 Task: Capture and track player statistics throughout the tournament.
Action: Mouse moved to (976, 91)
Screenshot: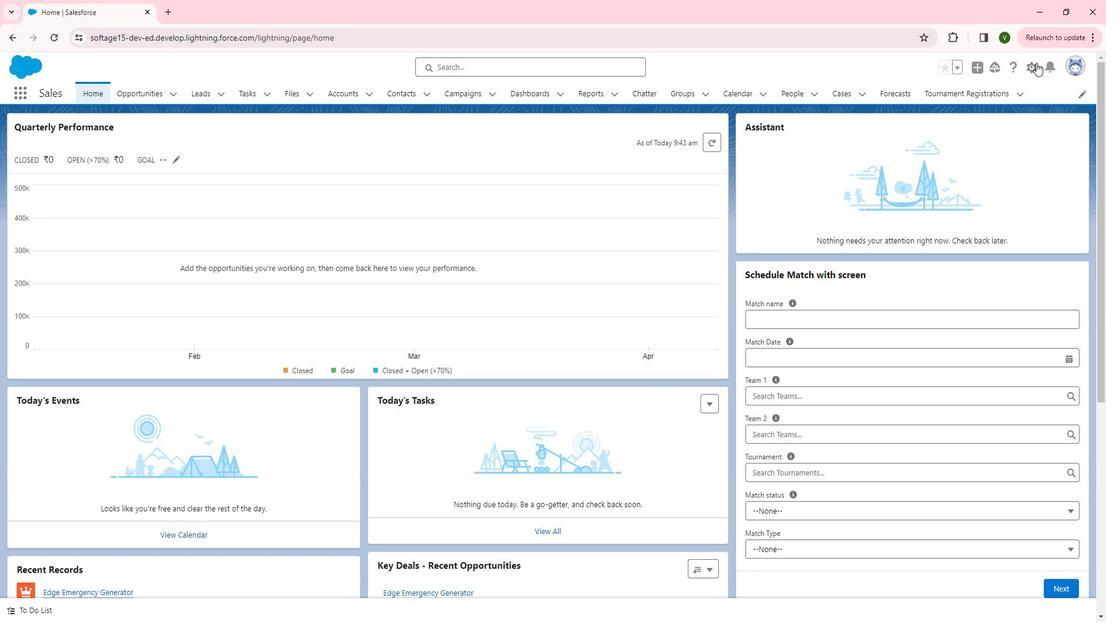 
Action: Mouse pressed left at (976, 91)
Screenshot: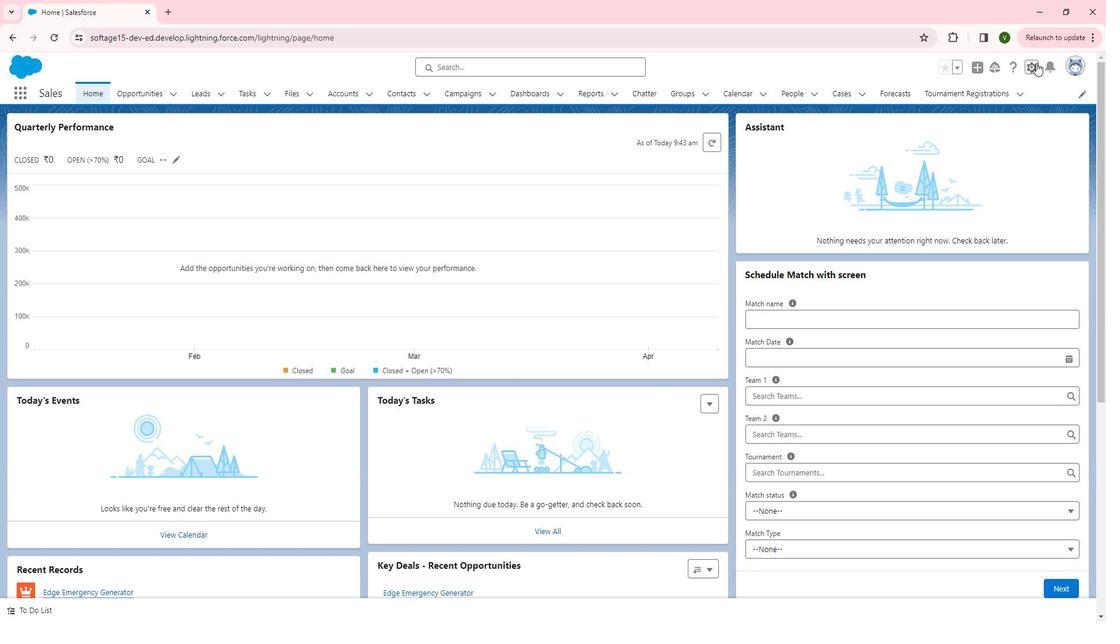 
Action: Mouse moved to (940, 123)
Screenshot: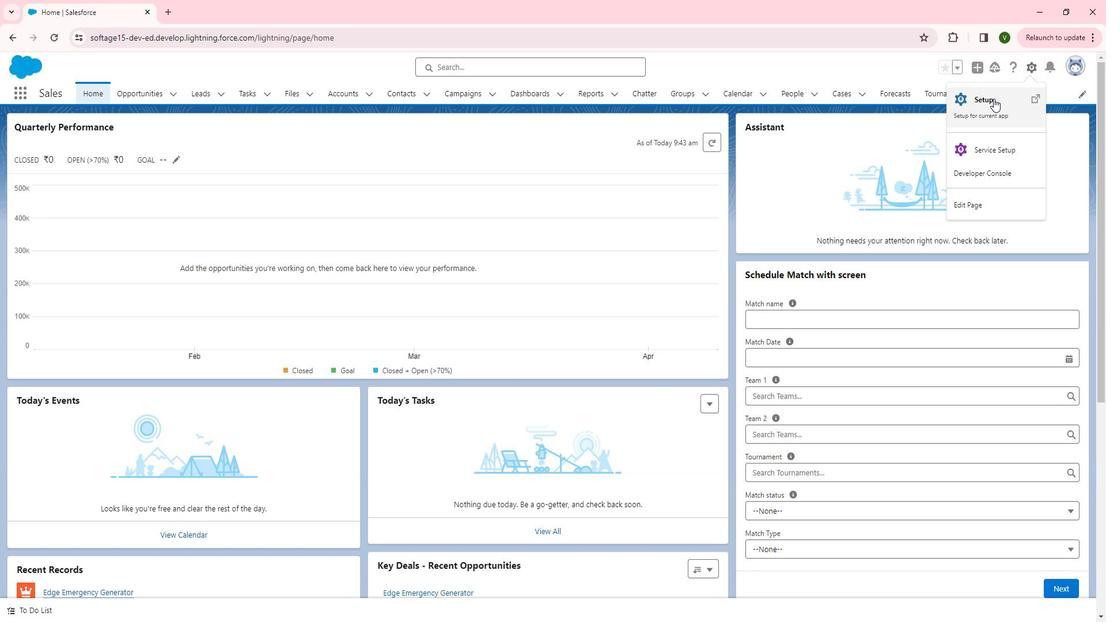 
Action: Mouse pressed left at (940, 123)
Screenshot: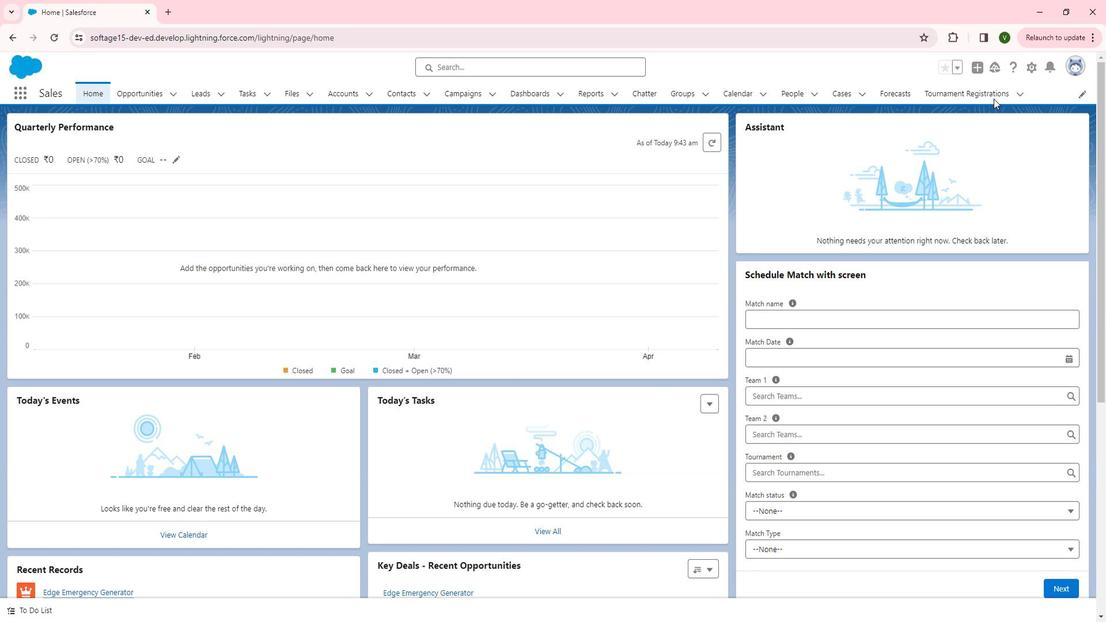 
Action: Mouse moved to (176, 406)
Screenshot: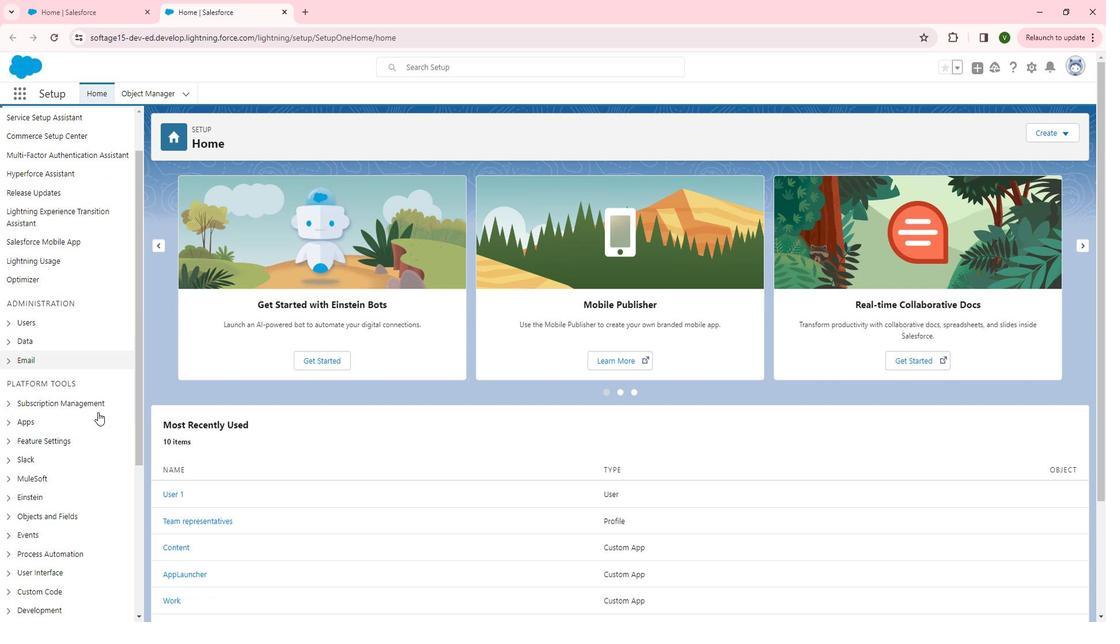 
Action: Mouse scrolled (176, 406) with delta (0, 0)
Screenshot: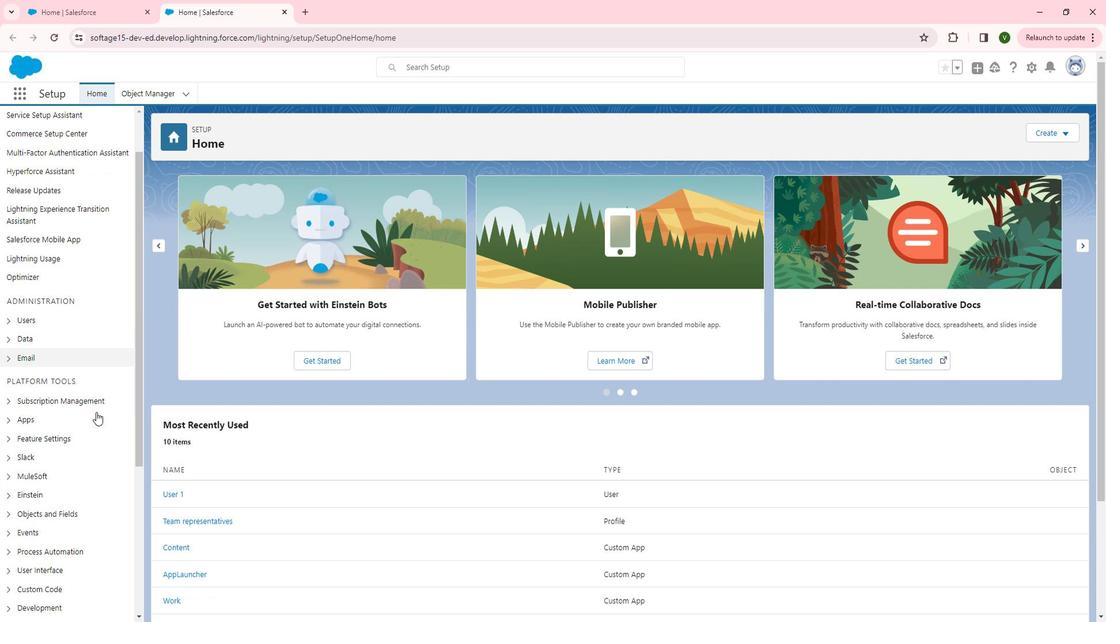 
Action: Mouse moved to (112, 467)
Screenshot: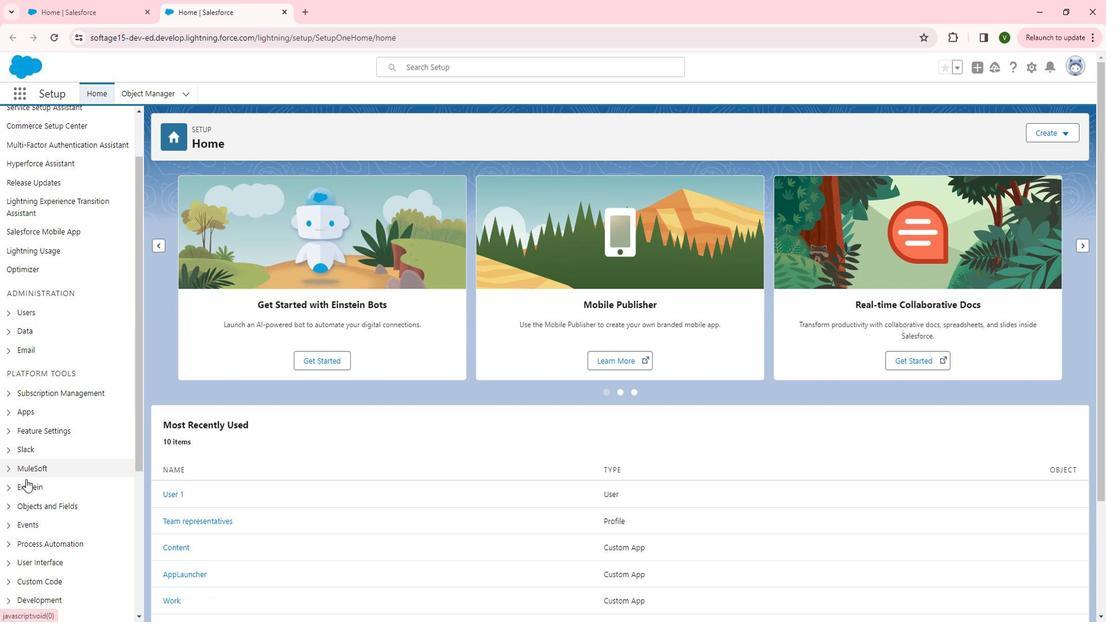 
Action: Mouse scrolled (112, 466) with delta (0, 0)
Screenshot: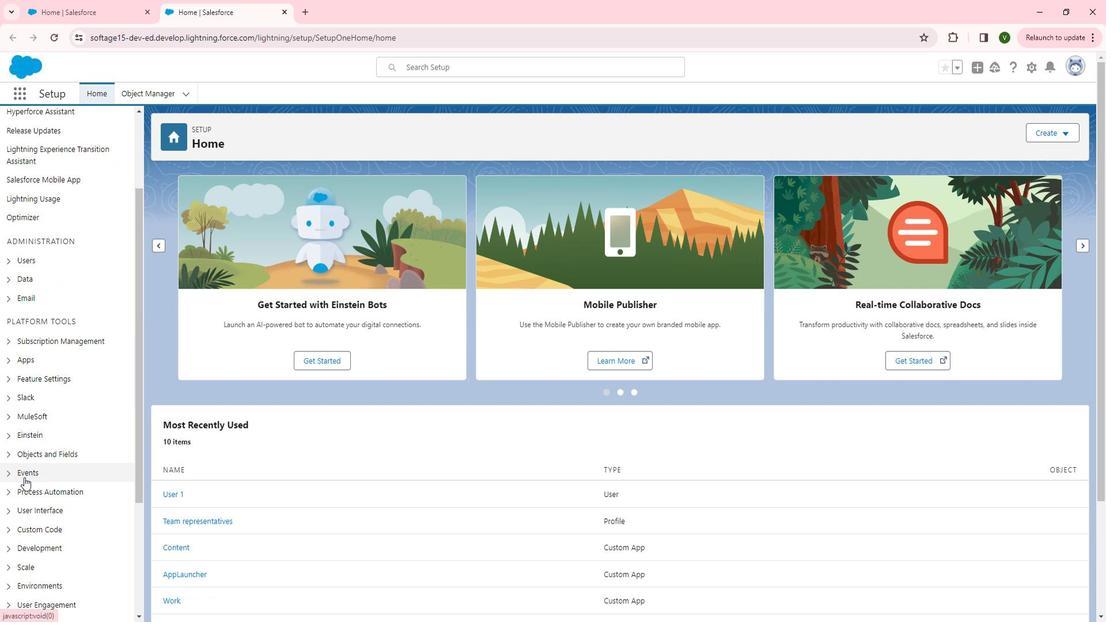 
Action: Mouse moved to (96, 446)
Screenshot: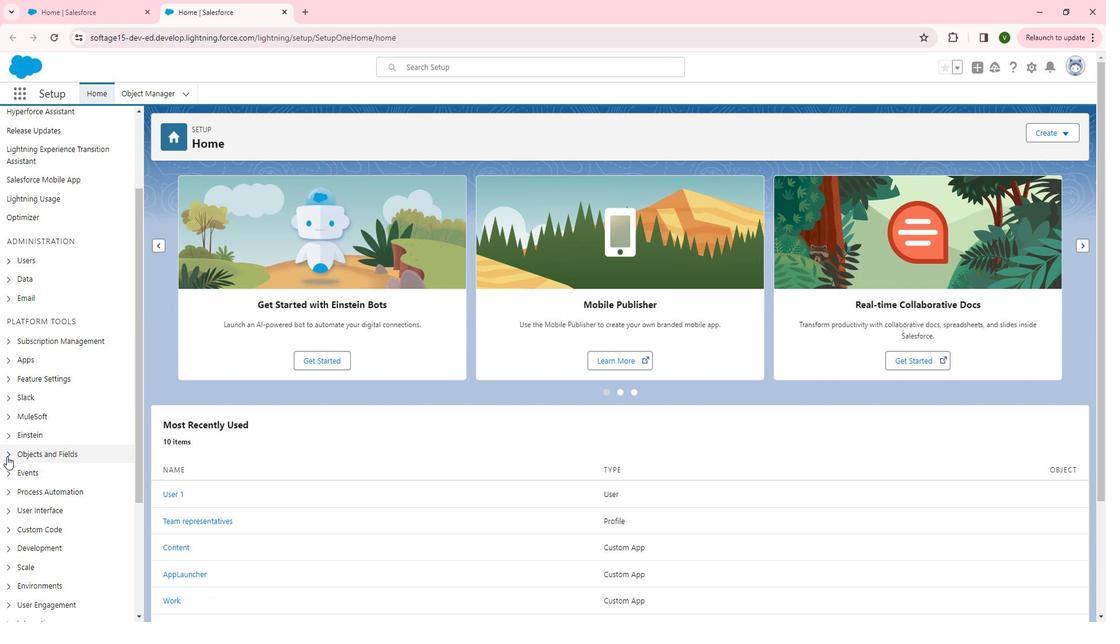 
Action: Mouse pressed left at (96, 446)
Screenshot: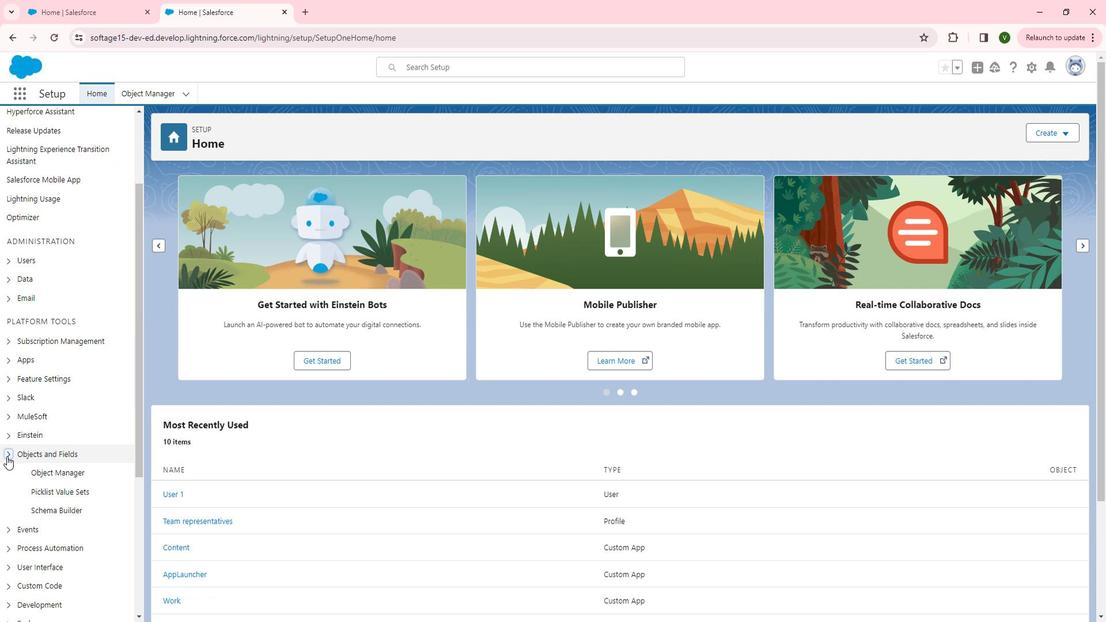 
Action: Mouse moved to (156, 461)
Screenshot: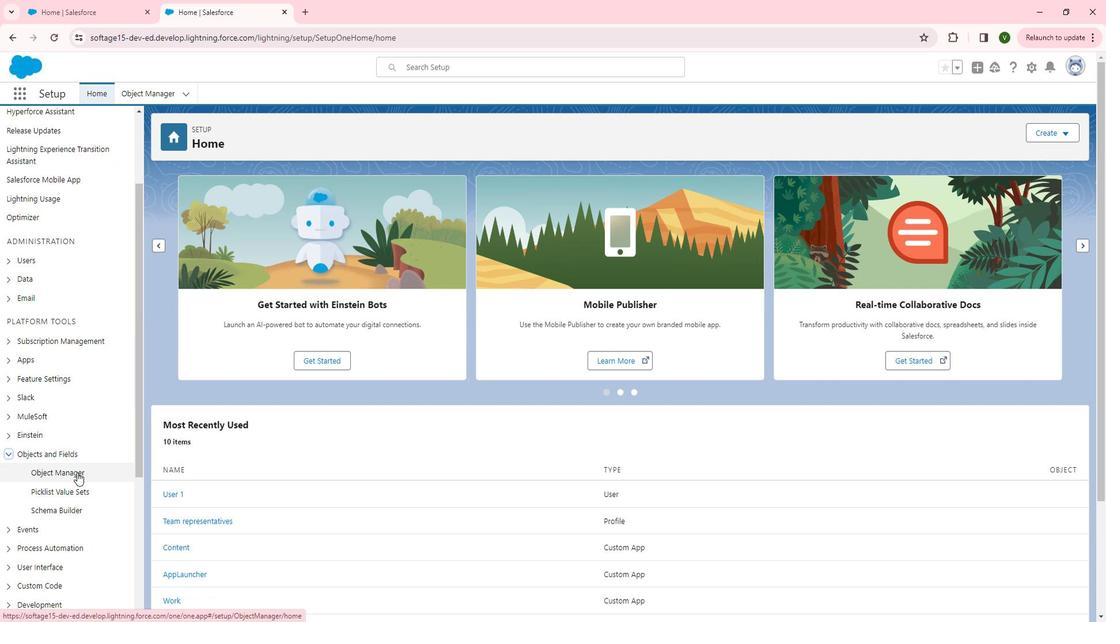 
Action: Mouse pressed left at (156, 461)
Screenshot: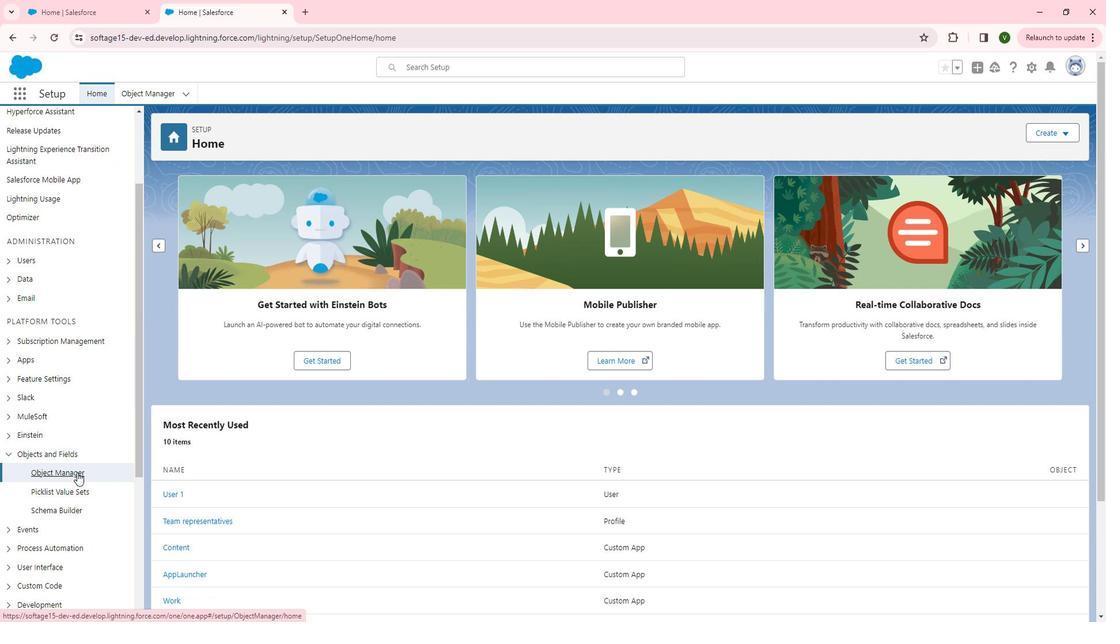 
Action: Mouse moved to (1005, 156)
Screenshot: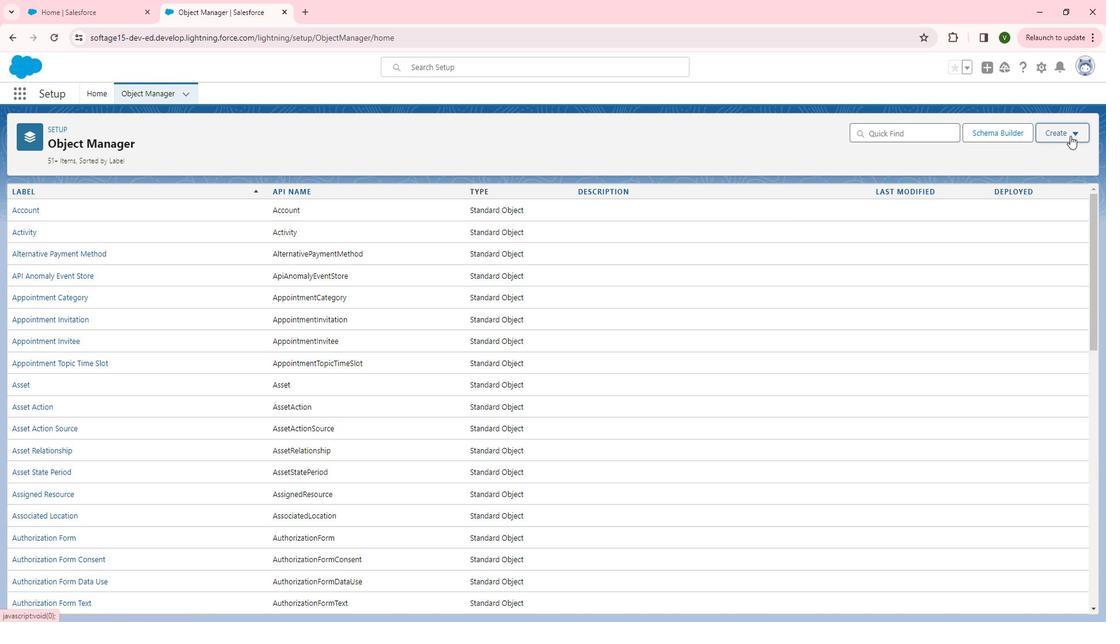 
Action: Mouse pressed left at (1005, 156)
Screenshot: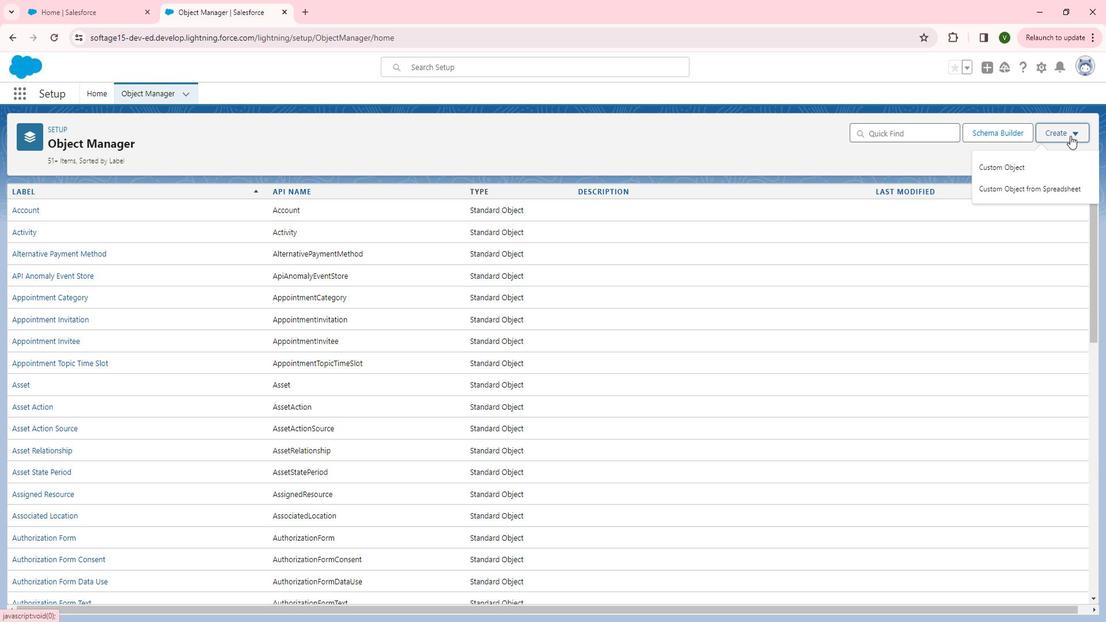 
Action: Mouse moved to (988, 182)
Screenshot: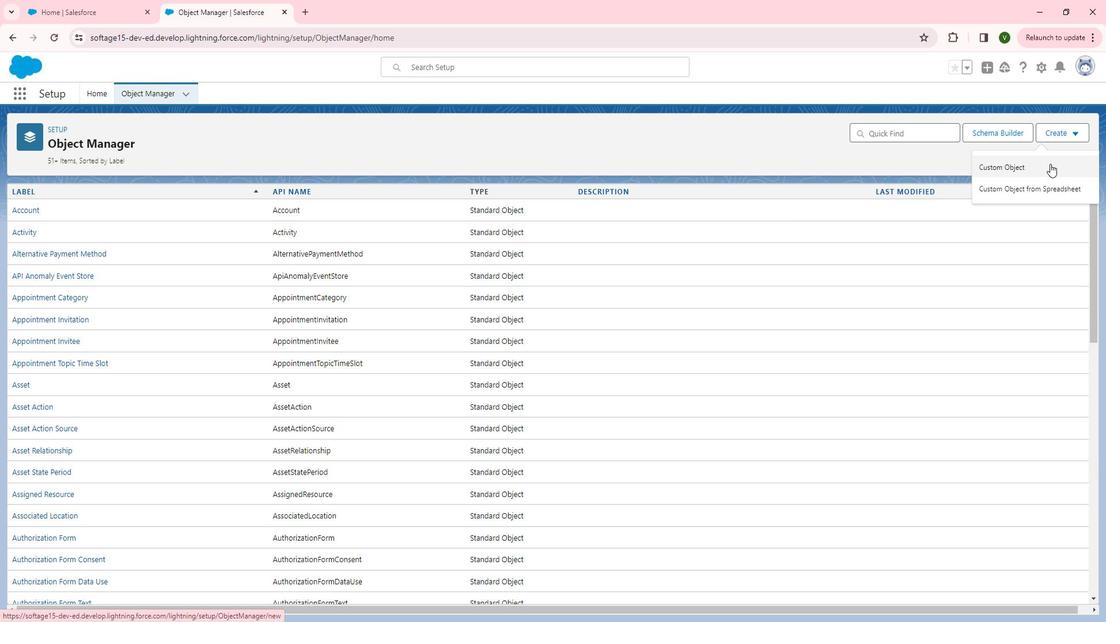 
Action: Mouse pressed left at (988, 182)
Screenshot: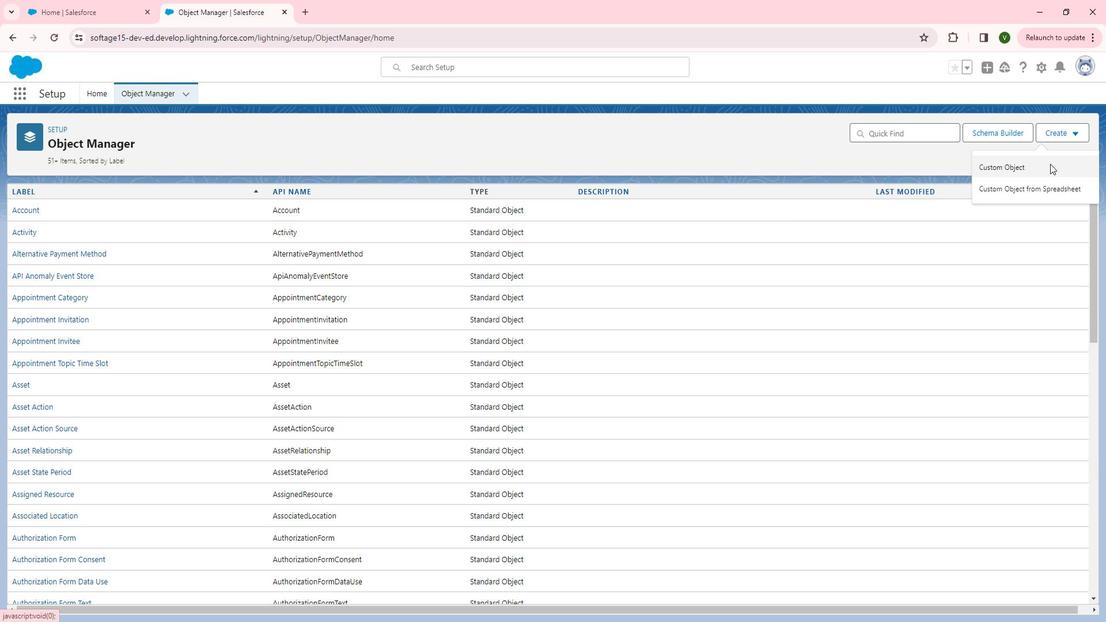 
Action: Mouse moved to (340, 289)
Screenshot: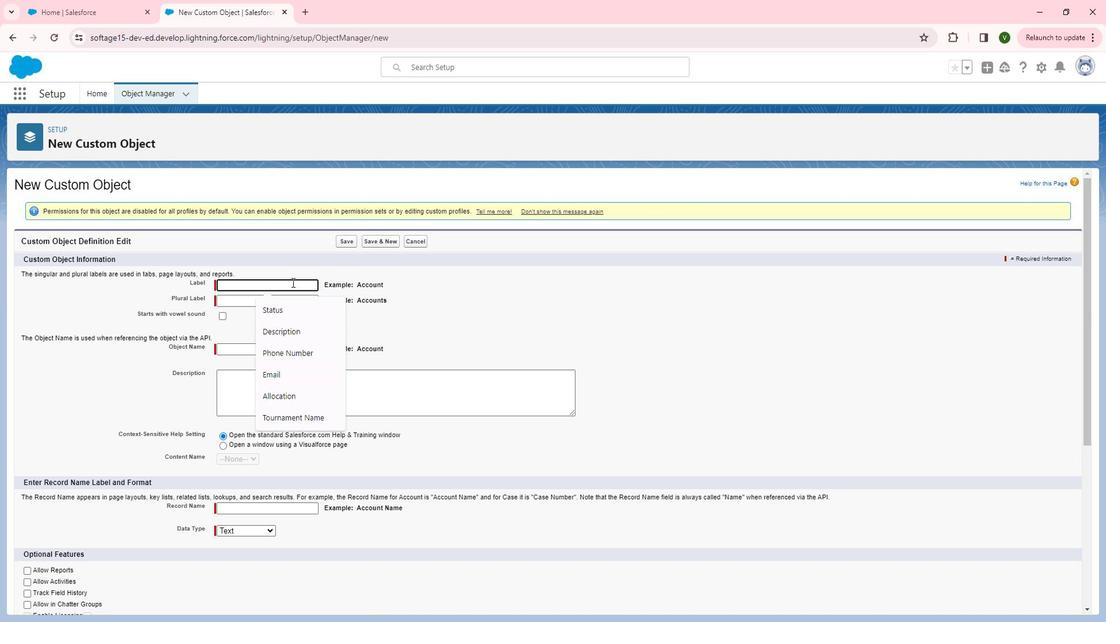 
Action: Mouse pressed left at (340, 289)
Screenshot: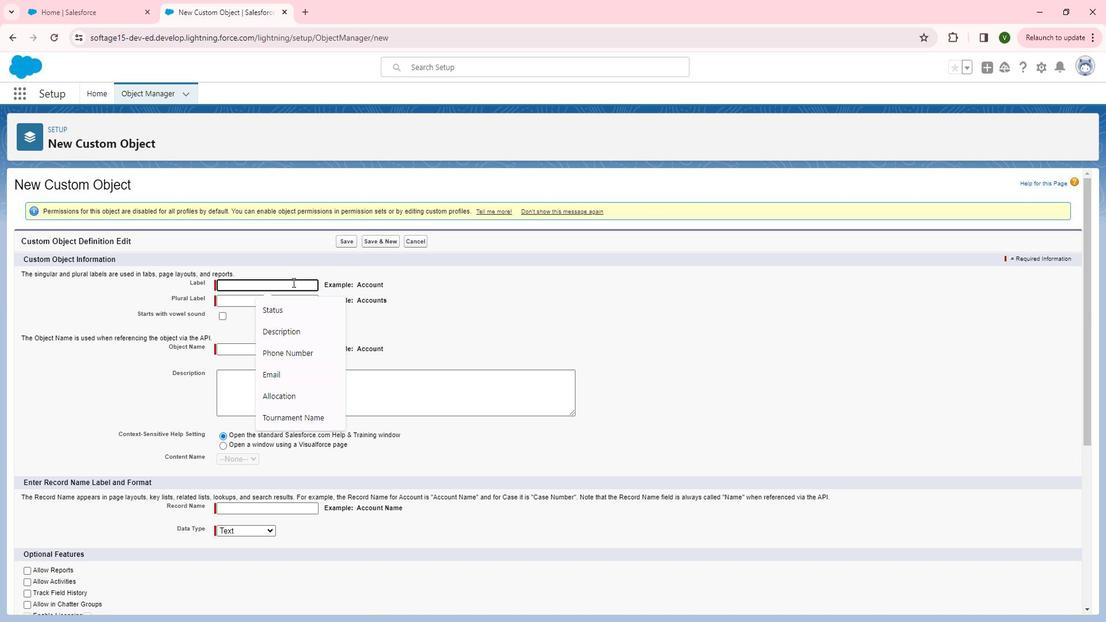 
Action: Mouse moved to (341, 289)
Screenshot: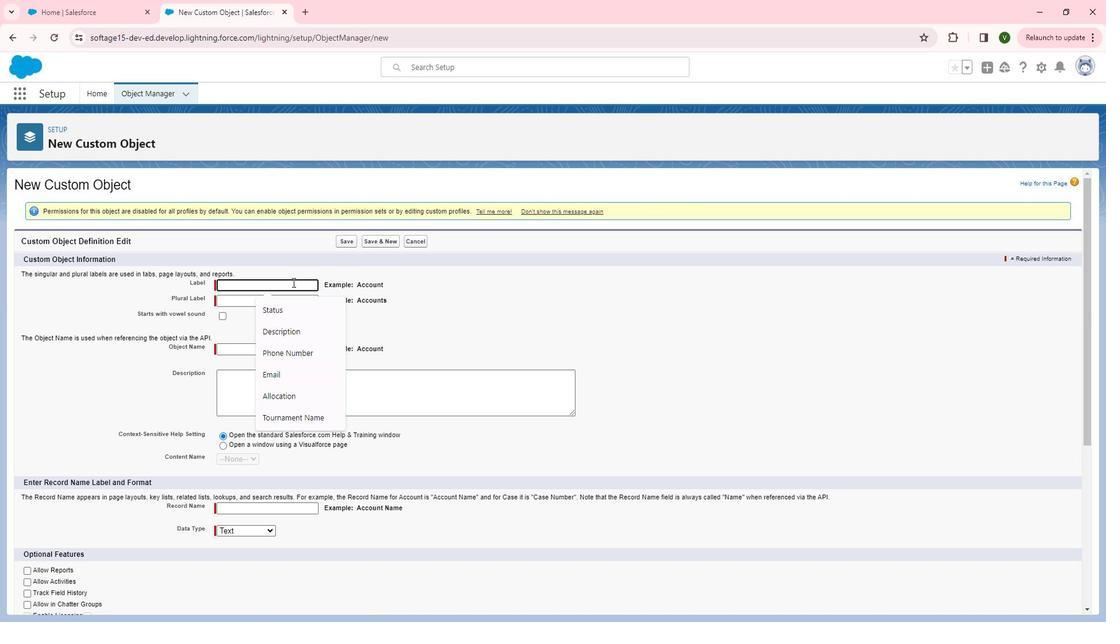
Action: Key pressed <Key.shift>Player<Key.space>statistics
Screenshot: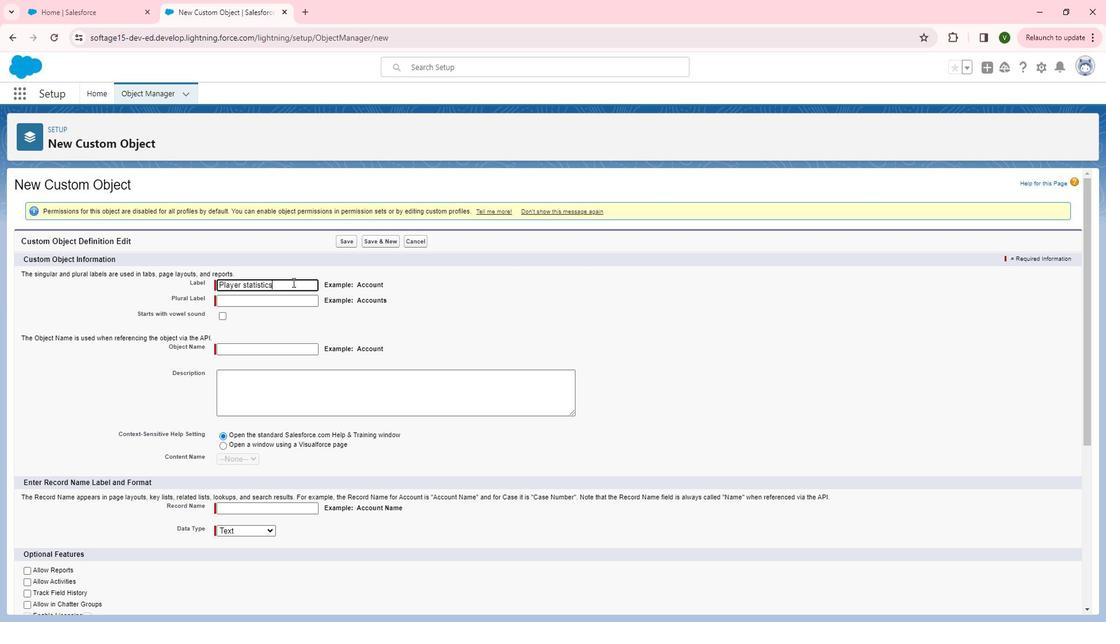 
Action: Mouse moved to (322, 305)
Screenshot: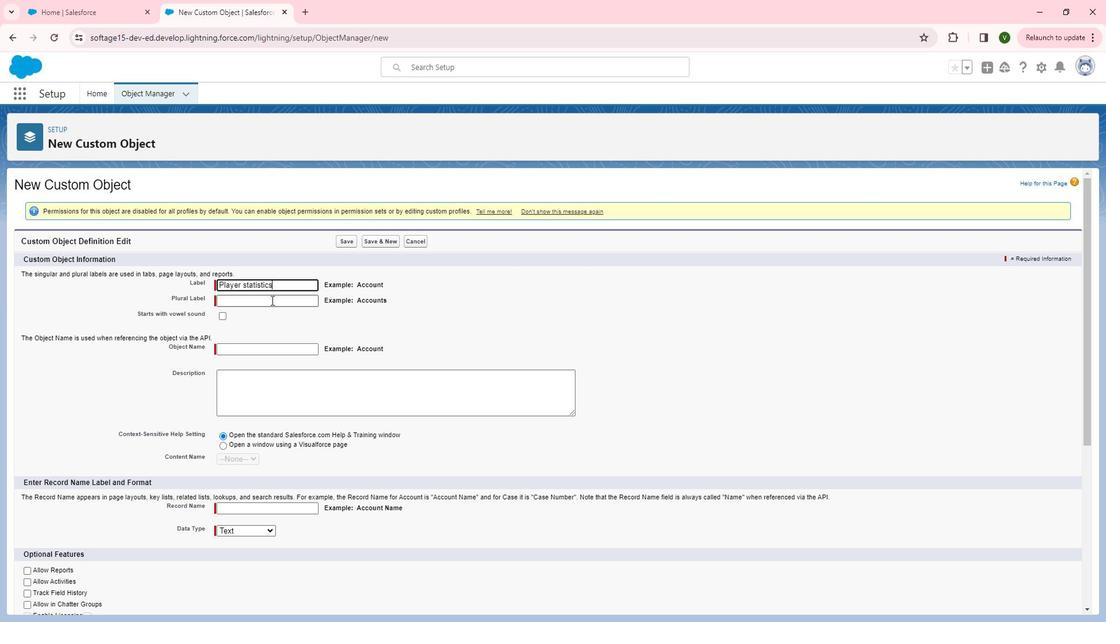 
Action: Key pressed <Key.backspace>
Screenshot: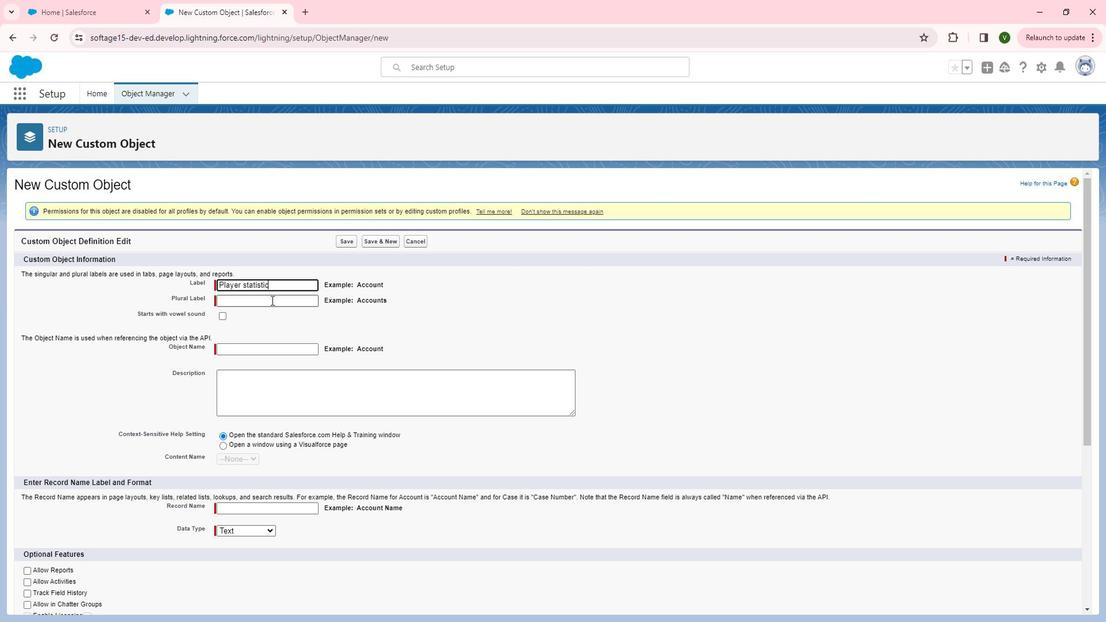 
Action: Mouse pressed left at (322, 305)
Screenshot: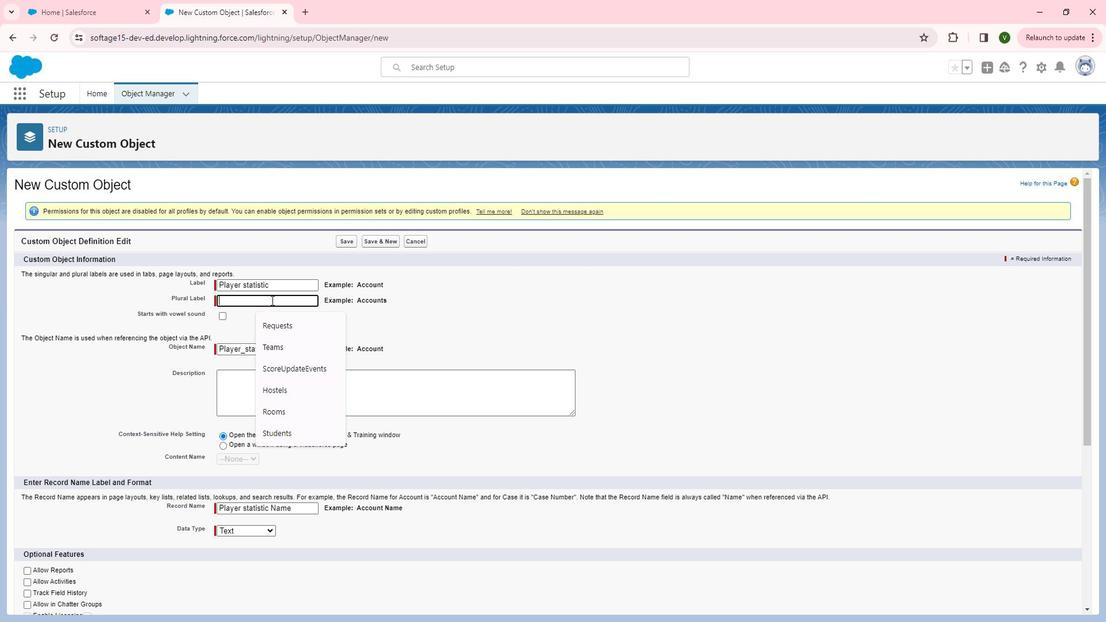 
Action: Mouse moved to (326, 304)
Screenshot: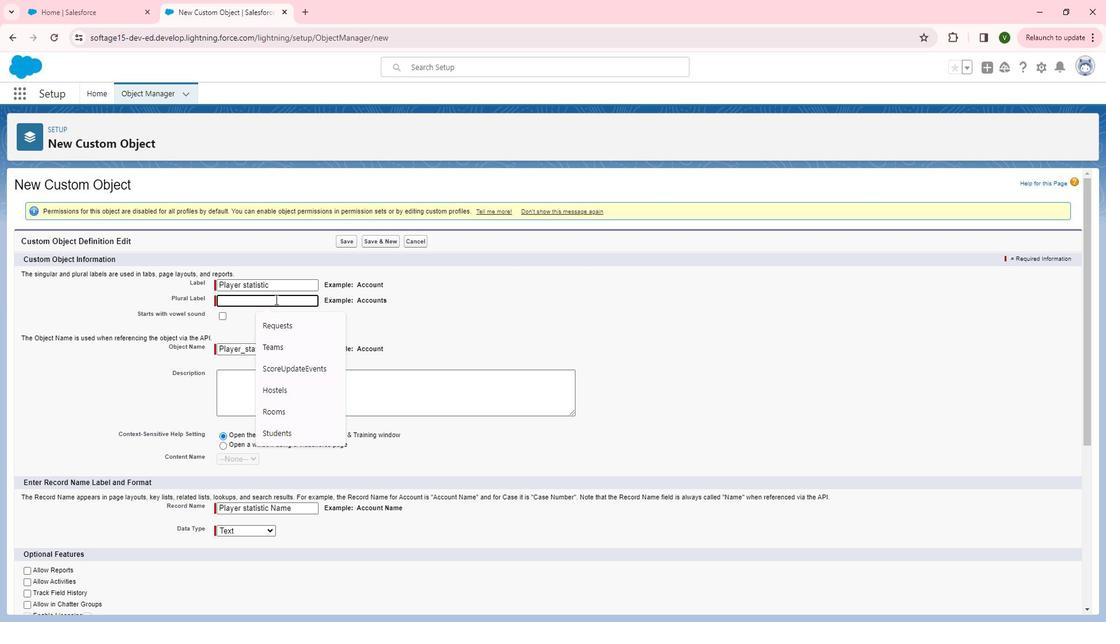 
Action: Key pressed <Key.shift>Player<Key.space><Key.shift>Statistics
Screenshot: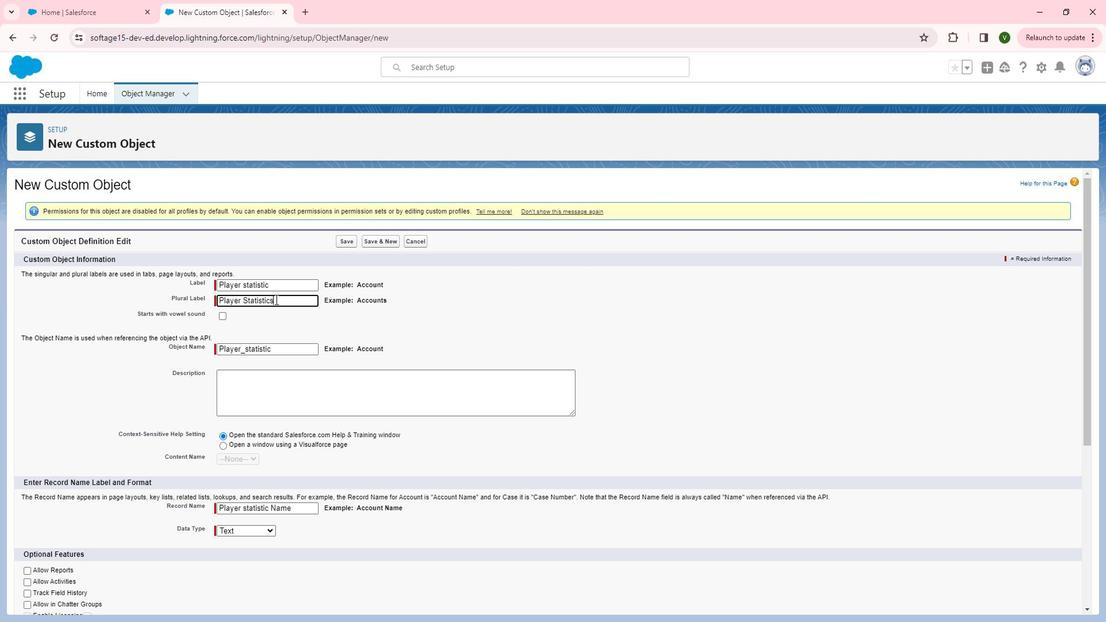 
Action: Mouse moved to (352, 379)
Screenshot: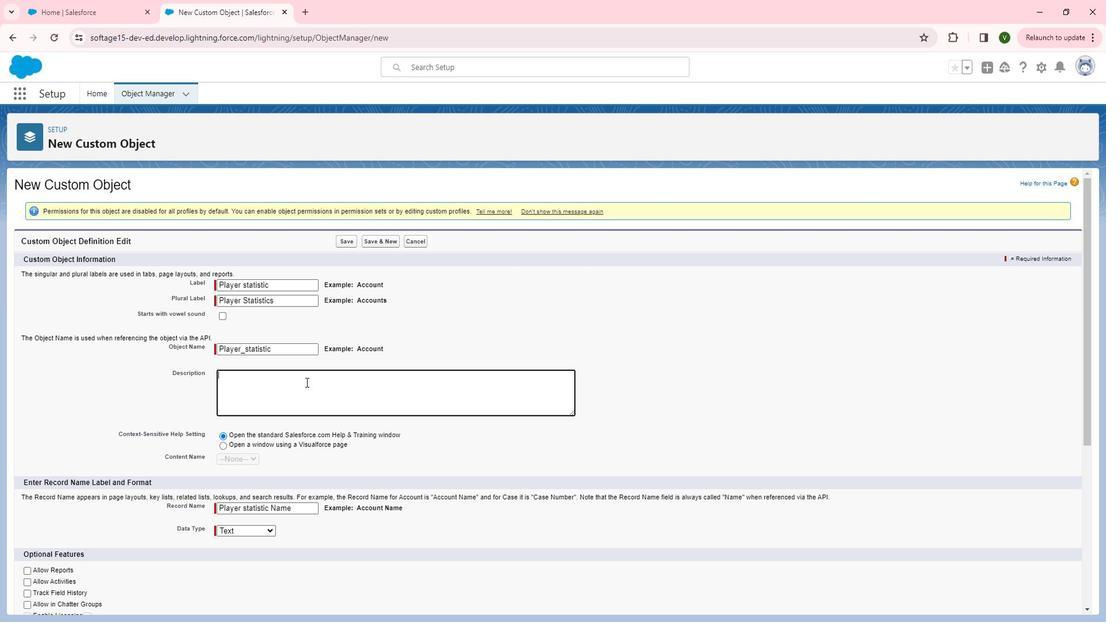 
Action: Mouse pressed left at (352, 379)
Screenshot: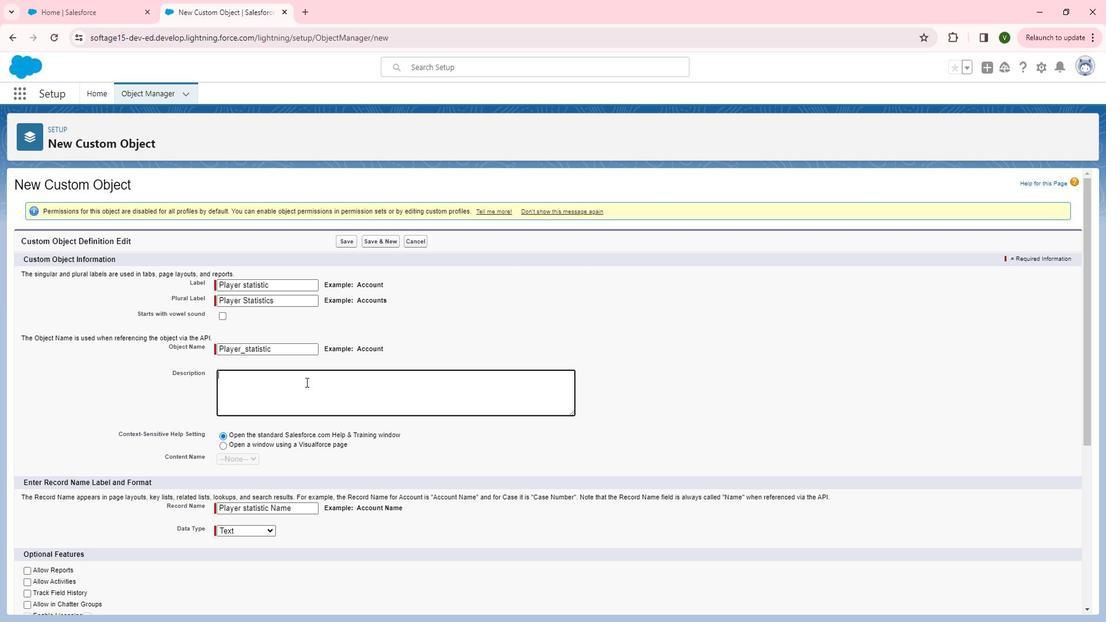 
Action: Key pressed <Key.shift>This<Key.space>custom<Key.space>object<Key.space>is<Key.space>designed<Key.space>to<Key.space>capture<Key.space>and<Key.space>store<Key.space>player<Key.space>statistix<Key.backspace>cs<Key.space>throughout<Key.space>the<Key.space>tournament.
Screenshot: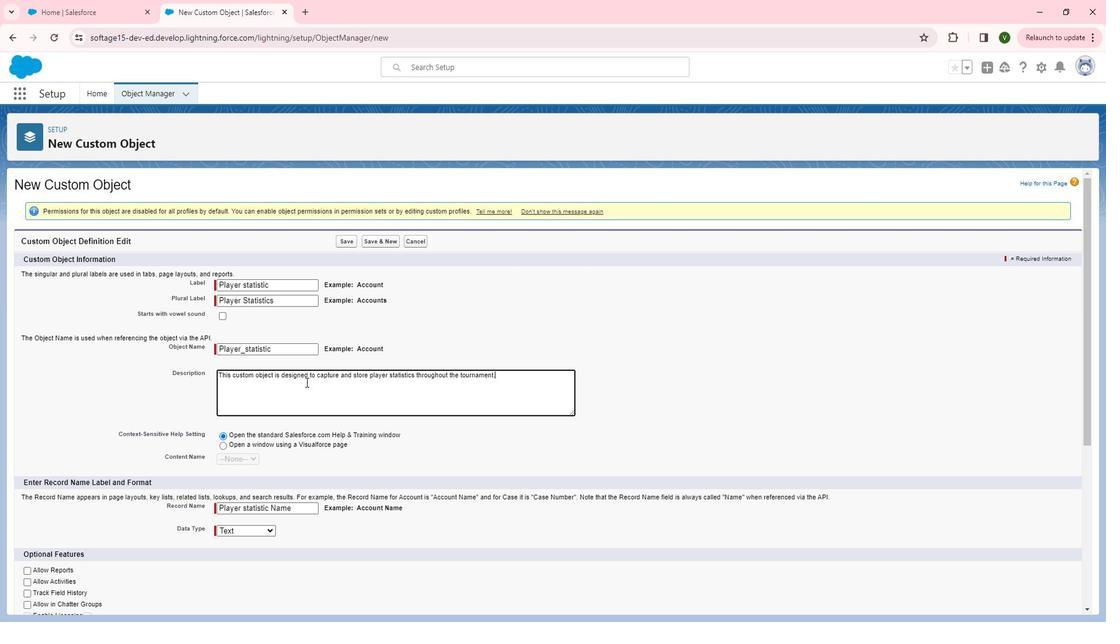 
Action: Mouse moved to (413, 509)
Screenshot: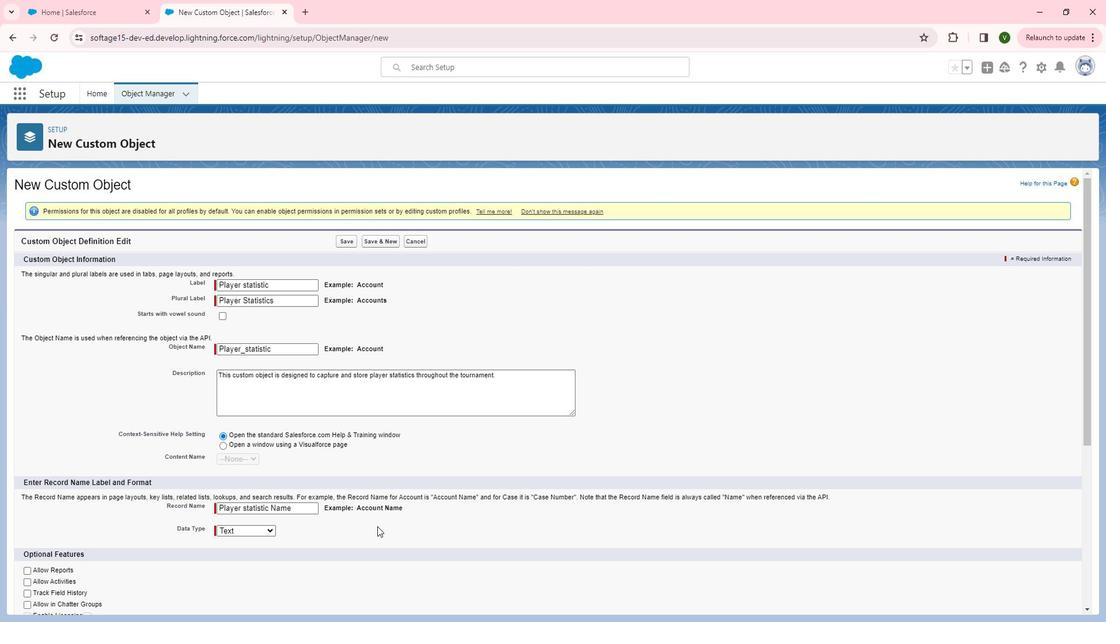 
Action: Mouse pressed left at (413, 509)
Screenshot: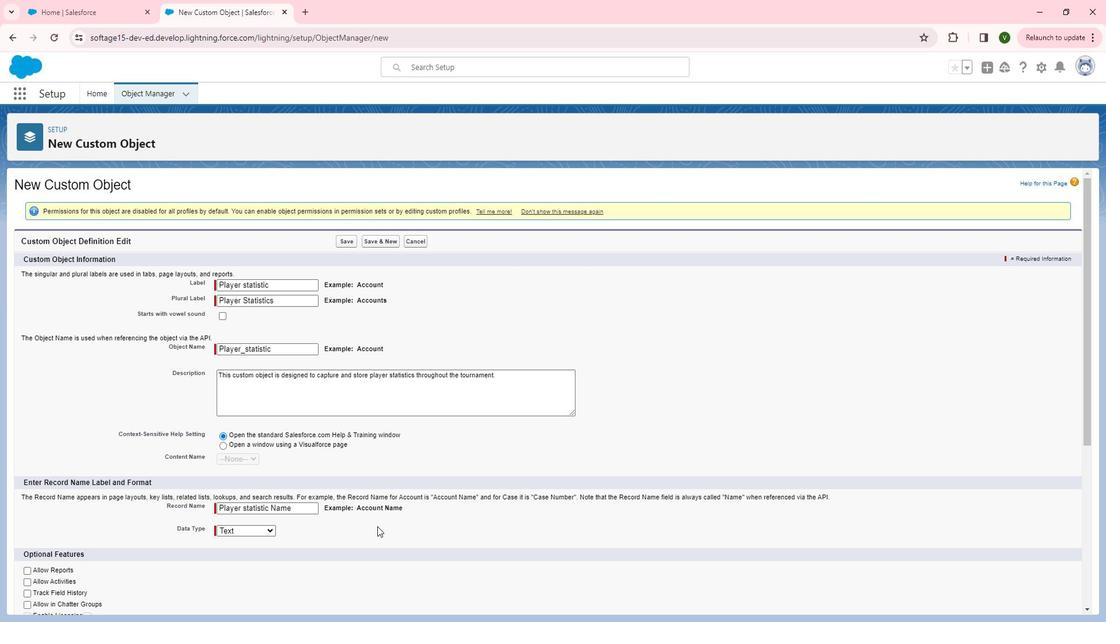 
Action: Mouse moved to (311, 491)
Screenshot: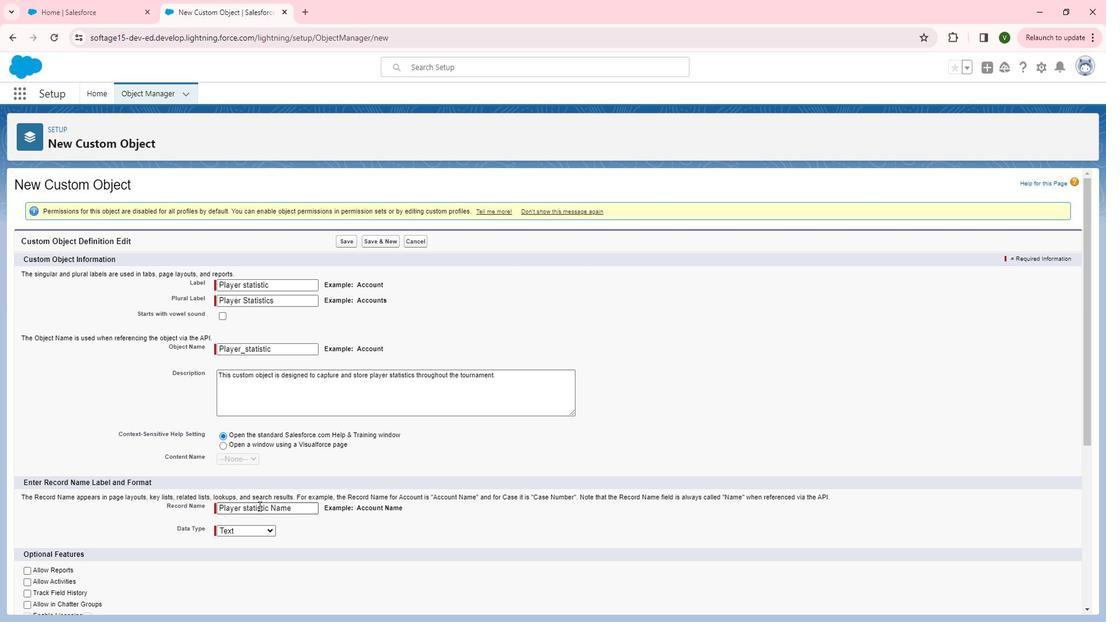 
Action: Mouse pressed left at (311, 491)
Screenshot: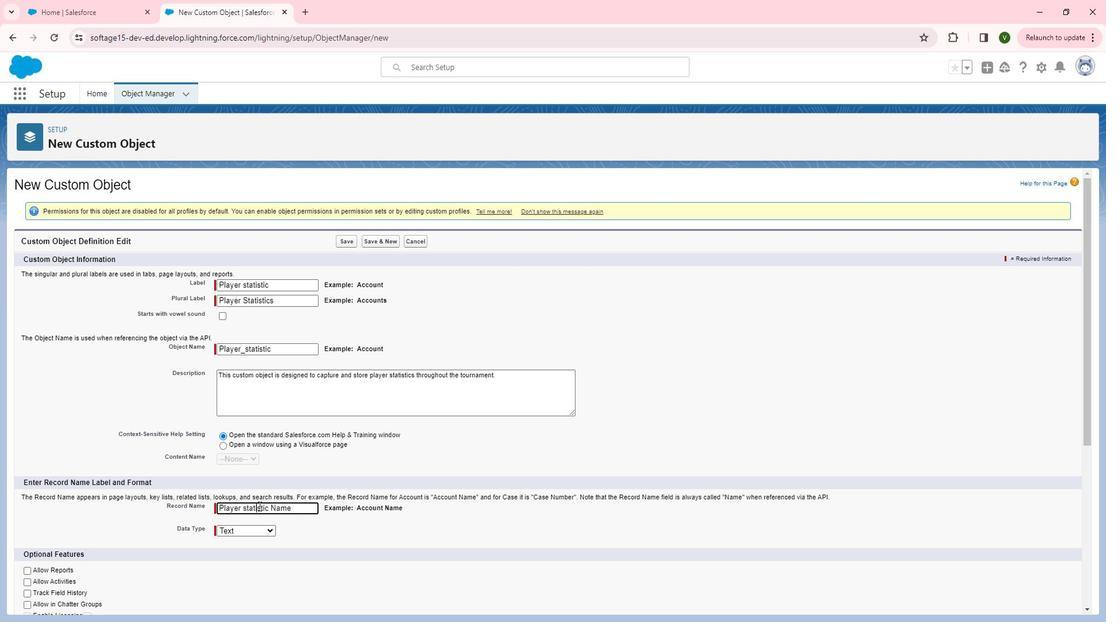 
Action: Mouse pressed left at (311, 491)
Screenshot: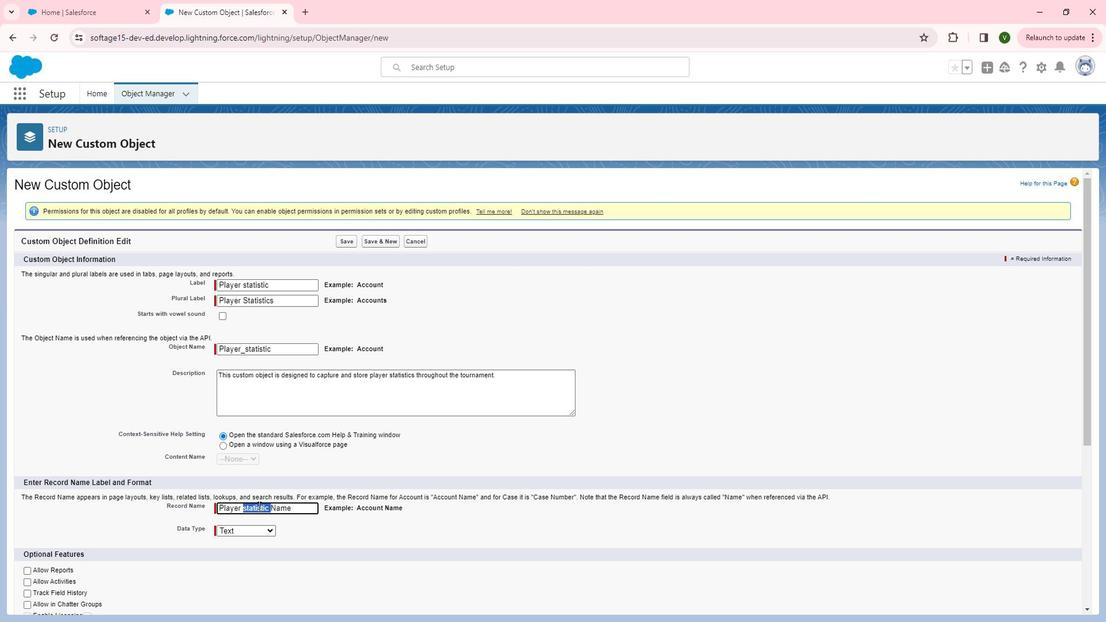 
Action: Mouse moved to (311, 491)
Screenshot: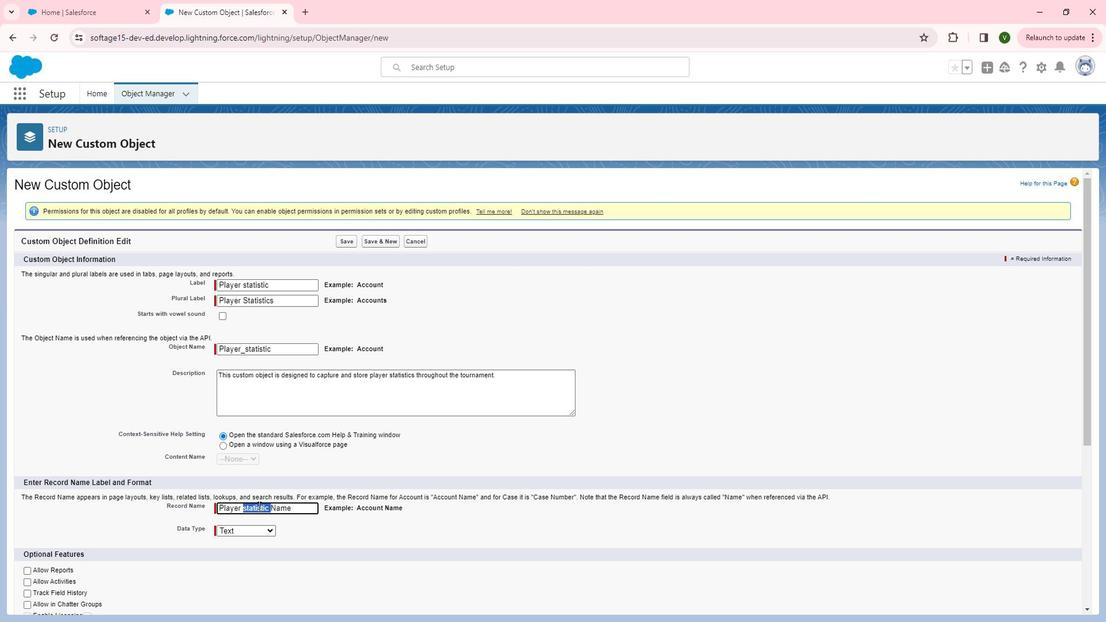 
Action: Key pressed <Key.delete>
Screenshot: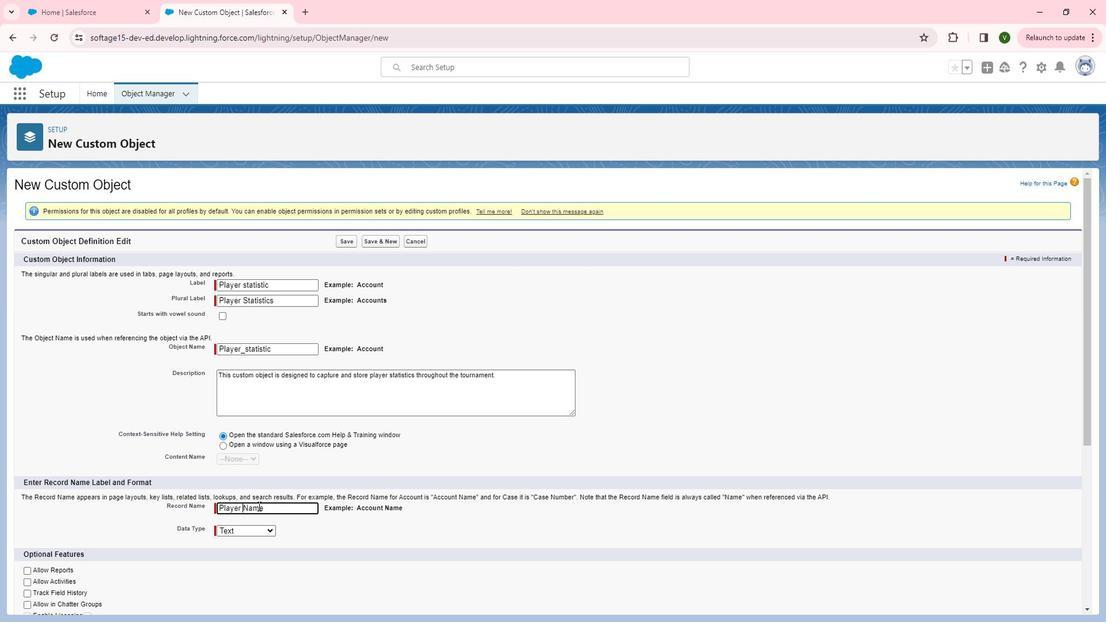 
Action: Mouse moved to (324, 490)
Screenshot: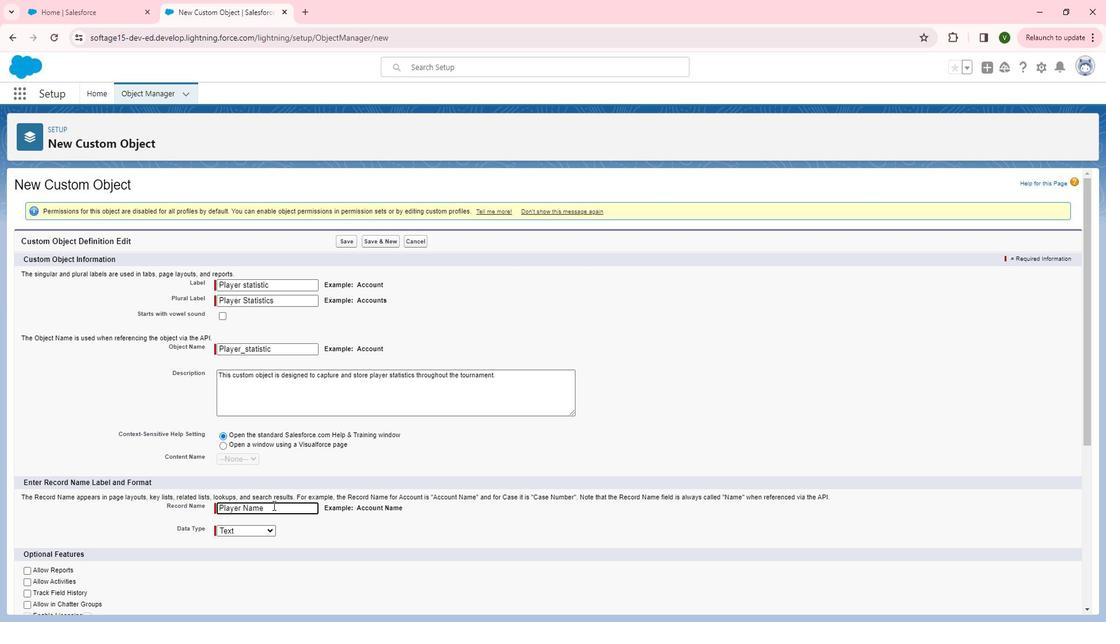 
Action: Mouse pressed left at (324, 490)
Screenshot: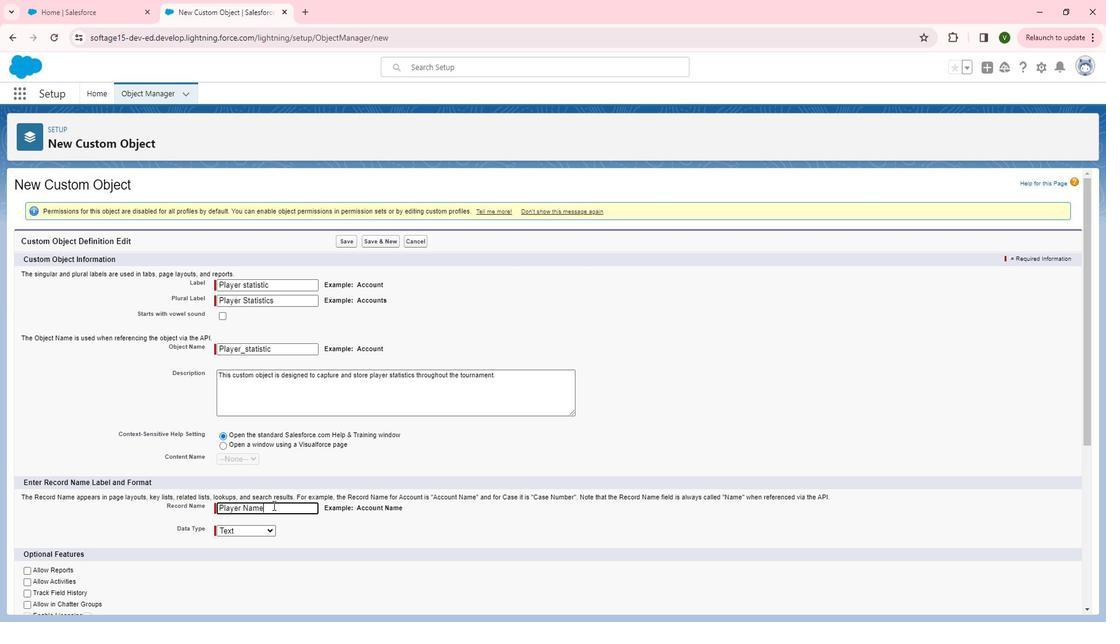
Action: Key pressed <Key.space>scor<Key.backspace><Key.backspace><Key.backspace><Key.backspace>
Screenshot: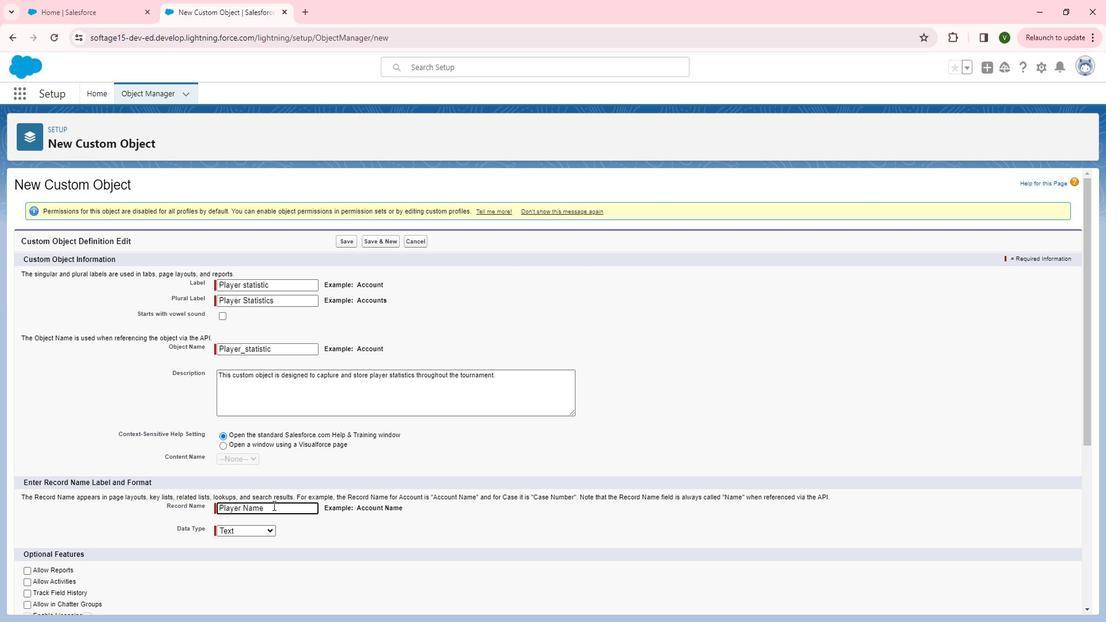 
Action: Mouse moved to (381, 520)
Screenshot: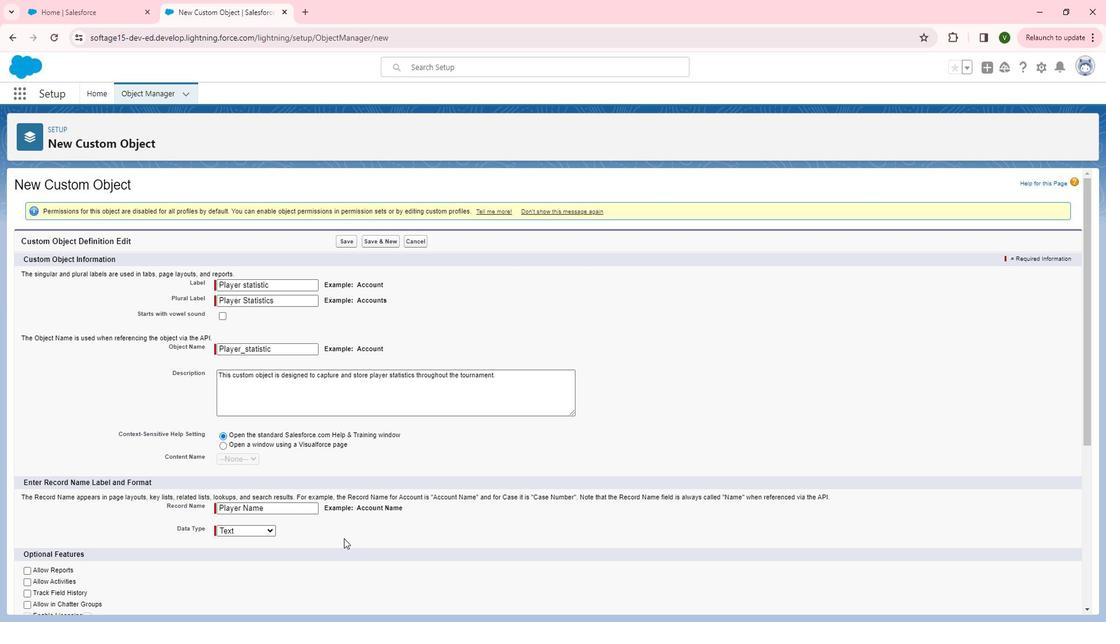 
Action: Mouse pressed left at (381, 520)
Screenshot: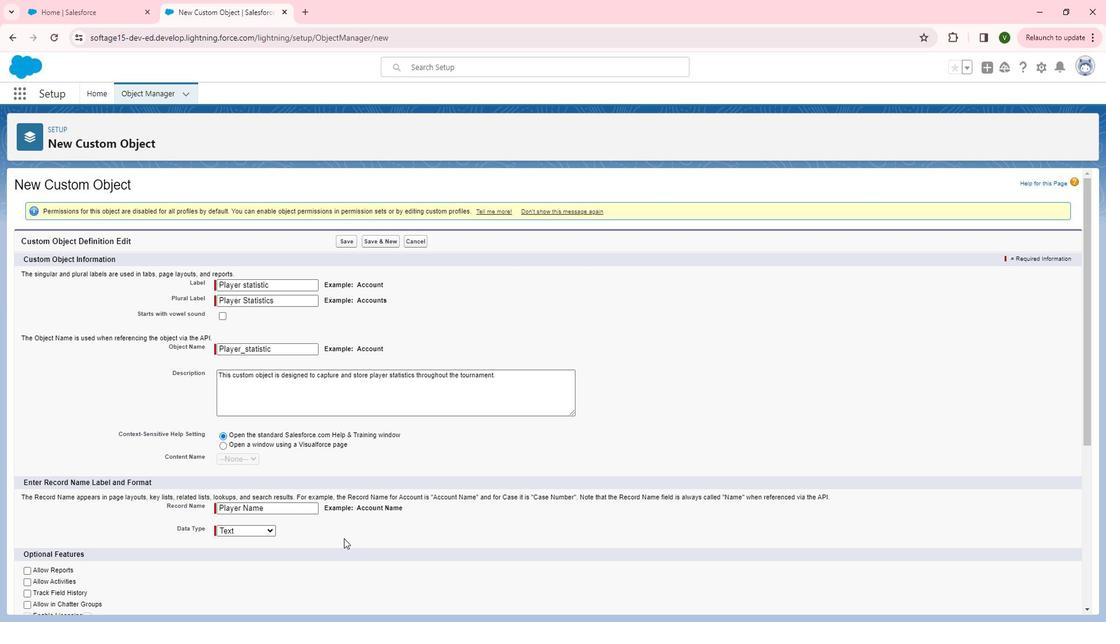 
Action: Mouse moved to (384, 520)
Screenshot: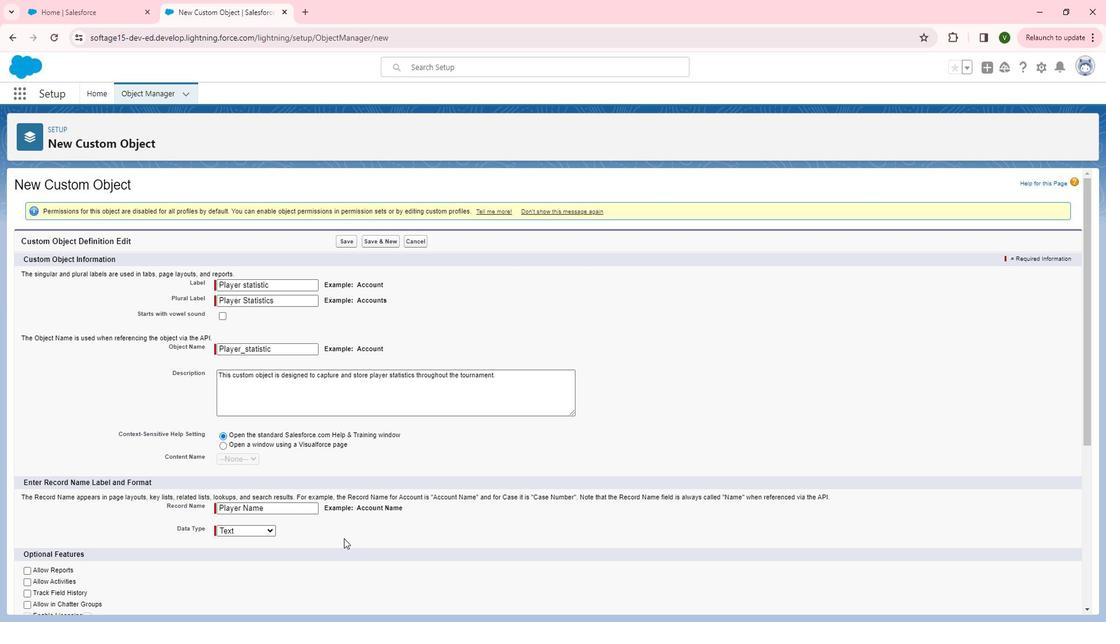 
Action: Mouse scrolled (384, 520) with delta (0, 0)
Screenshot: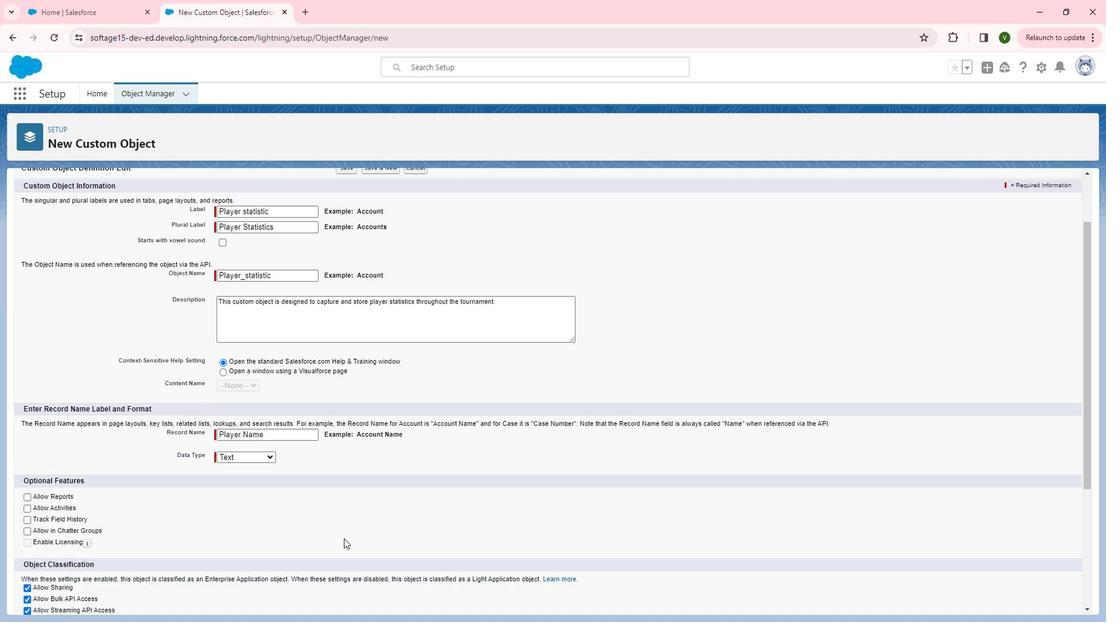
Action: Mouse scrolled (384, 520) with delta (0, 0)
Screenshot: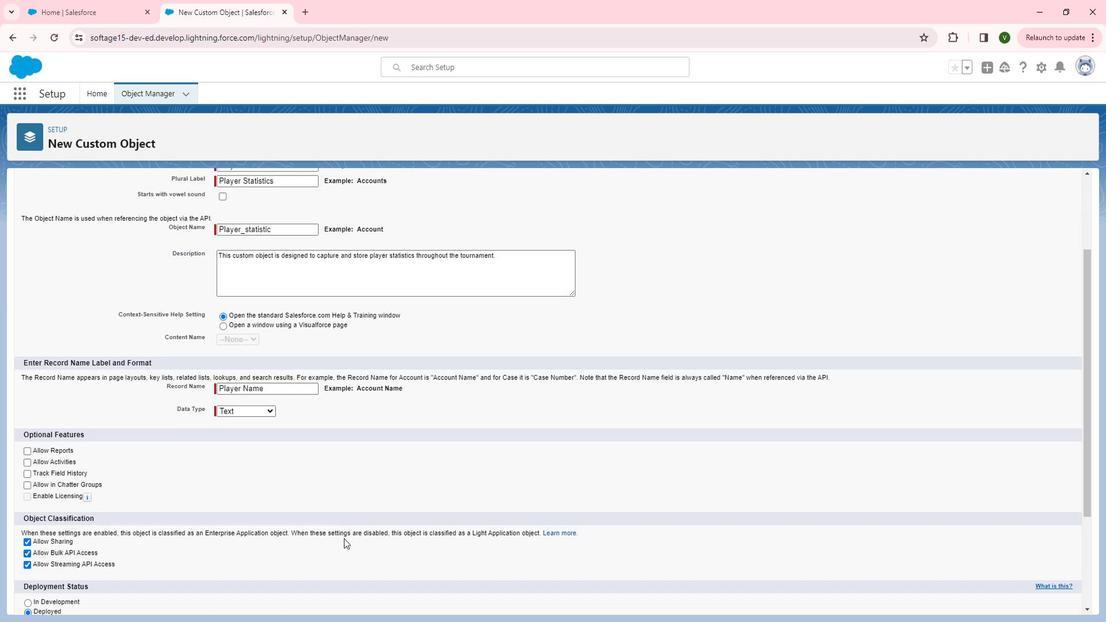 
Action: Mouse scrolled (384, 520) with delta (0, 0)
Screenshot: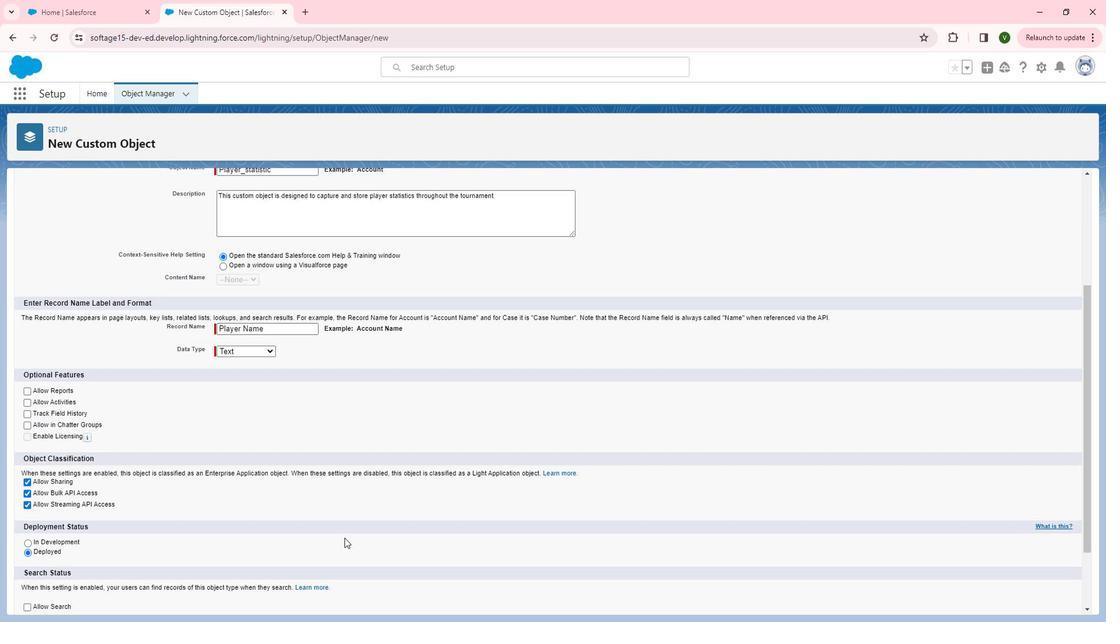 
Action: Mouse moved to (345, 506)
Screenshot: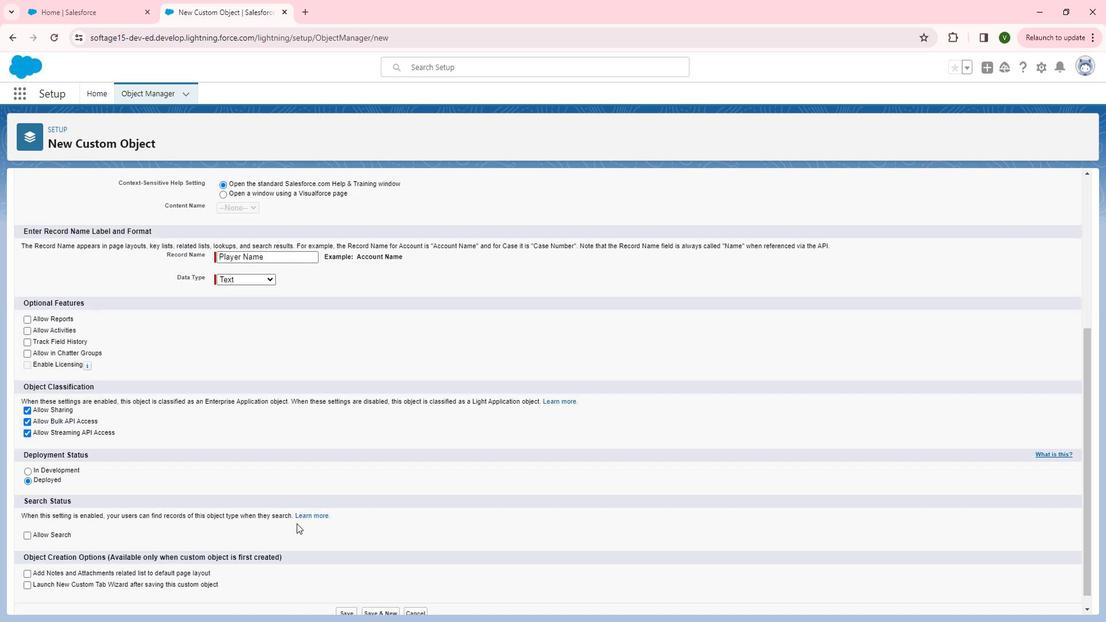 
Action: Mouse scrolled (345, 506) with delta (0, 0)
Screenshot: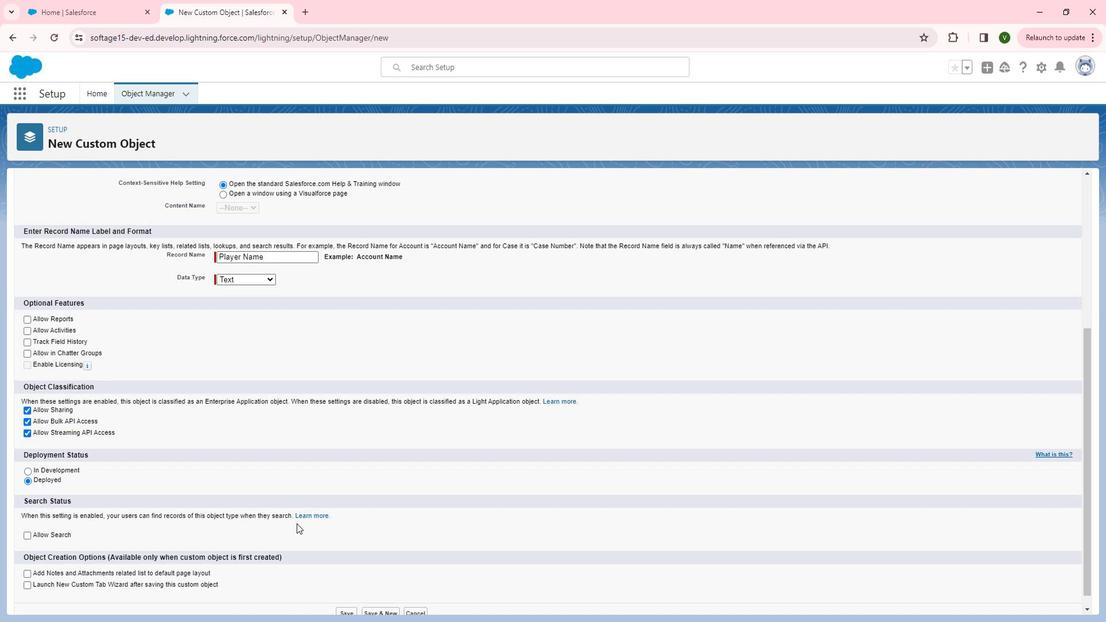
Action: Mouse moved to (344, 506)
Screenshot: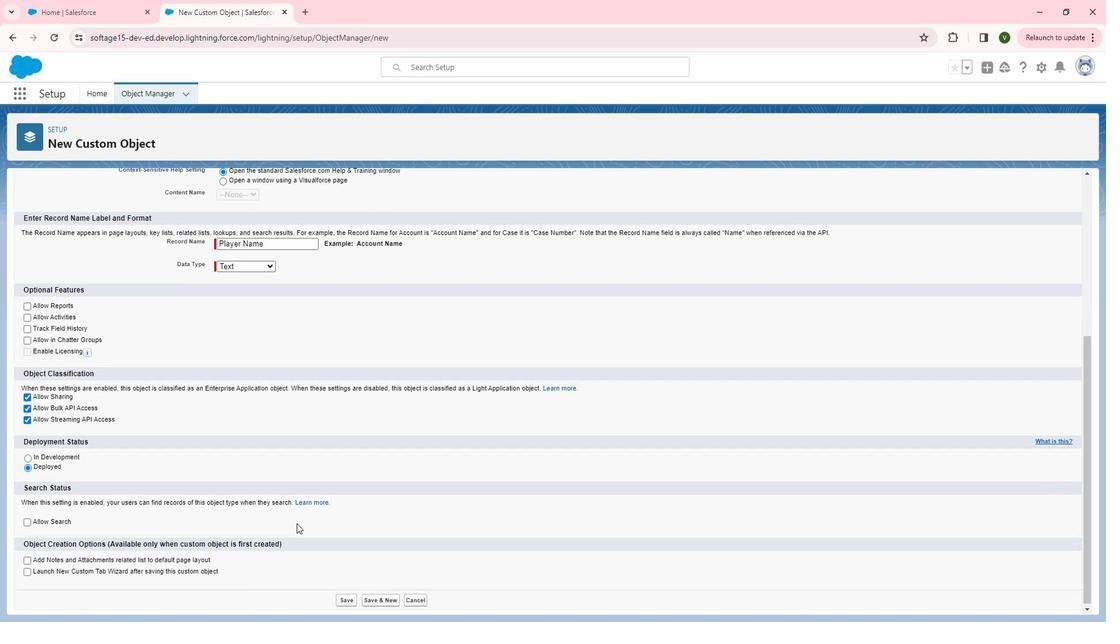 
Action: Mouse scrolled (344, 506) with delta (0, 0)
Screenshot: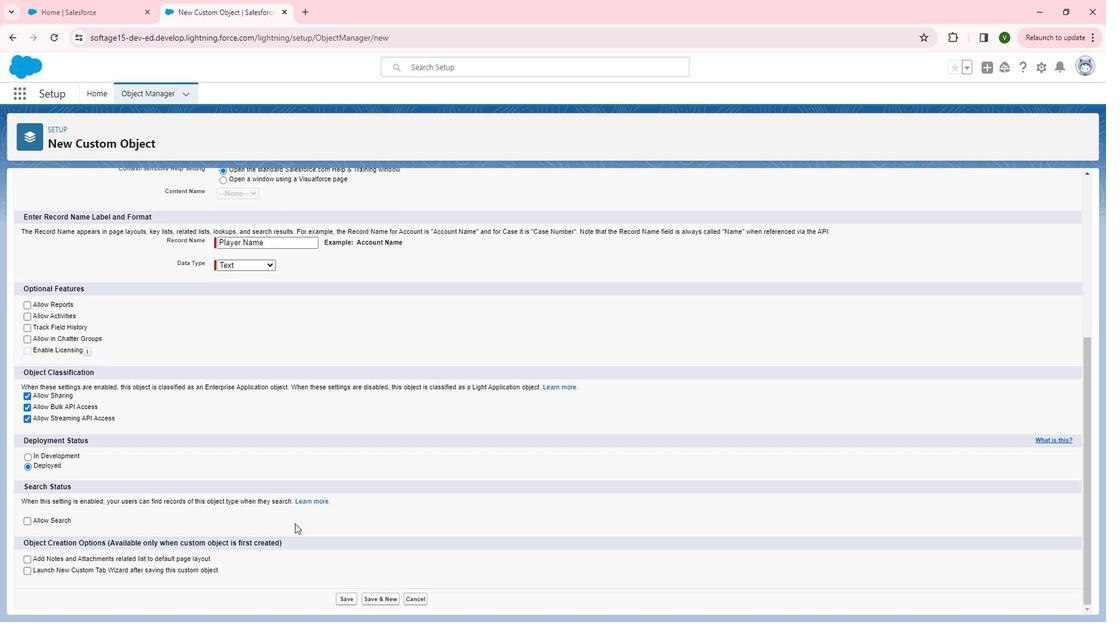 
Action: Mouse moved to (112, 311)
Screenshot: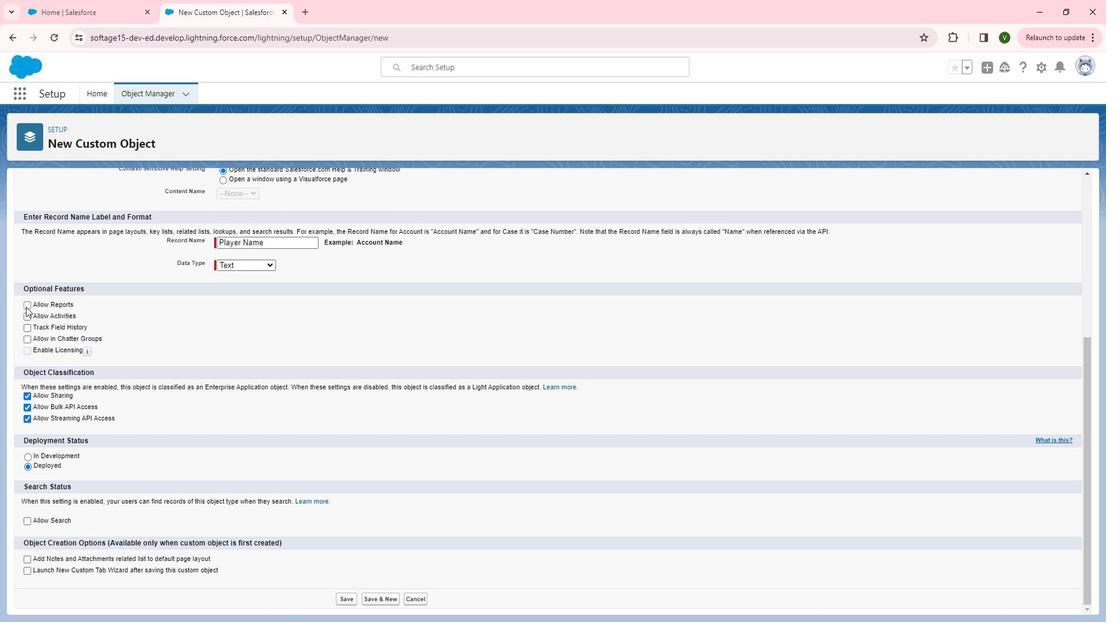 
Action: Mouse pressed left at (112, 311)
Screenshot: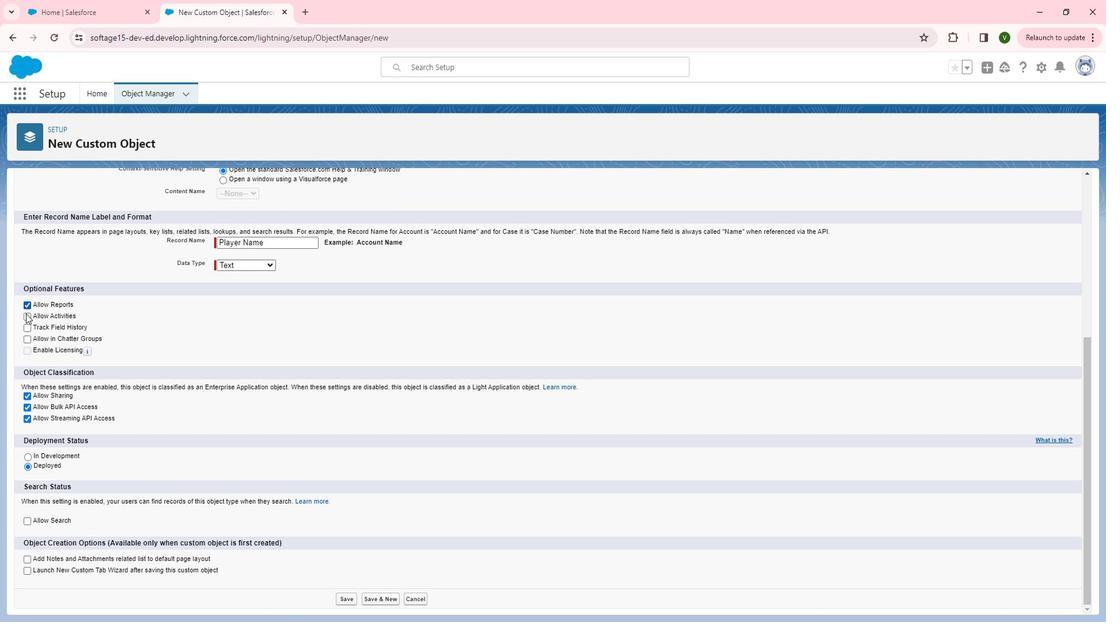 
Action: Mouse moved to (114, 320)
Screenshot: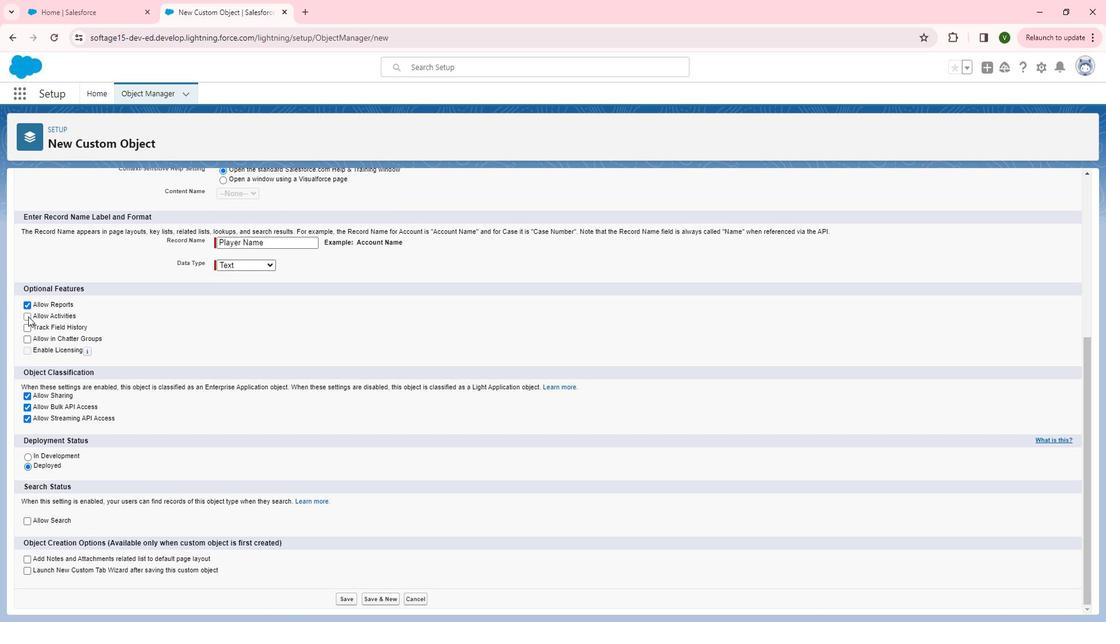 
Action: Mouse pressed left at (114, 320)
Screenshot: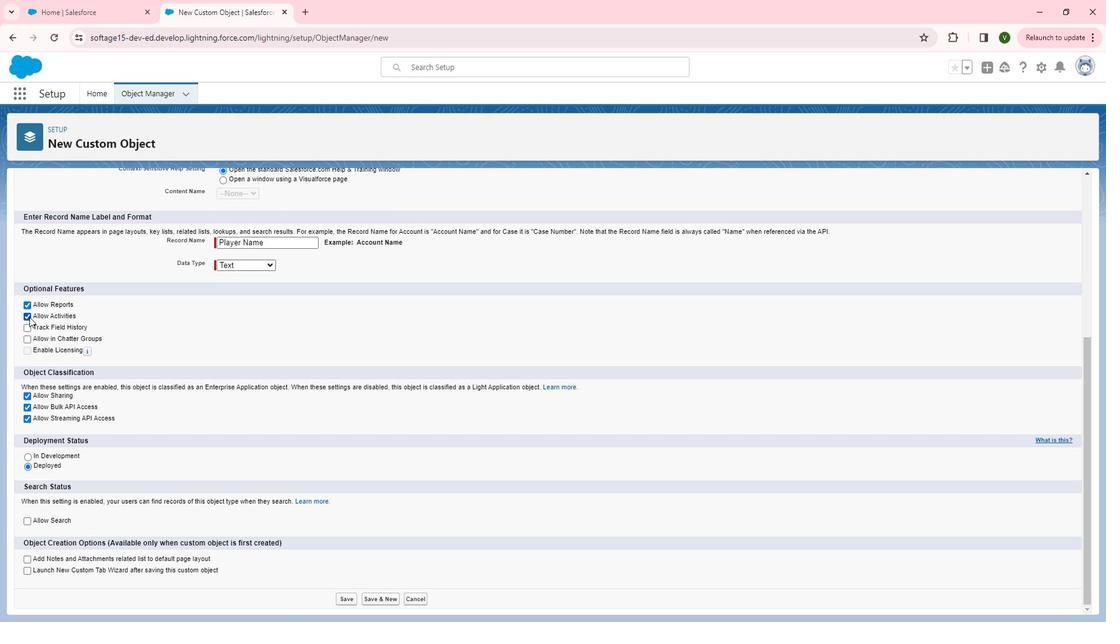 
Action: Mouse moved to (115, 329)
Screenshot: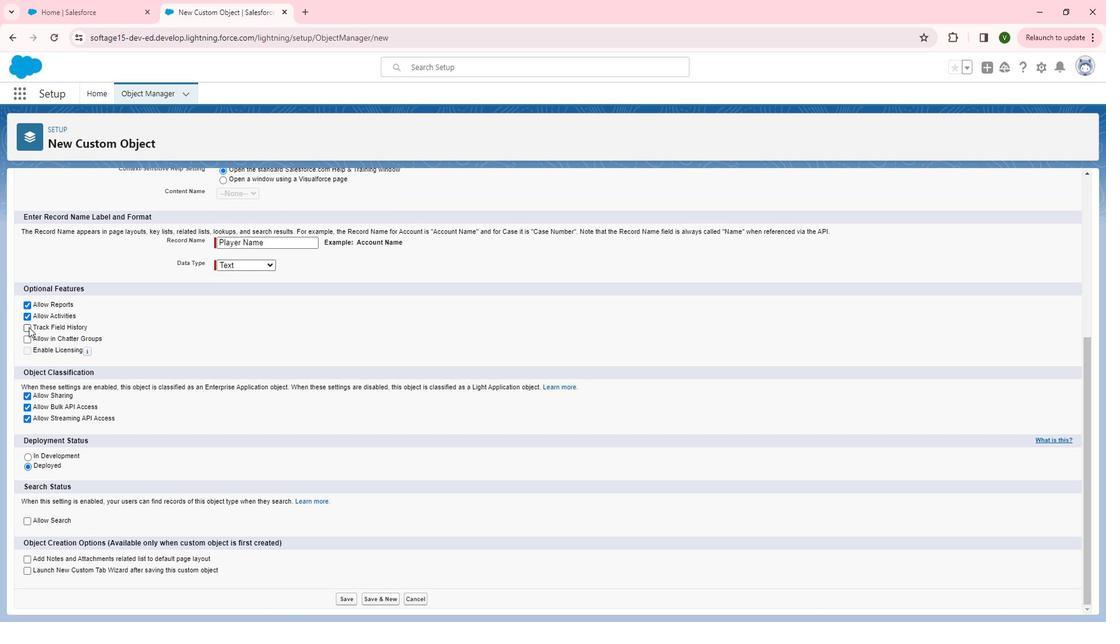 
Action: Mouse pressed left at (115, 329)
Screenshot: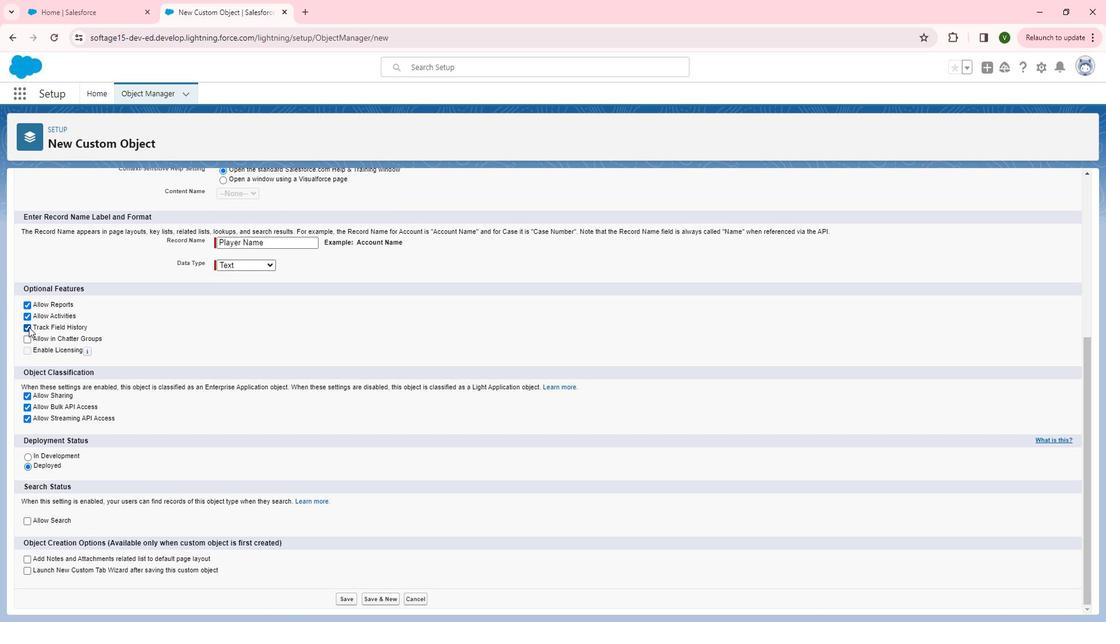 
Action: Mouse moved to (112, 342)
Screenshot: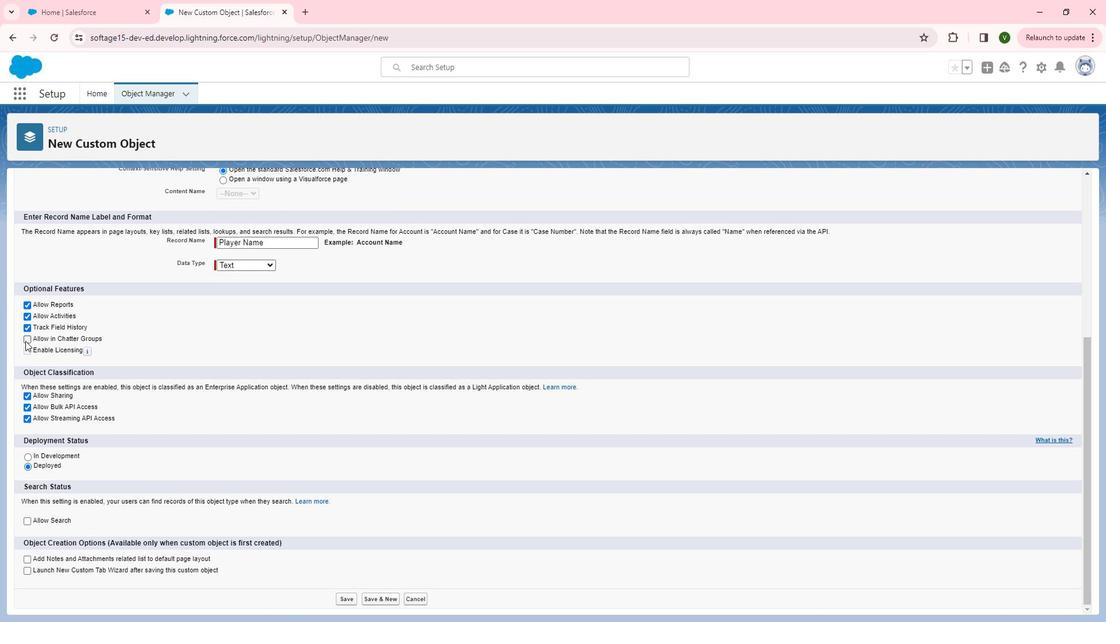 
Action: Mouse pressed left at (112, 342)
Screenshot: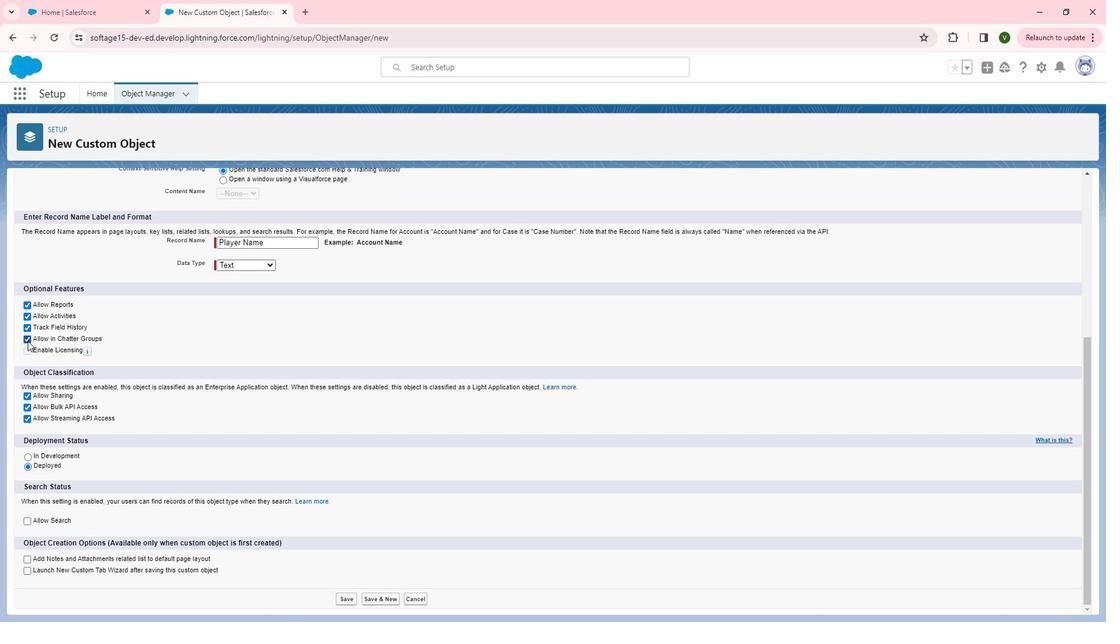 
Action: Mouse moved to (134, 358)
Screenshot: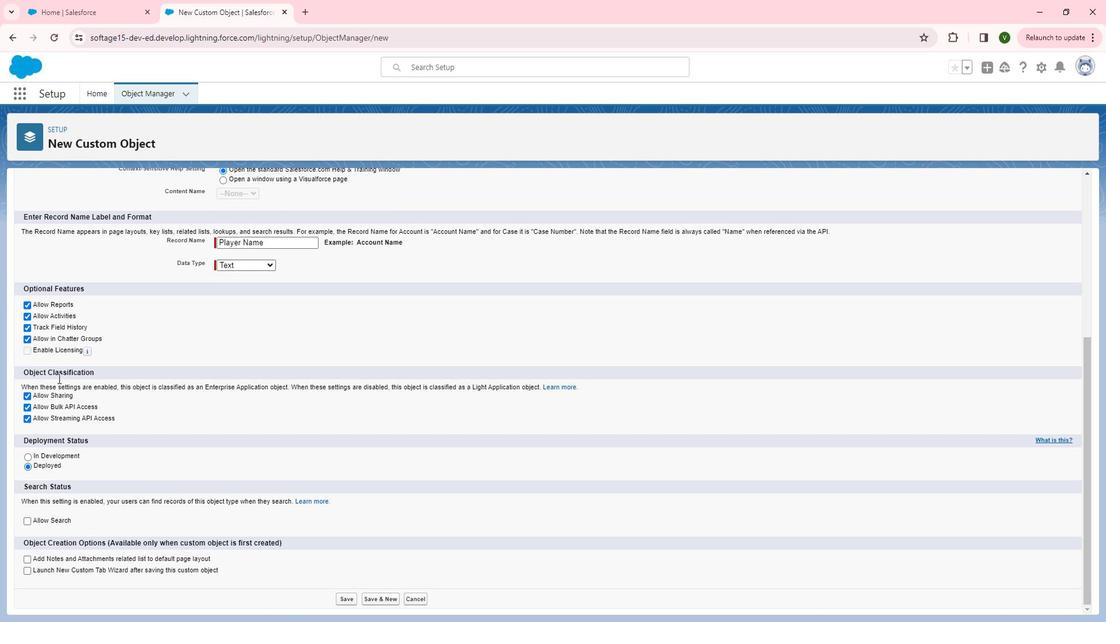 
Action: Mouse scrolled (134, 357) with delta (0, 0)
Screenshot: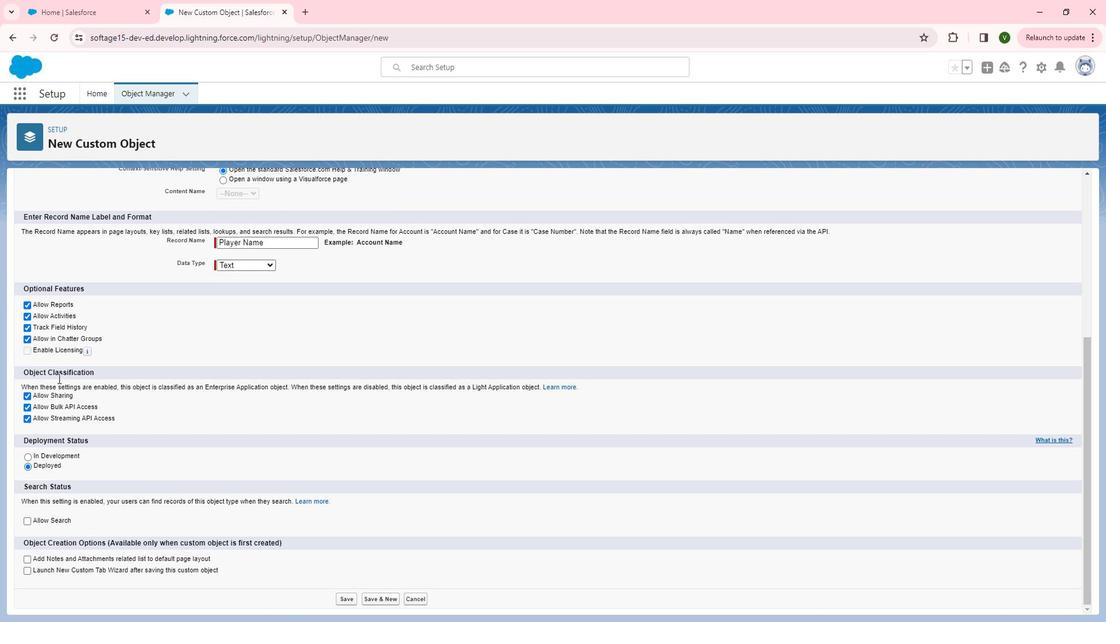 
Action: Mouse moved to (113, 506)
Screenshot: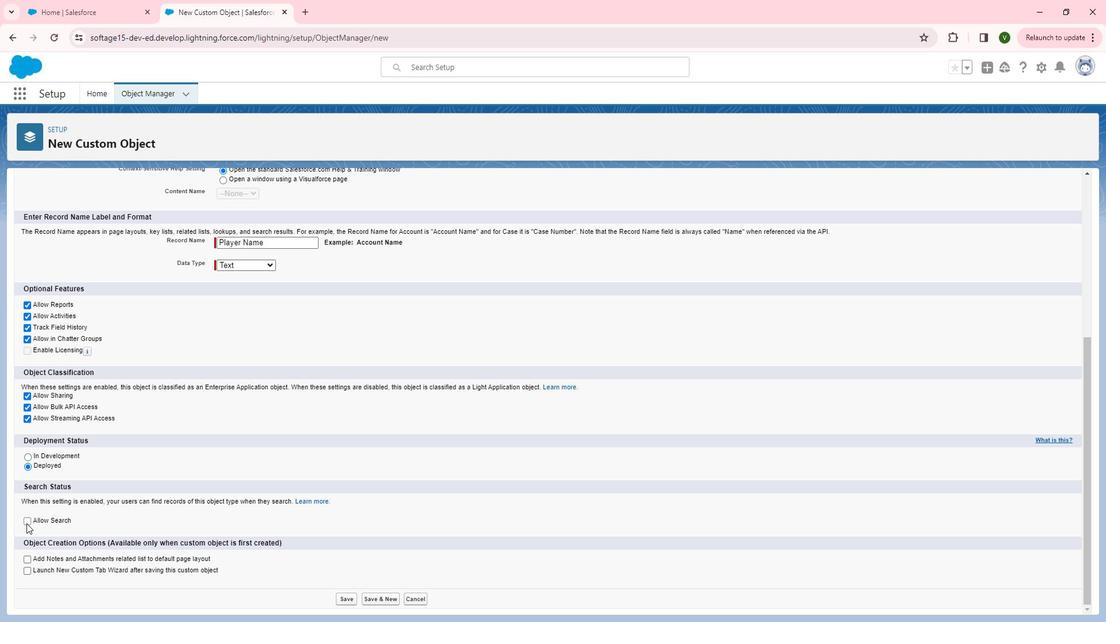 
Action: Mouse pressed left at (113, 506)
Screenshot: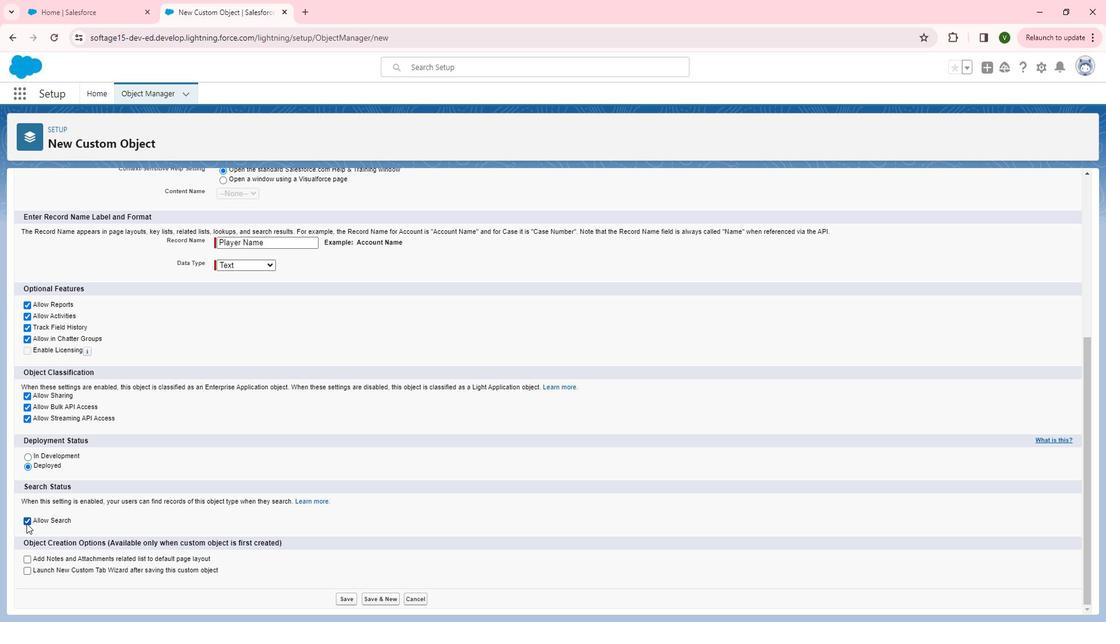 
Action: Mouse moved to (117, 538)
Screenshot: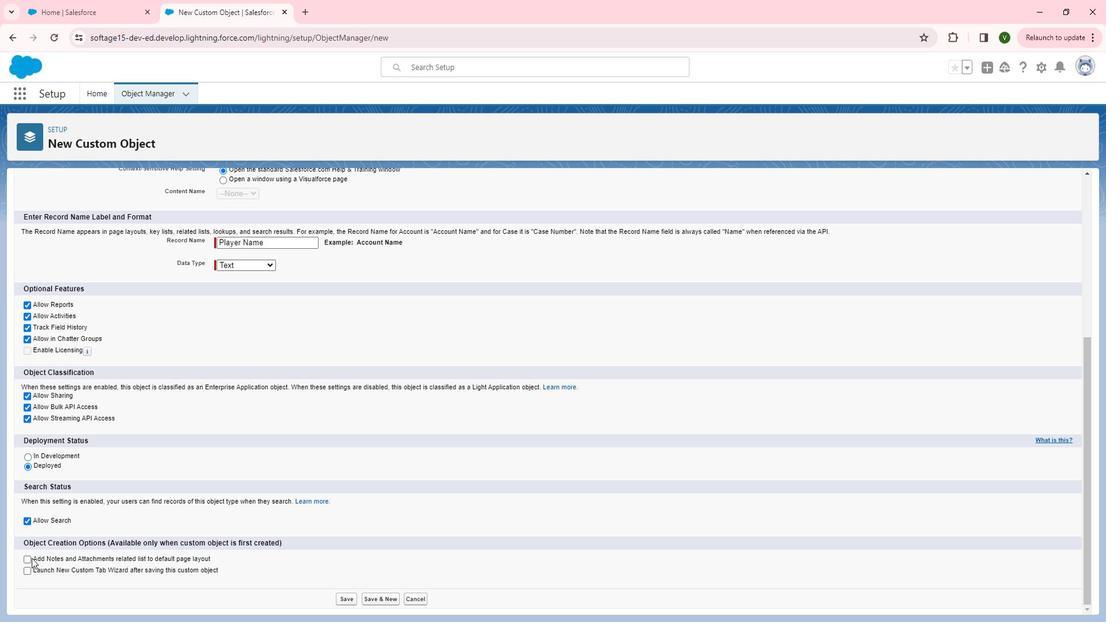 
Action: Mouse pressed left at (117, 538)
Screenshot: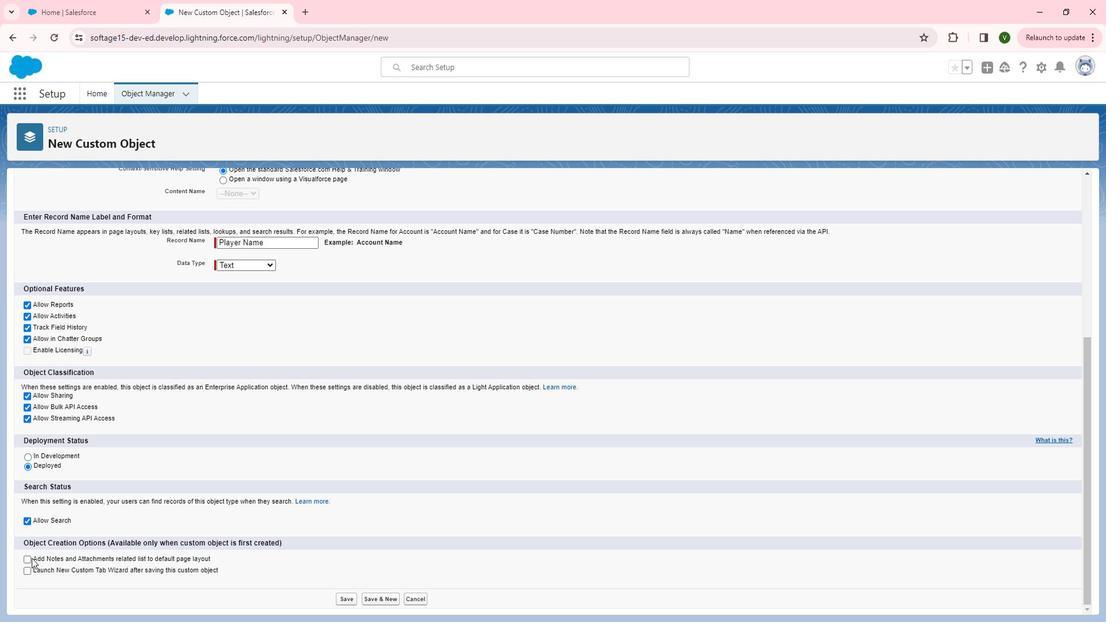 
Action: Mouse moved to (113, 539)
Screenshot: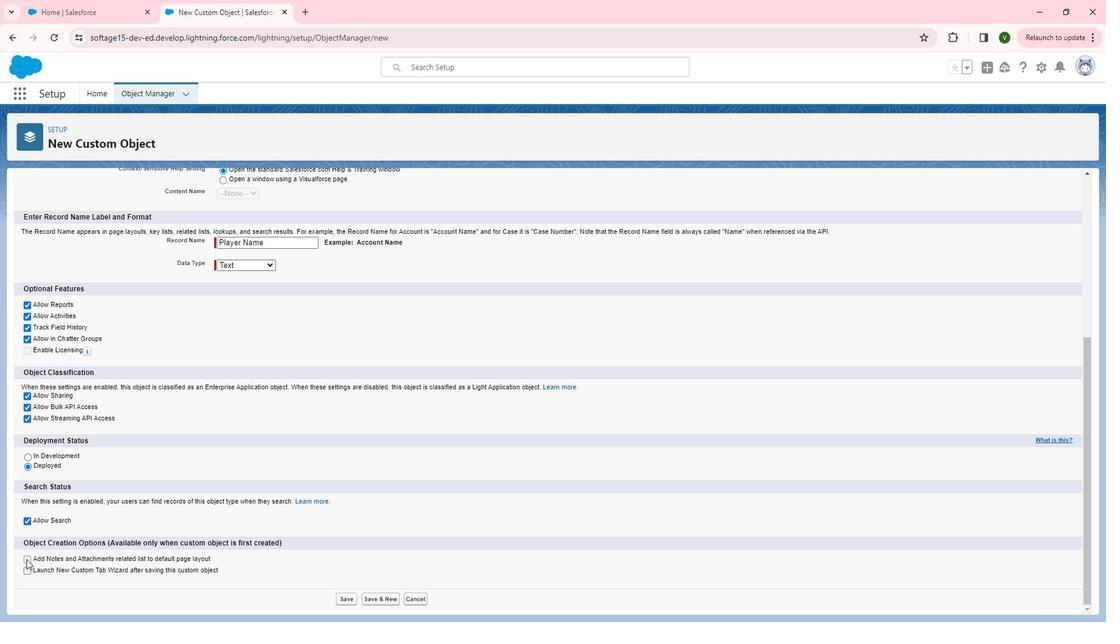 
Action: Mouse pressed left at (113, 539)
Screenshot: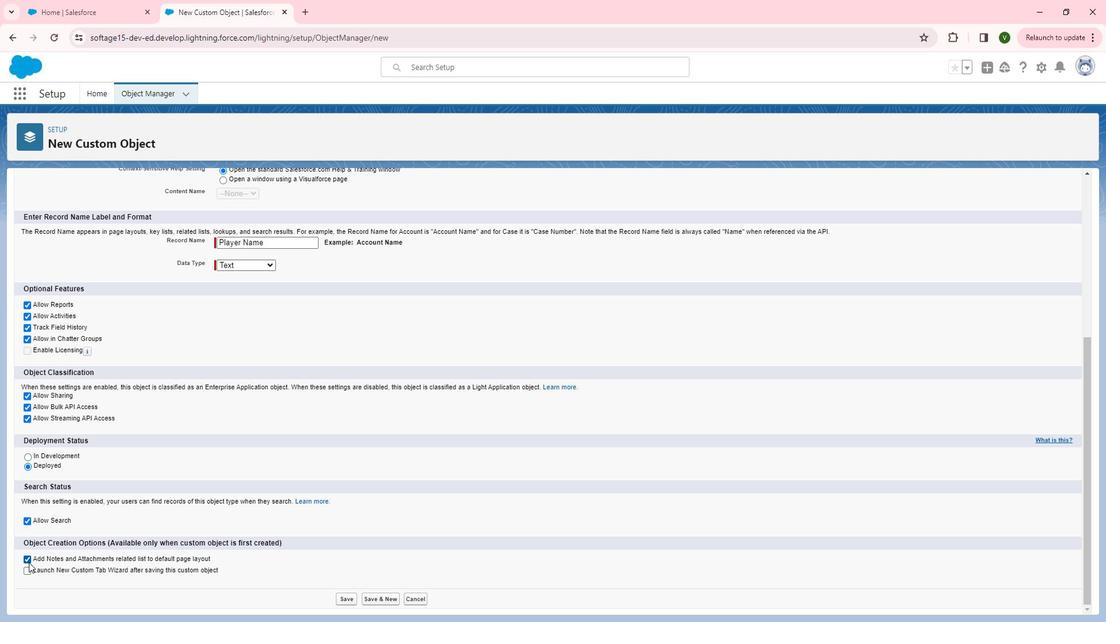 
Action: Mouse moved to (114, 549)
Screenshot: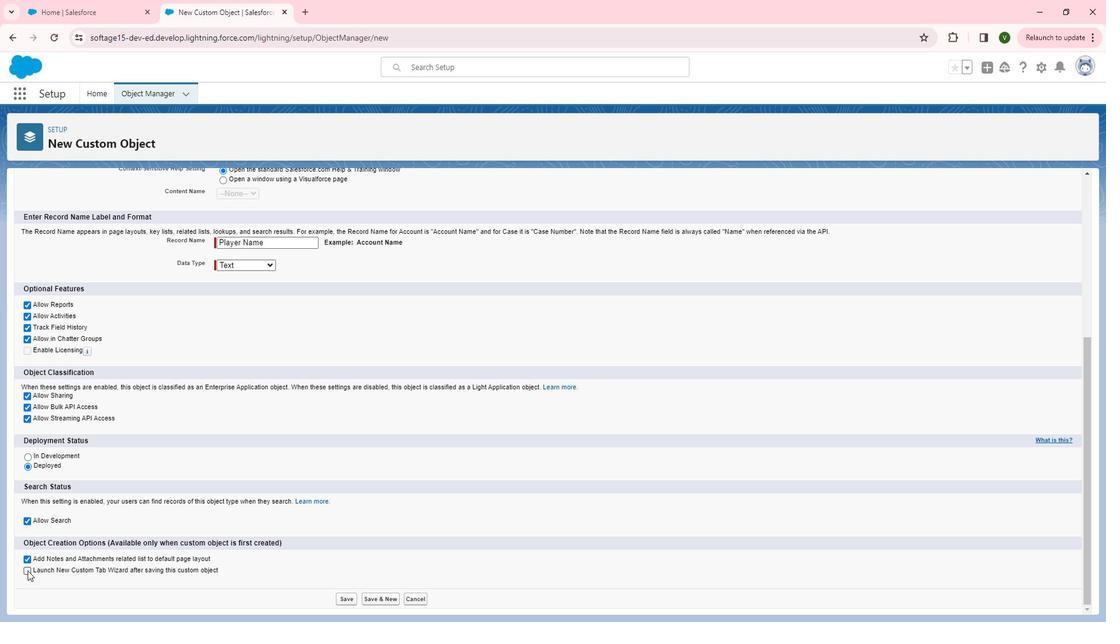 
Action: Mouse pressed left at (114, 549)
Screenshot: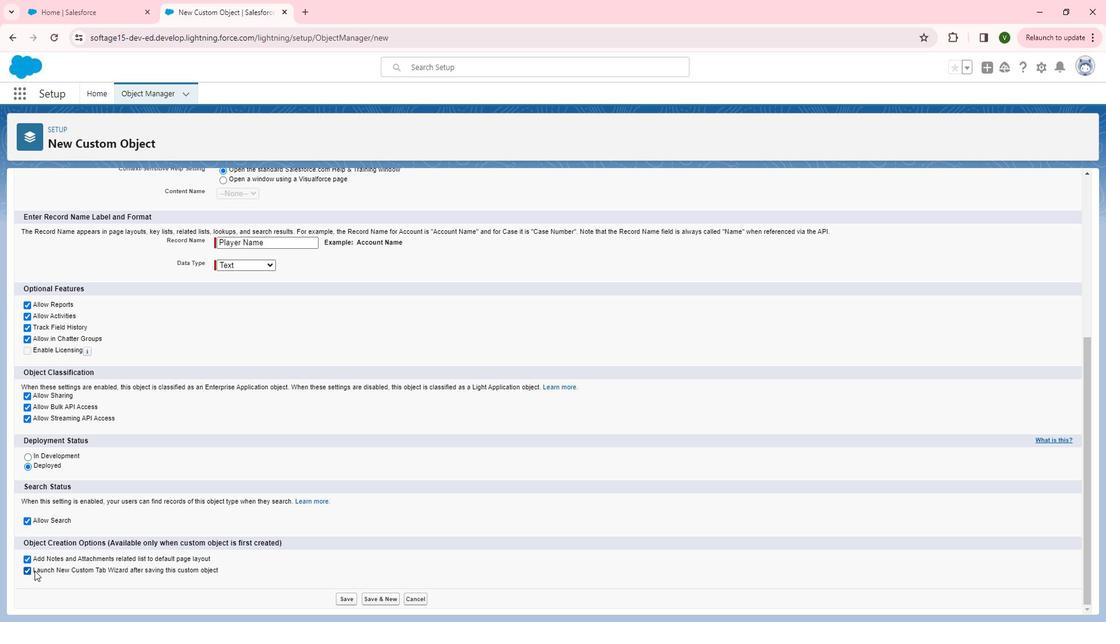 
Action: Mouse moved to (387, 578)
Screenshot: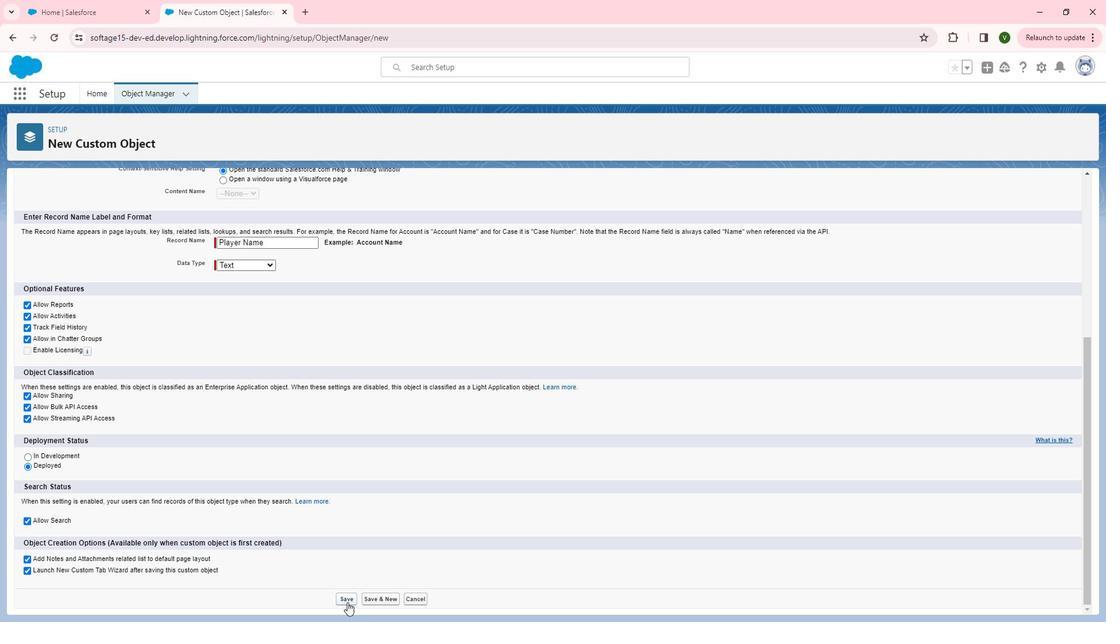 
Action: Mouse pressed left at (387, 578)
Screenshot: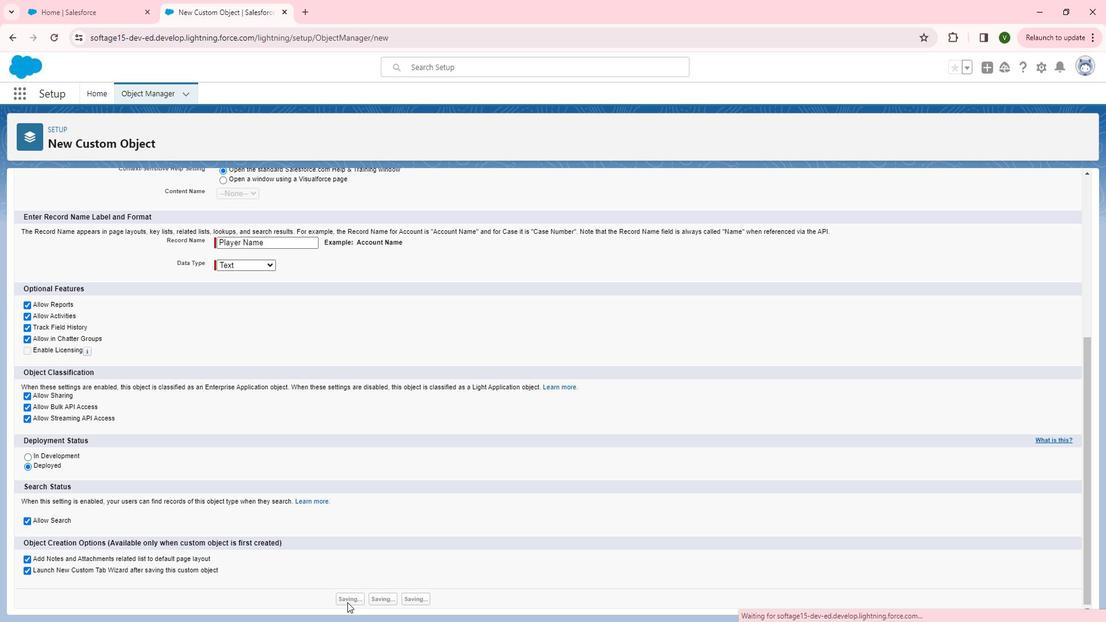 
Action: Mouse moved to (436, 306)
Screenshot: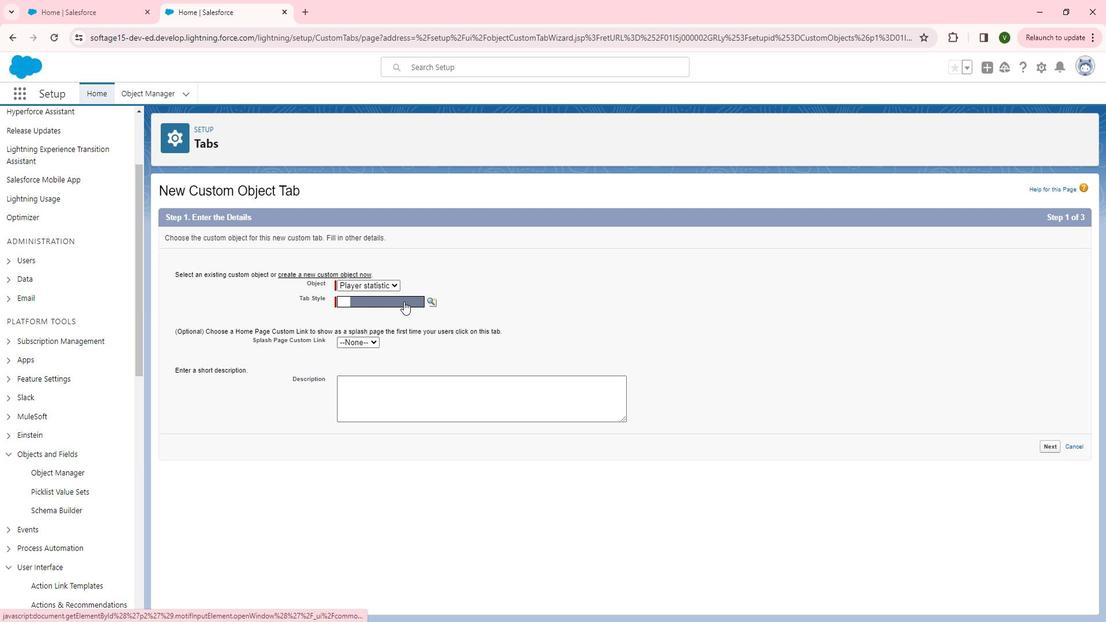 
Action: Mouse pressed left at (436, 306)
Screenshot: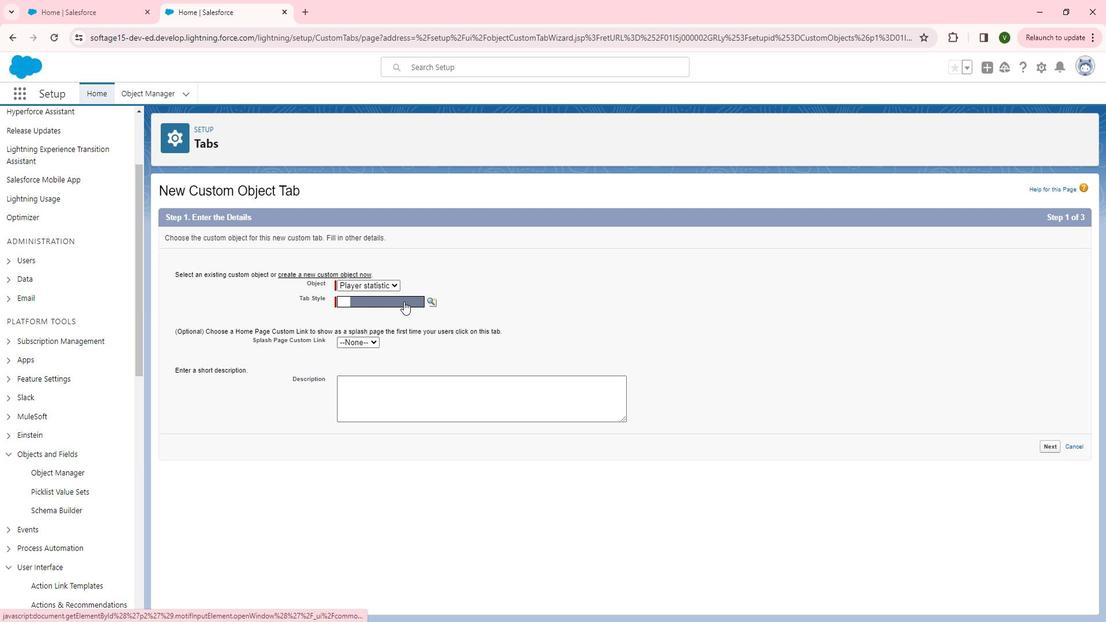 
Action: Mouse moved to (324, 184)
Screenshot: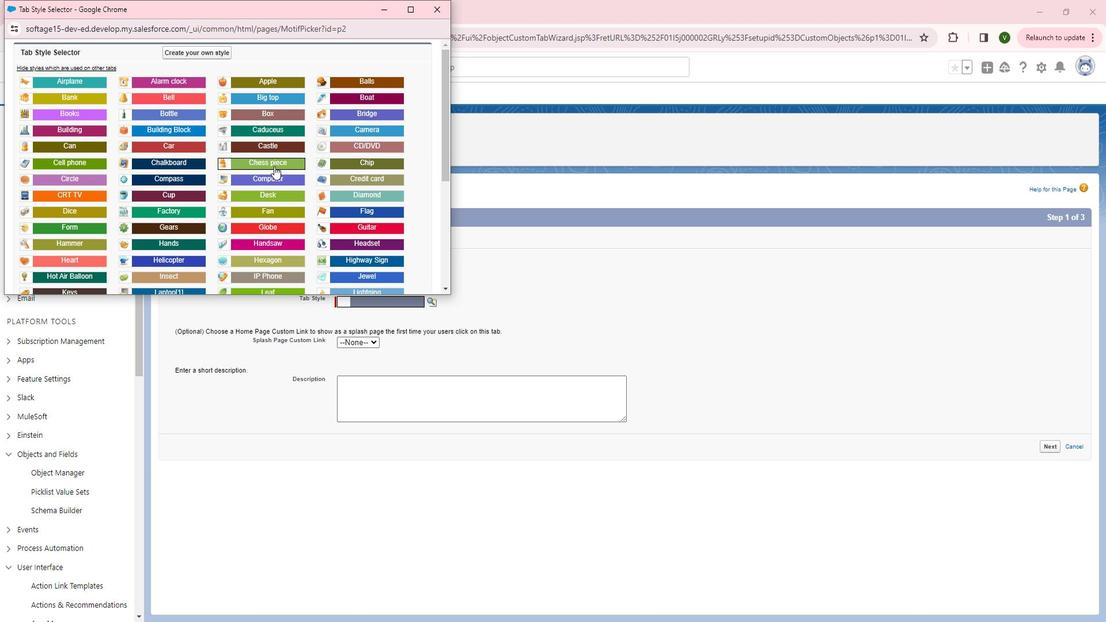 
Action: Mouse pressed left at (324, 184)
Screenshot: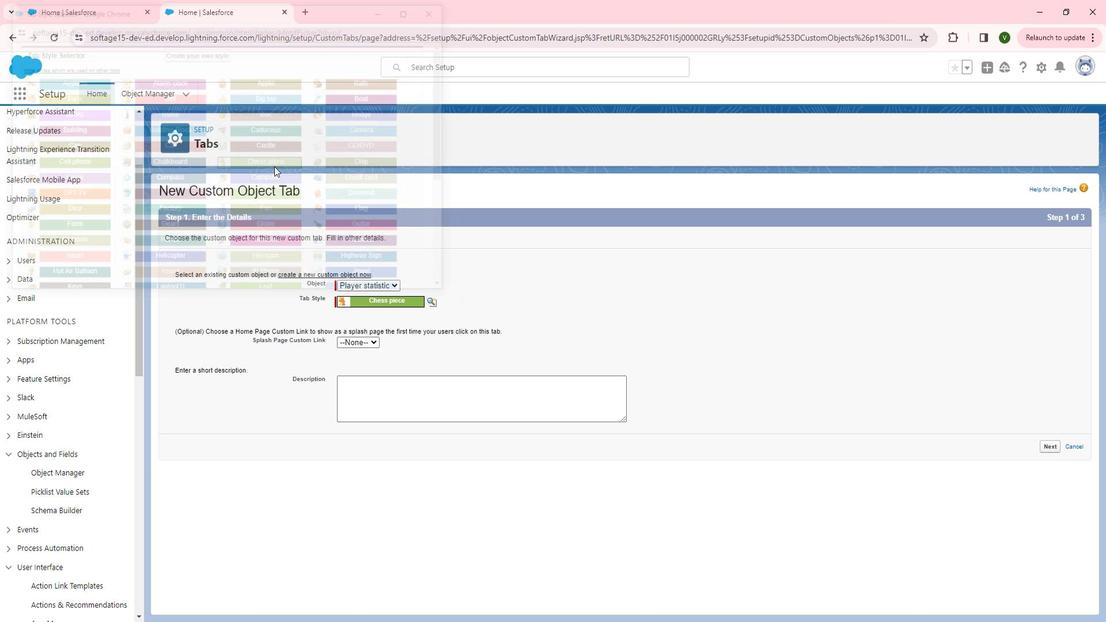 
Action: Mouse moved to (988, 436)
Screenshot: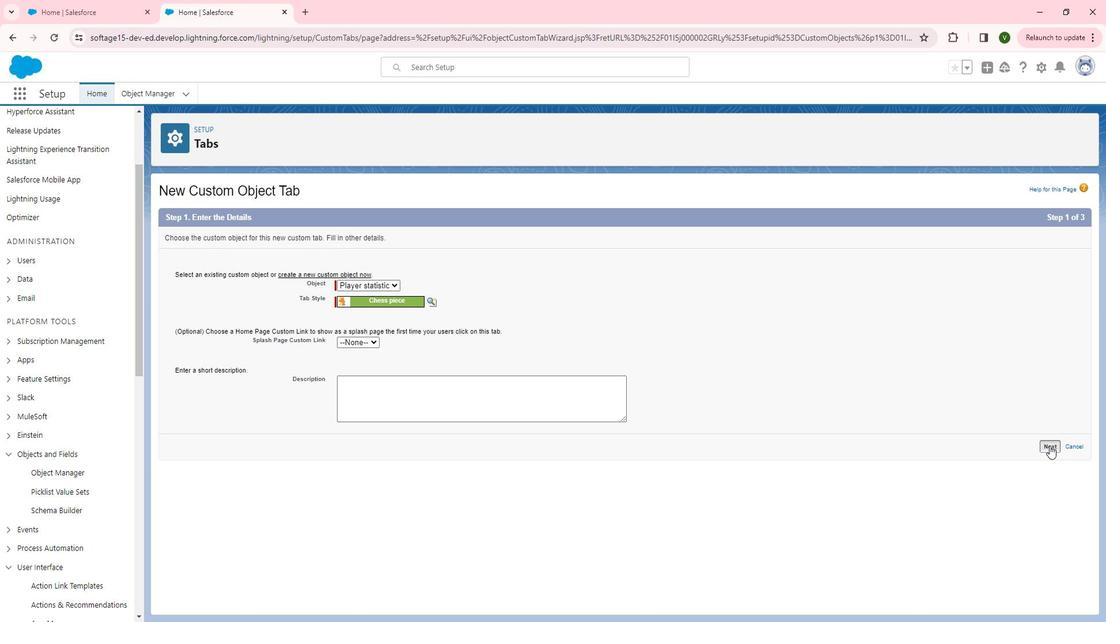 
Action: Mouse pressed left at (988, 436)
Screenshot: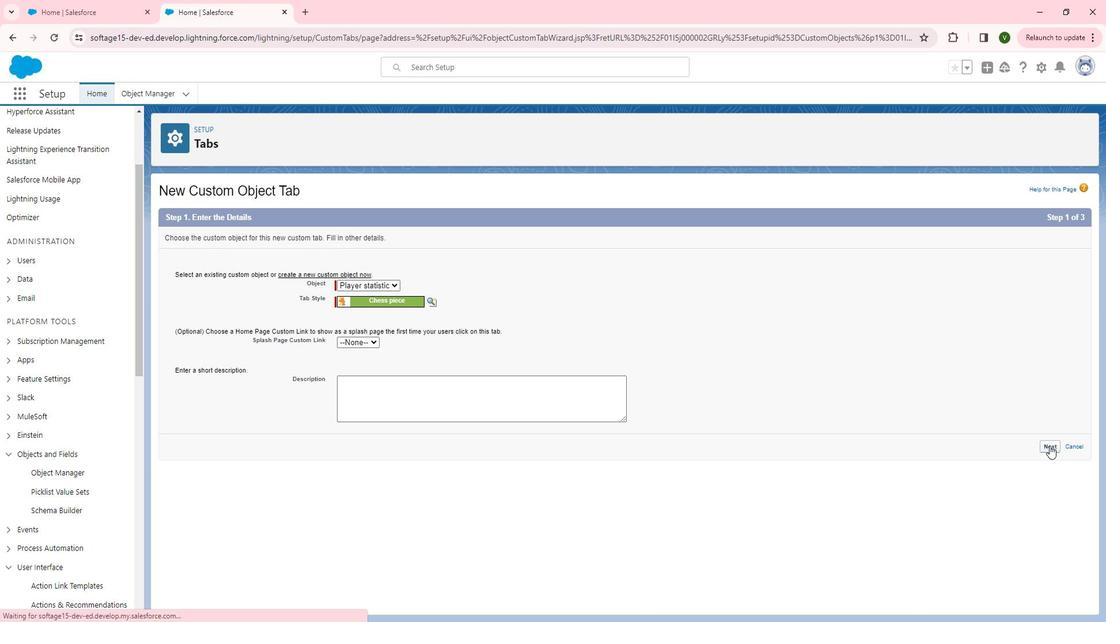 
Action: Mouse moved to (550, 290)
Screenshot: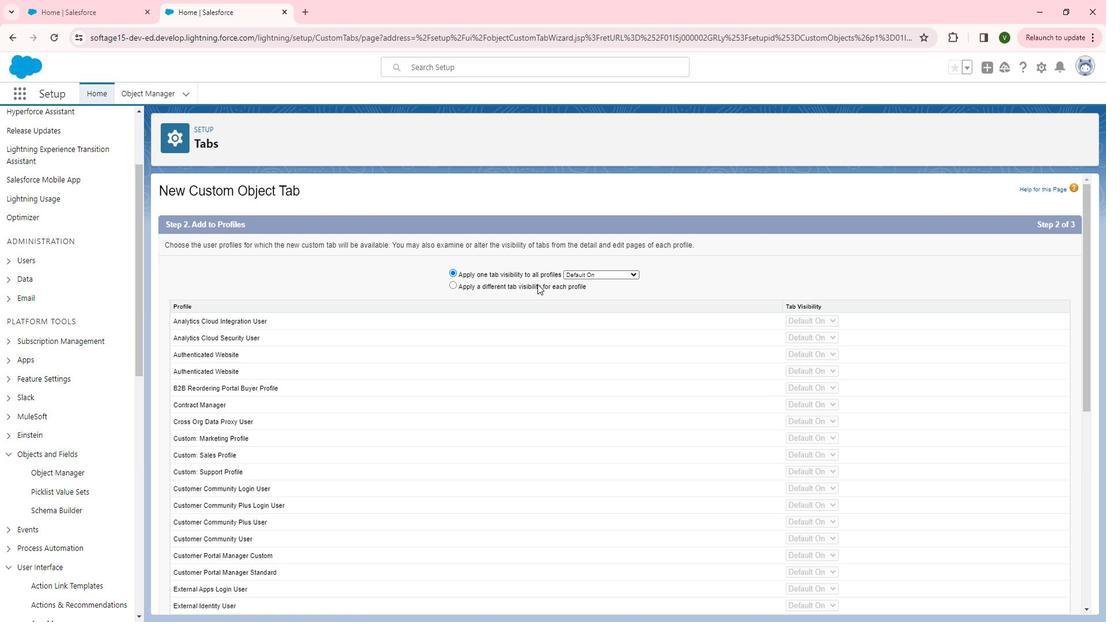 
Action: Mouse pressed left at (550, 290)
Screenshot: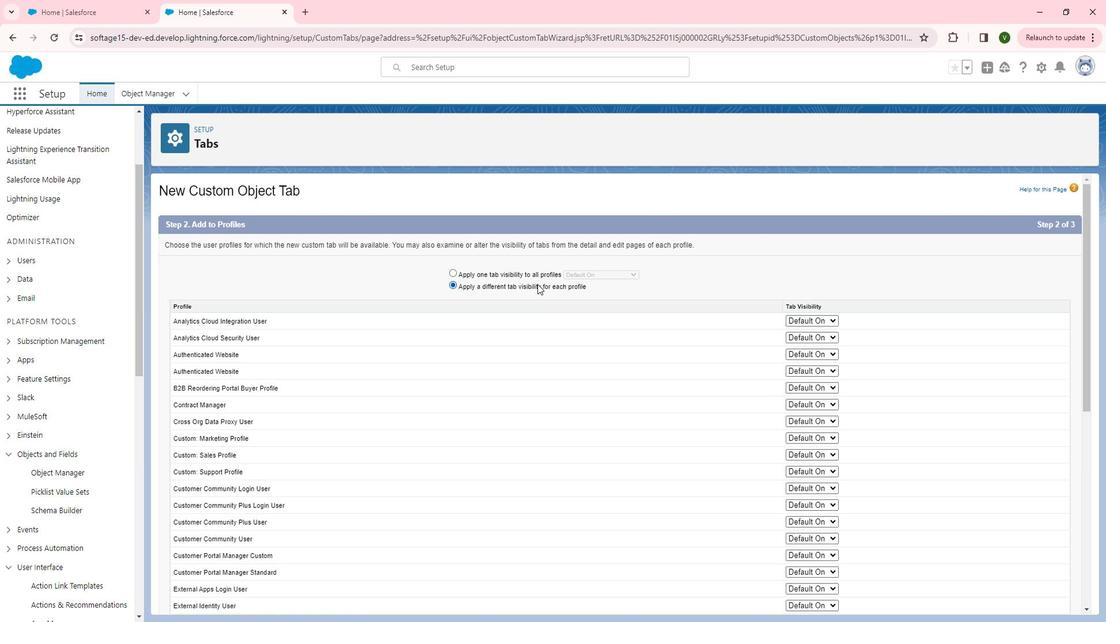 
Action: Mouse moved to (708, 347)
Screenshot: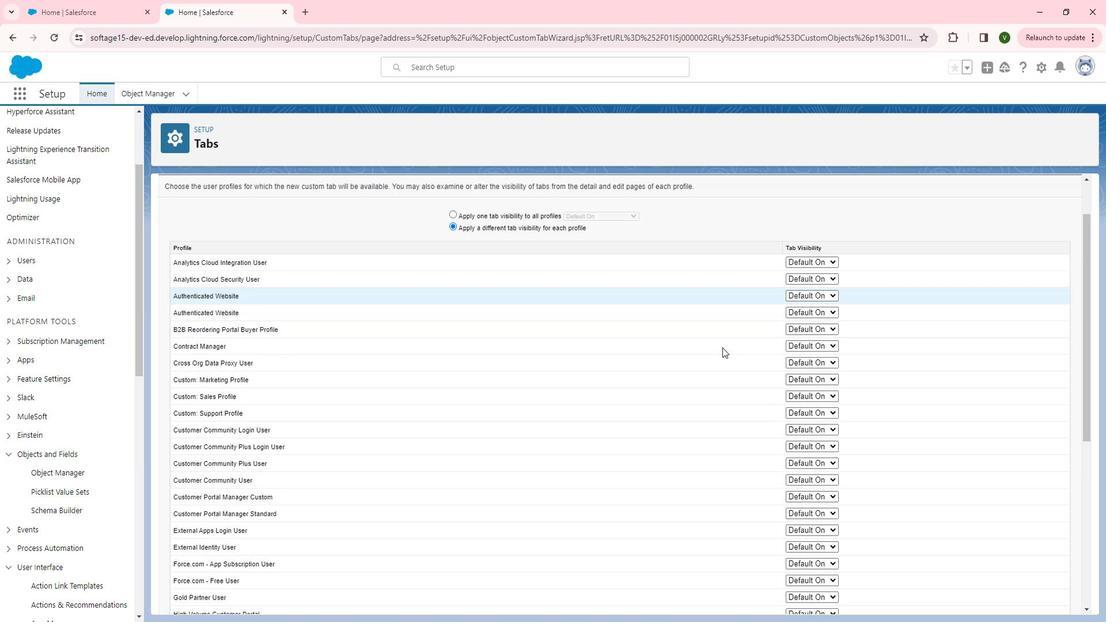 
Action: Mouse scrolled (708, 347) with delta (0, 0)
Screenshot: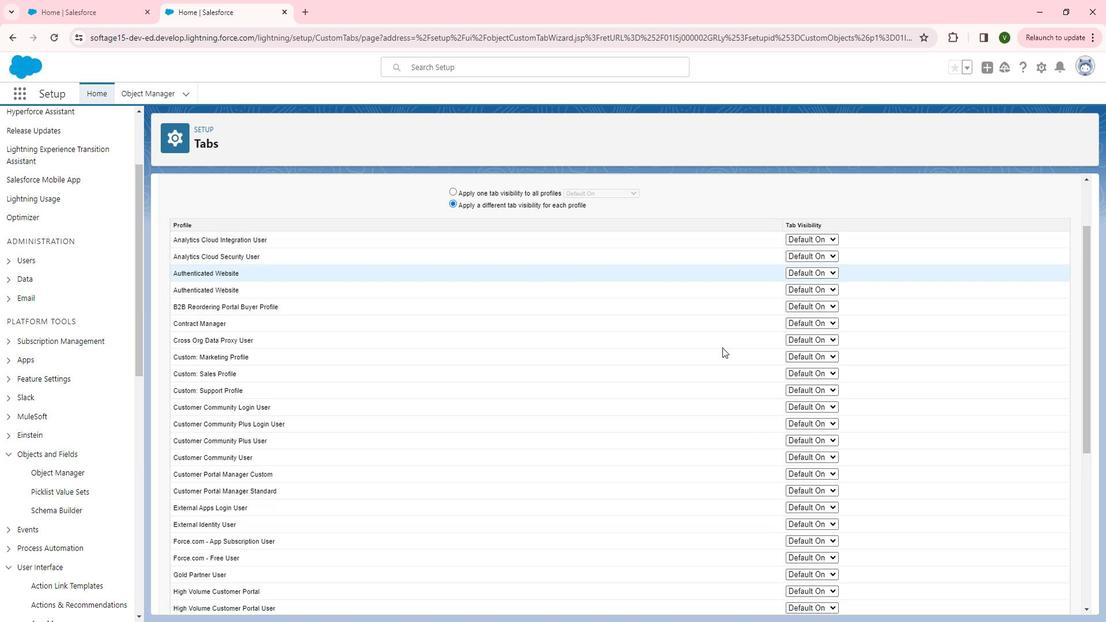 
Action: Mouse scrolled (708, 347) with delta (0, 0)
Screenshot: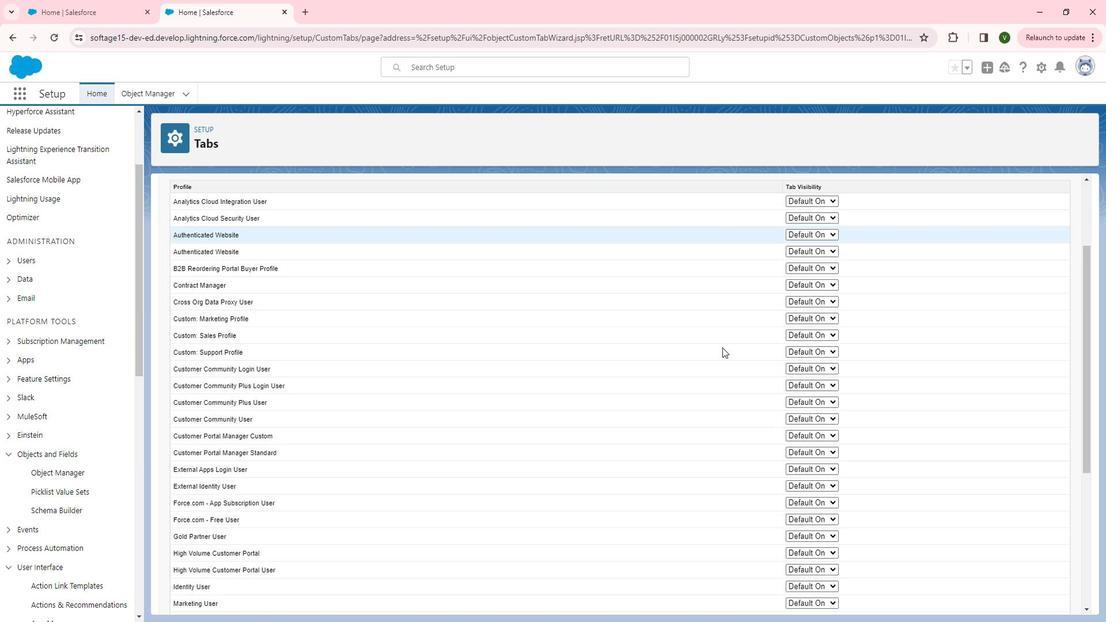 
Action: Mouse moved to (796, 218)
Screenshot: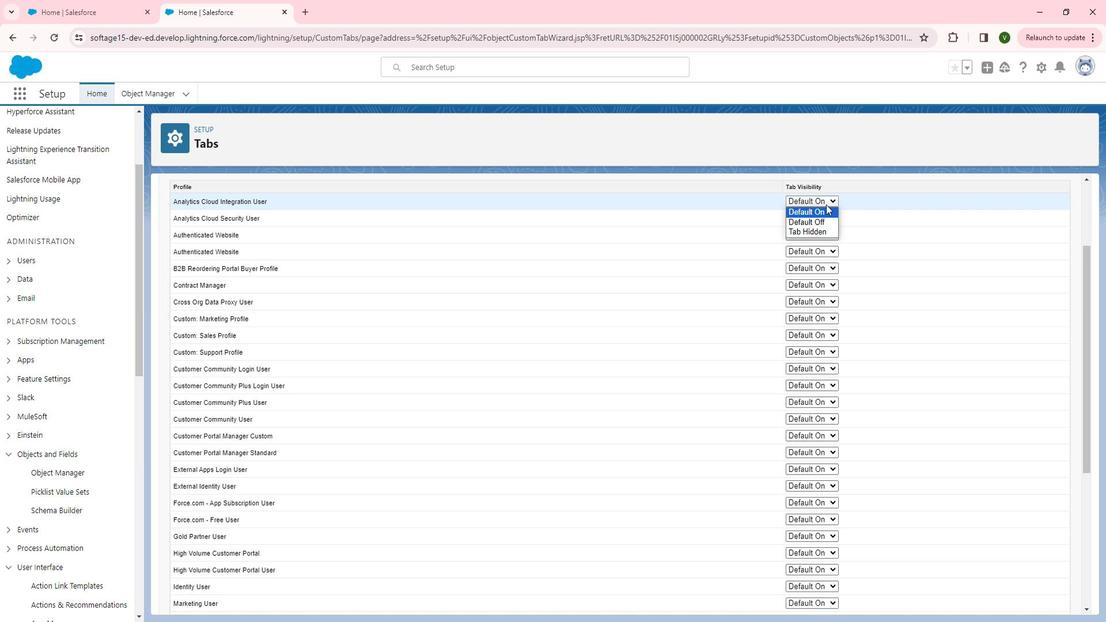 
Action: Mouse pressed left at (796, 218)
Screenshot: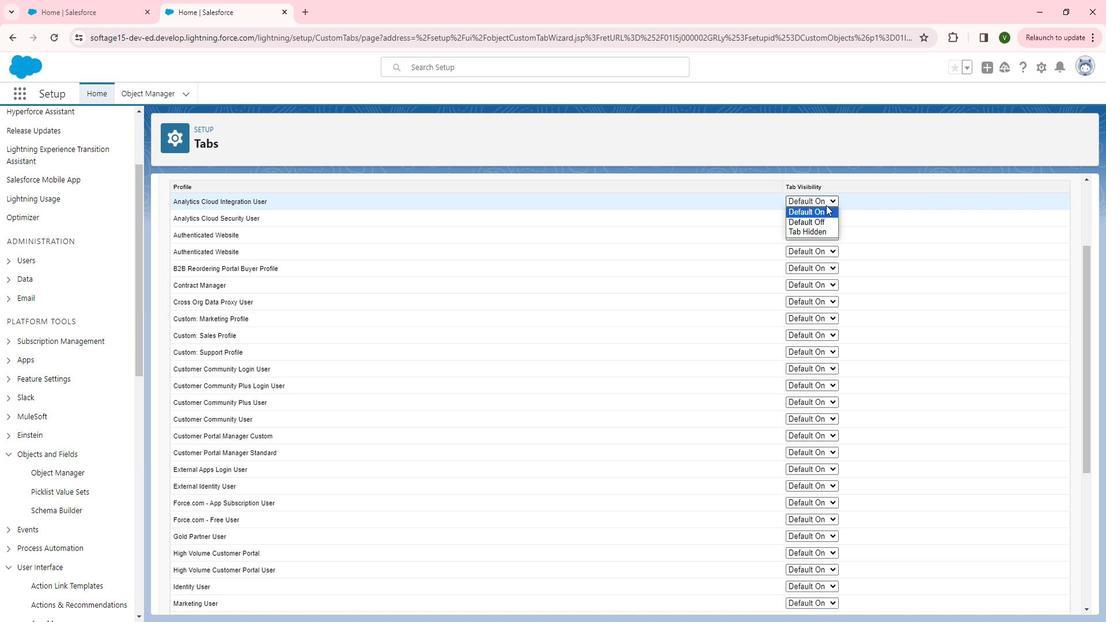 
Action: Mouse moved to (796, 240)
Screenshot: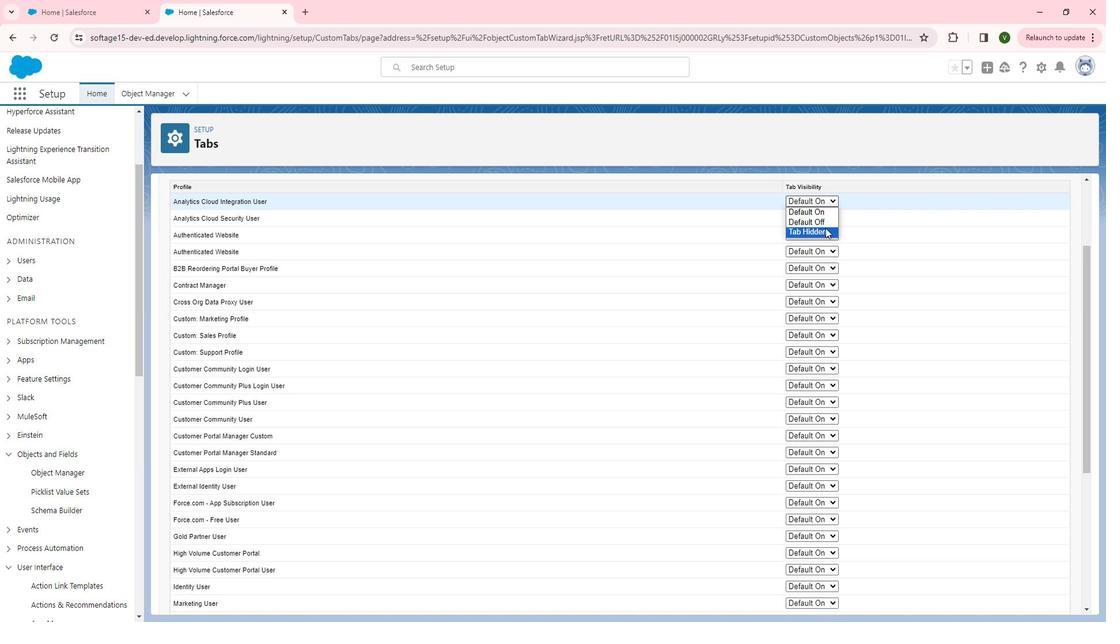 
Action: Mouse pressed left at (796, 240)
Screenshot: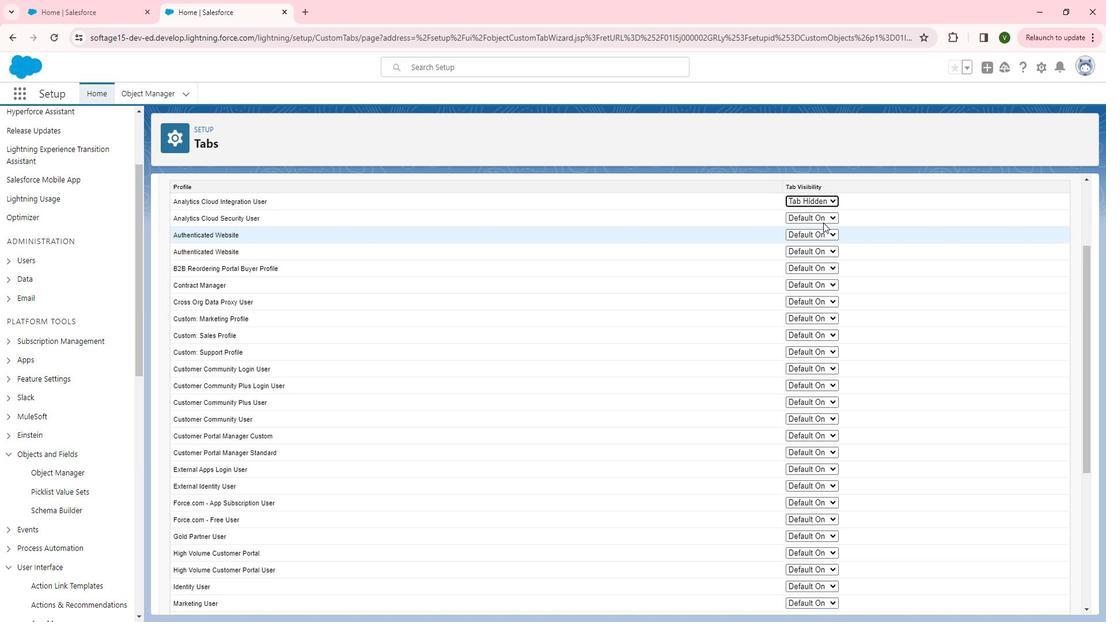 
Action: Mouse moved to (793, 231)
Screenshot: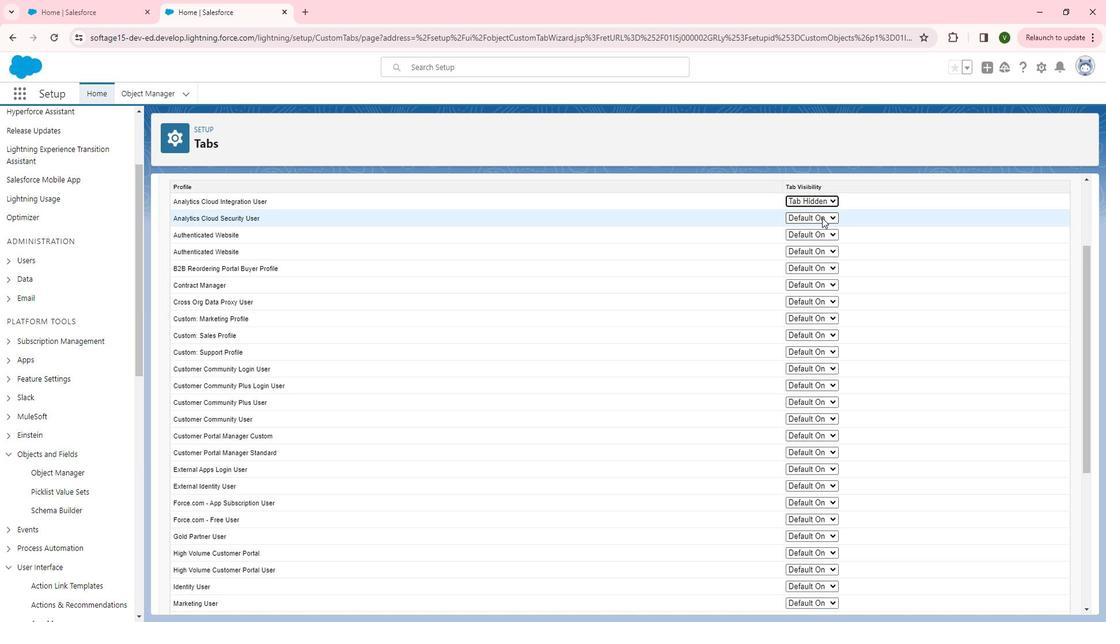
Action: Mouse pressed left at (793, 231)
Screenshot: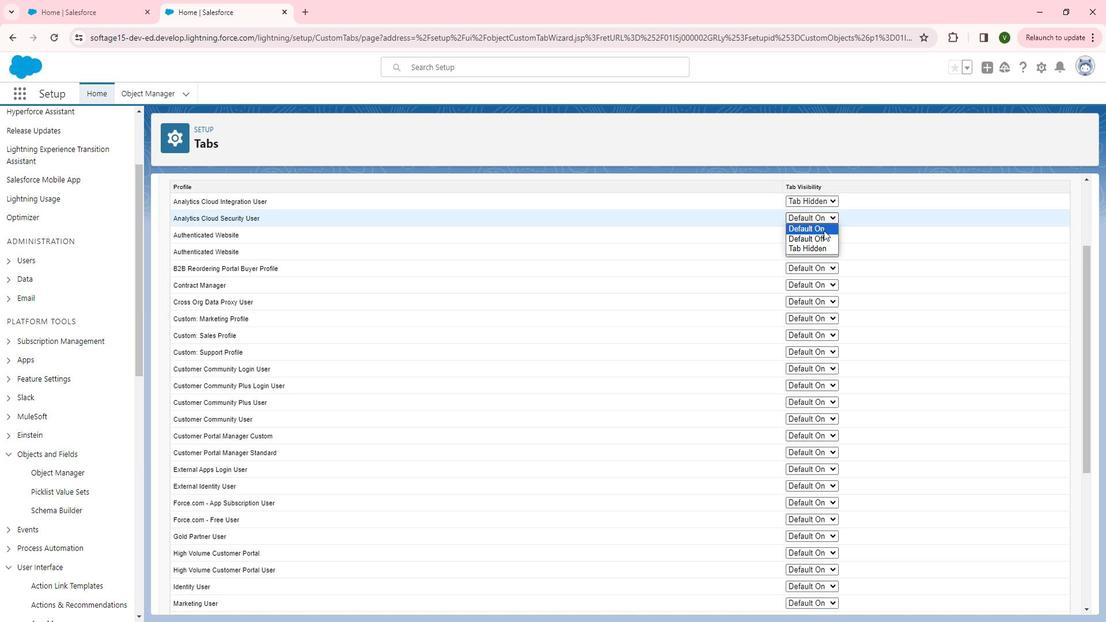 
Action: Mouse moved to (797, 257)
Screenshot: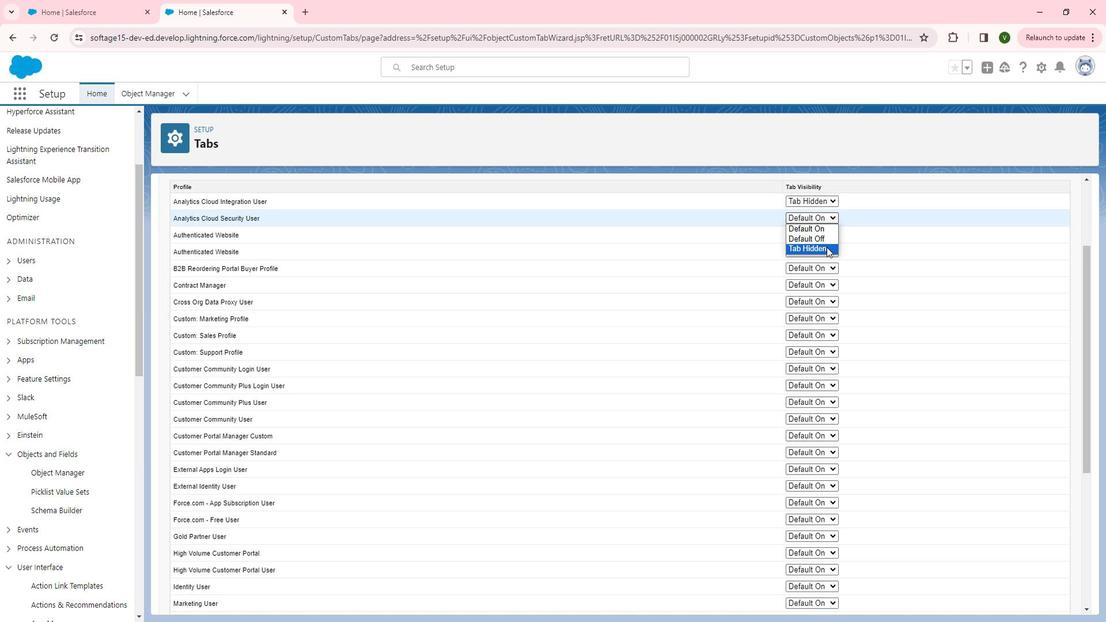 
Action: Mouse pressed left at (797, 257)
Screenshot: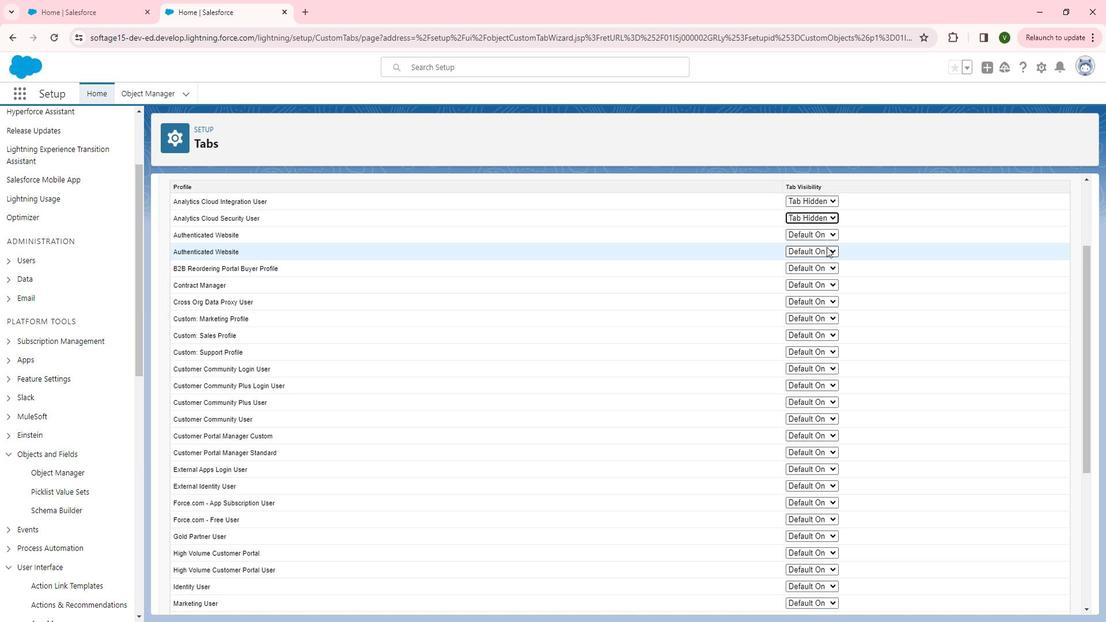 
Action: Mouse moved to (796, 244)
Screenshot: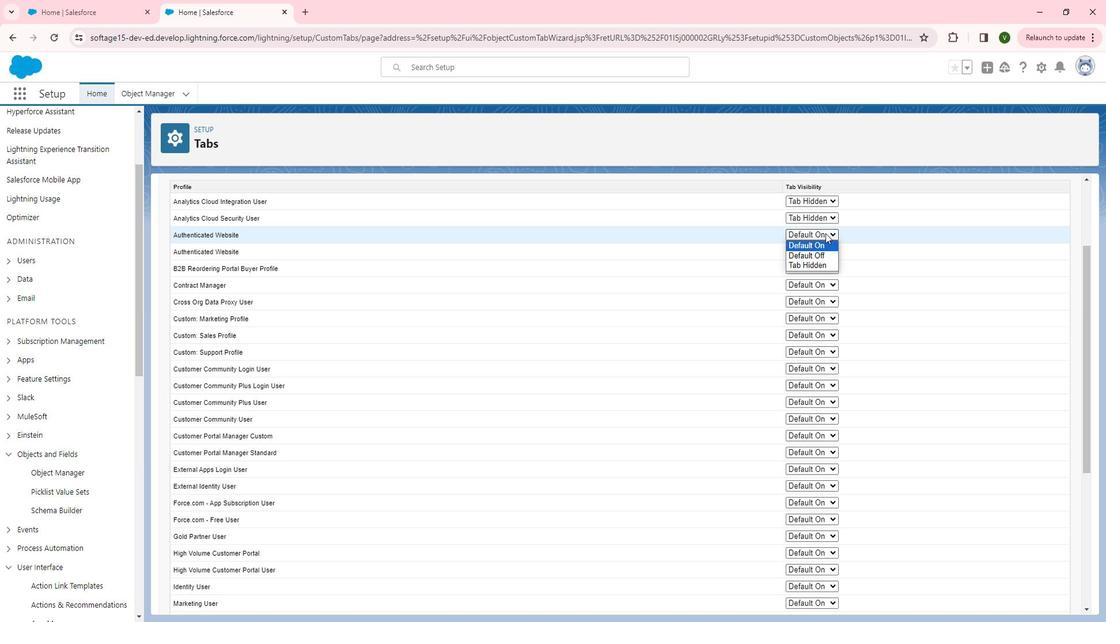 
Action: Mouse pressed left at (796, 244)
Screenshot: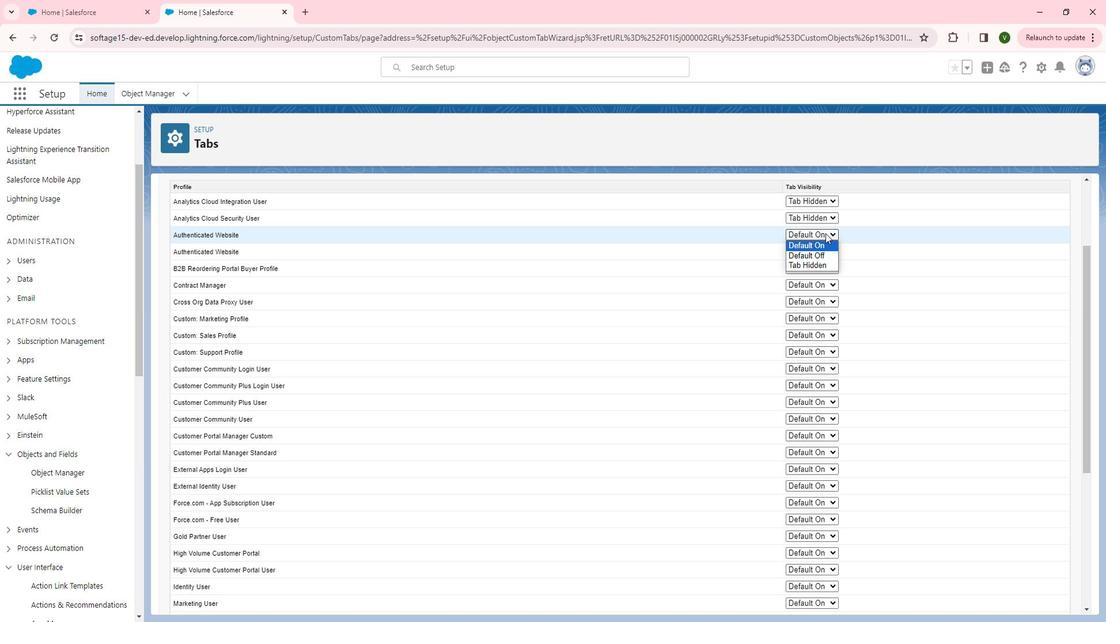 
Action: Mouse moved to (787, 271)
Screenshot: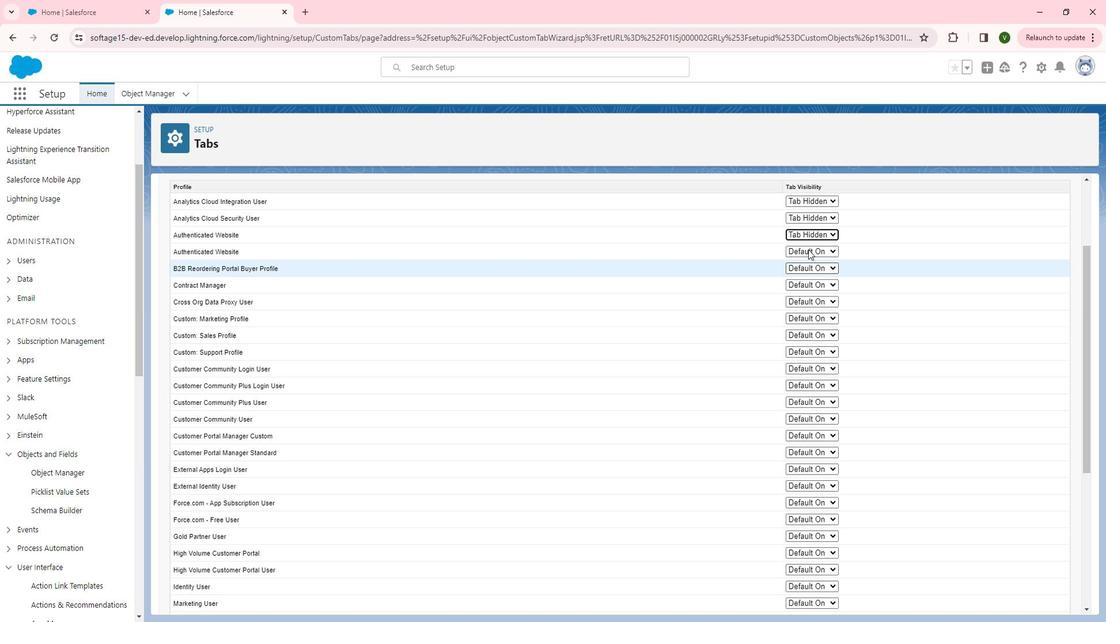 
Action: Mouse pressed left at (787, 271)
Screenshot: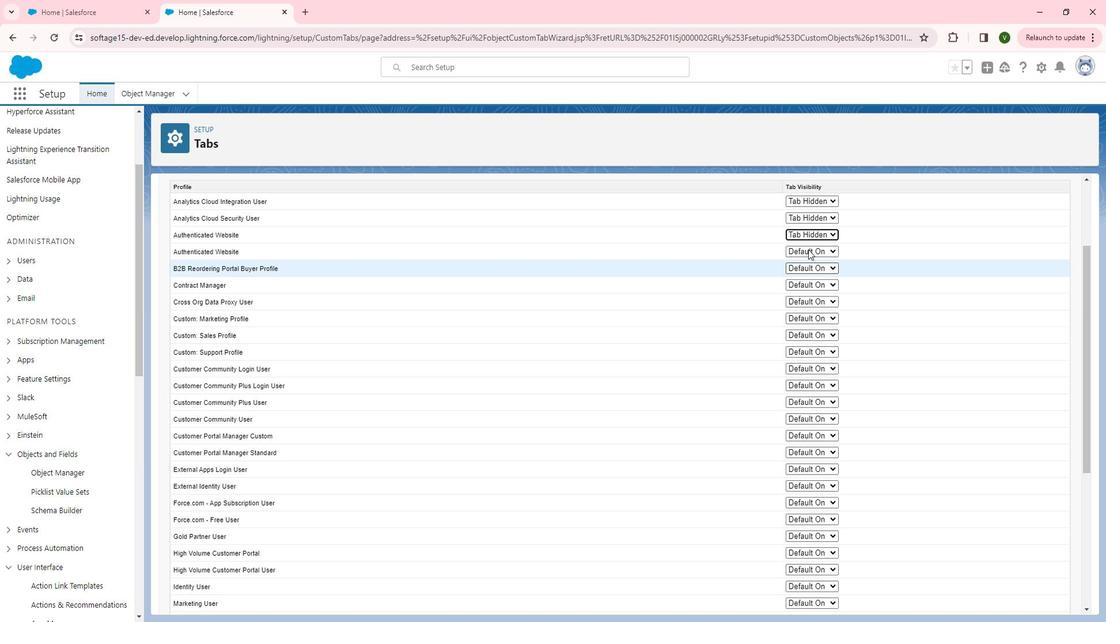 
Action: Mouse moved to (778, 258)
Screenshot: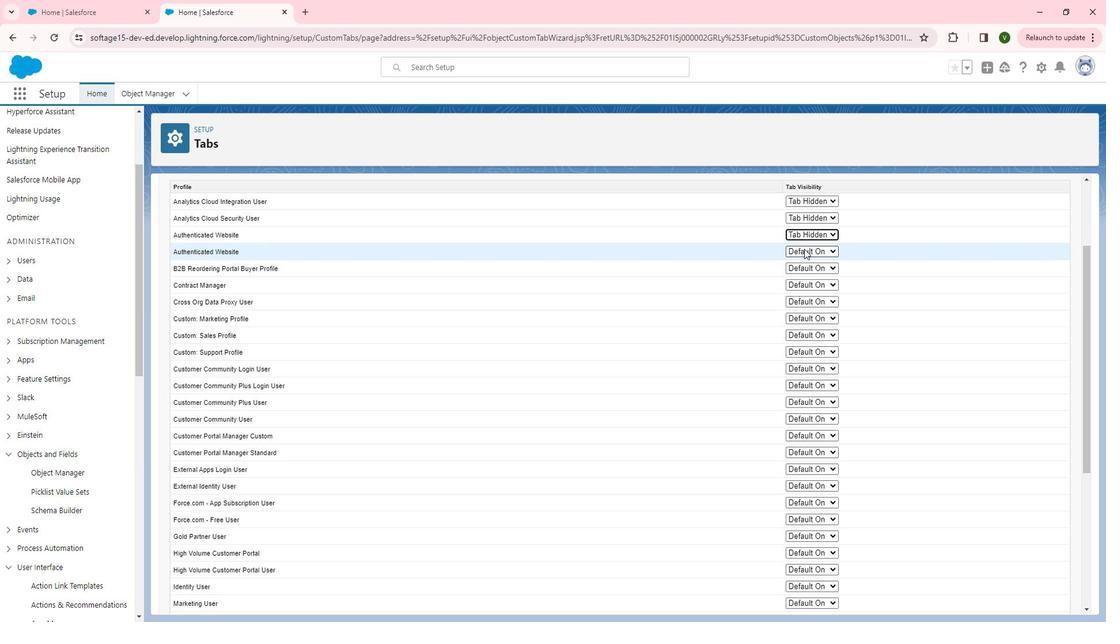 
Action: Mouse pressed left at (778, 258)
Screenshot: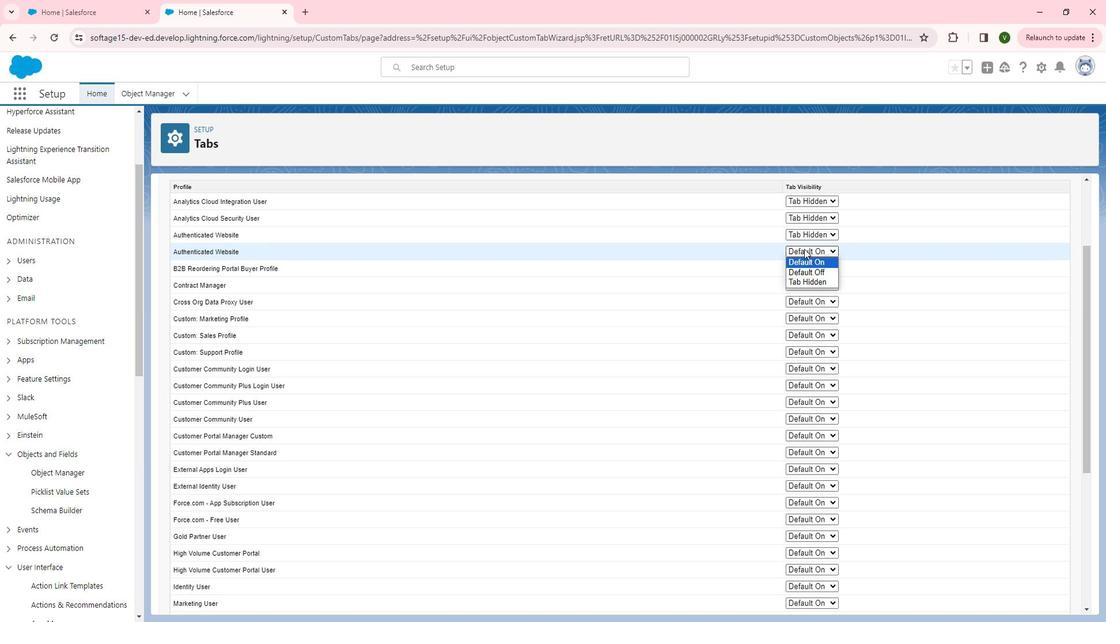 
Action: Mouse moved to (785, 285)
Screenshot: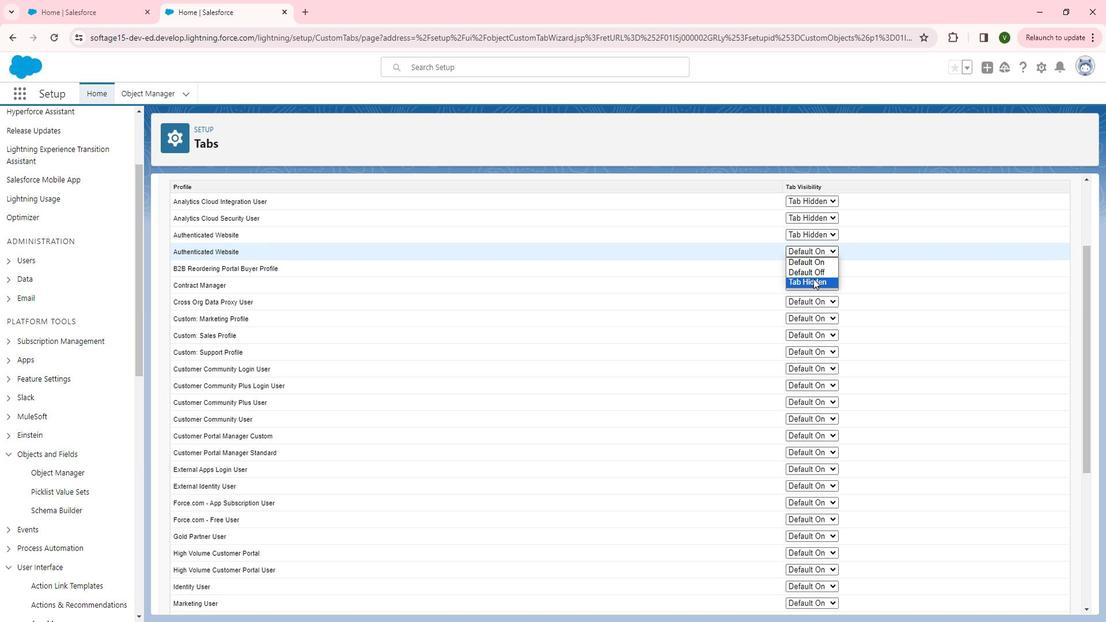 
Action: Mouse pressed left at (785, 285)
Screenshot: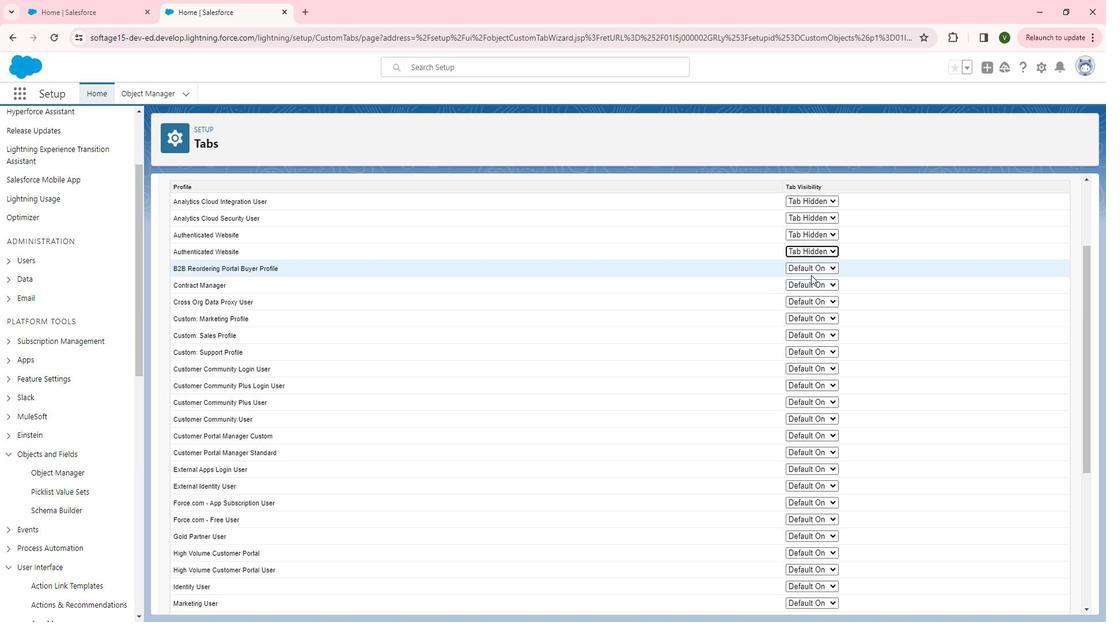 
Action: Mouse moved to (784, 274)
Screenshot: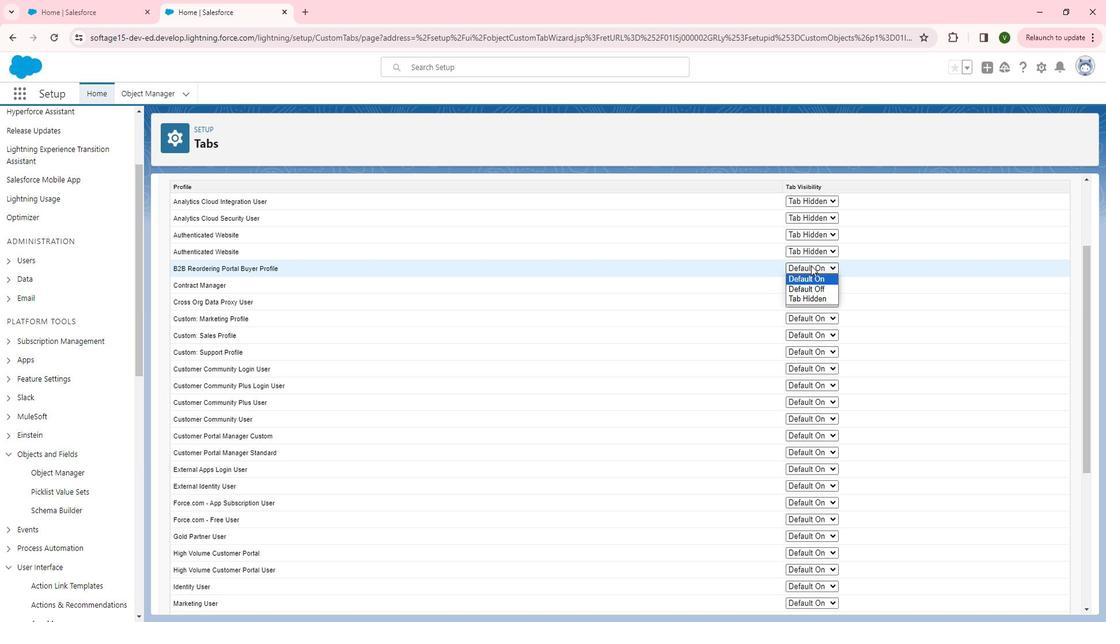
Action: Mouse pressed left at (784, 274)
Screenshot: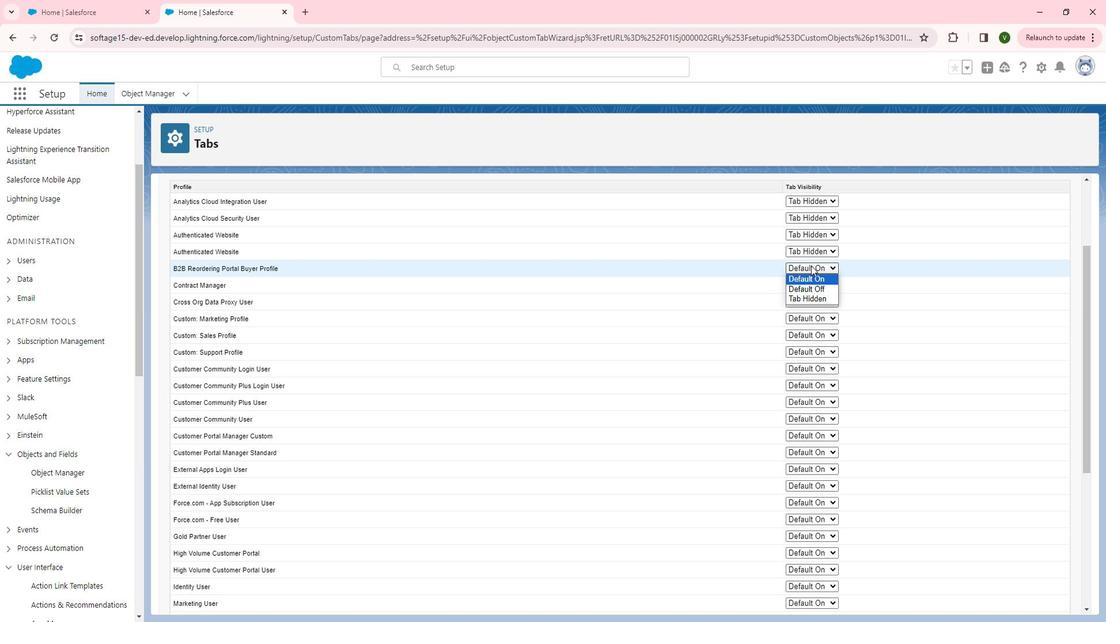 
Action: Mouse moved to (788, 302)
Screenshot: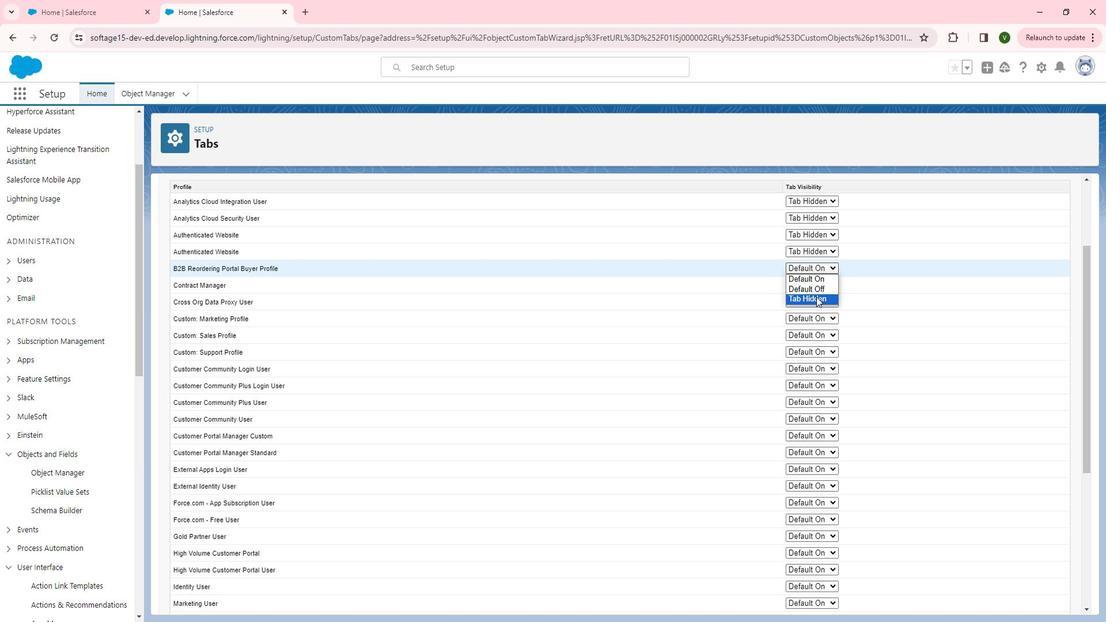 
Action: Mouse pressed left at (788, 302)
Screenshot: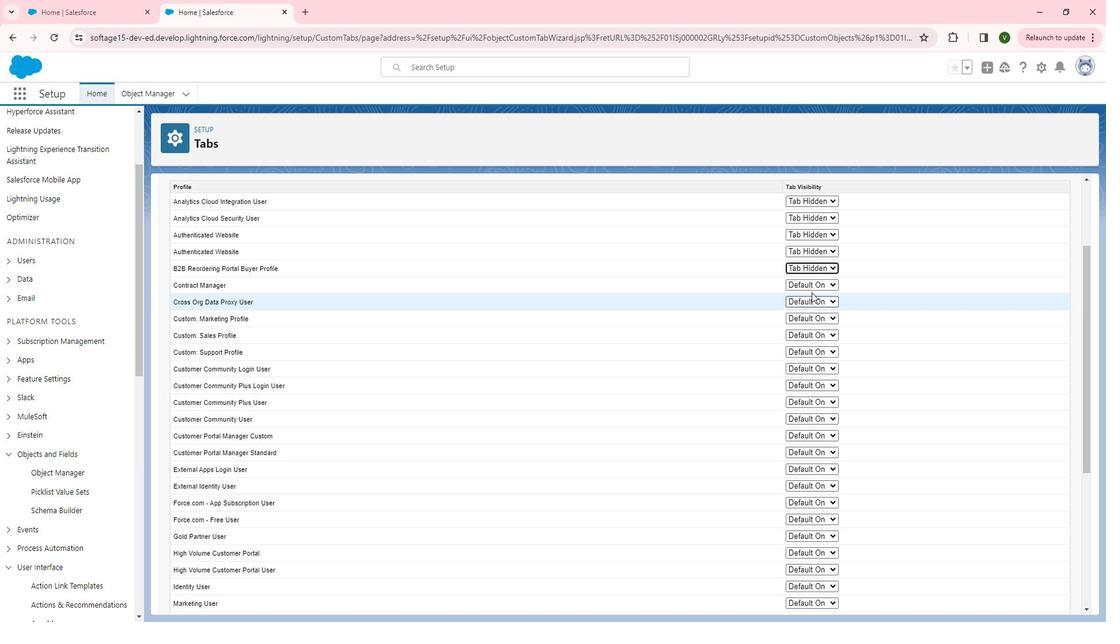 
Action: Mouse moved to (779, 293)
Screenshot: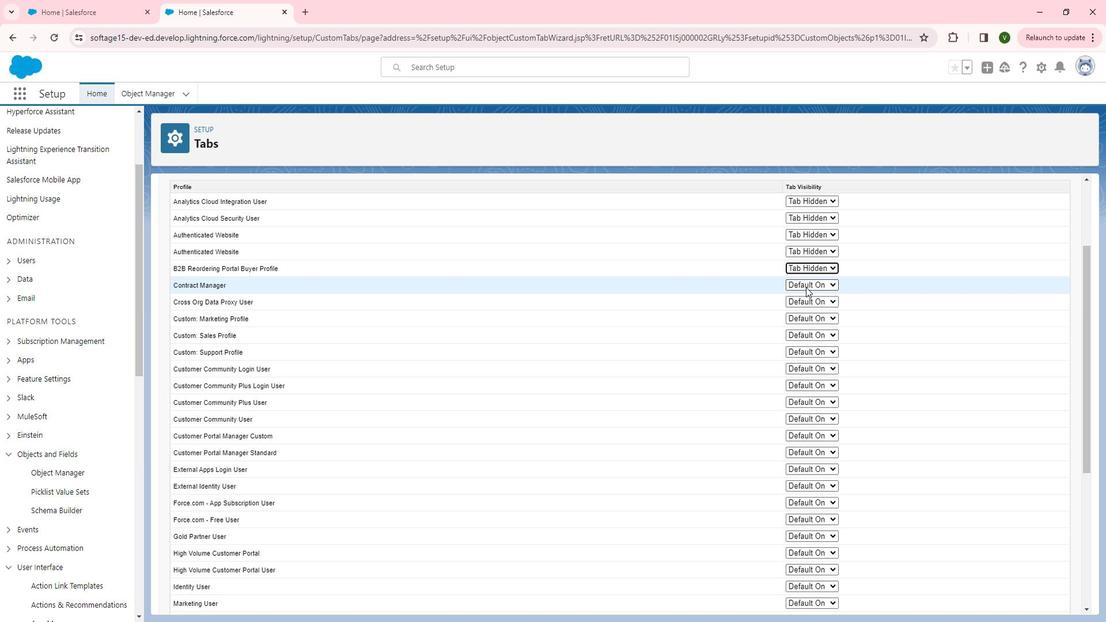 
Action: Mouse pressed left at (779, 293)
Screenshot: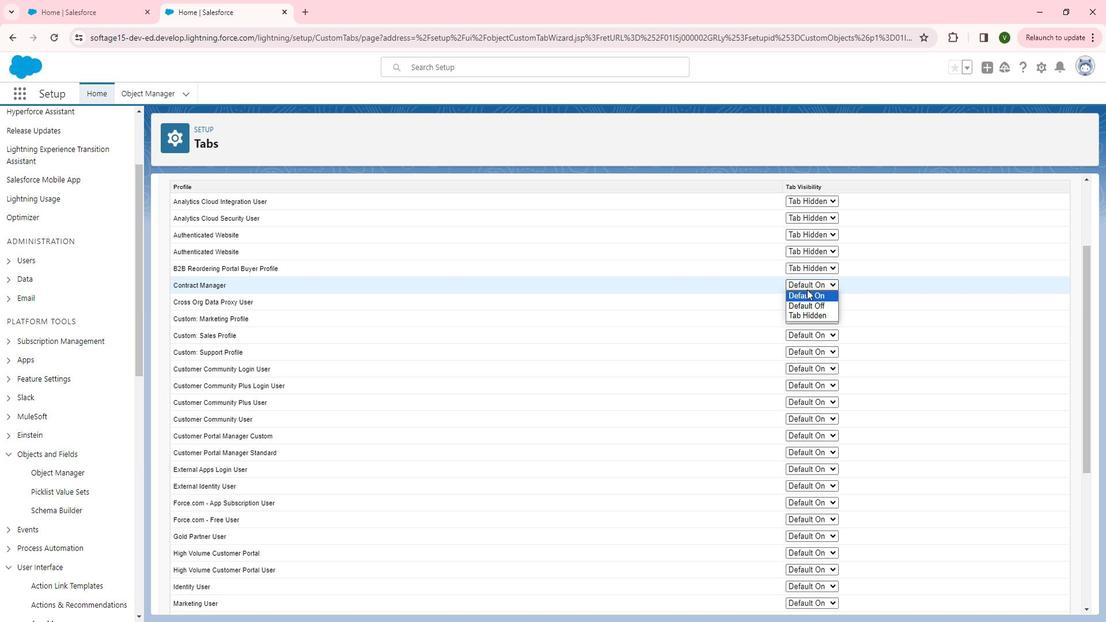 
Action: Mouse moved to (782, 316)
Screenshot: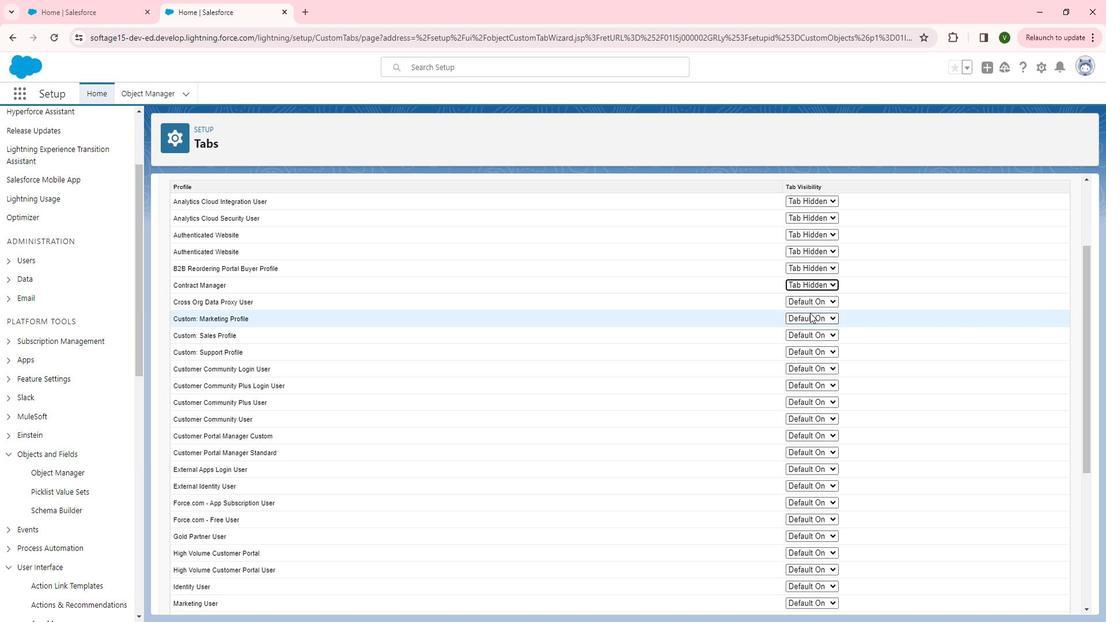 
Action: Mouse pressed left at (782, 316)
Screenshot: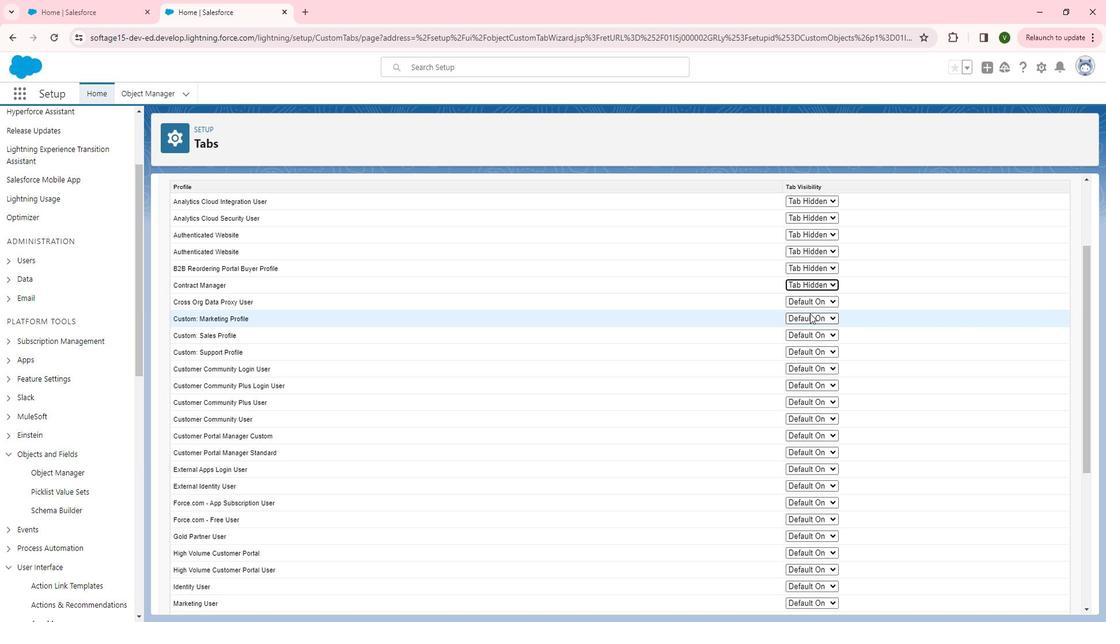 
Action: Mouse moved to (781, 306)
Screenshot: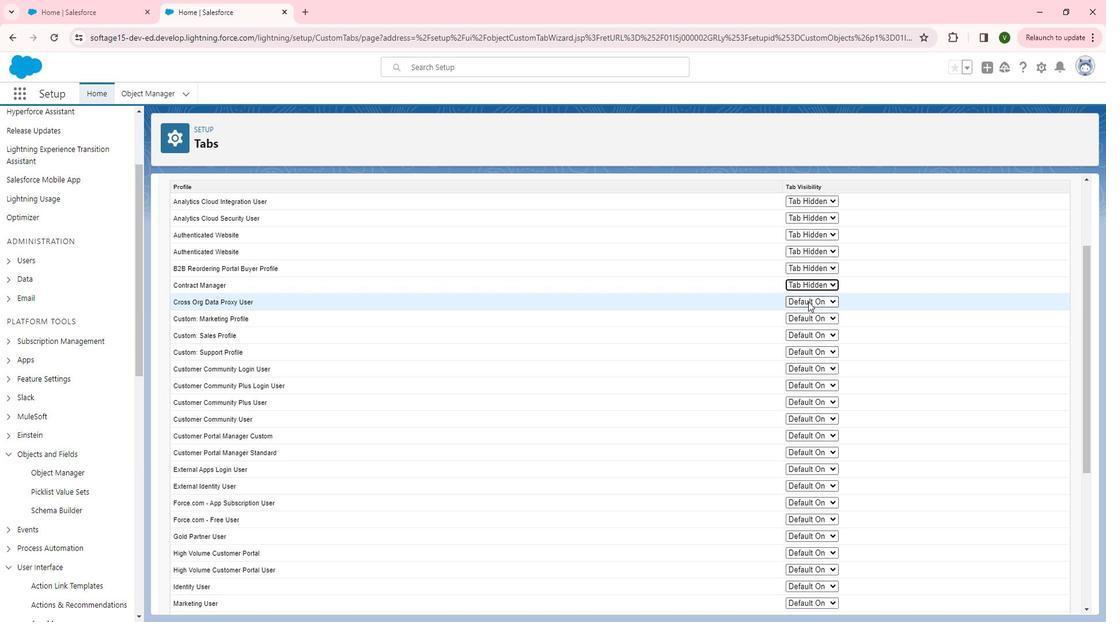 
Action: Mouse pressed left at (781, 306)
Screenshot: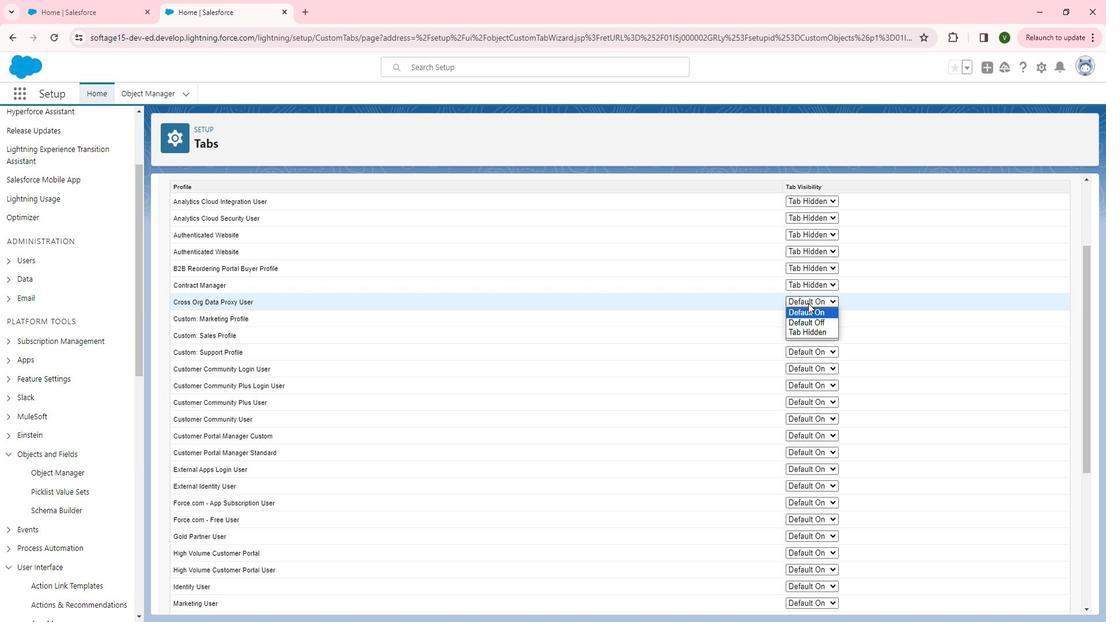 
Action: Mouse moved to (783, 332)
Screenshot: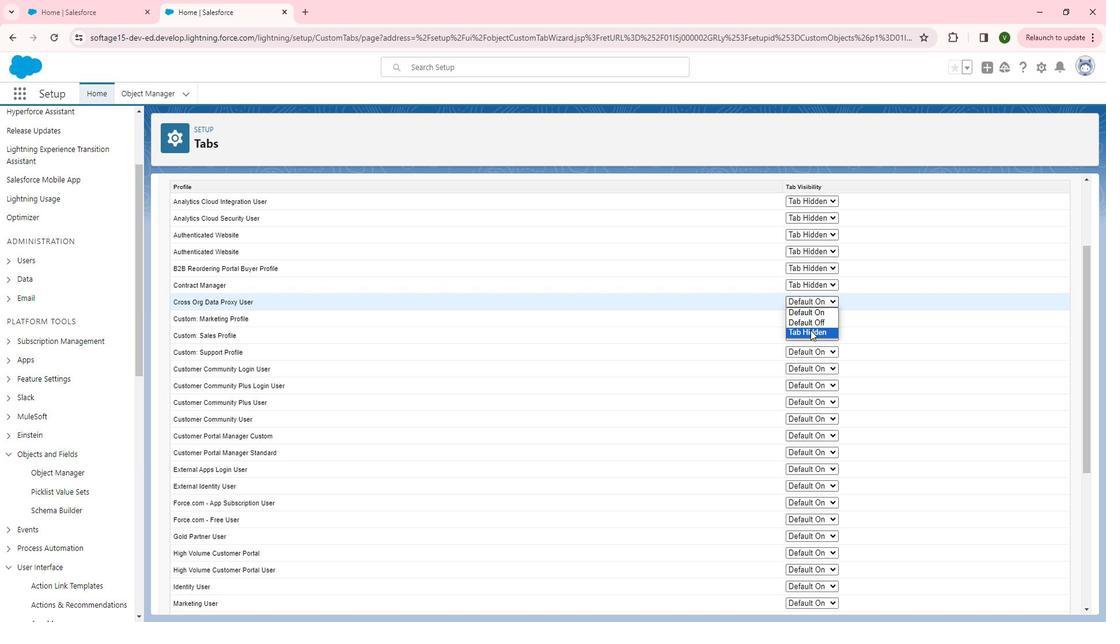 
Action: Mouse pressed left at (783, 332)
Screenshot: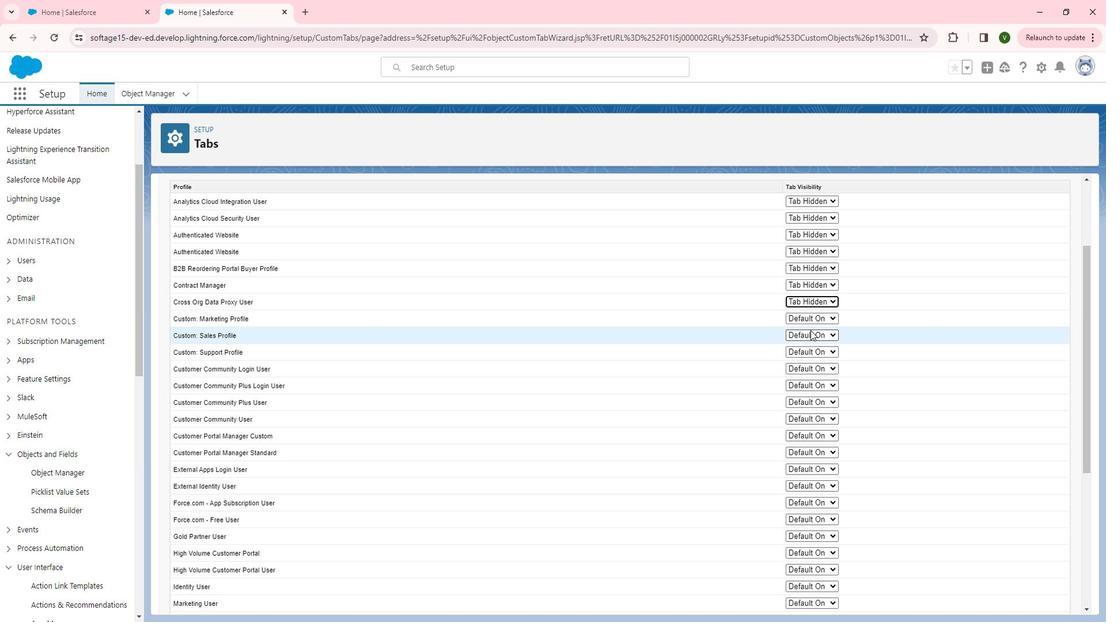 
Action: Mouse moved to (784, 322)
Screenshot: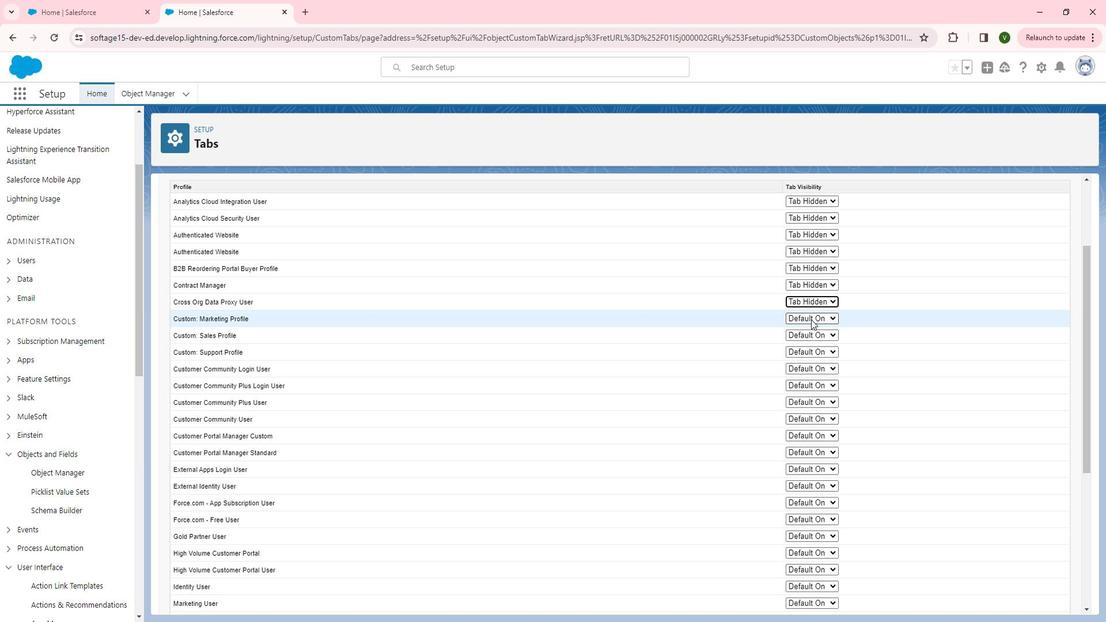 
Action: Mouse pressed left at (784, 322)
Screenshot: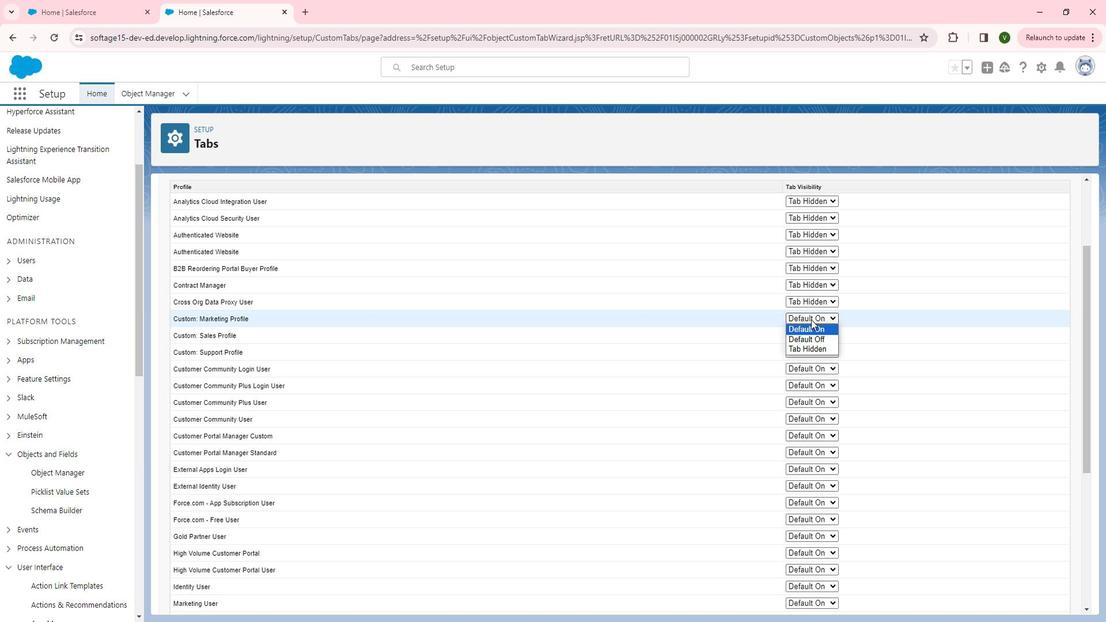 
Action: Mouse moved to (785, 339)
Screenshot: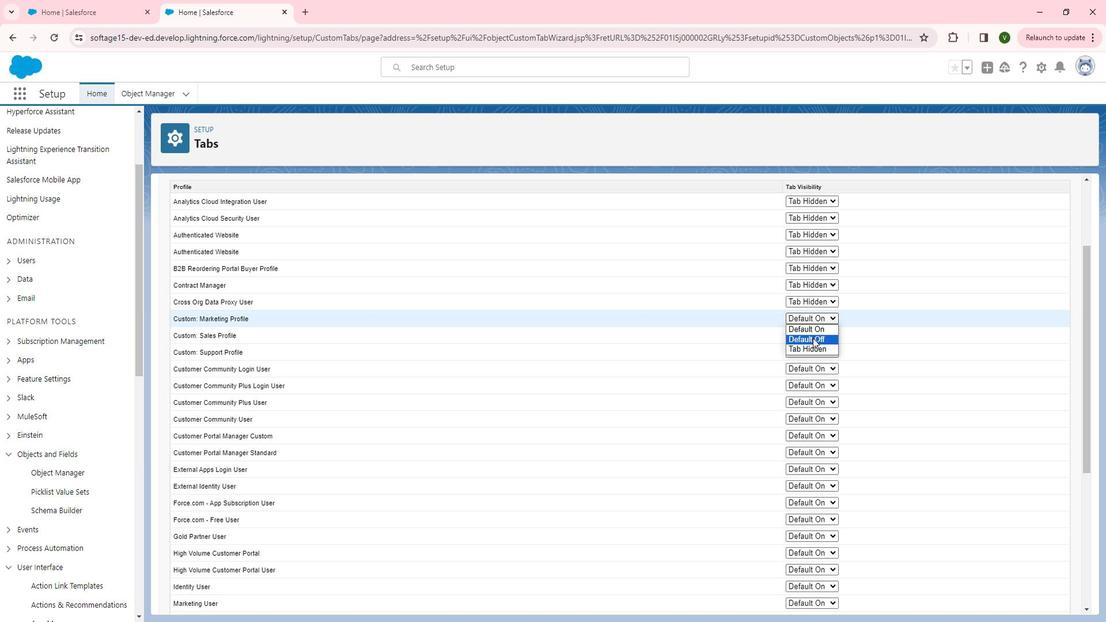 
Action: Mouse pressed left at (785, 339)
Screenshot: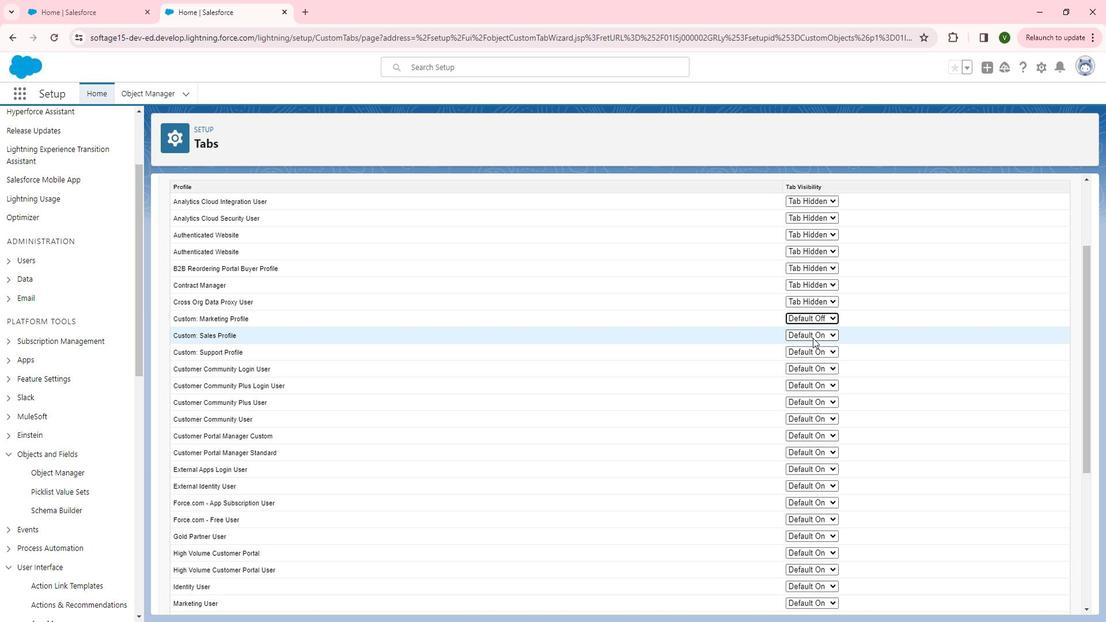 
Action: Mouse moved to (786, 371)
Screenshot: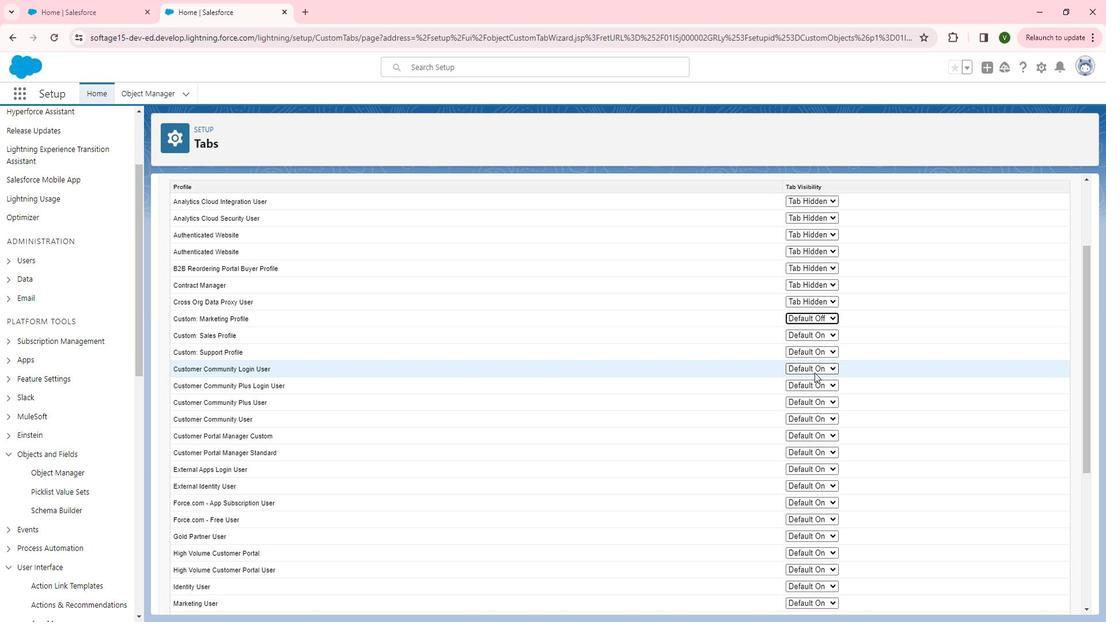 
Action: Mouse pressed left at (786, 371)
Screenshot: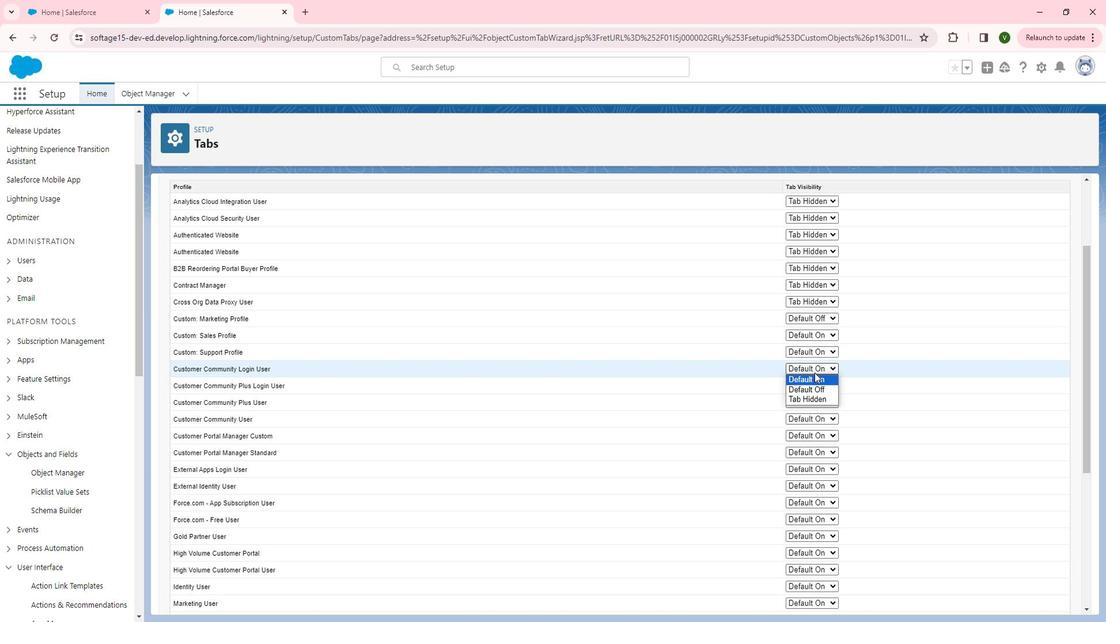 
Action: Mouse moved to (785, 386)
Screenshot: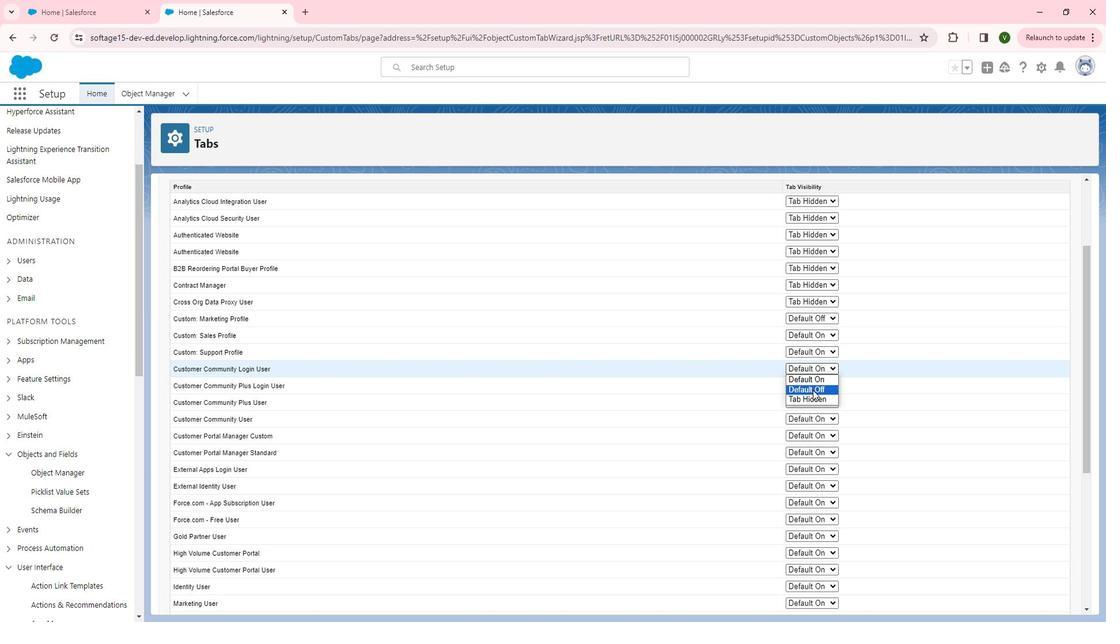 
Action: Mouse pressed left at (785, 386)
Screenshot: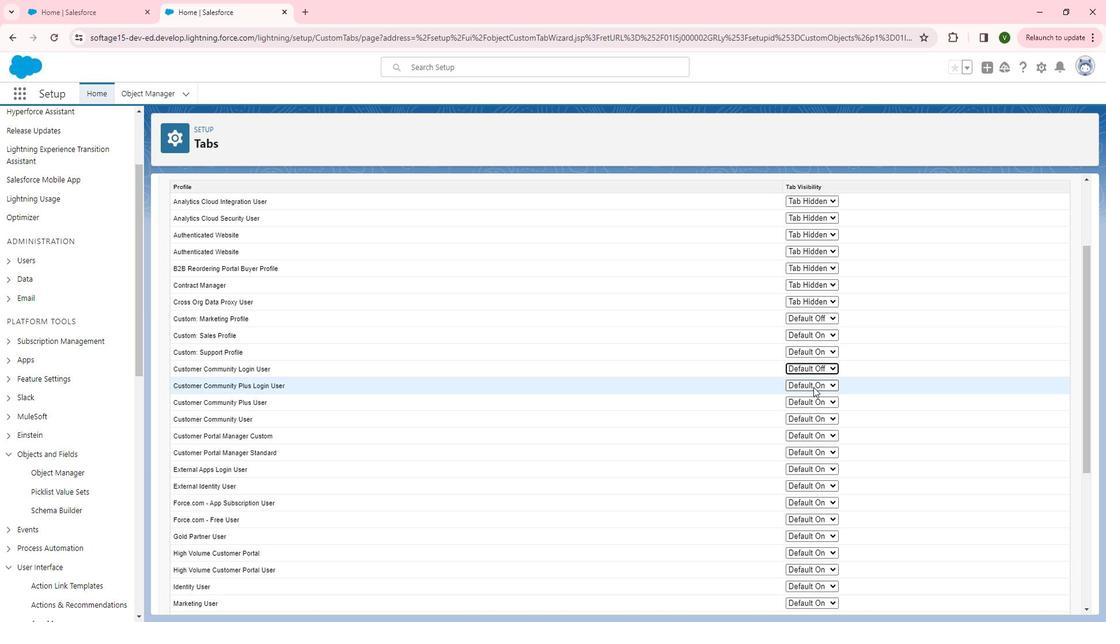 
Action: Mouse moved to (803, 394)
Screenshot: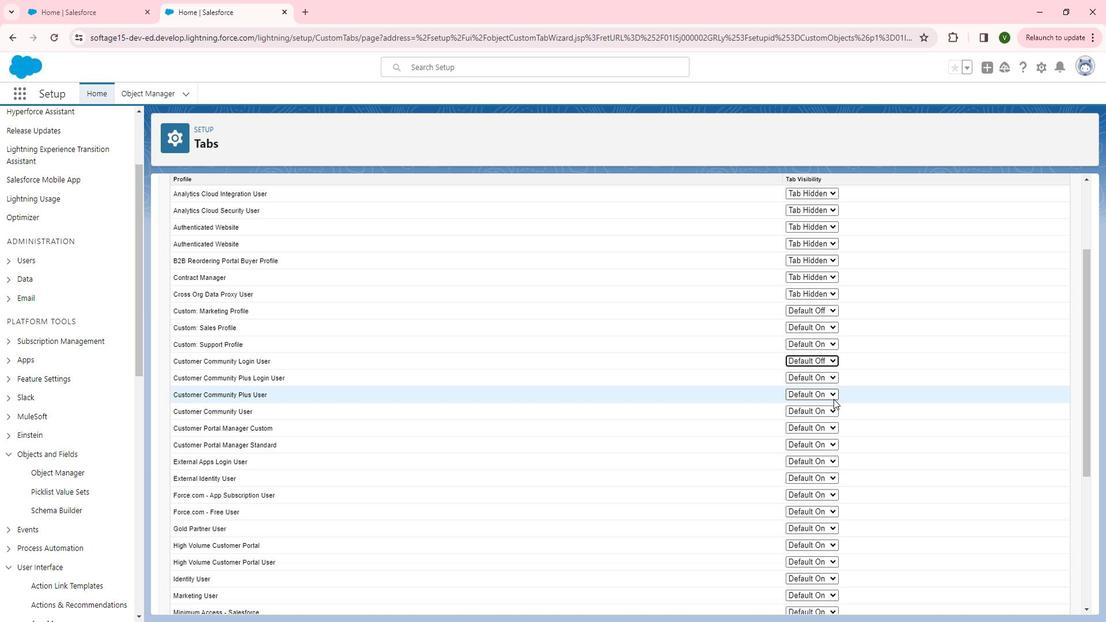 
Action: Mouse scrolled (803, 394) with delta (0, 0)
Screenshot: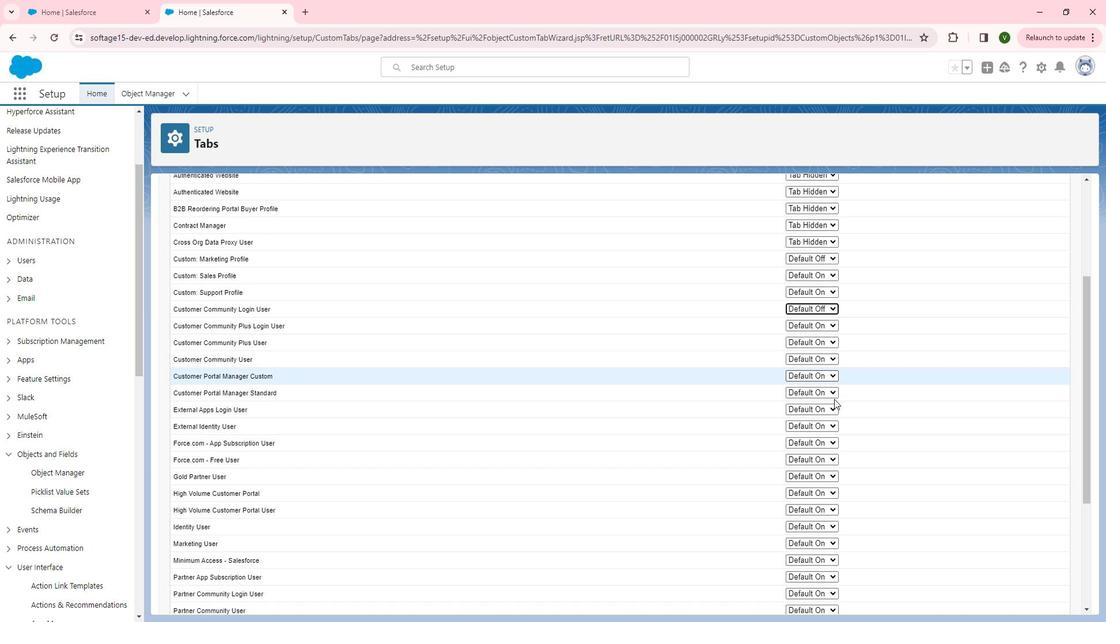 
Action: Mouse moved to (799, 407)
Screenshot: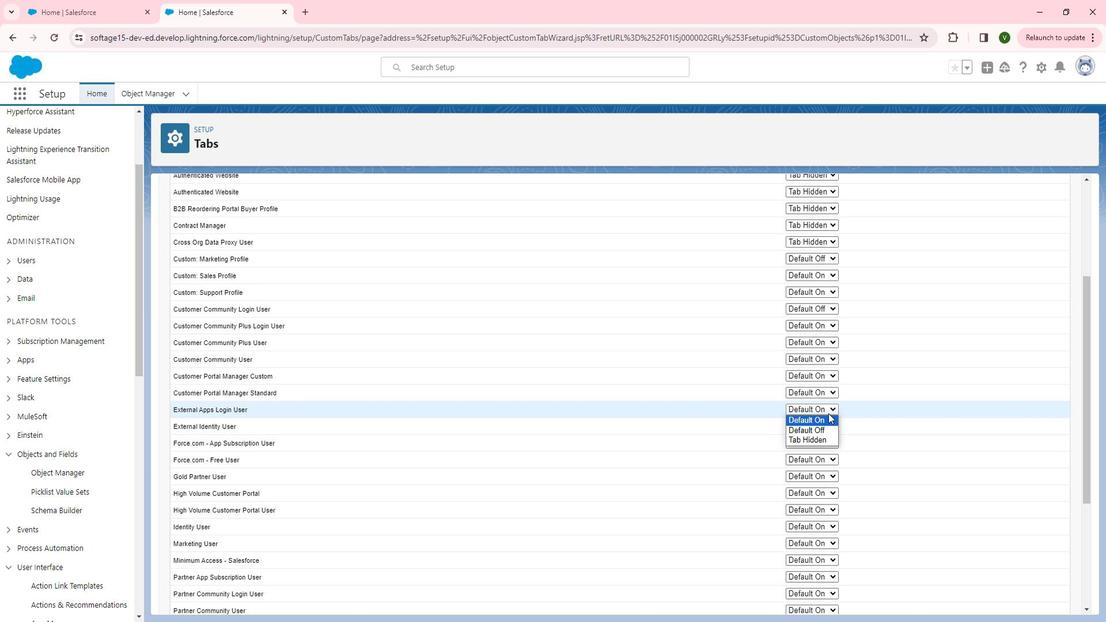 
Action: Mouse pressed left at (799, 407)
Screenshot: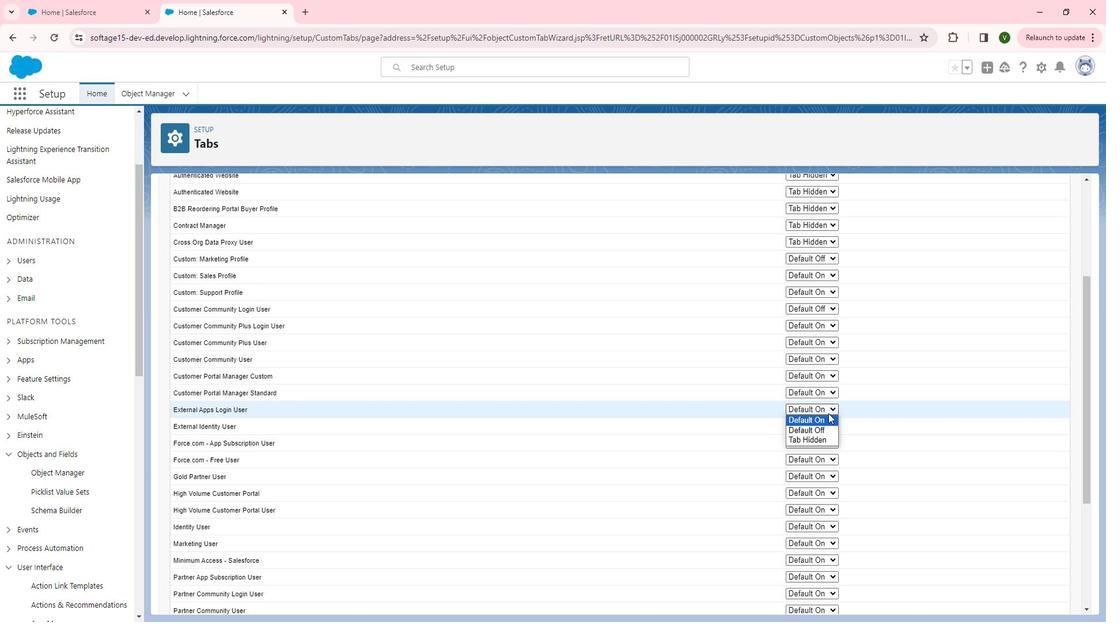 
Action: Mouse moved to (798, 425)
Screenshot: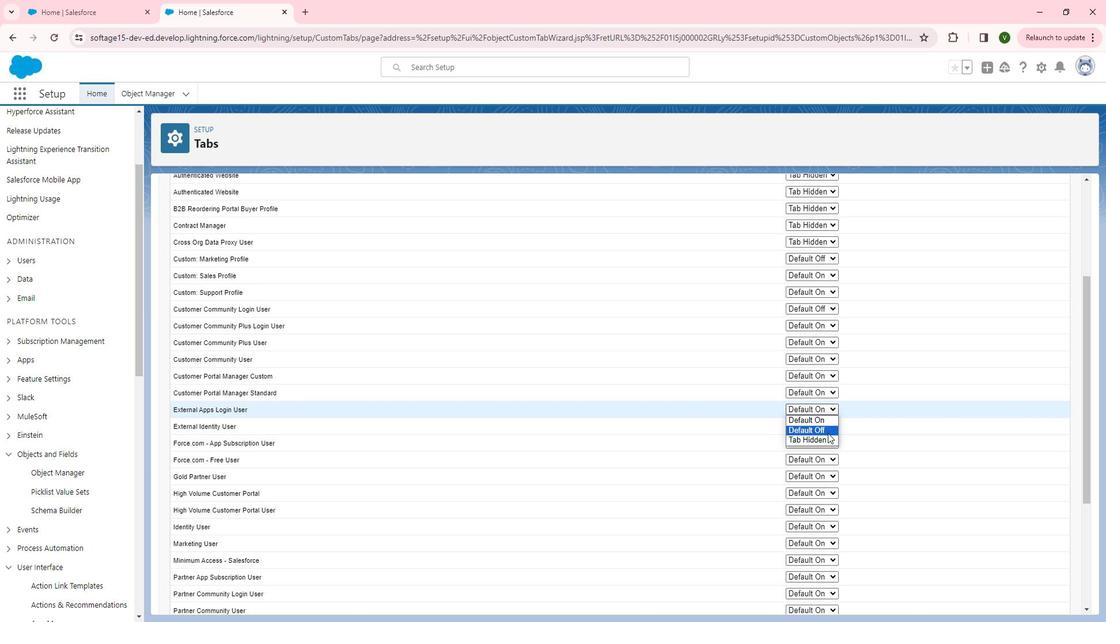 
Action: Mouse pressed left at (798, 425)
Screenshot: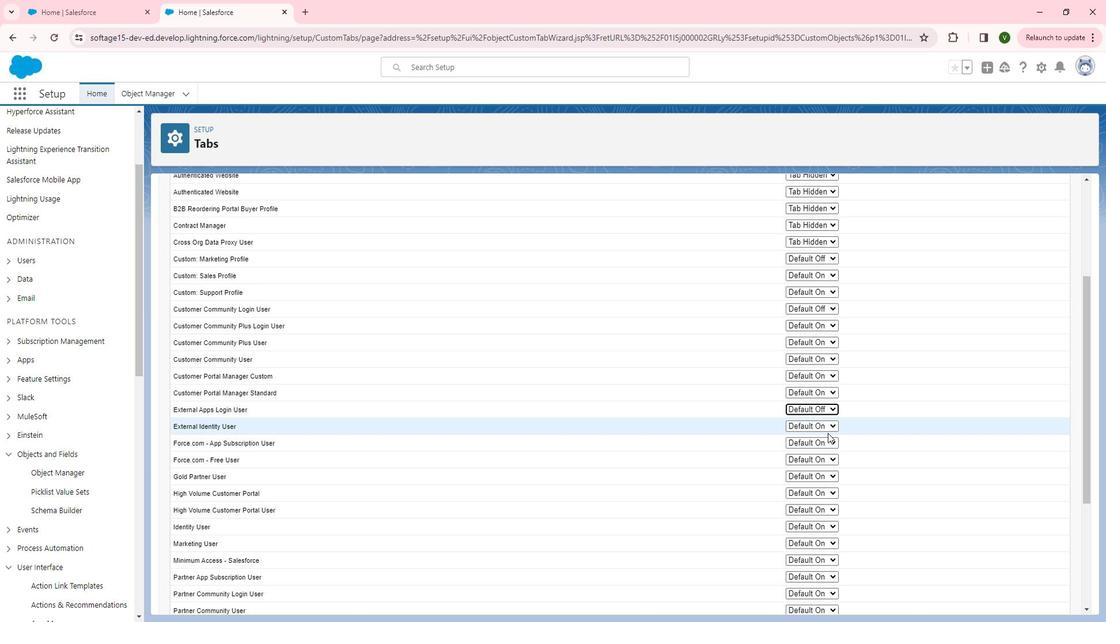 
Action: Mouse moved to (795, 419)
Screenshot: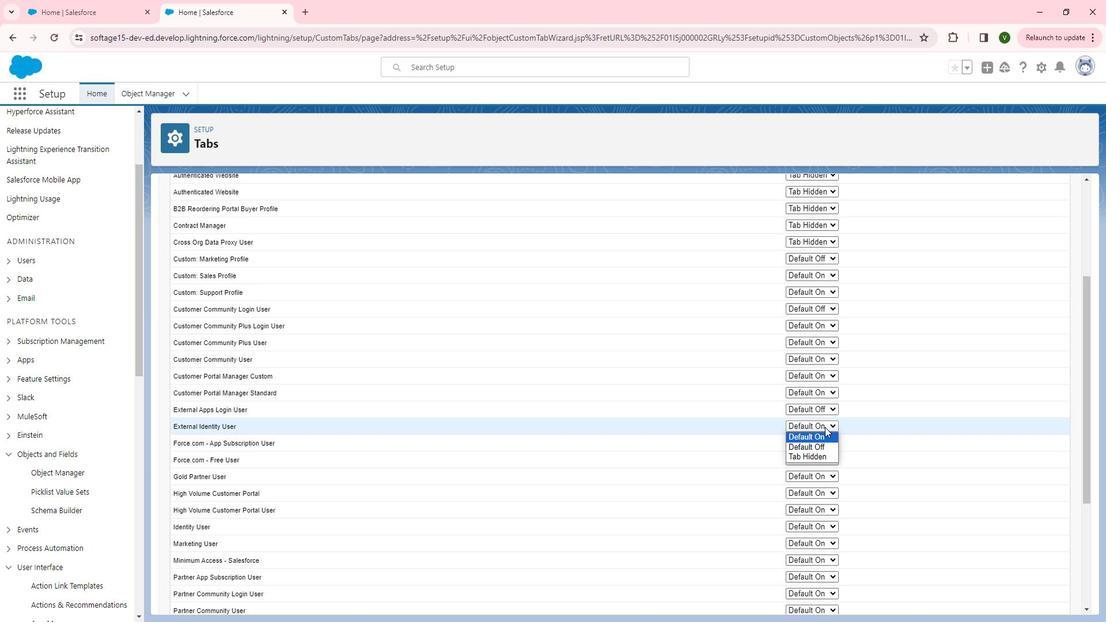 
Action: Mouse pressed left at (795, 419)
Screenshot: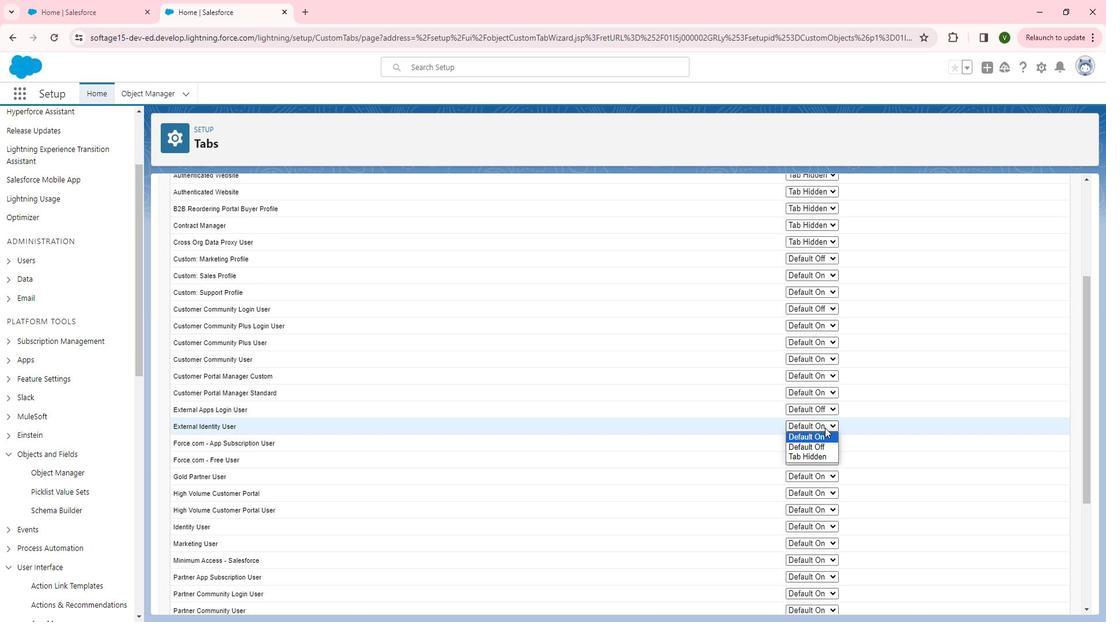 
Action: Mouse moved to (798, 440)
Screenshot: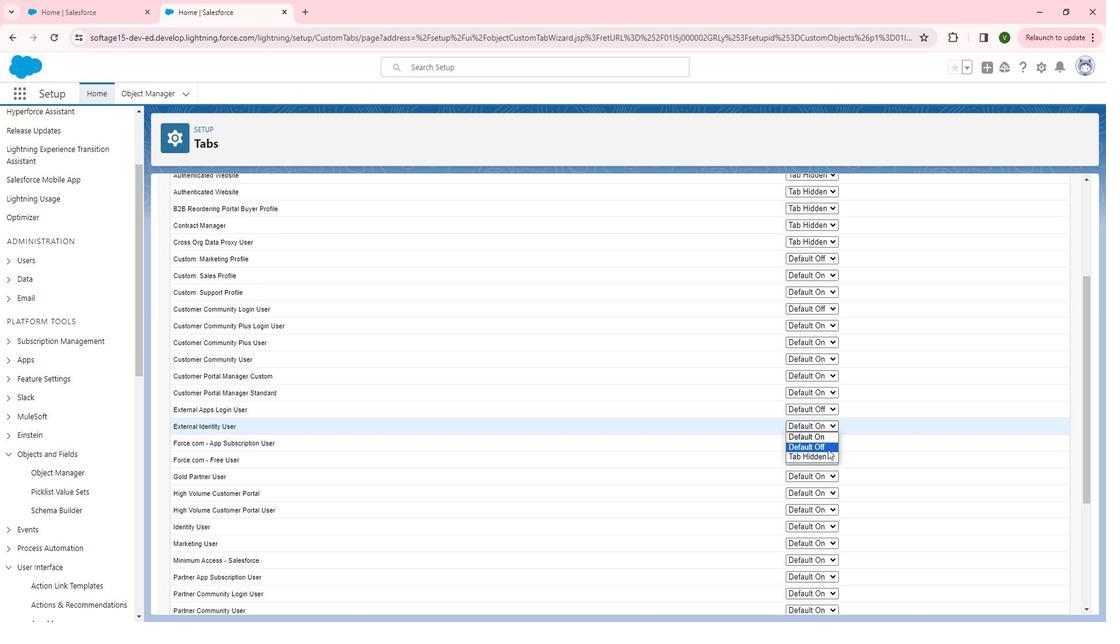 
Action: Mouse pressed left at (798, 440)
Screenshot: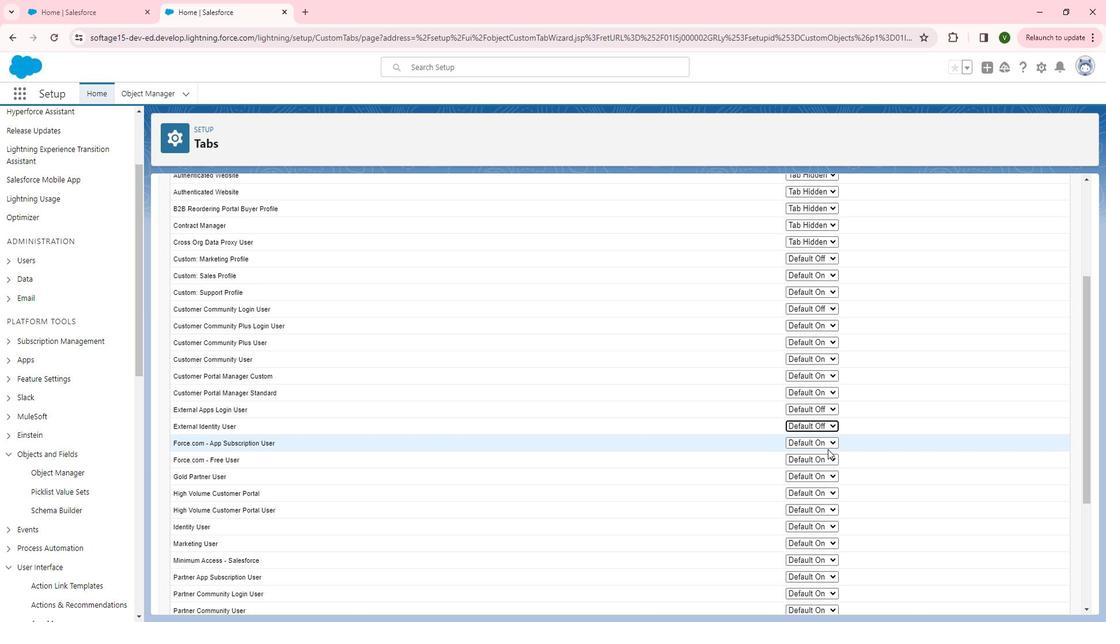 
Action: Mouse scrolled (798, 439) with delta (0, 0)
Screenshot: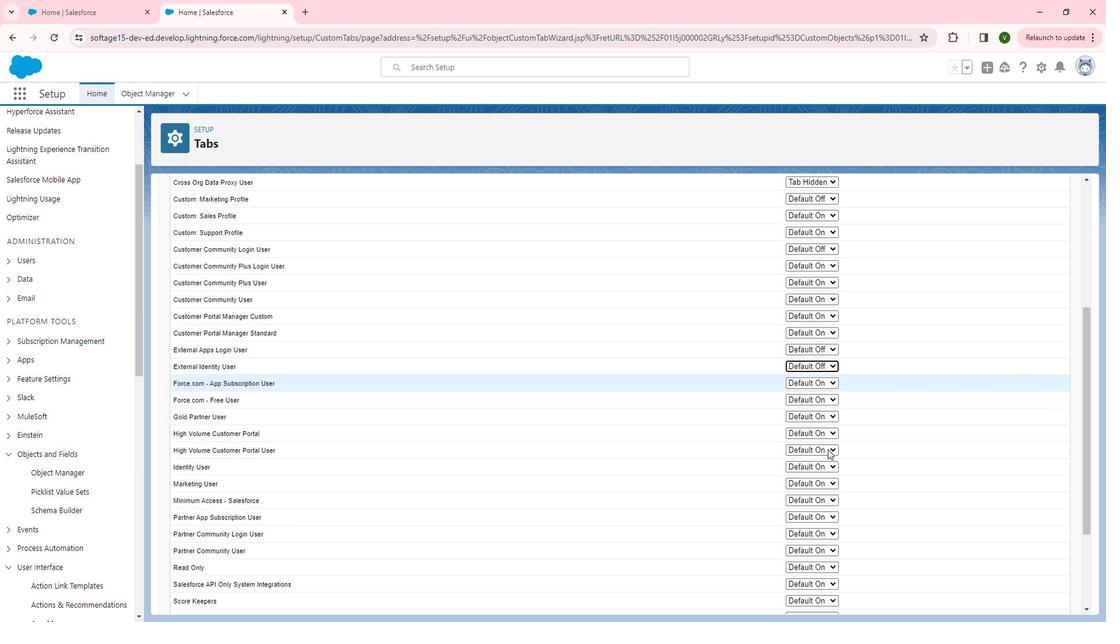 
Action: Mouse scrolled (798, 439) with delta (0, 0)
Screenshot: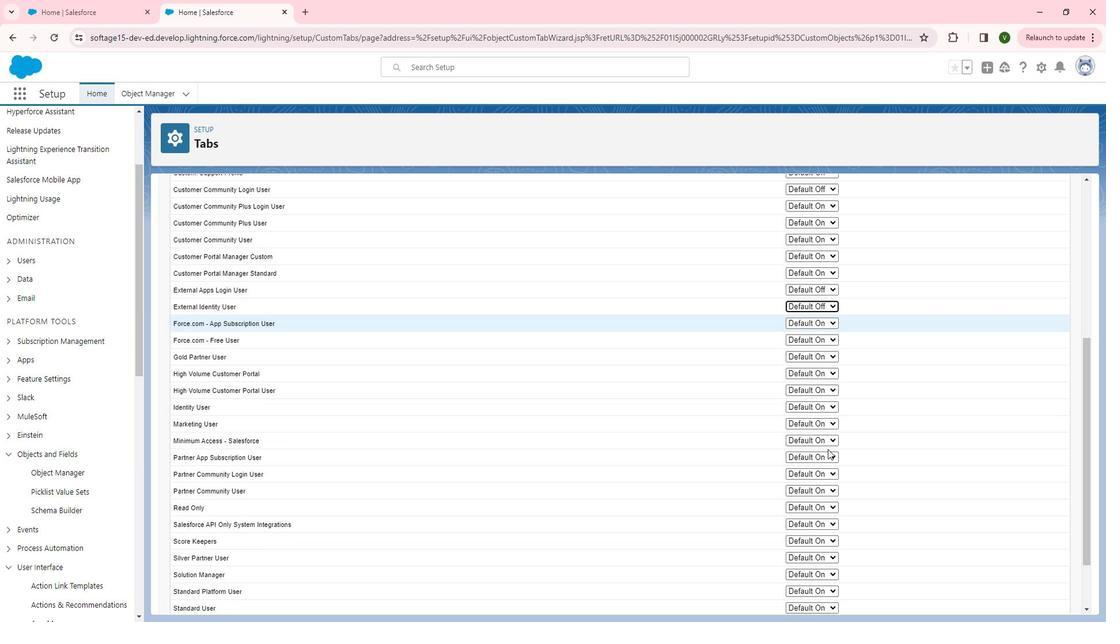 
Action: Mouse moved to (799, 425)
Screenshot: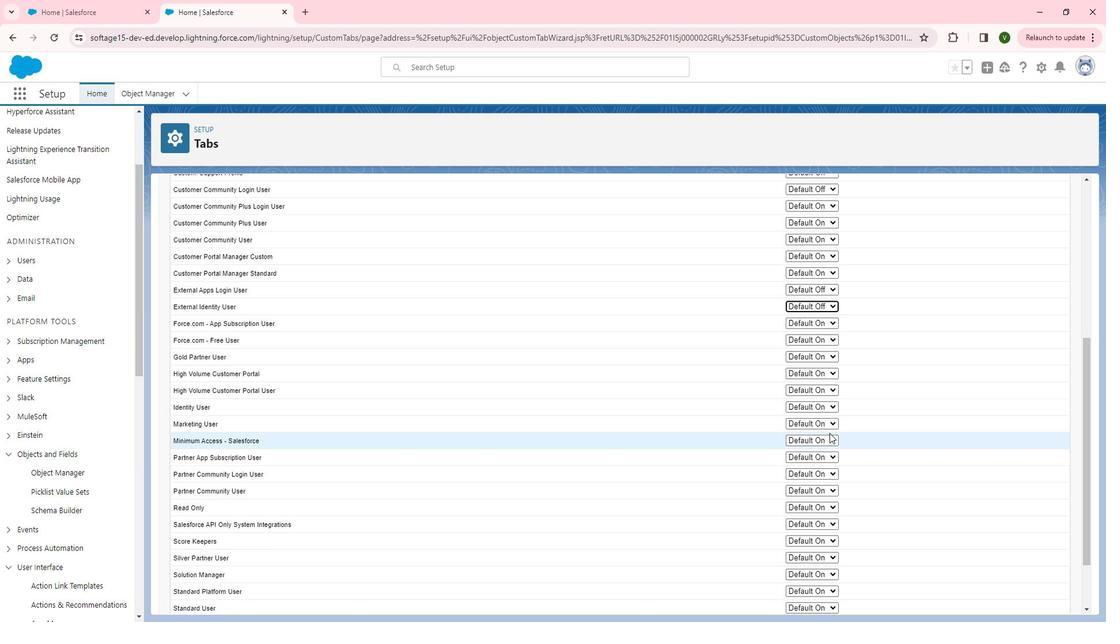 
Action: Mouse scrolled (799, 425) with delta (0, 0)
Screenshot: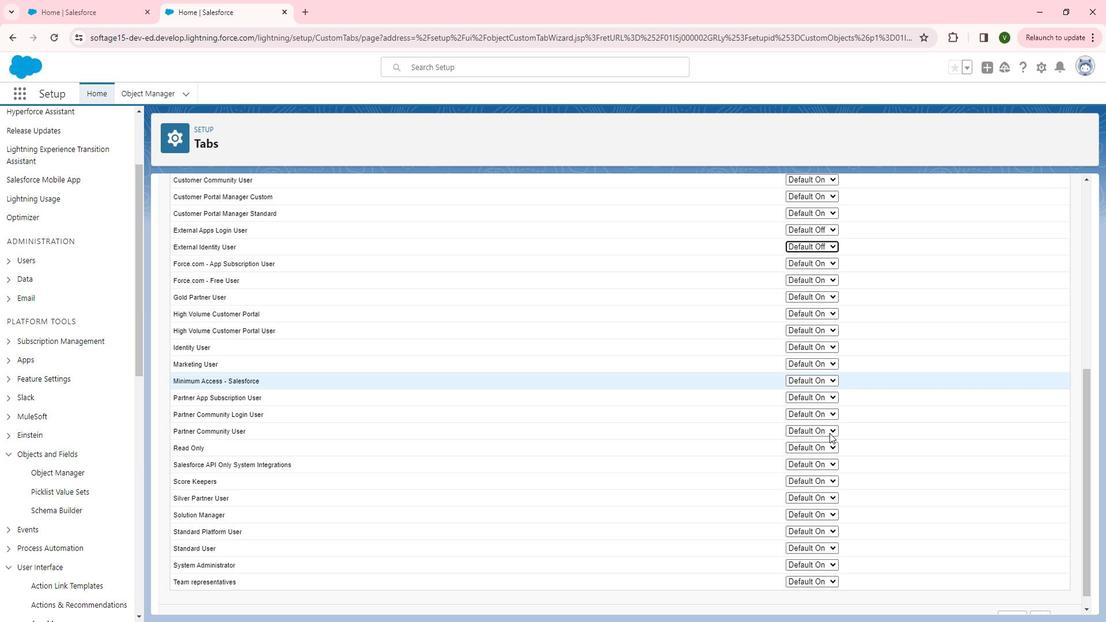 
Action: Mouse moved to (792, 466)
Screenshot: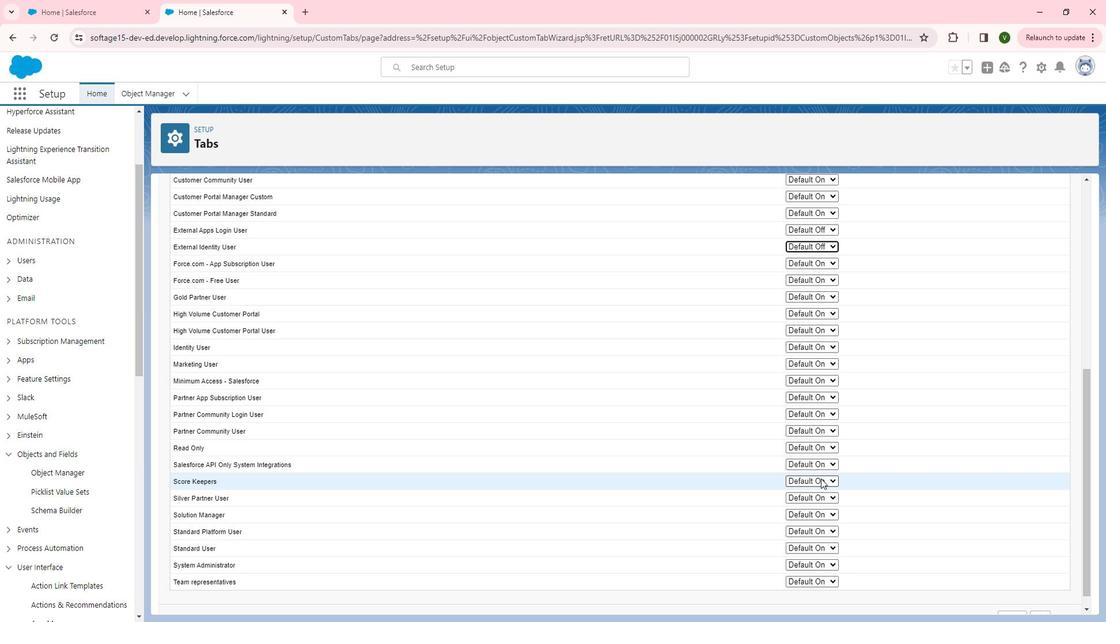 
Action: Mouse pressed left at (792, 466)
Screenshot: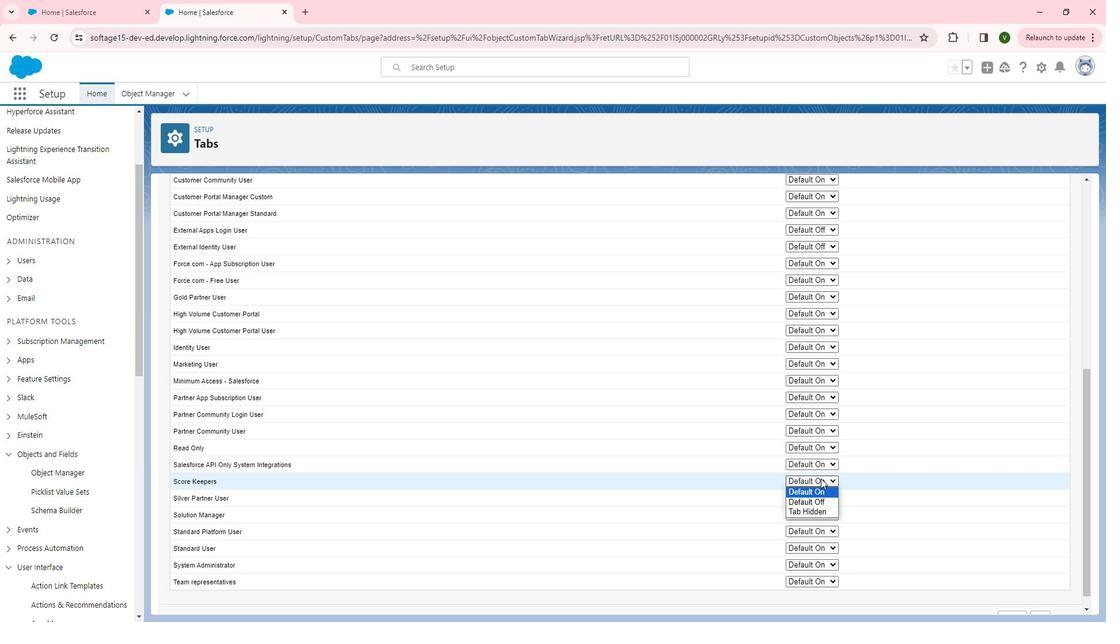 
Action: Mouse moved to (812, 473)
Screenshot: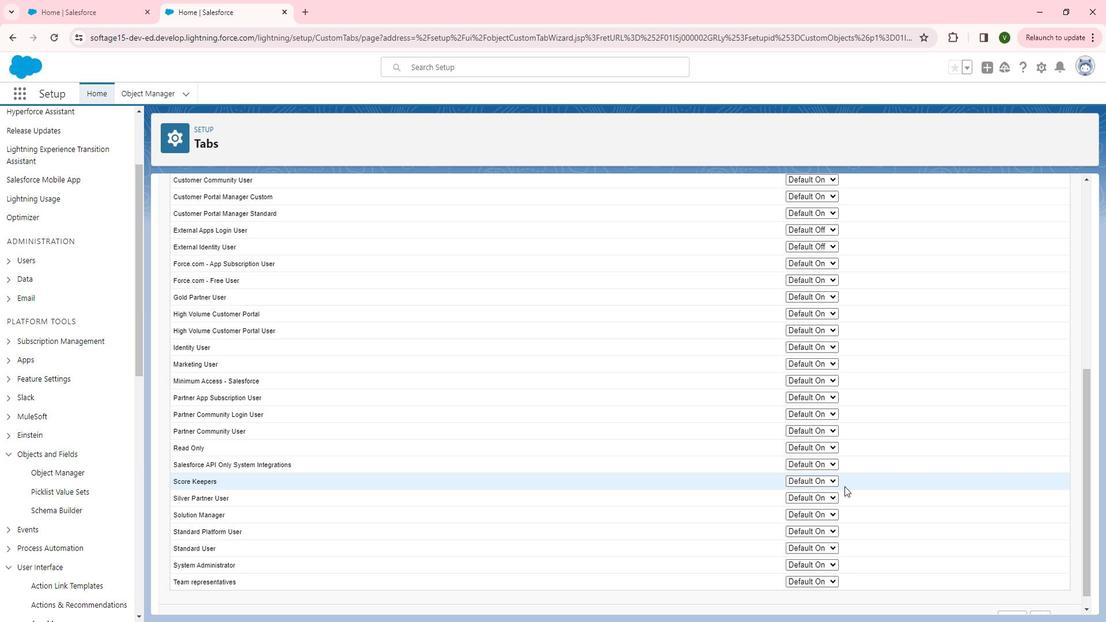 
Action: Mouse pressed left at (812, 473)
Screenshot: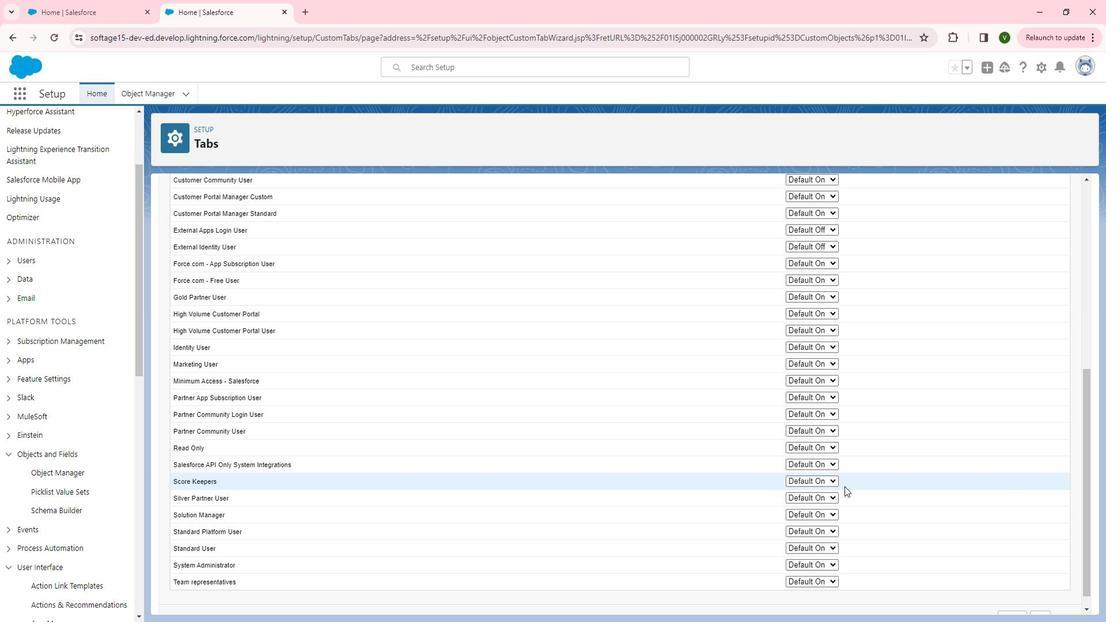 
Action: Mouse moved to (791, 482)
Screenshot: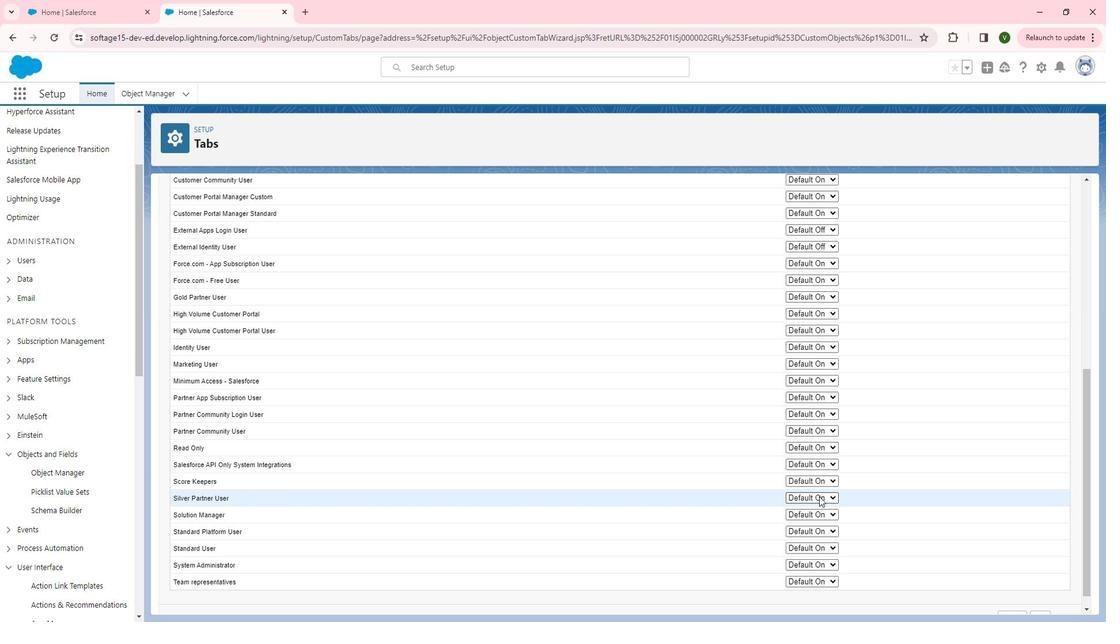 
Action: Mouse pressed left at (791, 482)
Screenshot: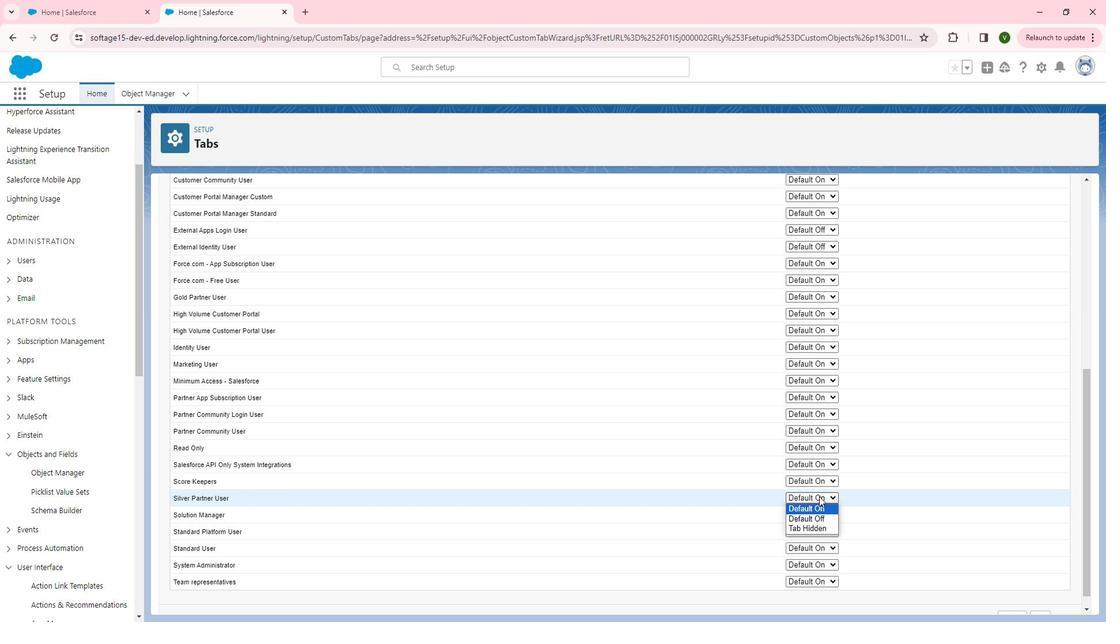 
Action: Mouse moved to (792, 502)
Screenshot: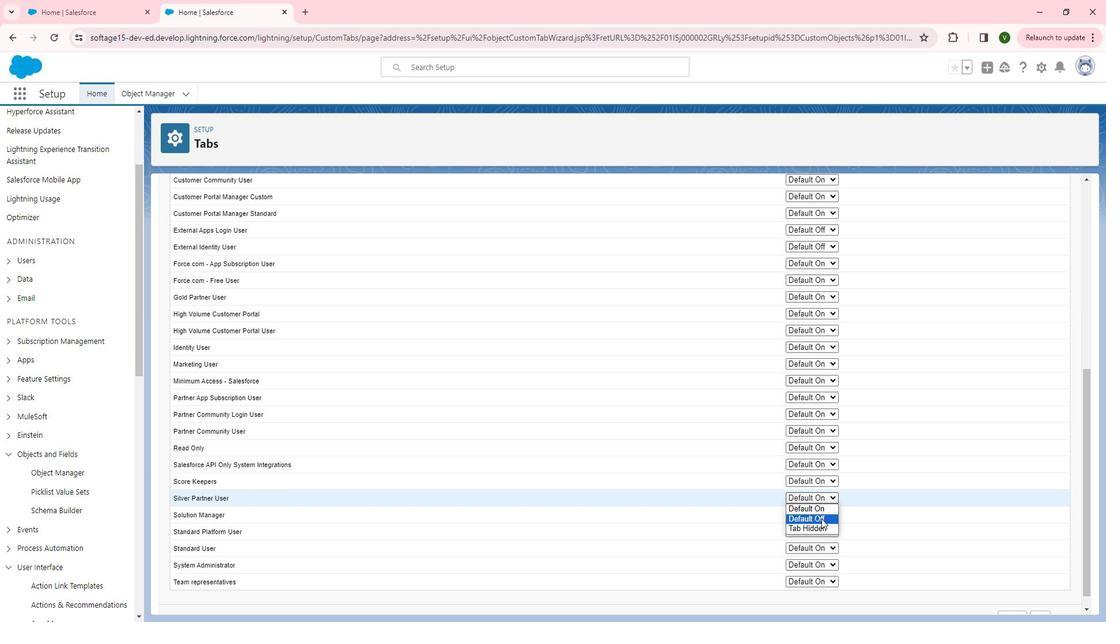 
Action: Mouse pressed left at (792, 502)
Screenshot: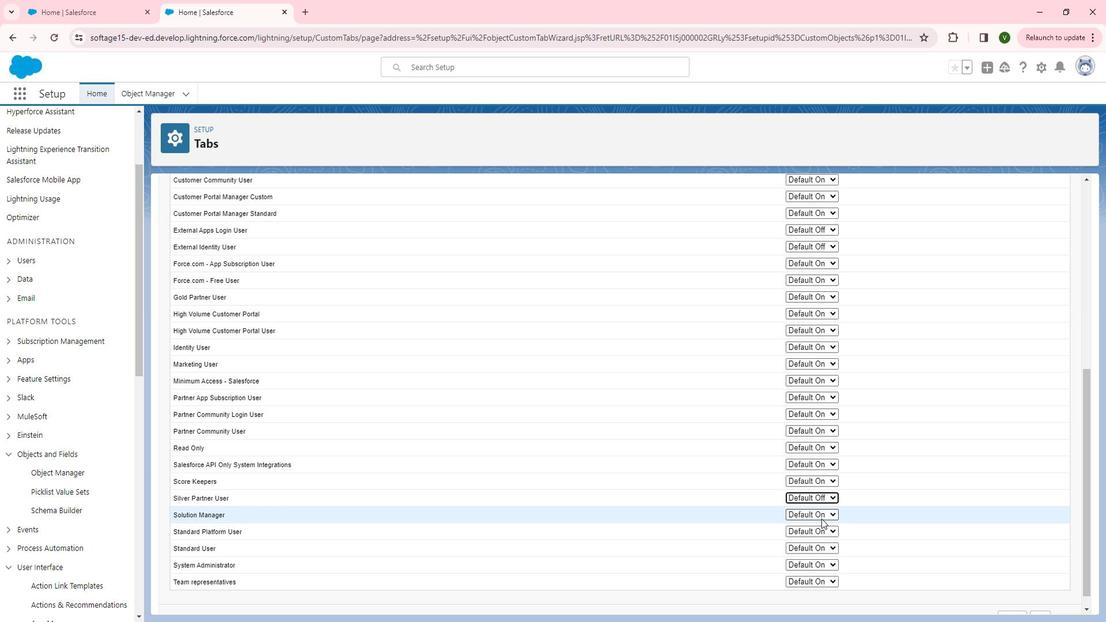 
Action: Mouse moved to (782, 561)
Screenshot: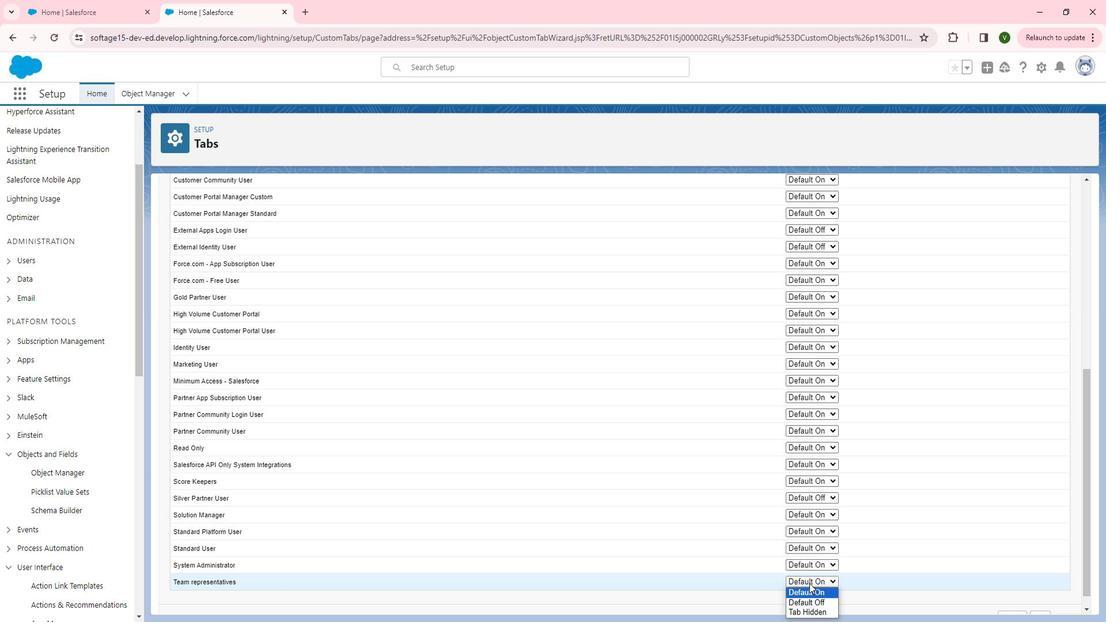 
Action: Mouse pressed left at (782, 561)
Screenshot: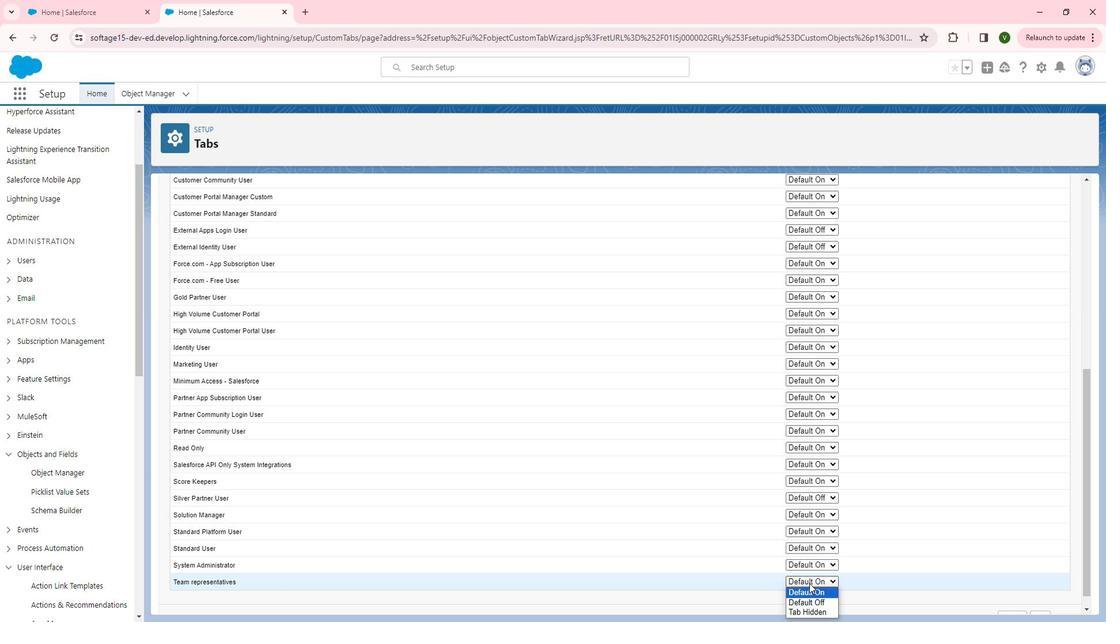 
Action: Mouse moved to (792, 569)
Screenshot: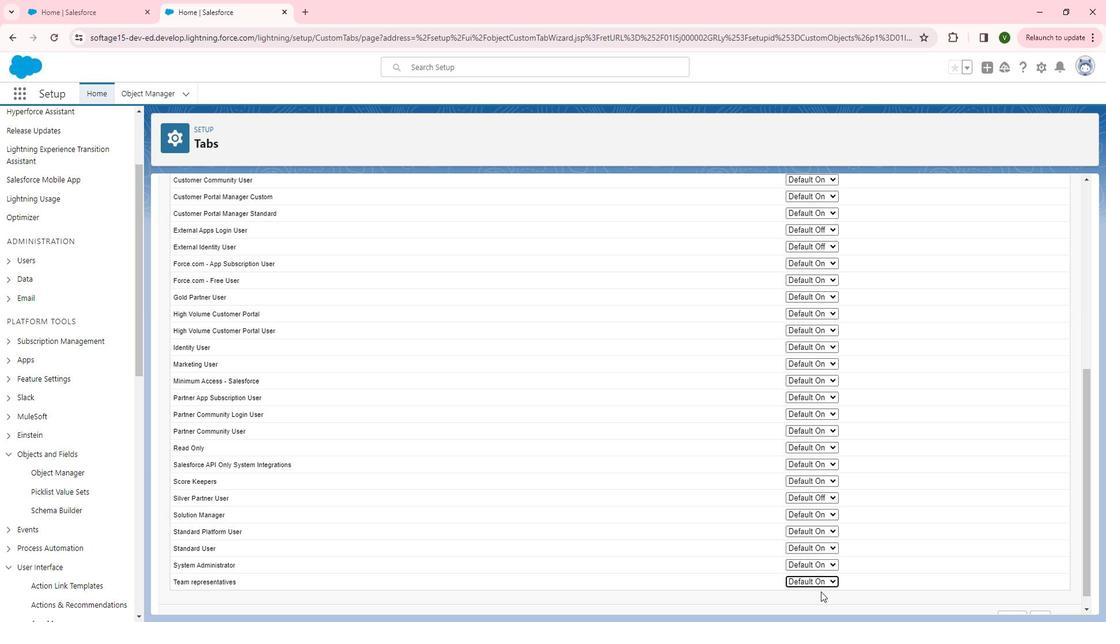 
Action: Mouse pressed left at (792, 569)
Screenshot: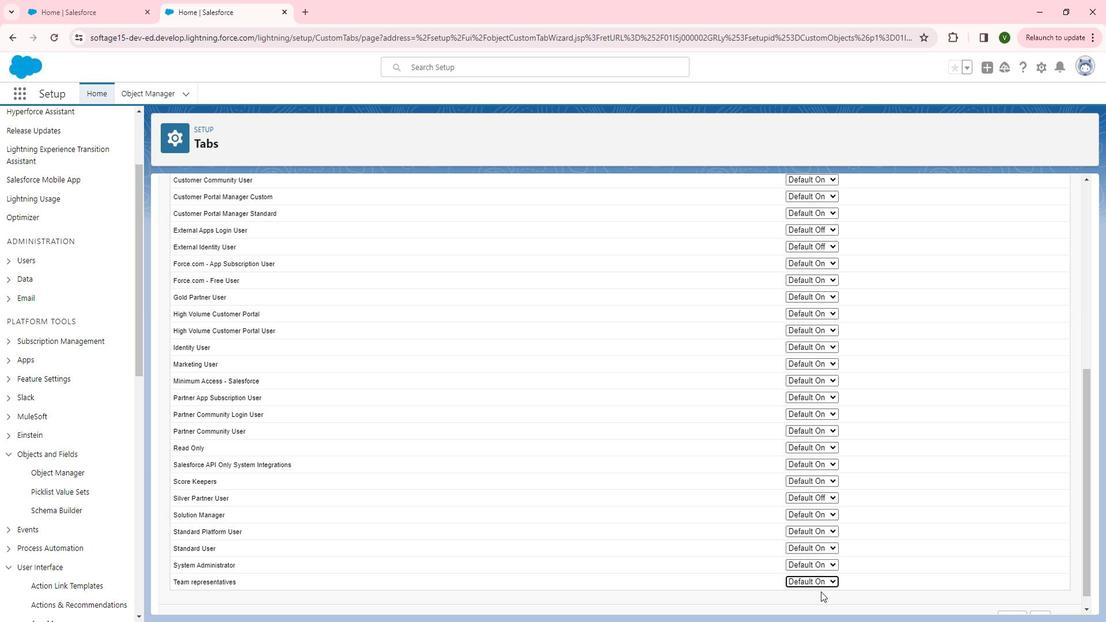 
Action: Mouse moved to (794, 441)
Screenshot: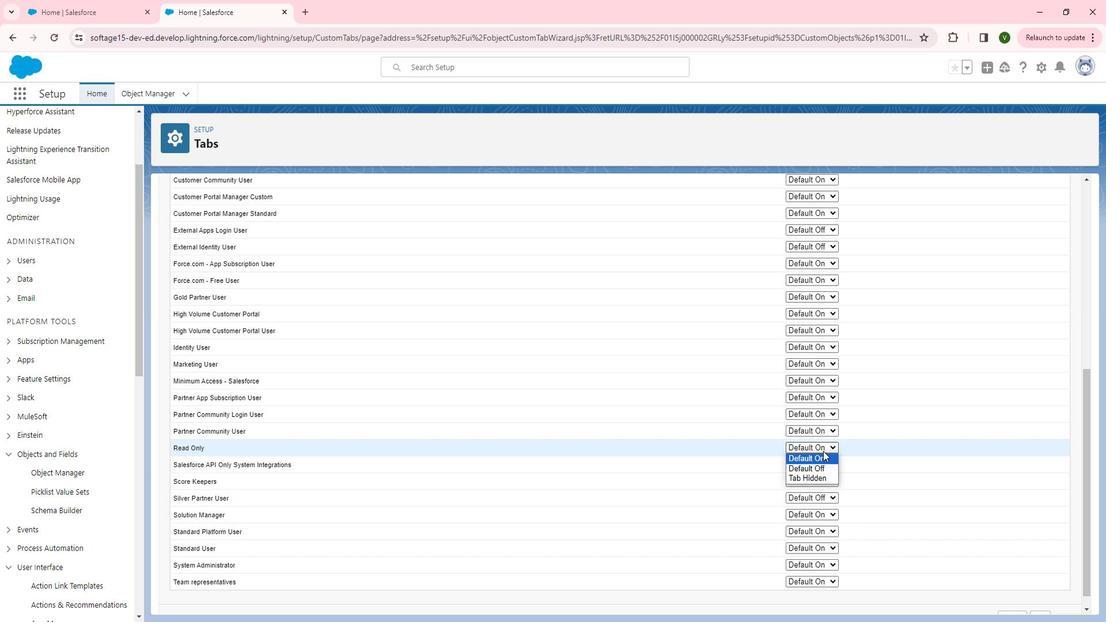 
Action: Mouse pressed left at (794, 441)
Screenshot: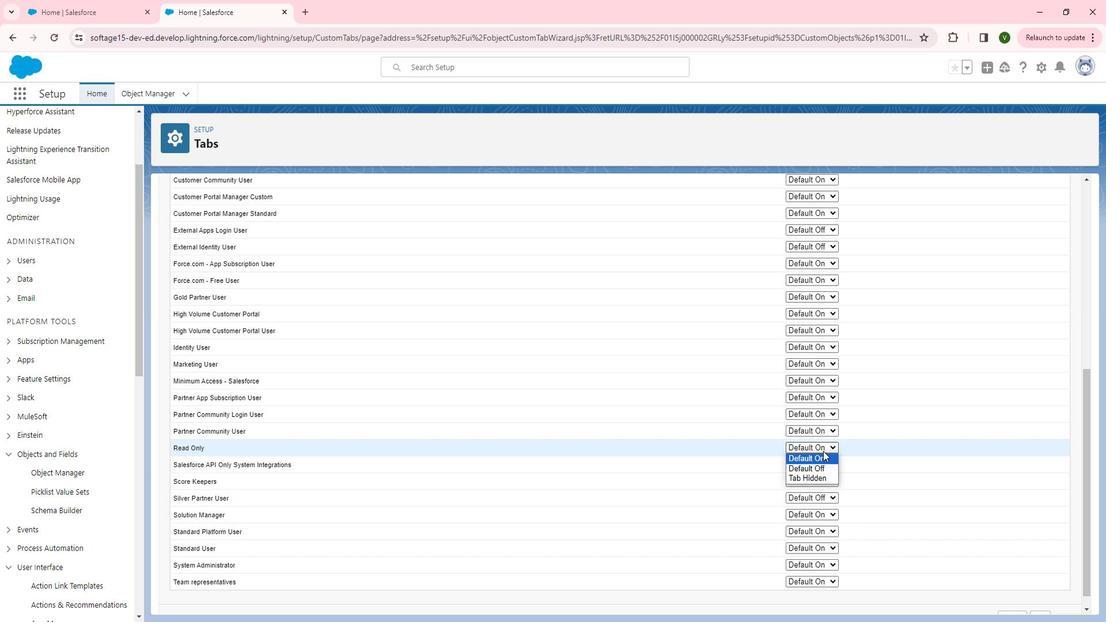
Action: Mouse moved to (801, 457)
Screenshot: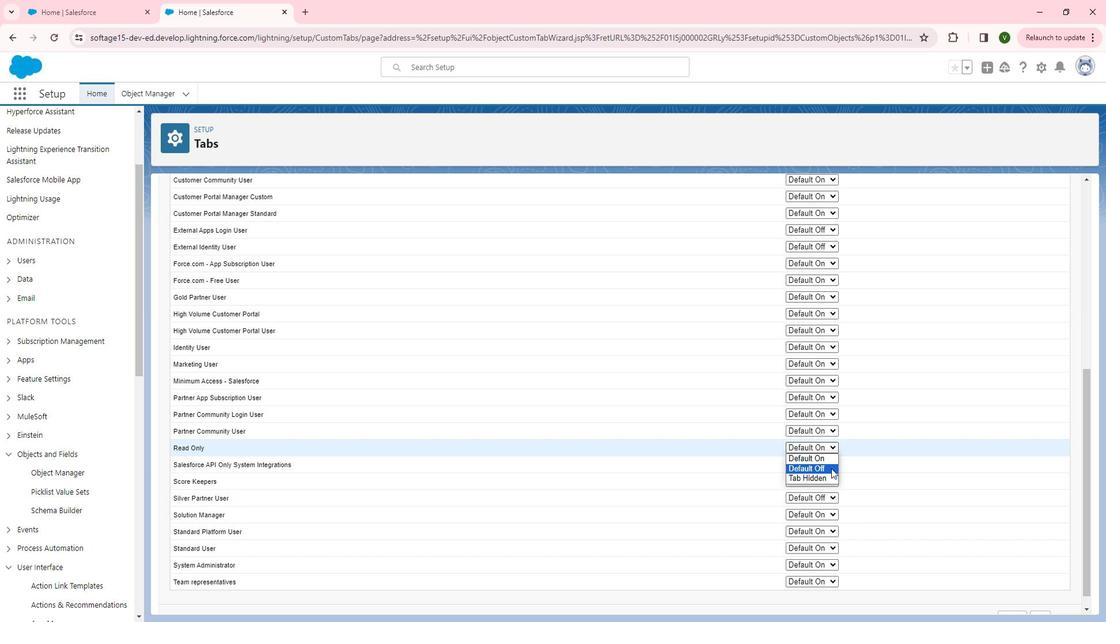 
Action: Mouse pressed left at (801, 457)
Screenshot: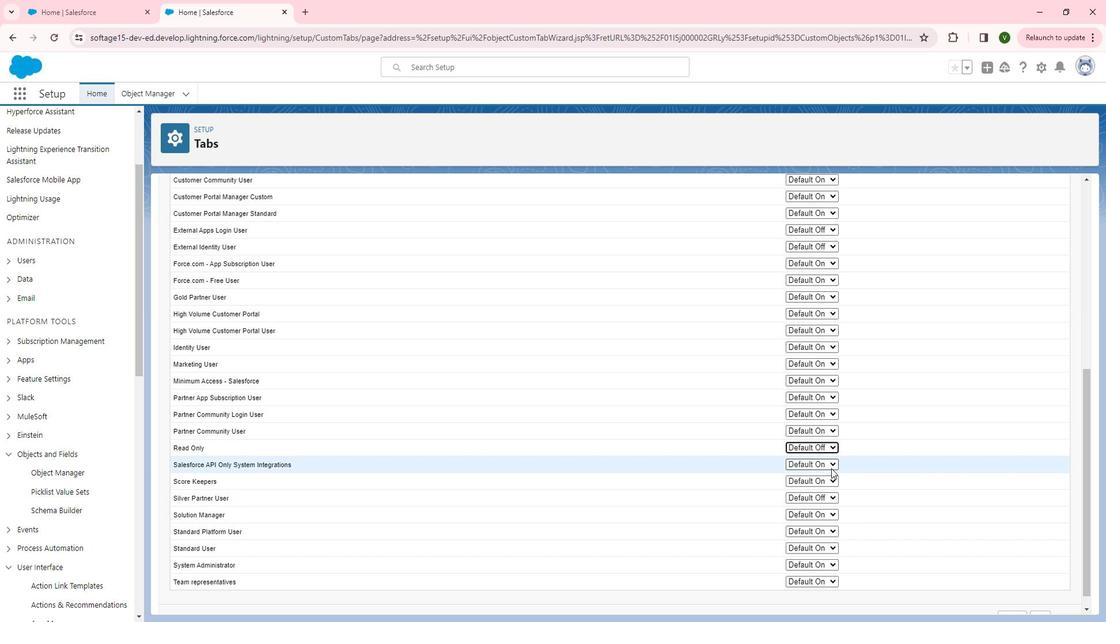 
Action: Mouse moved to (861, 464)
Screenshot: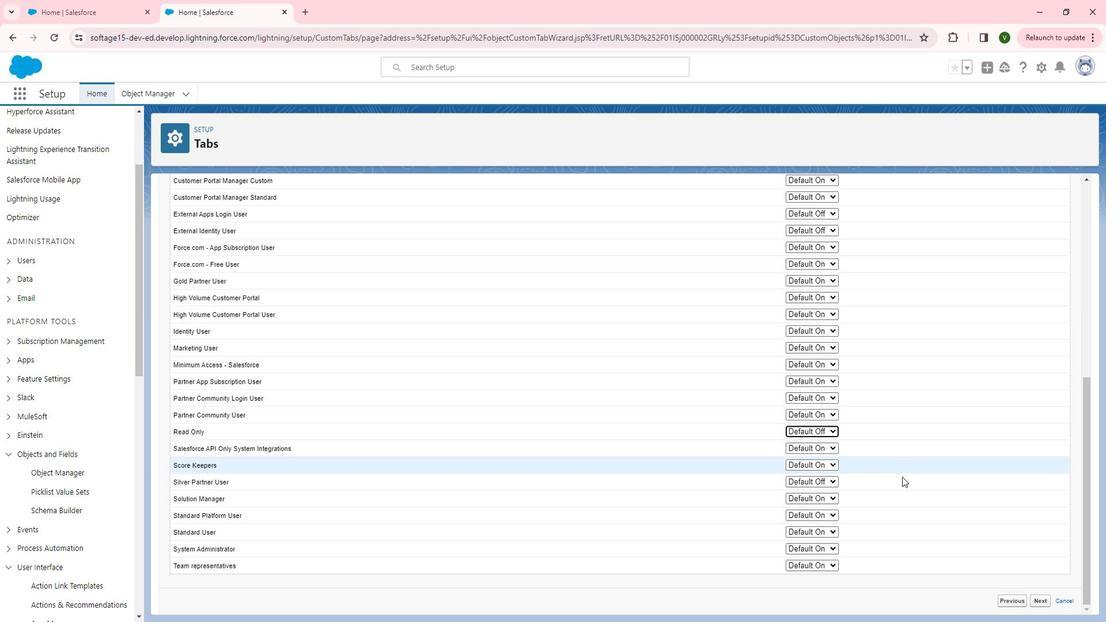 
Action: Mouse scrolled (861, 464) with delta (0, 0)
Screenshot: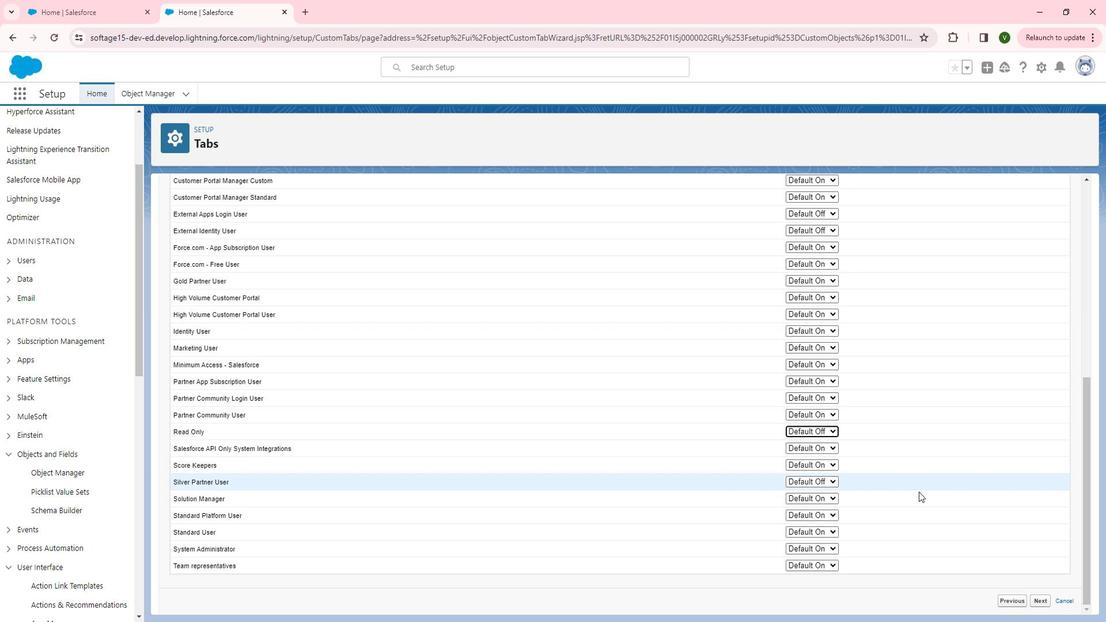 
Action: Mouse scrolled (861, 464) with delta (0, 0)
Screenshot: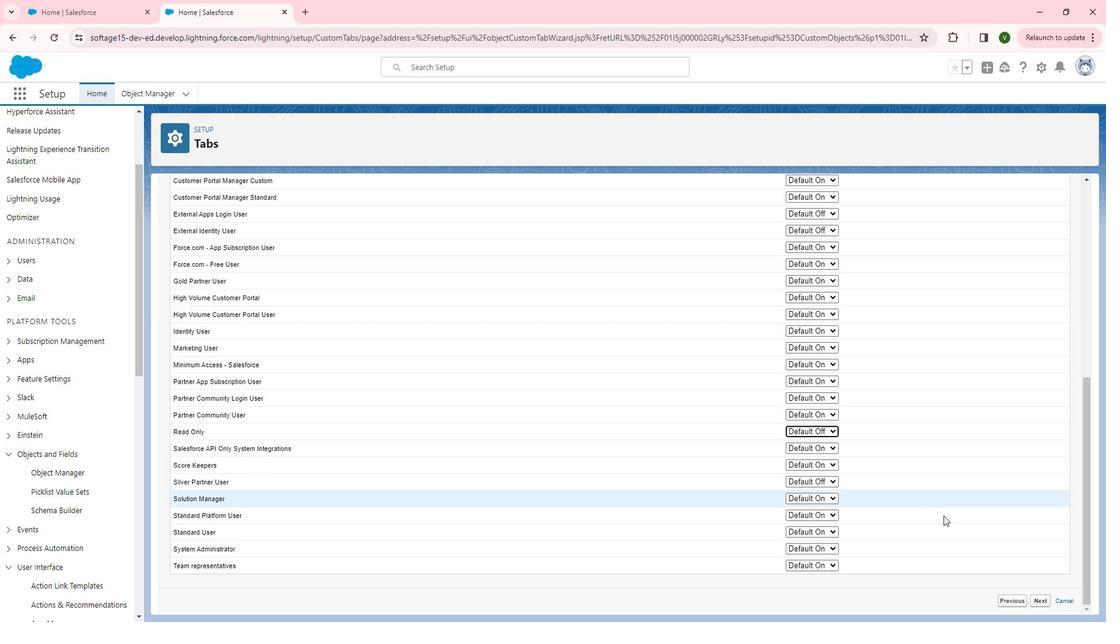 
Action: Mouse moved to (981, 574)
Screenshot: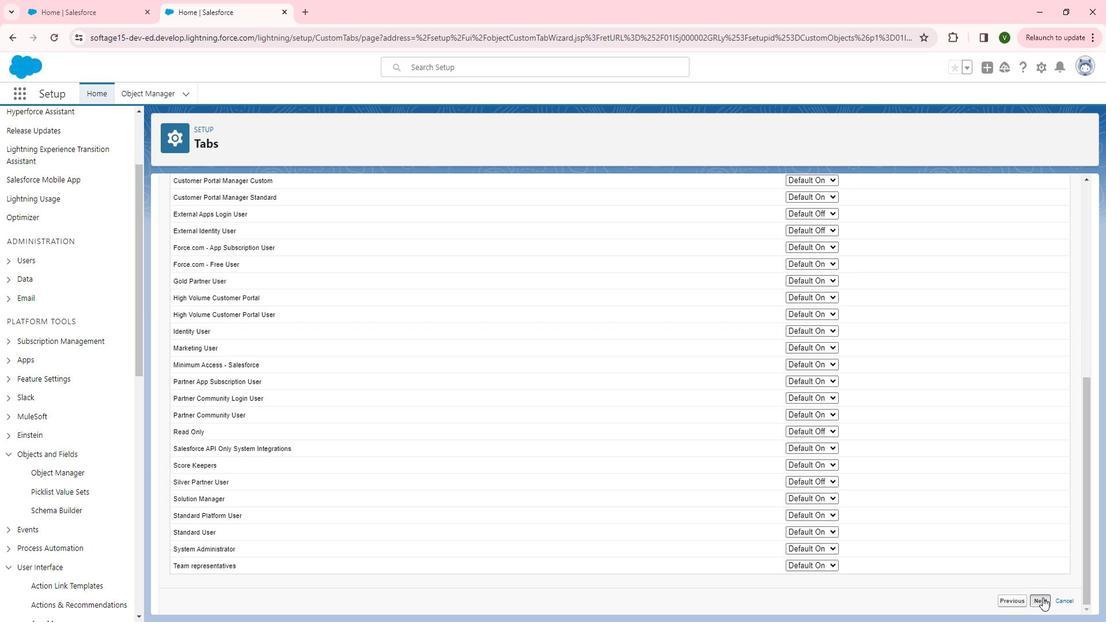 
Action: Mouse pressed left at (981, 574)
Screenshot: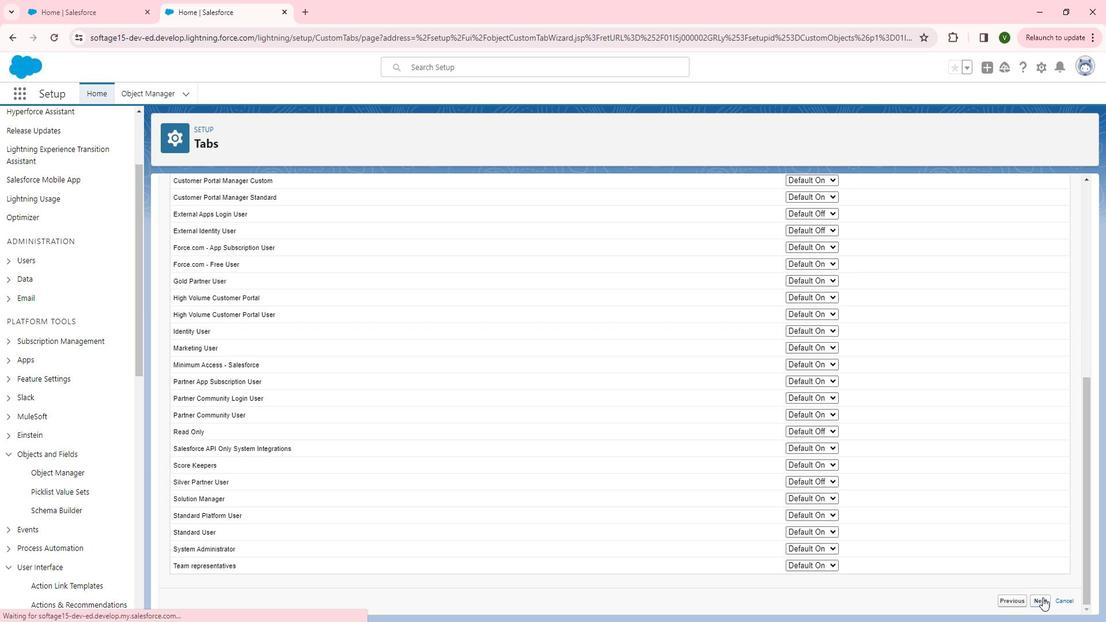 
Action: Mouse moved to (924, 313)
Screenshot: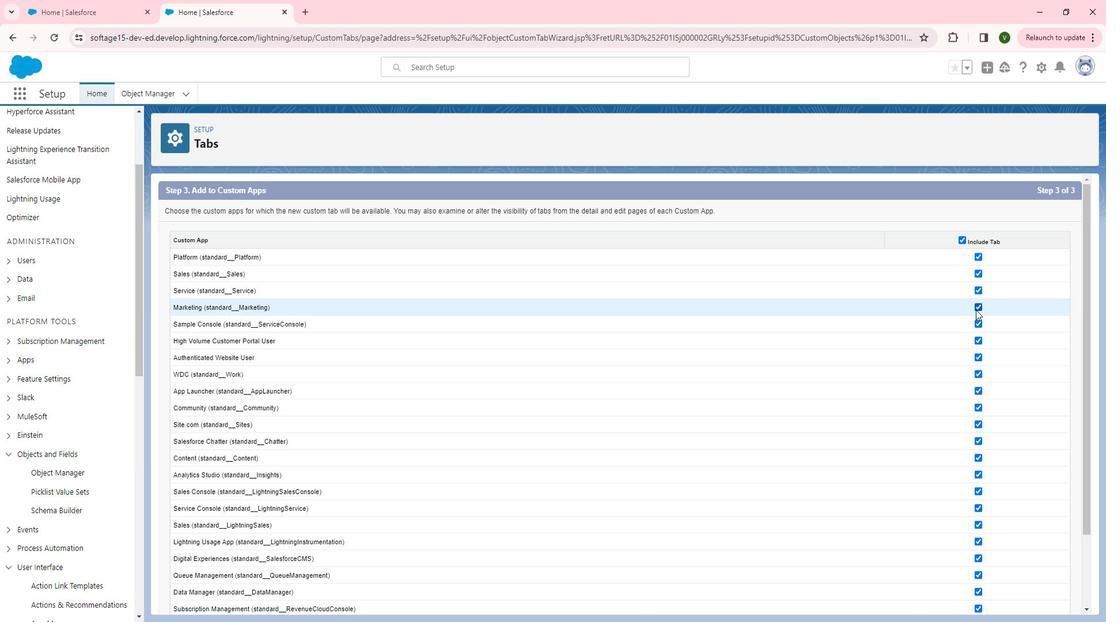 
Action: Mouse pressed left at (924, 313)
Screenshot: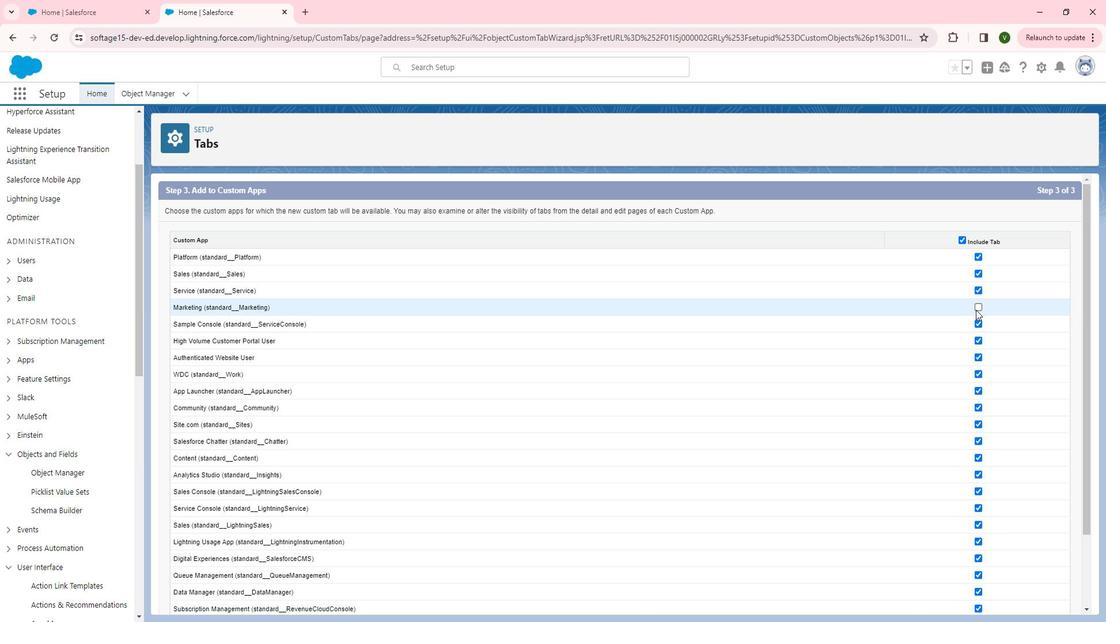 
Action: Mouse moved to (924, 358)
Screenshot: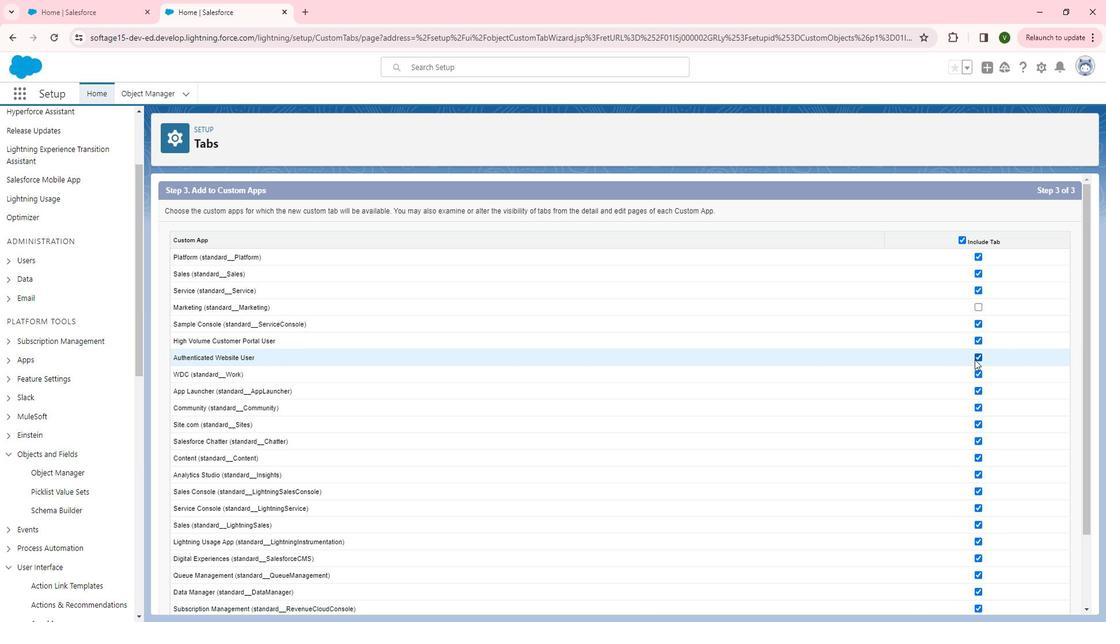 
Action: Mouse pressed left at (924, 358)
Screenshot: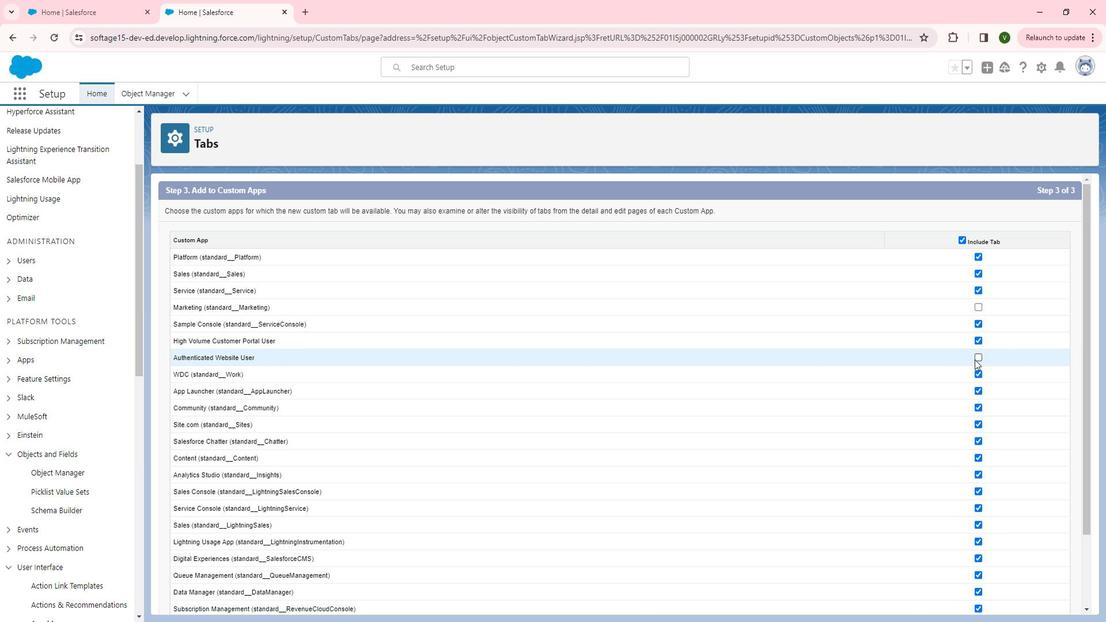 
Action: Mouse moved to (929, 421)
Screenshot: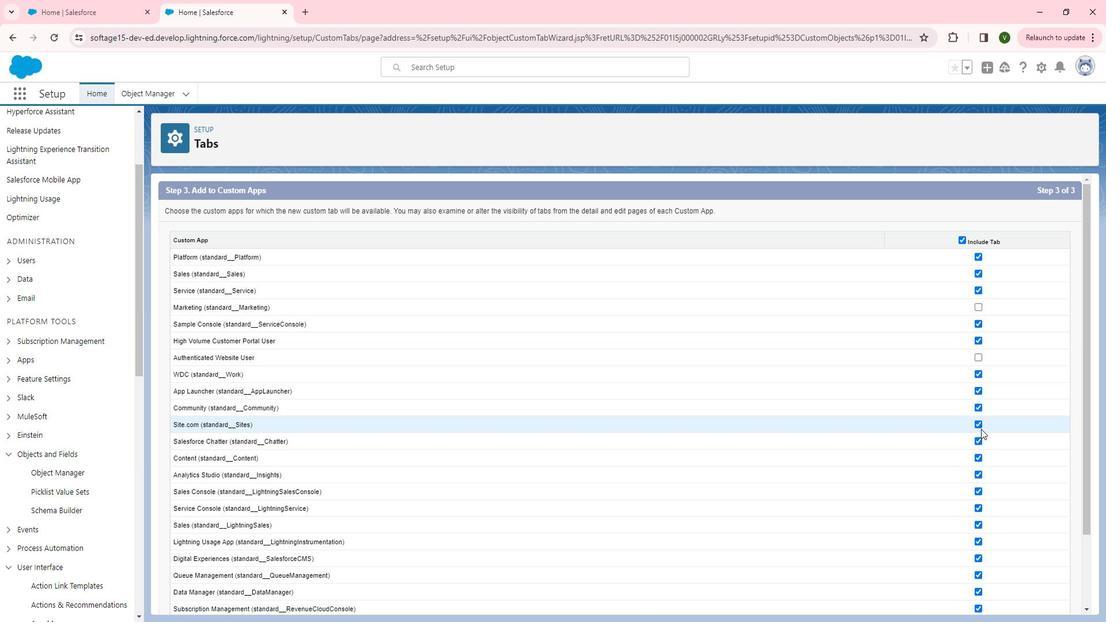 
Action: Mouse pressed left at (929, 421)
Screenshot: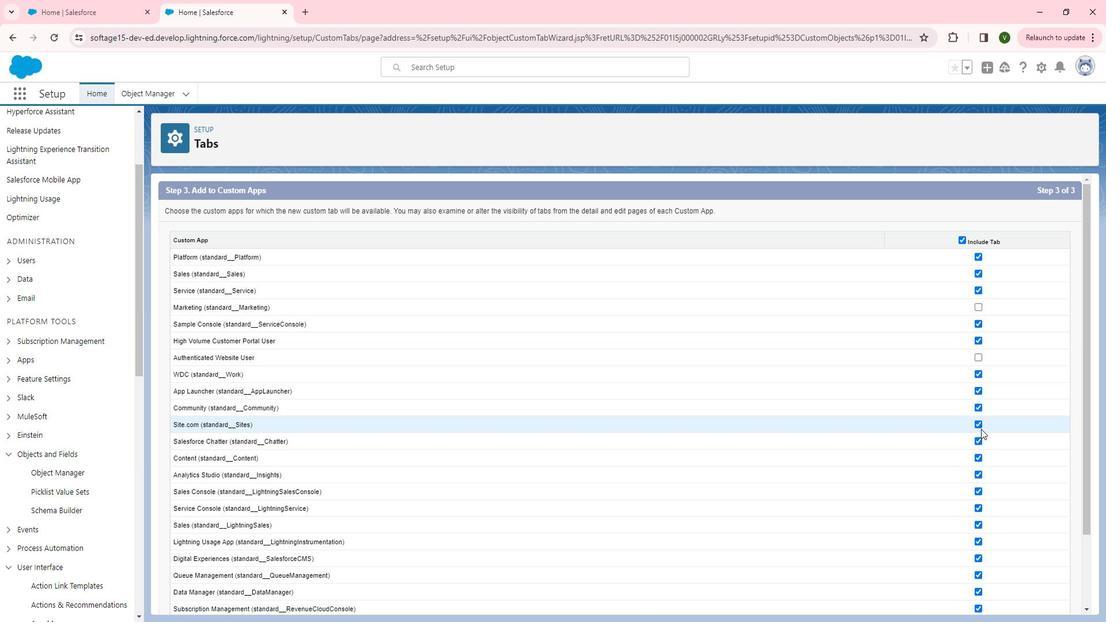 
Action: Mouse moved to (927, 420)
Screenshot: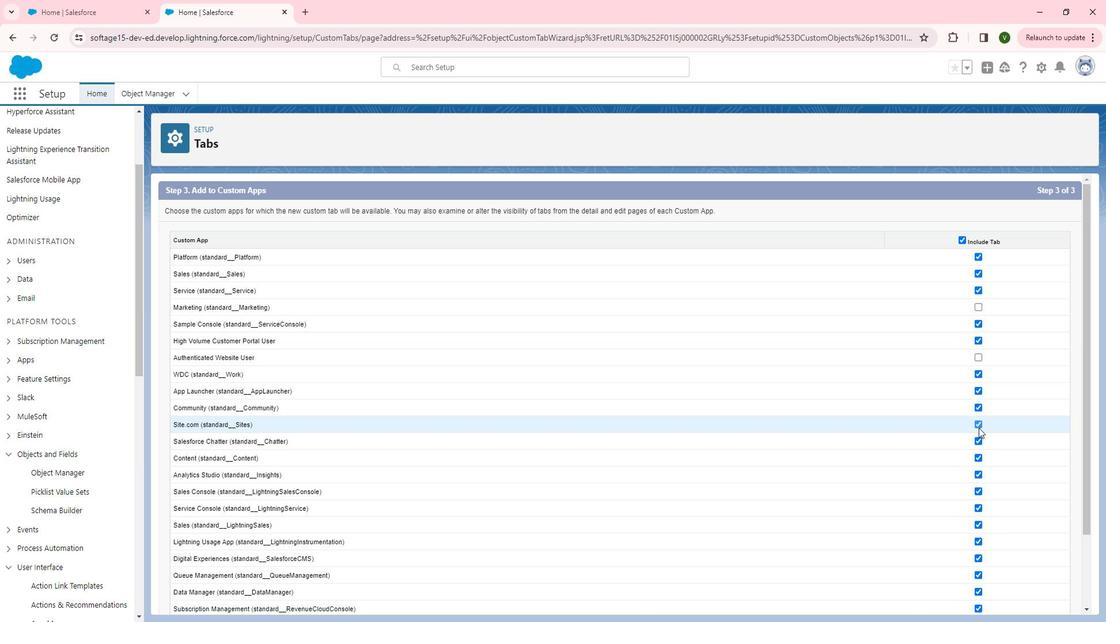 
Action: Mouse pressed left at (927, 420)
Screenshot: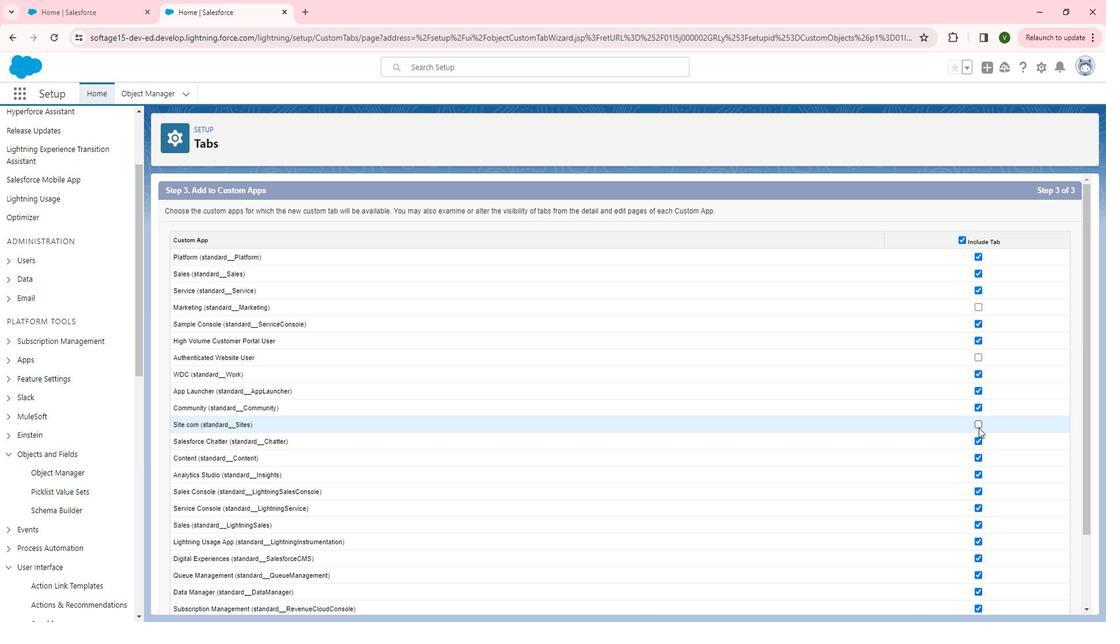 
Action: Mouse moved to (929, 447)
Screenshot: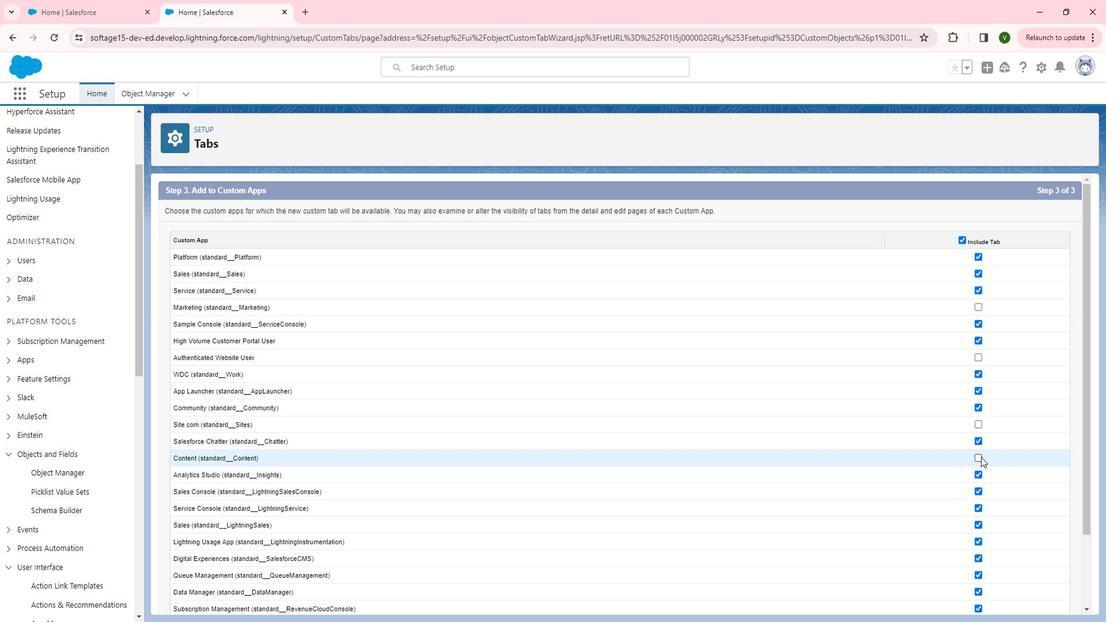 
Action: Mouse pressed left at (929, 447)
Screenshot: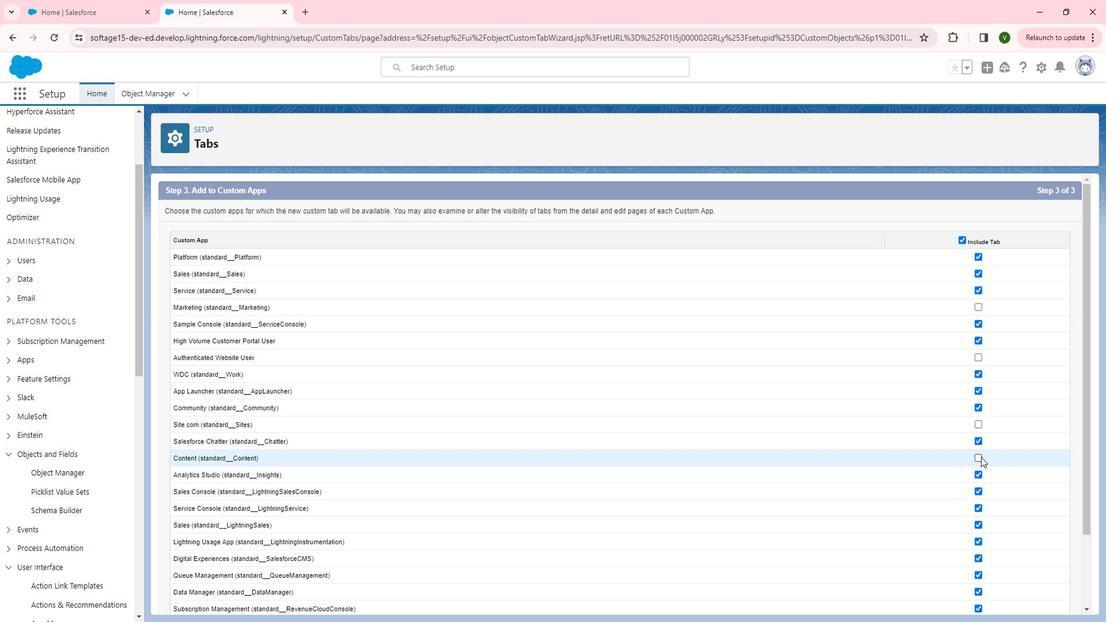 
Action: Mouse moved to (927, 506)
Screenshot: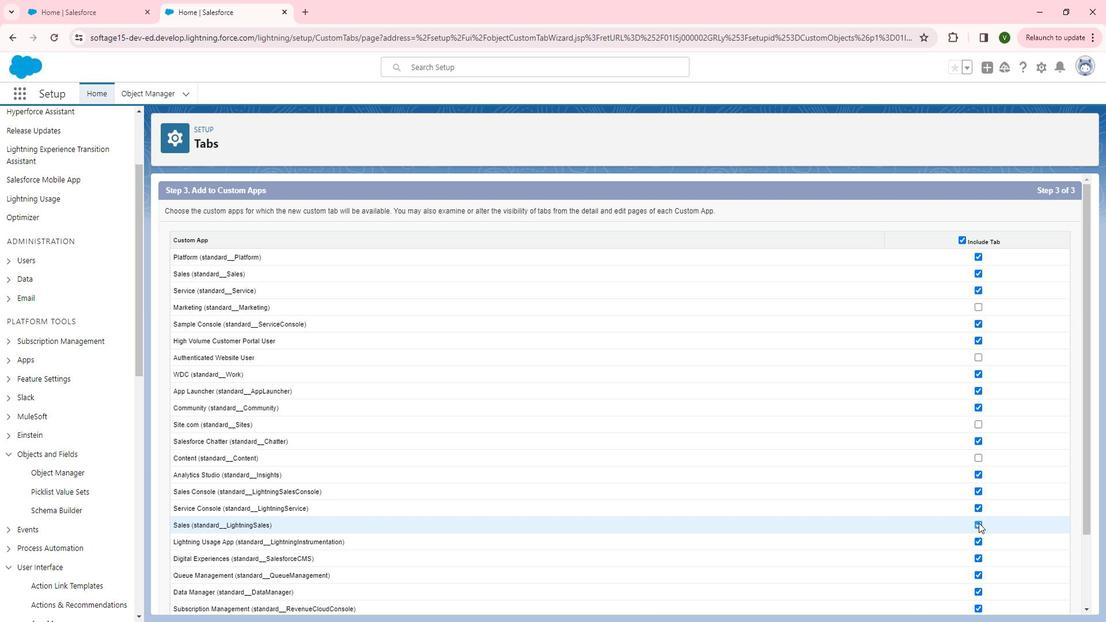 
Action: Mouse pressed left at (927, 506)
Screenshot: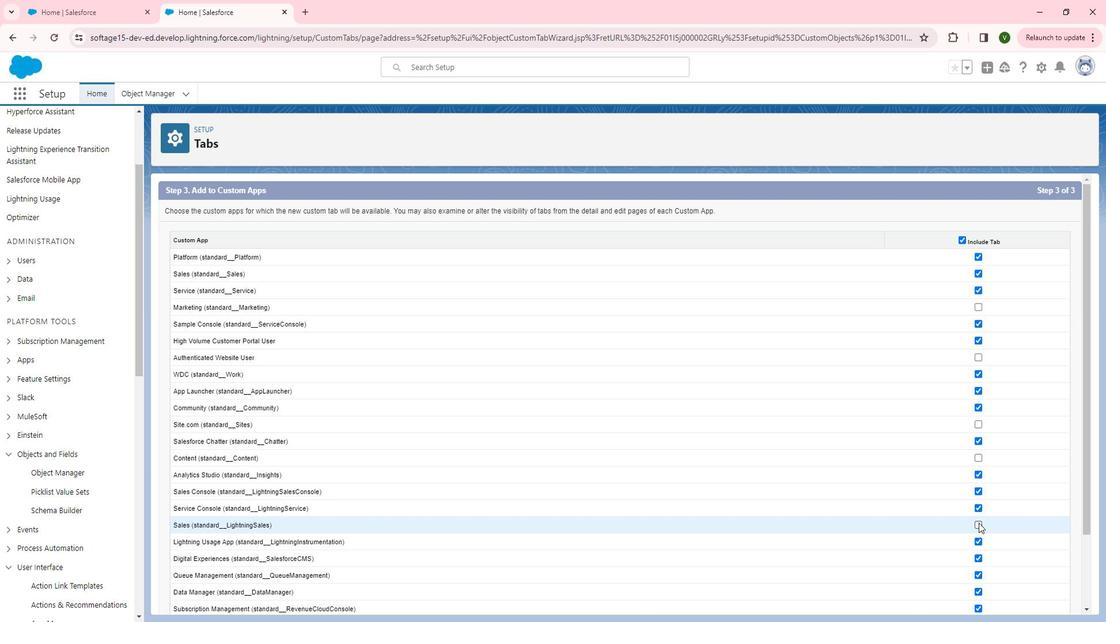 
Action: Mouse scrolled (927, 505) with delta (0, 0)
Screenshot: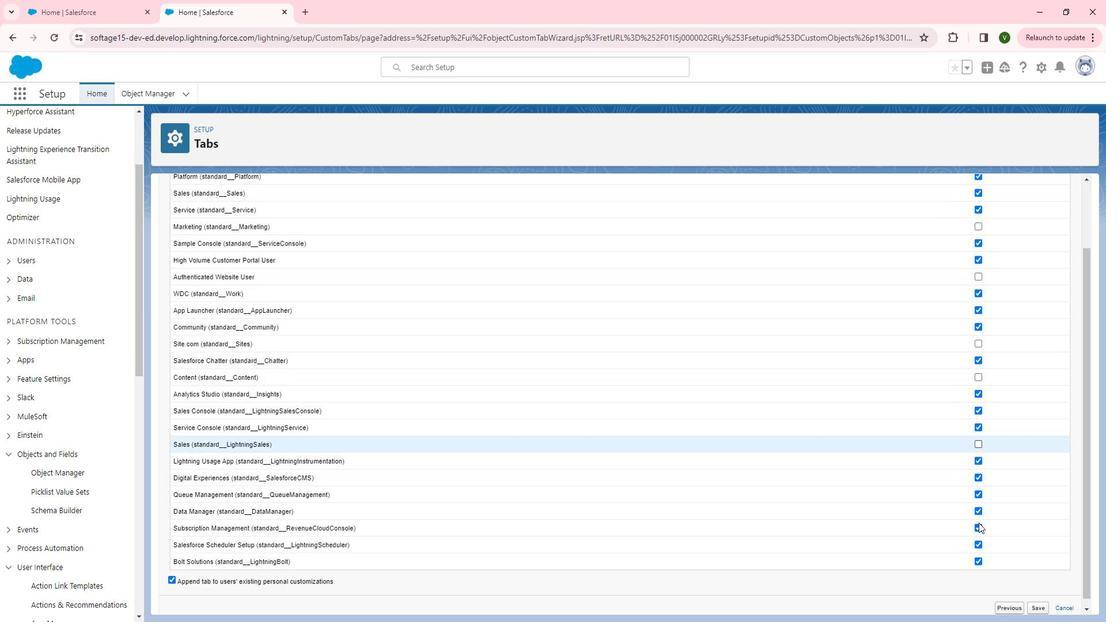 
Action: Mouse scrolled (927, 505) with delta (0, 0)
Screenshot: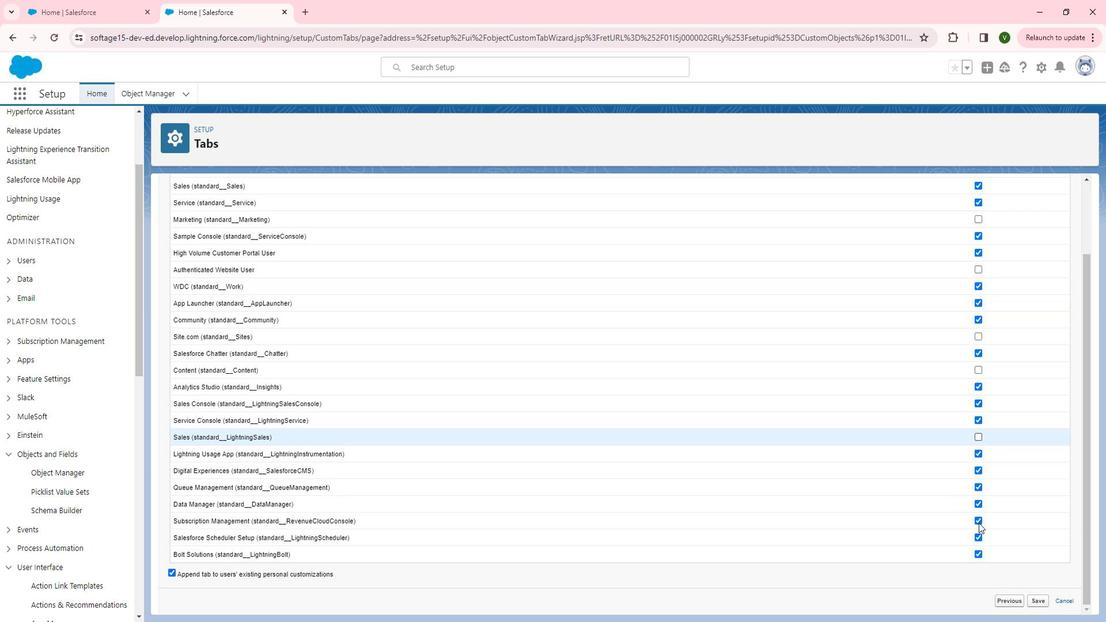 
Action: Mouse moved to (926, 496)
Screenshot: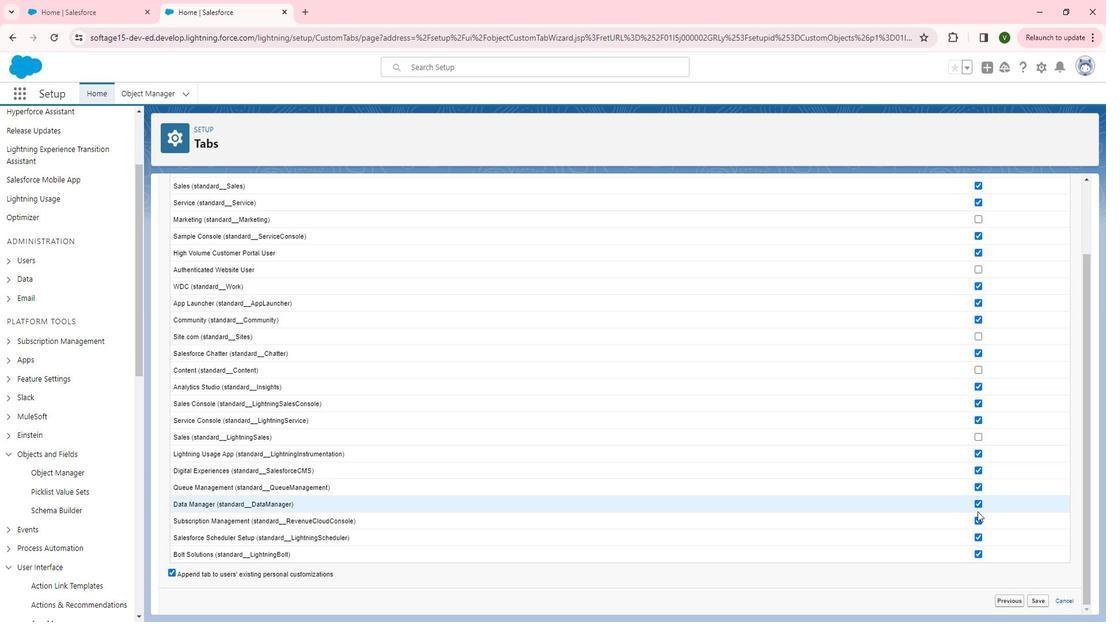
Action: Mouse pressed left at (926, 496)
Screenshot: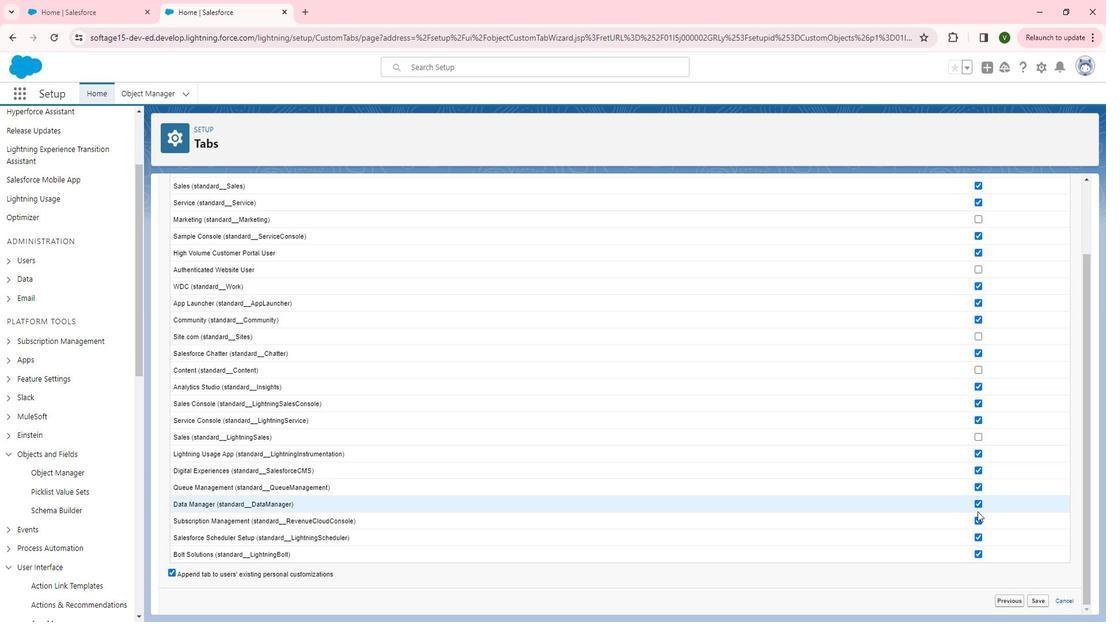 
Action: Mouse moved to (925, 494)
Screenshot: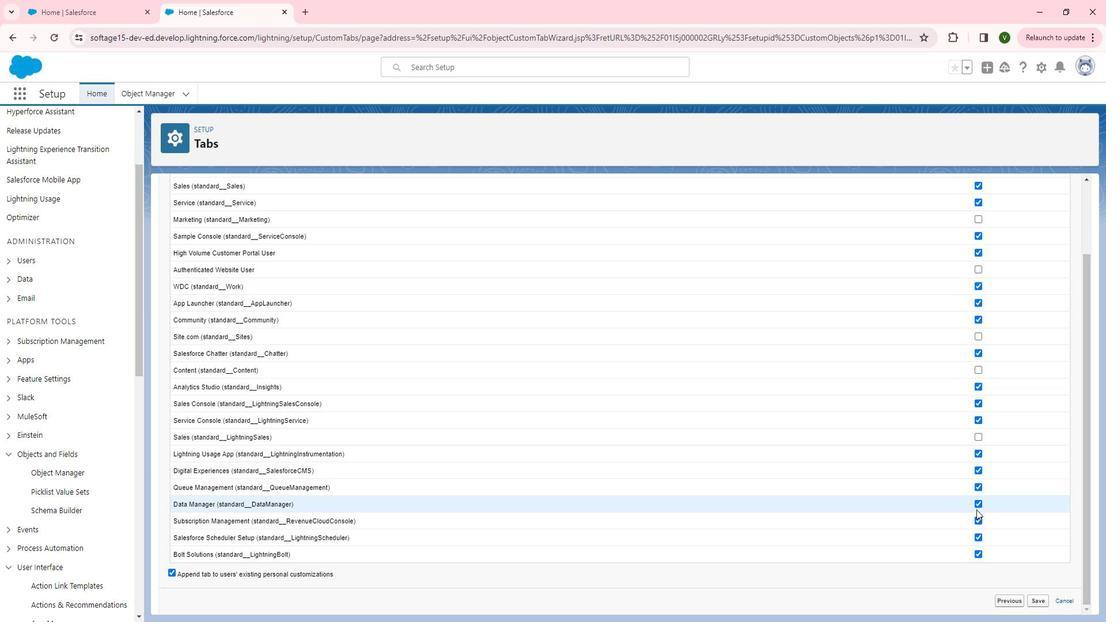 
Action: Mouse pressed left at (925, 494)
Screenshot: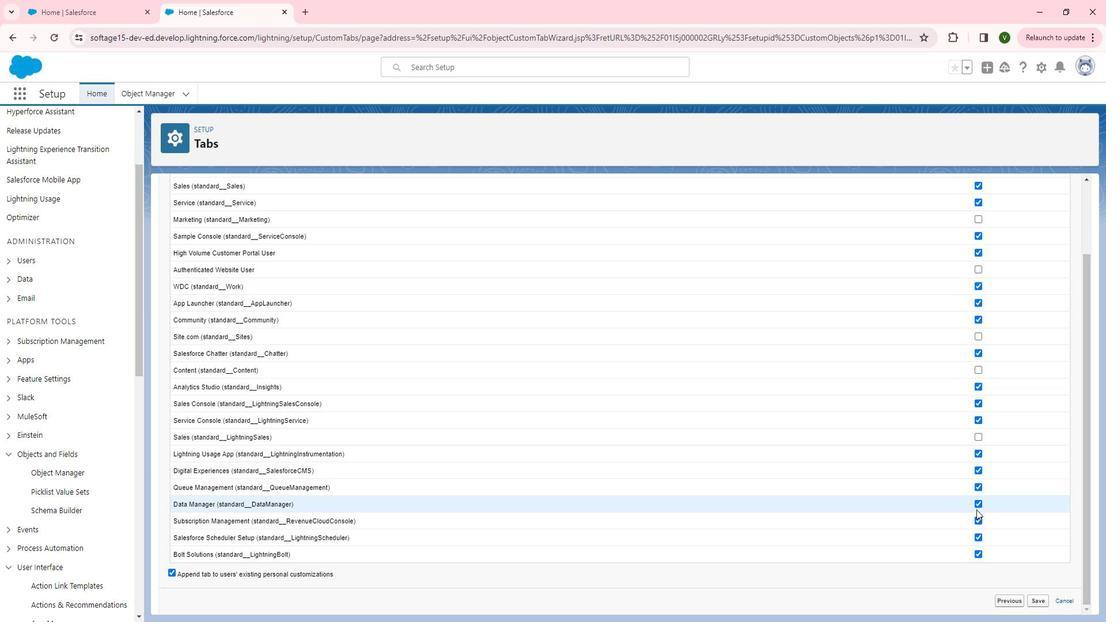 
Action: Mouse moved to (925, 490)
Screenshot: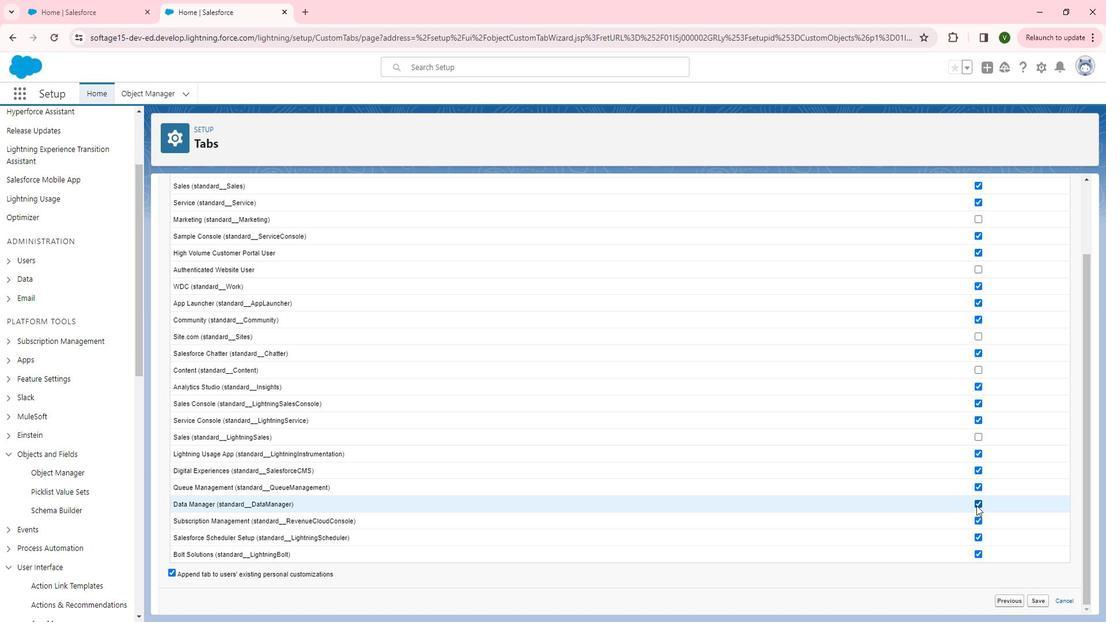 
Action: Mouse pressed left at (925, 490)
Screenshot: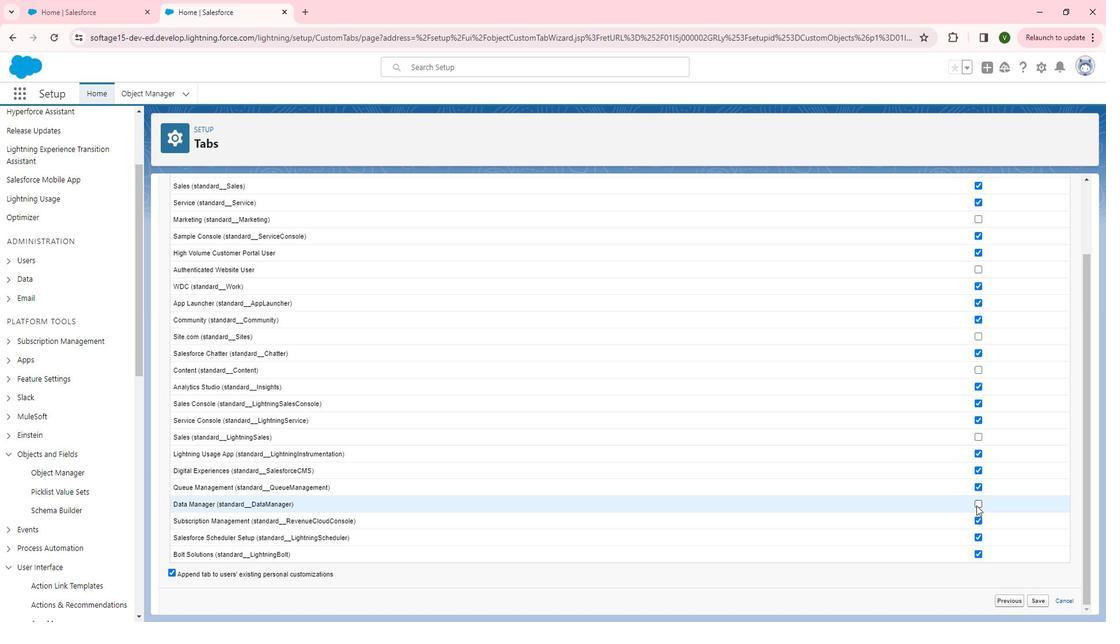 
Action: Mouse moved to (924, 532)
Screenshot: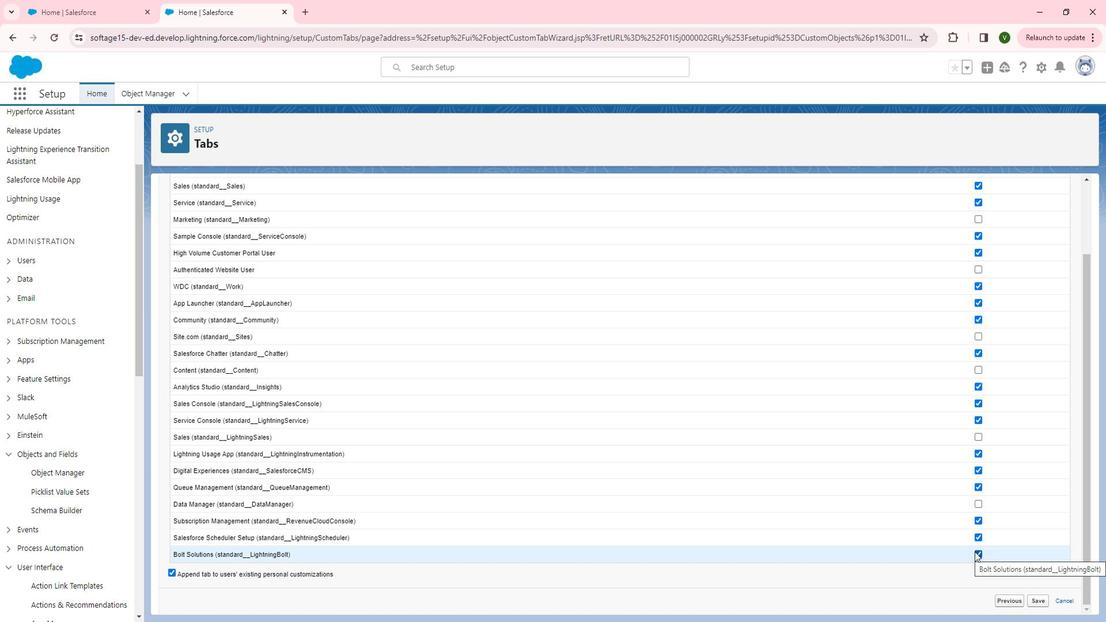 
Action: Mouse pressed left at (924, 532)
Screenshot: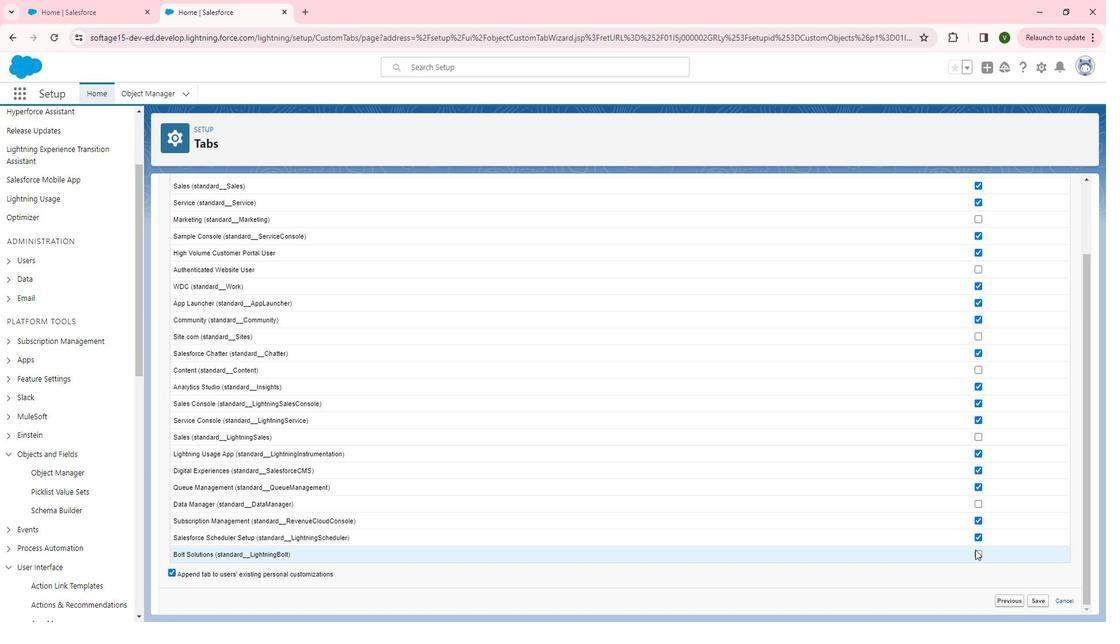 
Action: Mouse moved to (978, 572)
Screenshot: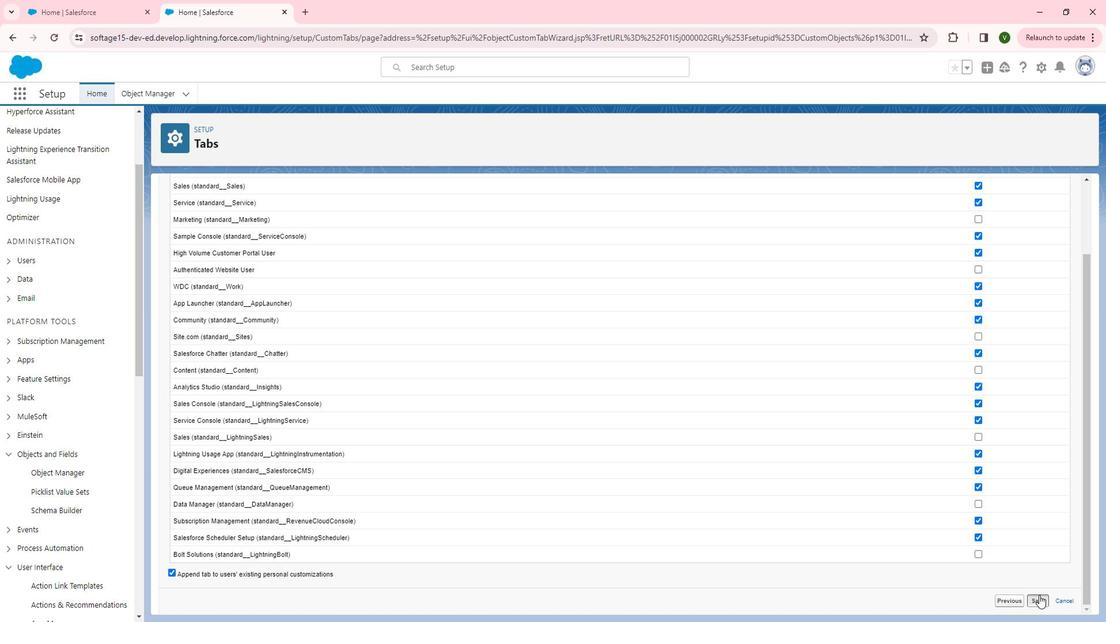 
Action: Mouse pressed left at (978, 572)
Screenshot: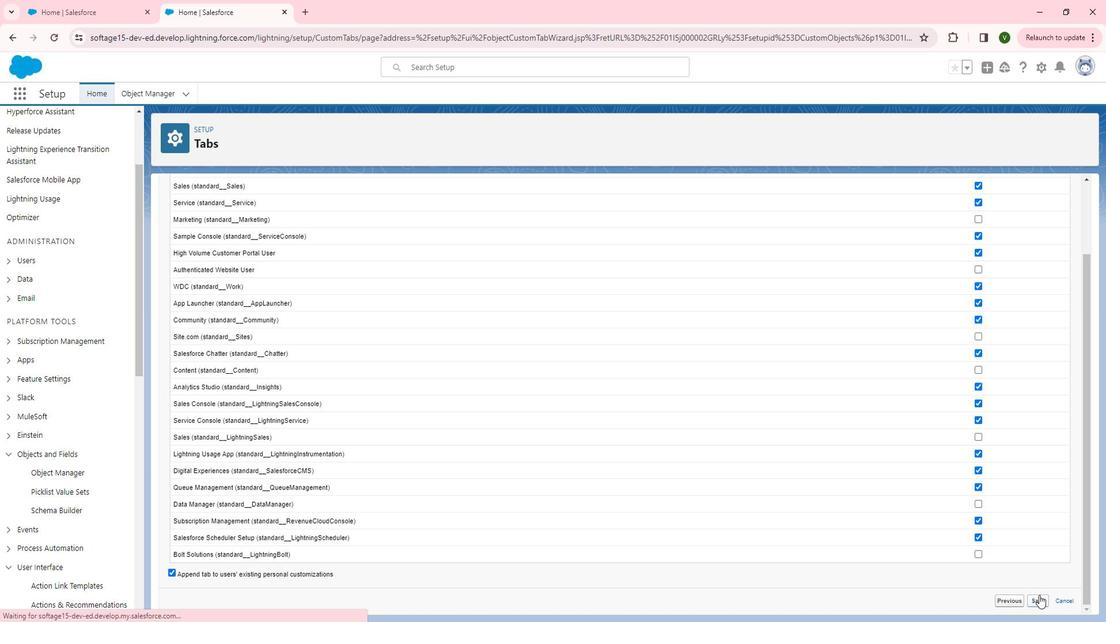 
Action: Mouse moved to (154, 226)
Screenshot: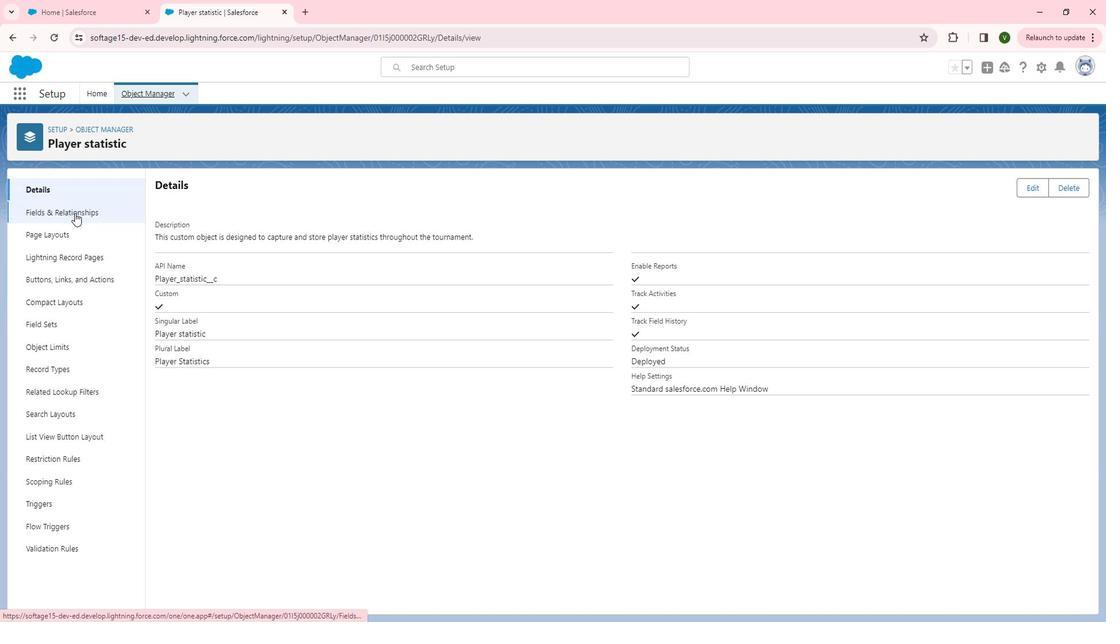 
Action: Mouse pressed left at (154, 226)
Screenshot: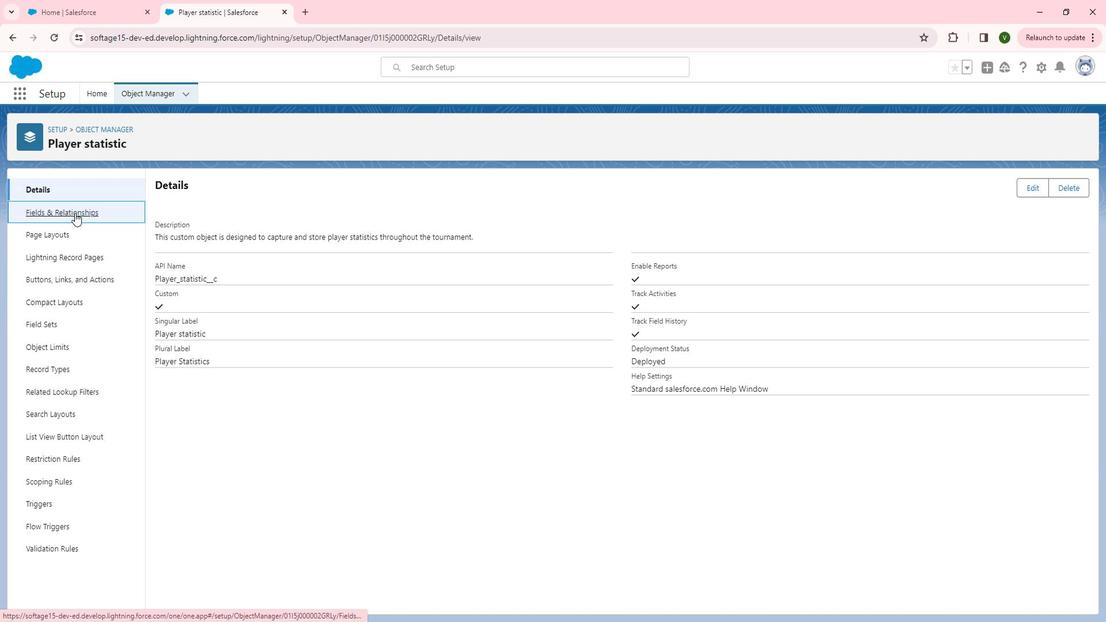 
Action: Mouse moved to (811, 203)
Screenshot: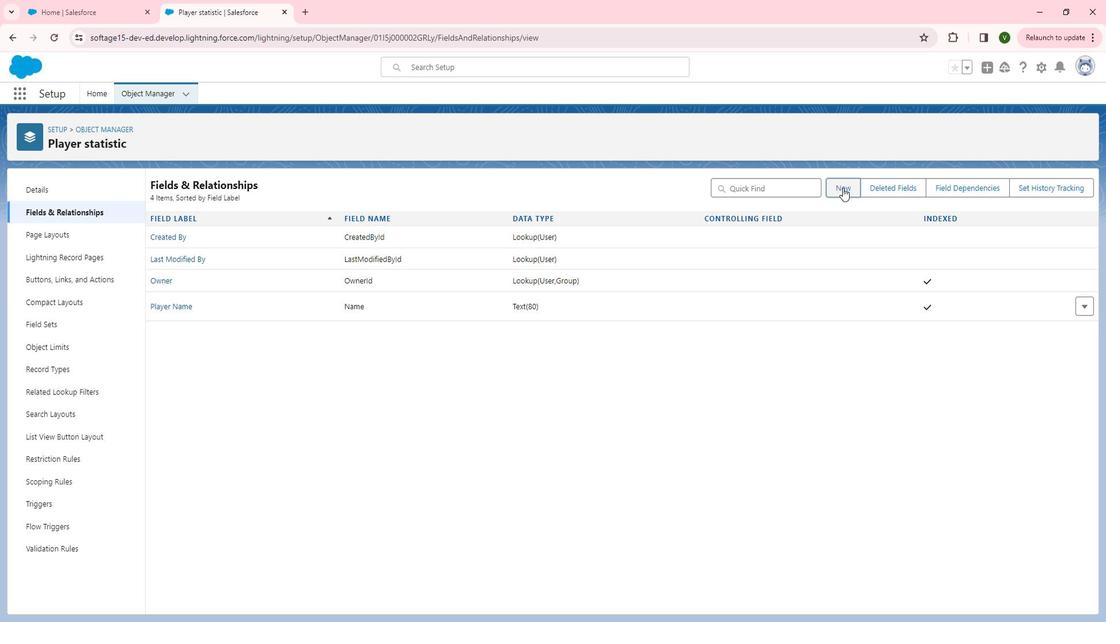 
Action: Mouse pressed left at (811, 203)
Screenshot: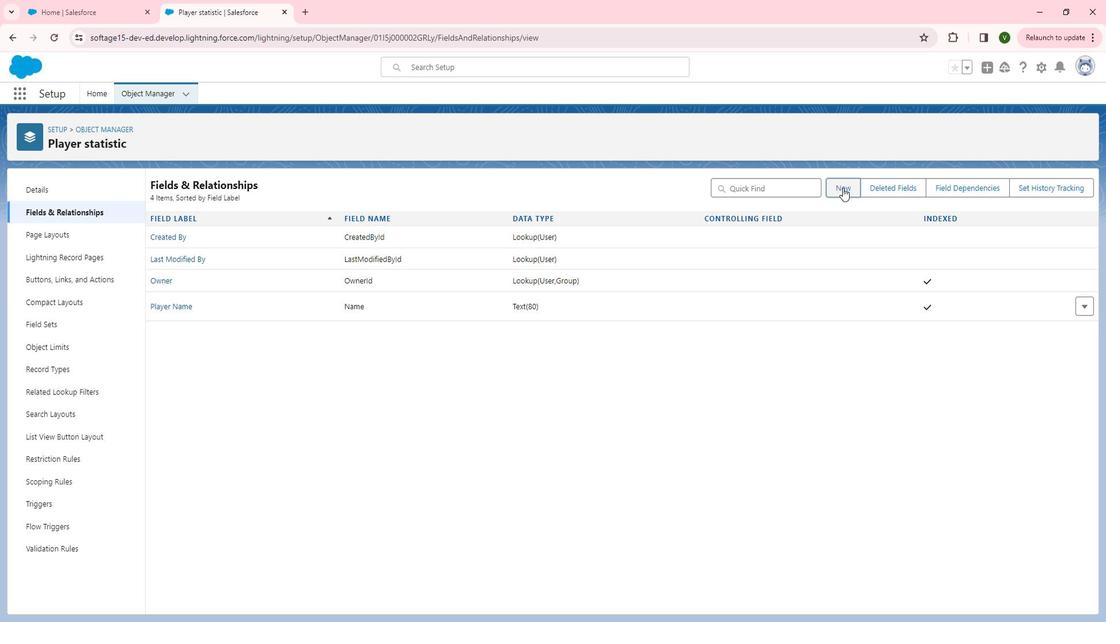 
Action: Mouse moved to (458, 362)
Screenshot: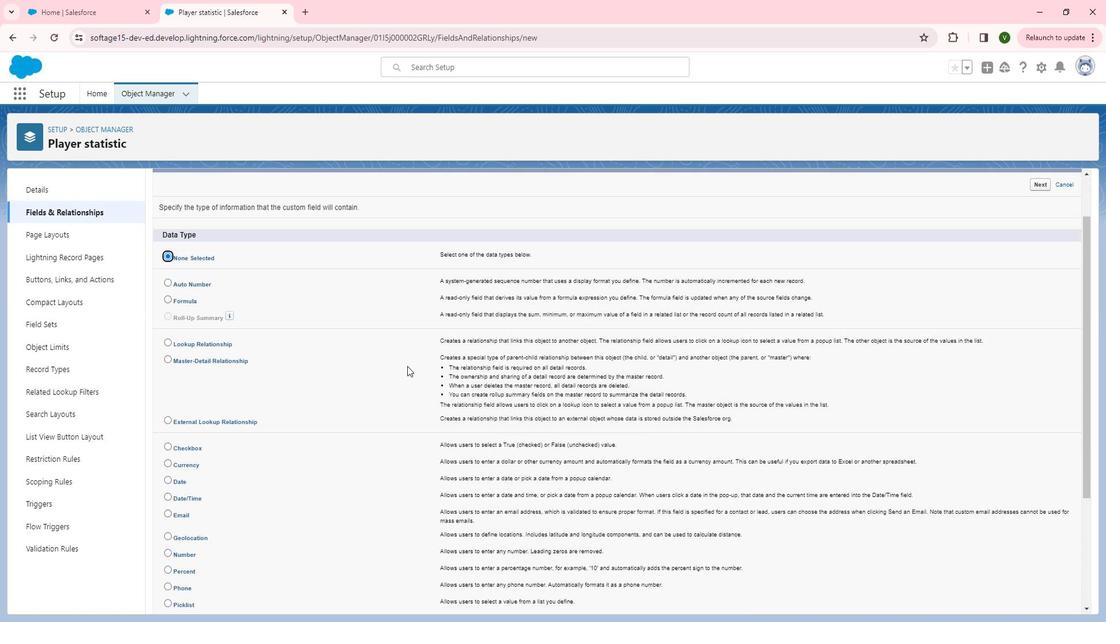 
Action: Mouse scrolled (458, 362) with delta (0, 0)
Screenshot: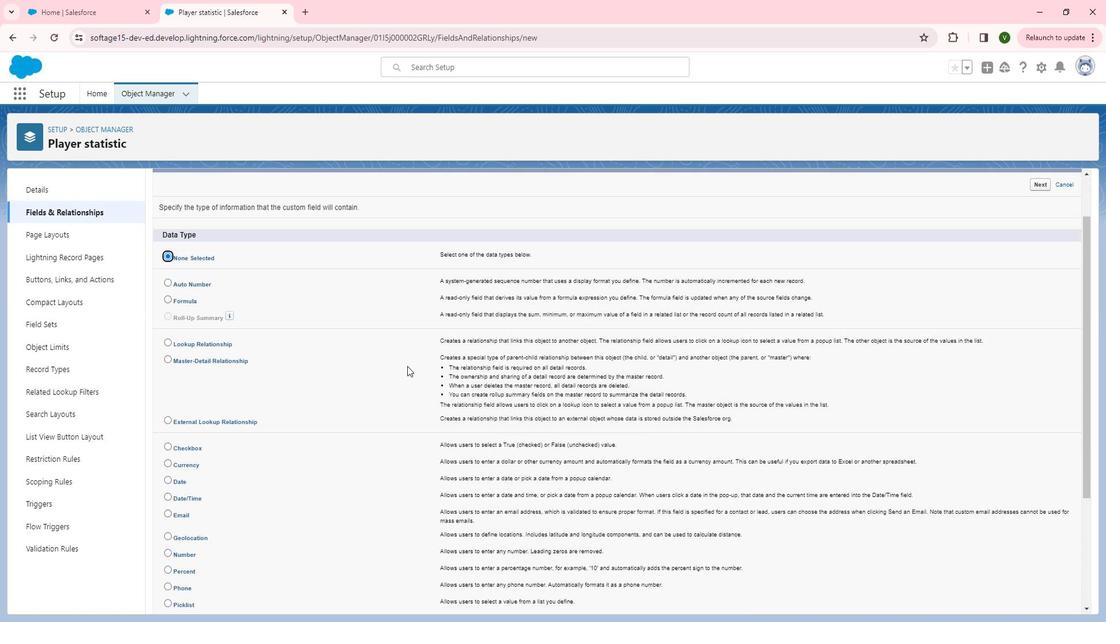 
Action: Mouse moved to (289, 414)
Screenshot: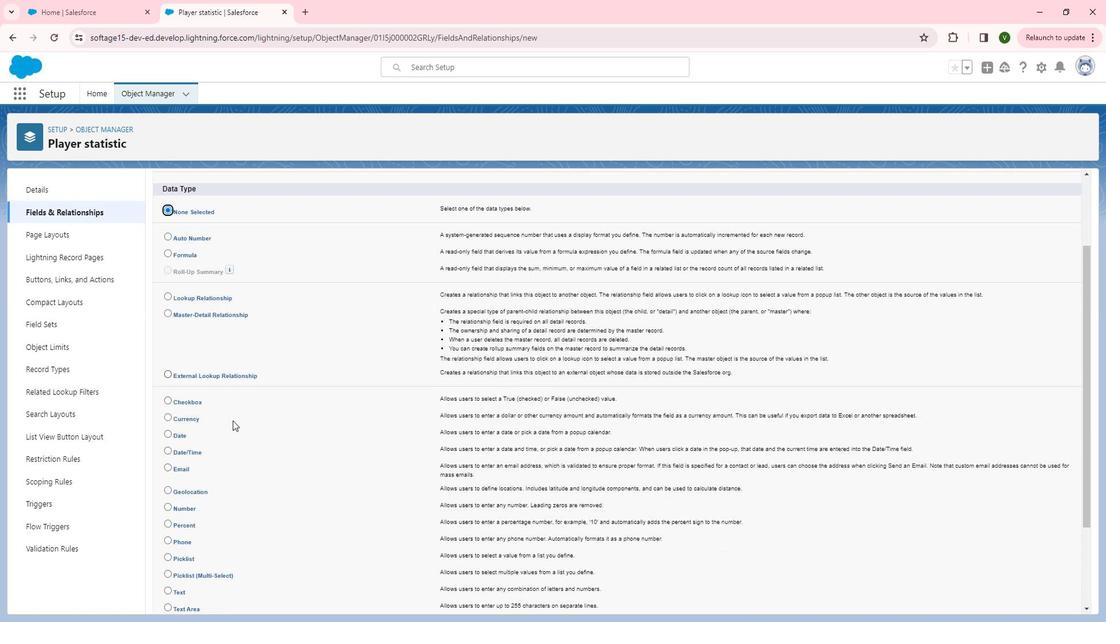 
Action: Mouse scrolled (289, 413) with delta (0, 0)
Screenshot: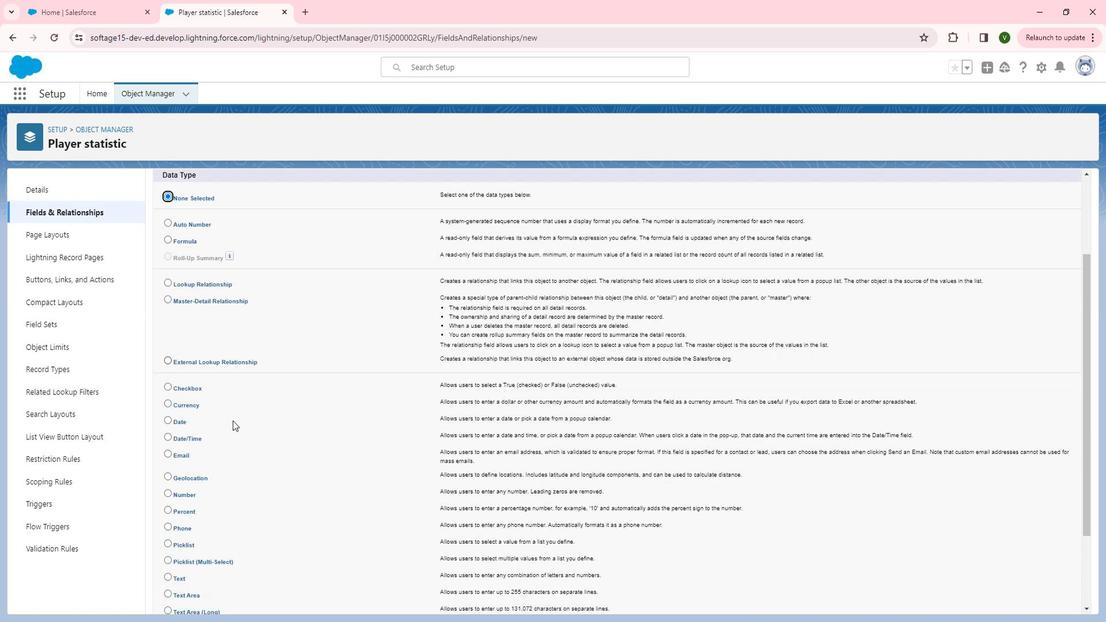 
Action: Mouse moved to (277, 404)
Screenshot: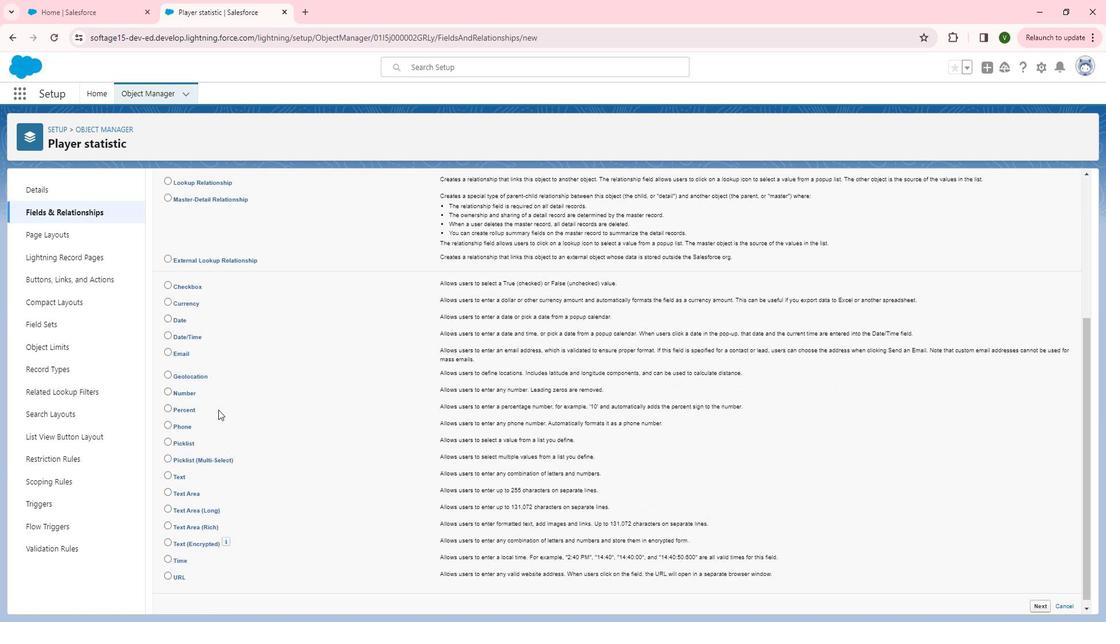 
Action: Mouse scrolled (277, 403) with delta (0, 0)
Screenshot: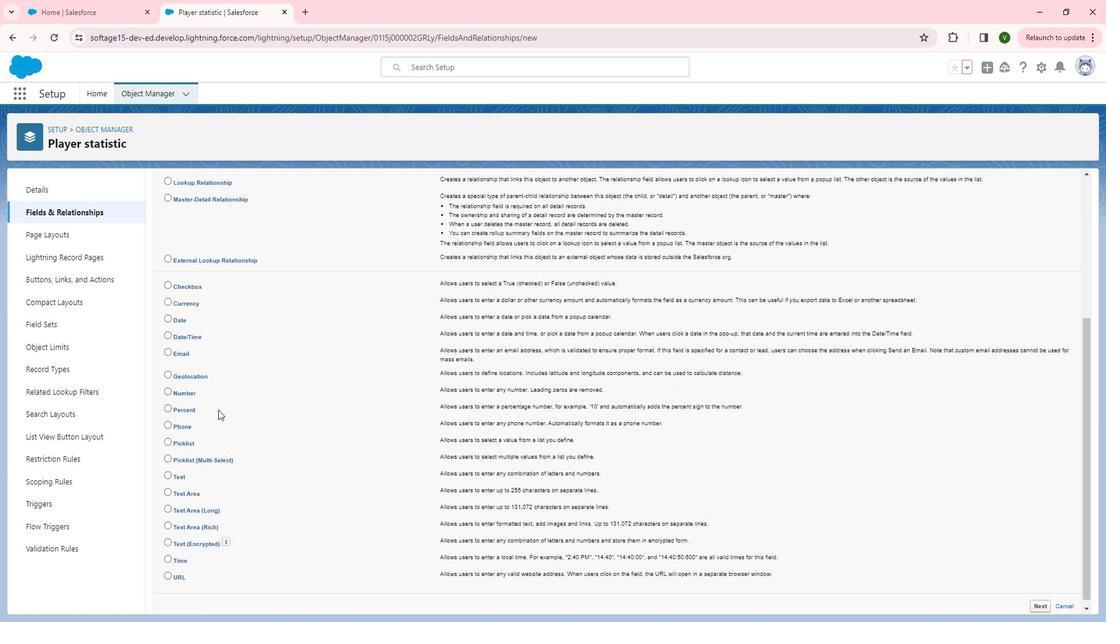 
Action: Mouse scrolled (277, 403) with delta (0, 0)
Screenshot: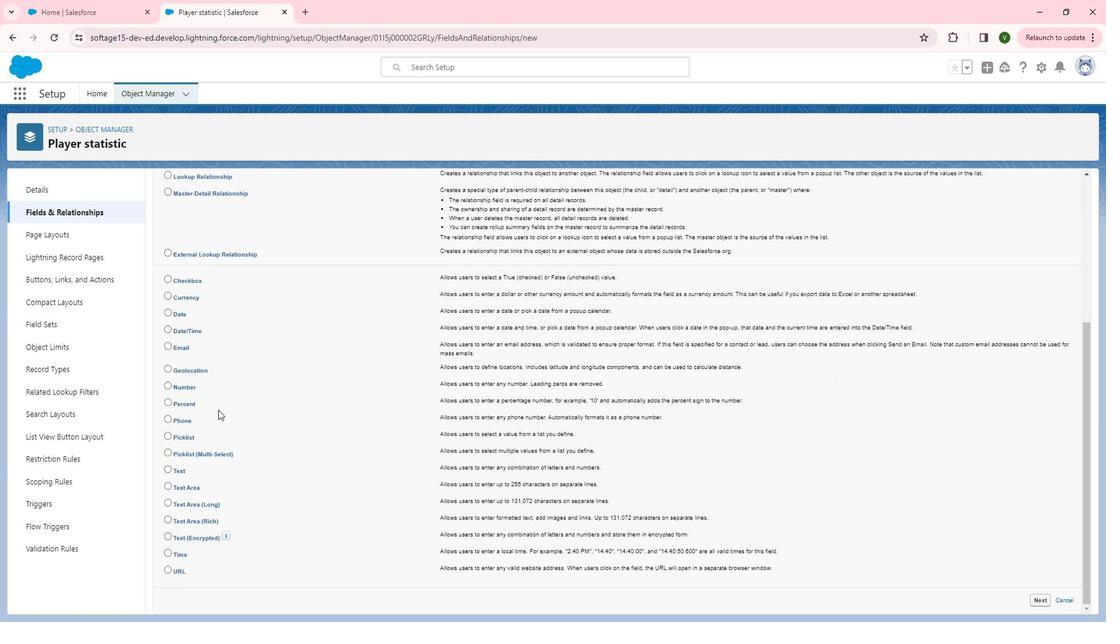 
Action: Mouse scrolled (277, 403) with delta (0, 0)
Screenshot: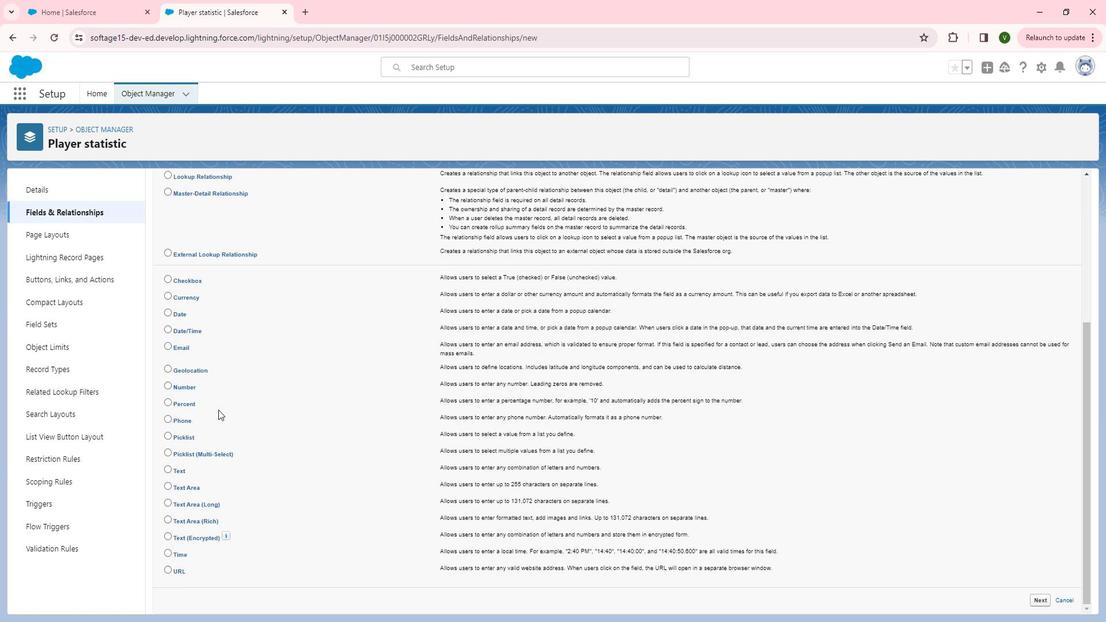 
Action: Mouse moved to (233, 457)
Screenshot: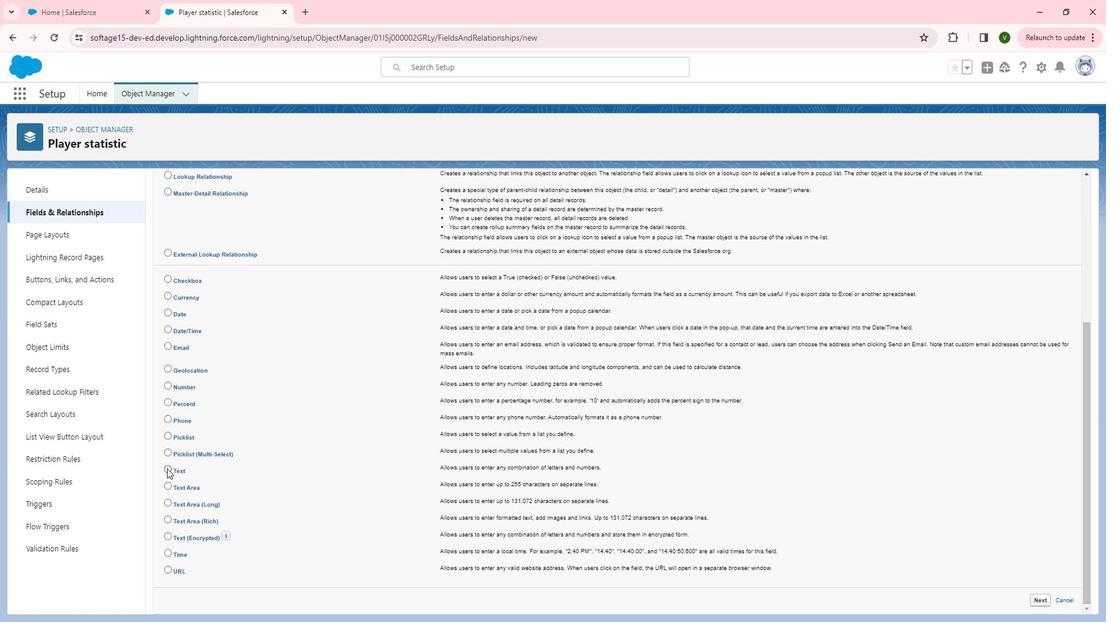 
Action: Mouse pressed left at (233, 457)
Screenshot: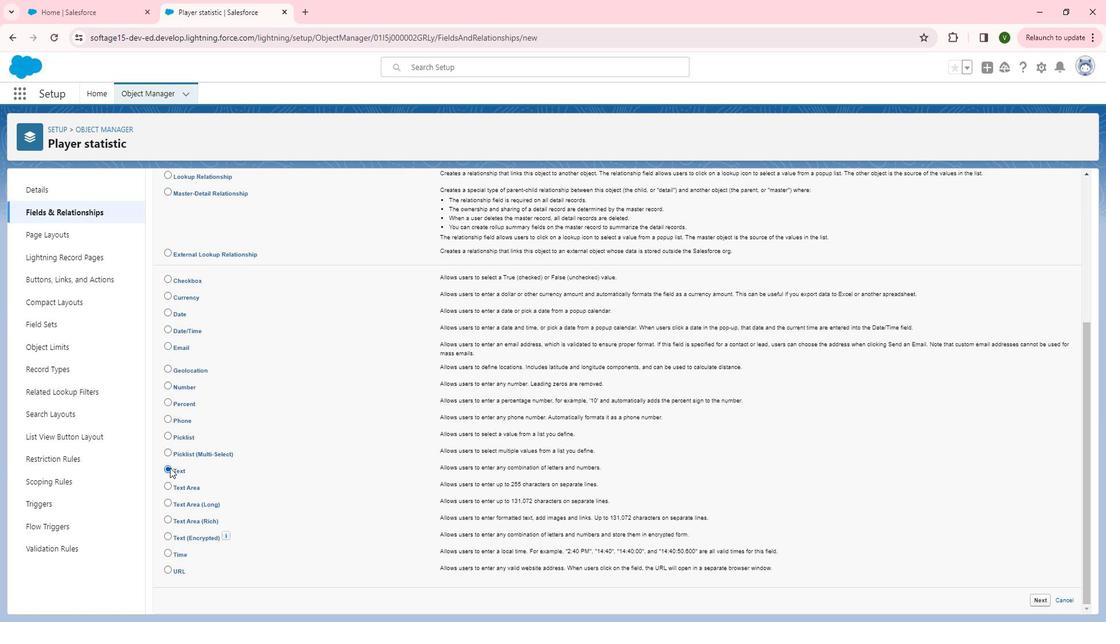 
Action: Mouse moved to (728, 410)
Screenshot: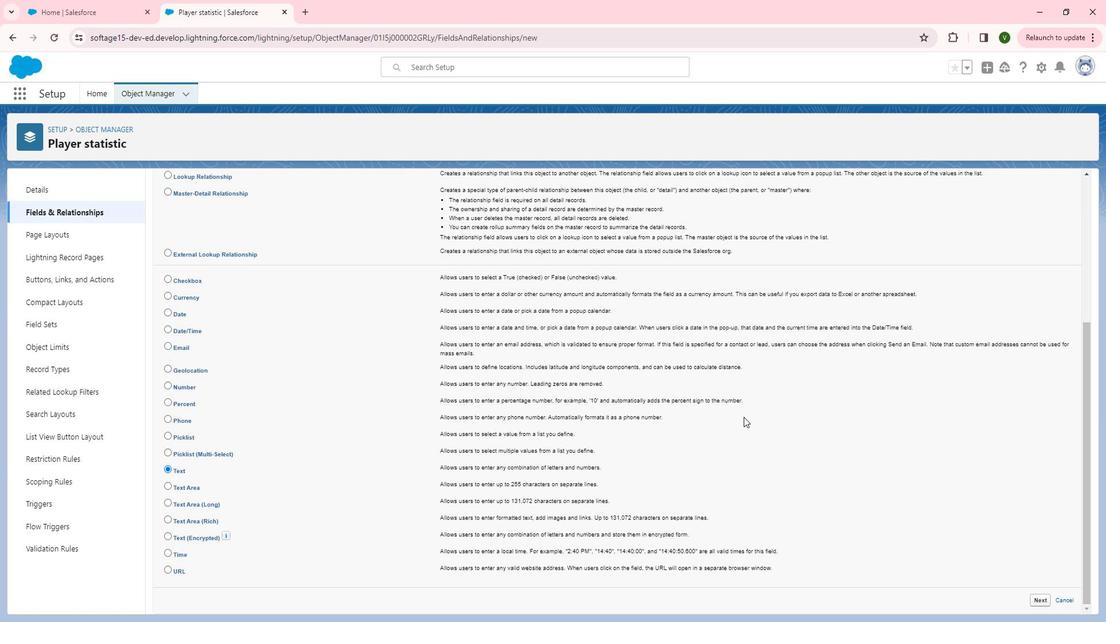 
Action: Mouse scrolled (728, 410) with delta (0, 0)
Screenshot: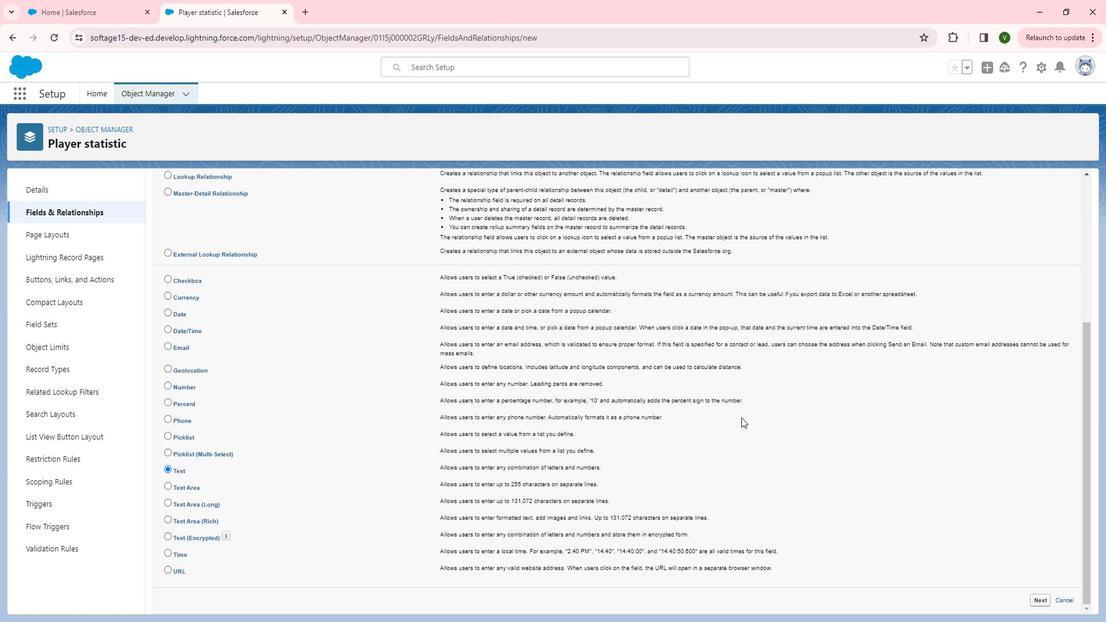 
Action: Mouse moved to (236, 384)
Screenshot: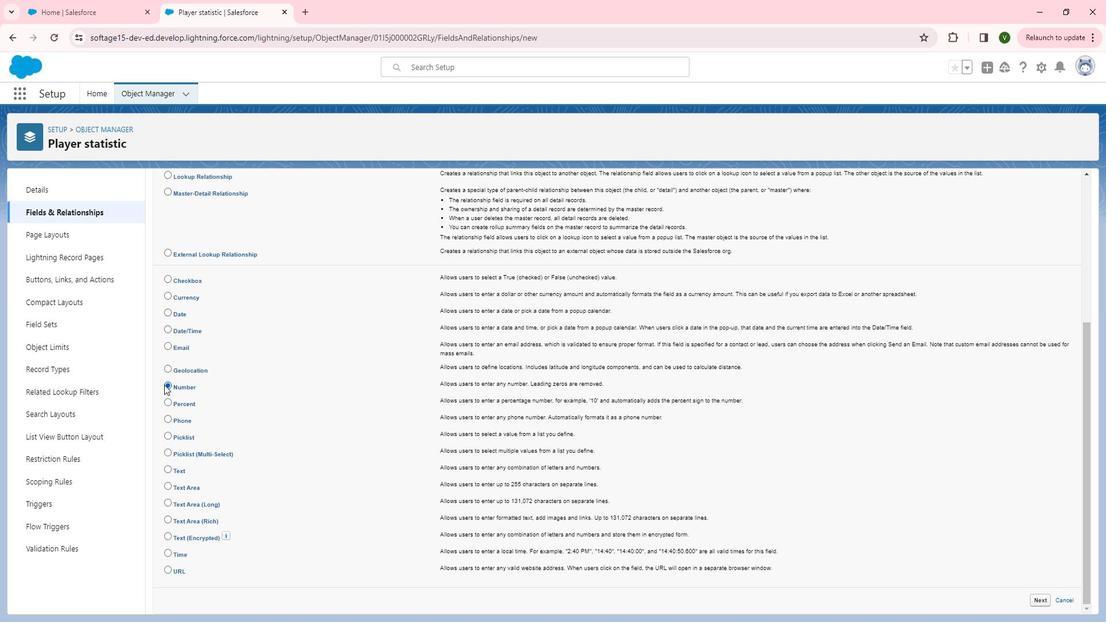 
Action: Mouse pressed left at (236, 384)
Screenshot: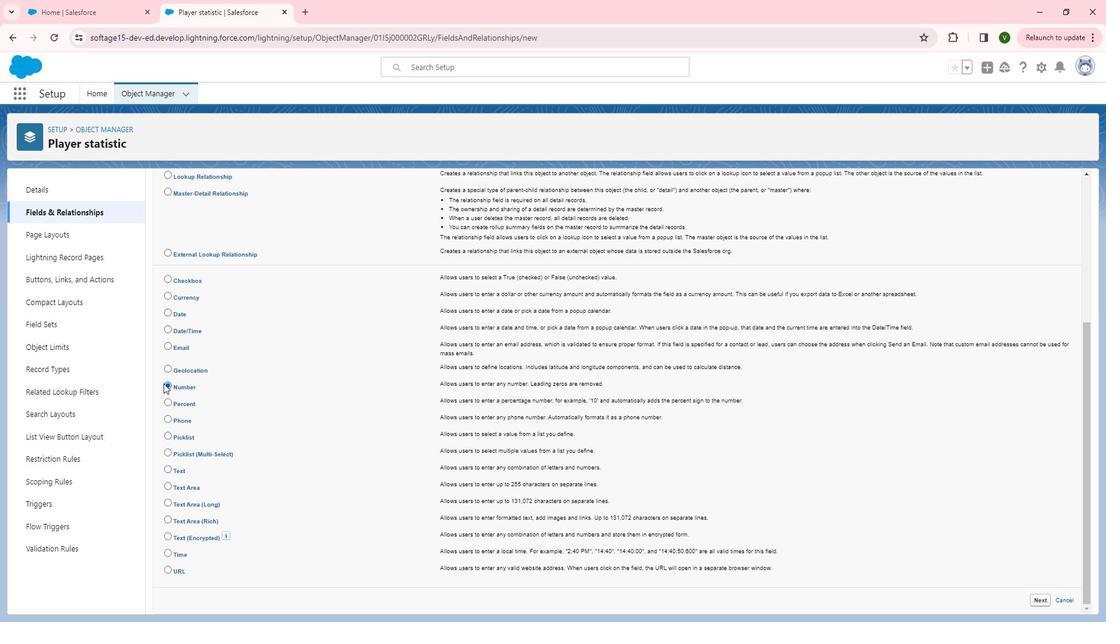 
Action: Mouse moved to (985, 570)
Screenshot: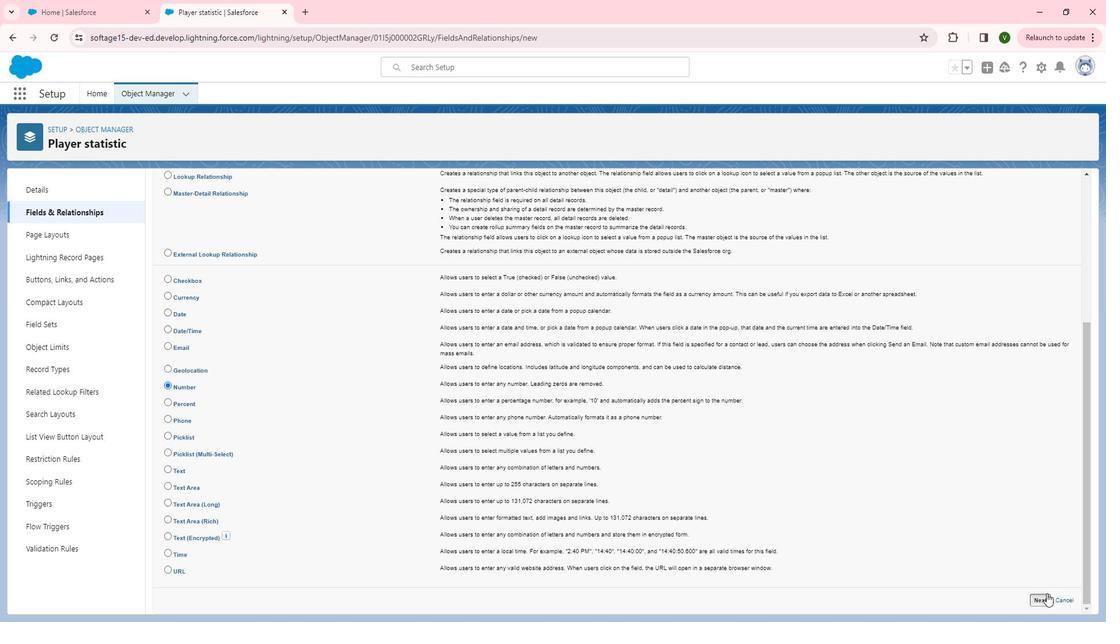 
Action: Mouse pressed left at (985, 570)
Screenshot: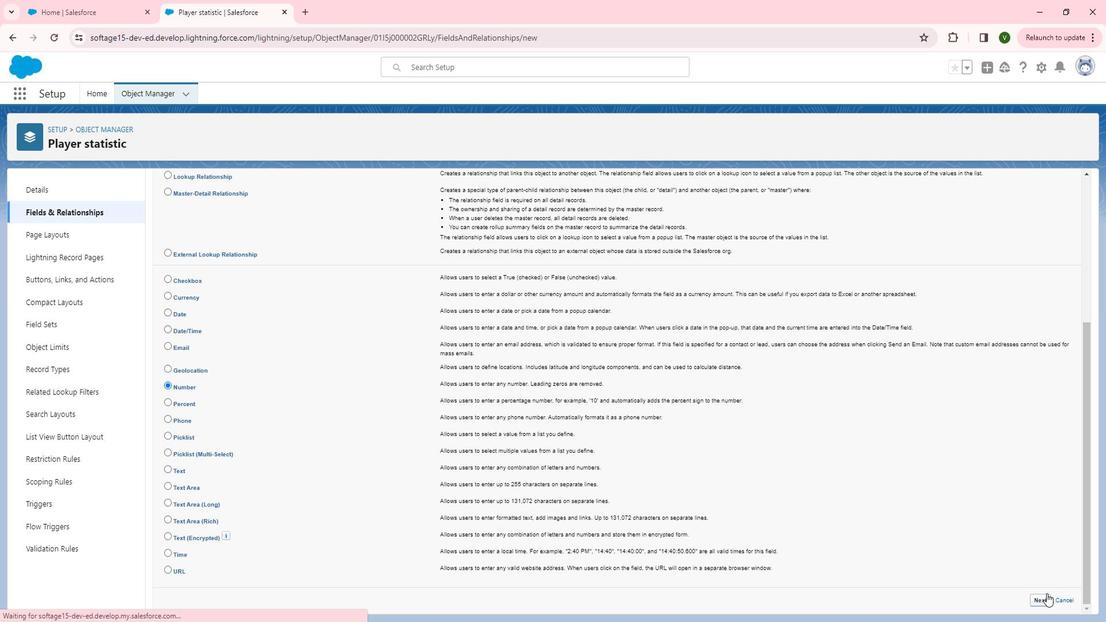 
Action: Mouse moved to (391, 278)
Screenshot: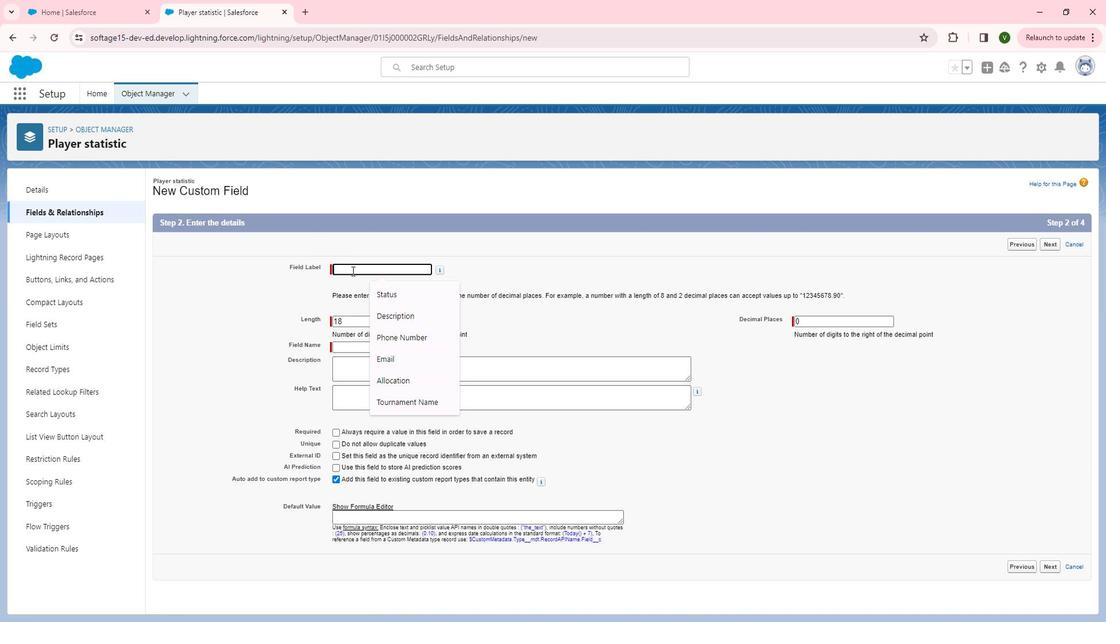 
Action: Mouse pressed left at (391, 278)
Screenshot: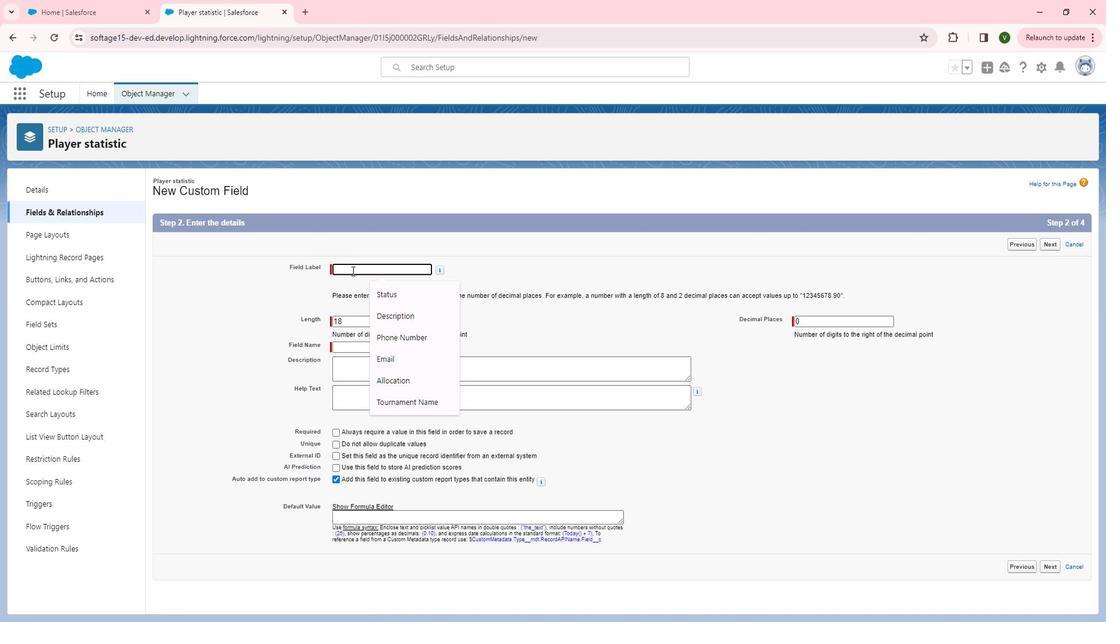 
Action: Key pressed <Key.shift>Plater<Key.backspace><Key.backspace><Key.backspace>yer<Key.space>h<Key.backspace>d=<Key.backspace><Key.backspace>
Screenshot: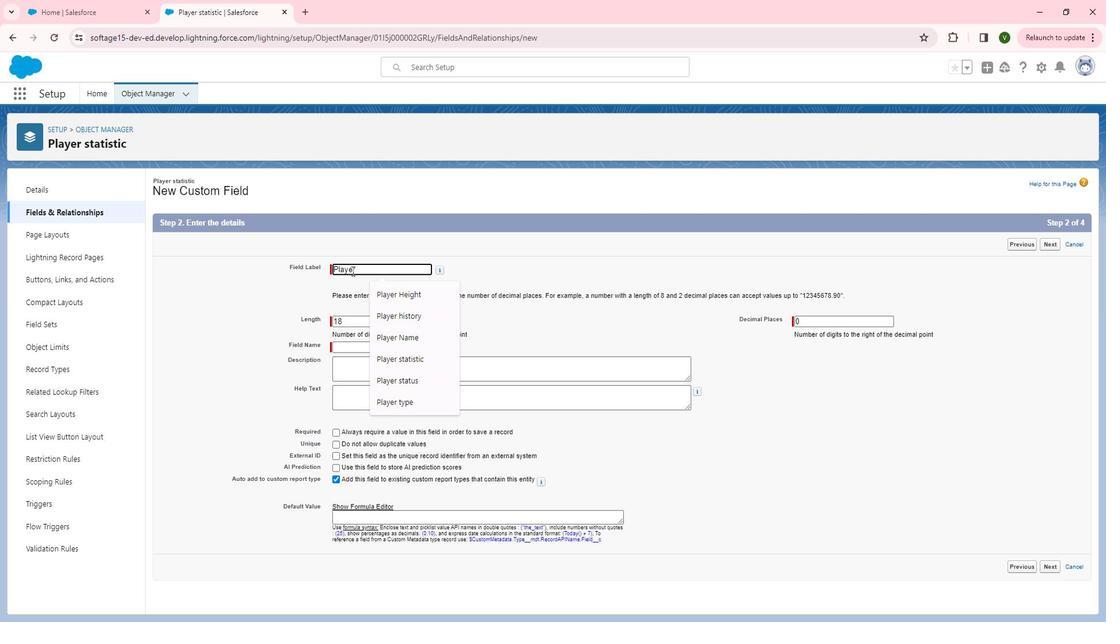 
Action: Mouse moved to (391, 278)
Screenshot: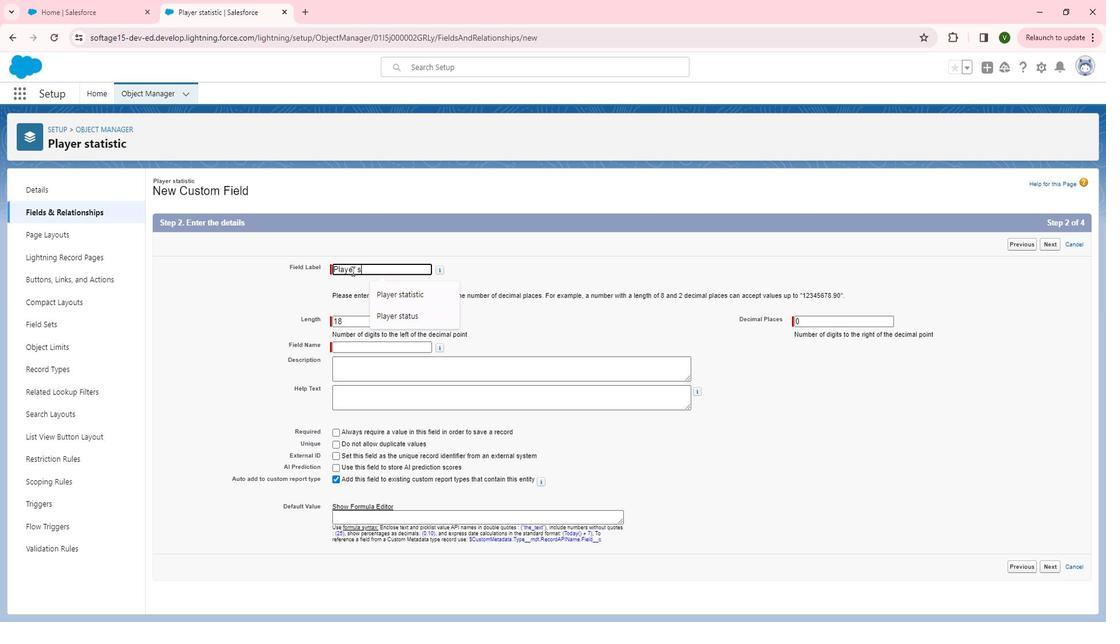 
Action: Key pressed score
Screenshot: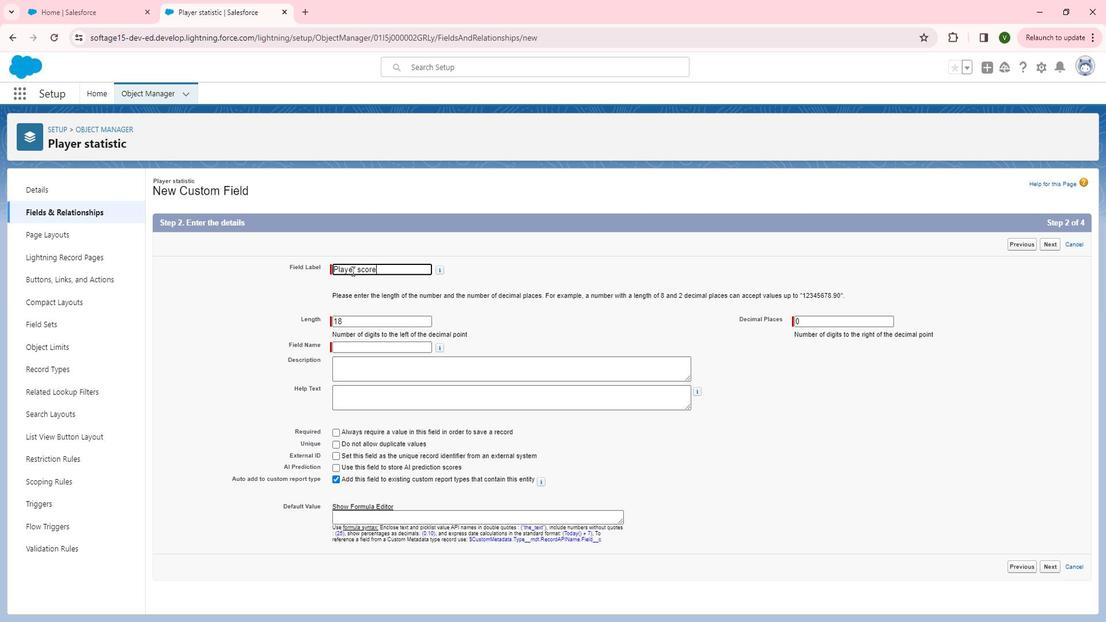 
Action: Mouse moved to (515, 321)
Screenshot: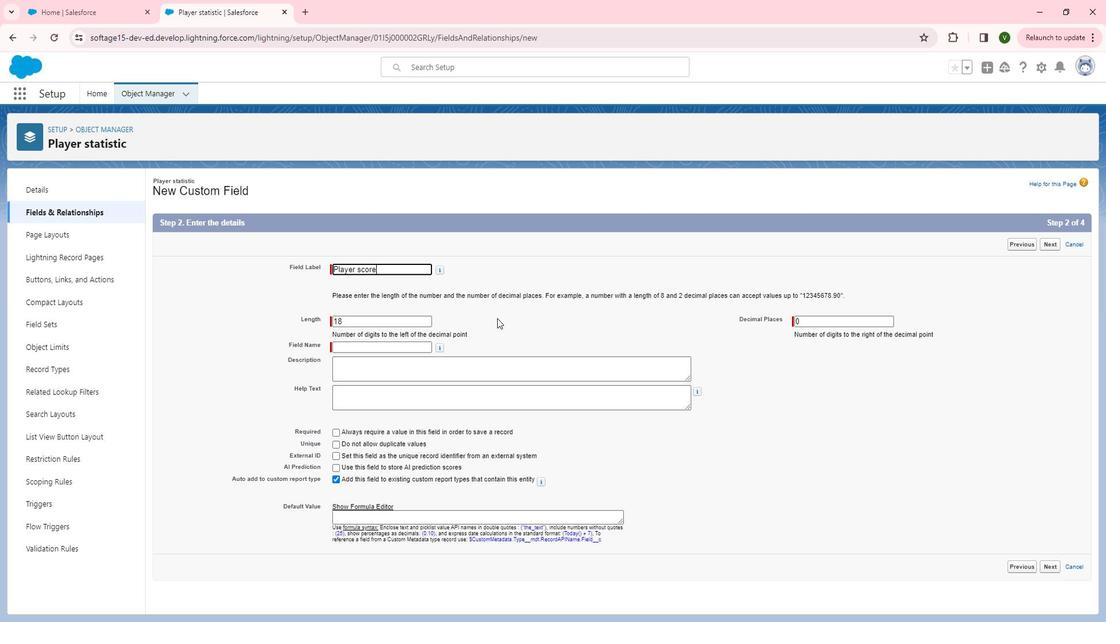
Action: Mouse pressed left at (515, 321)
Screenshot: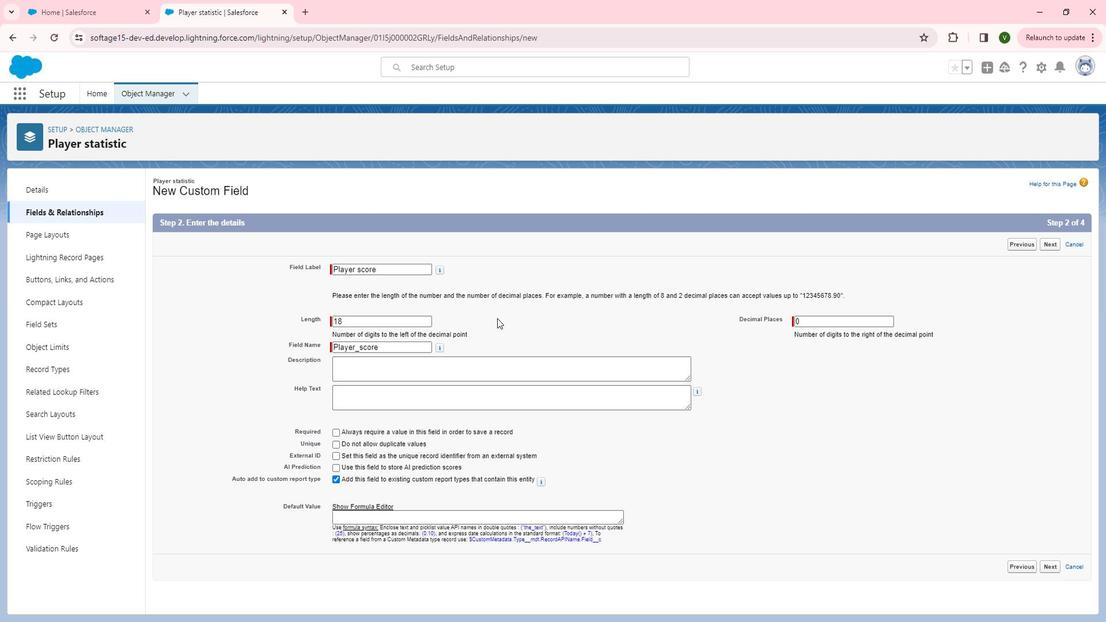 
Action: Mouse moved to (460, 365)
Screenshot: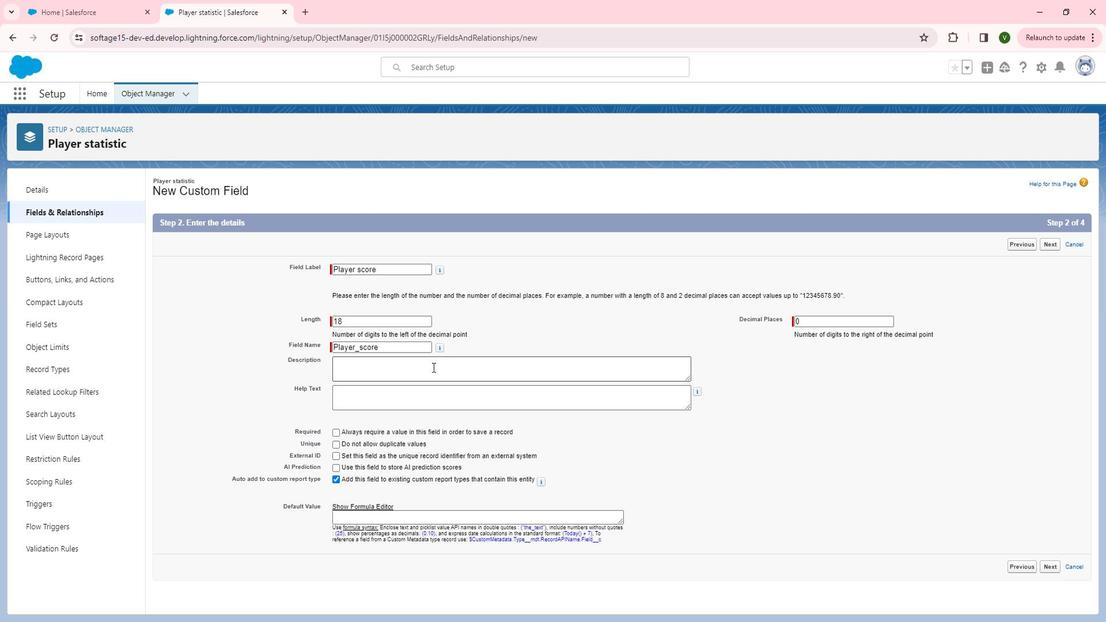 
Action: Mouse pressed left at (460, 365)
Screenshot: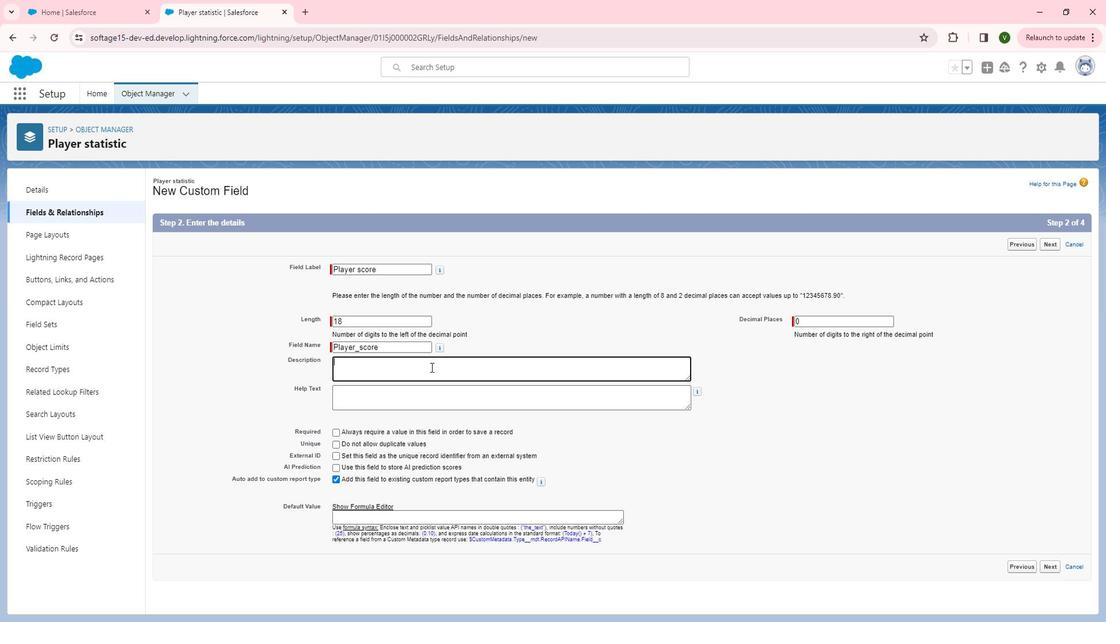 
Action: Mouse moved to (458, 365)
Screenshot: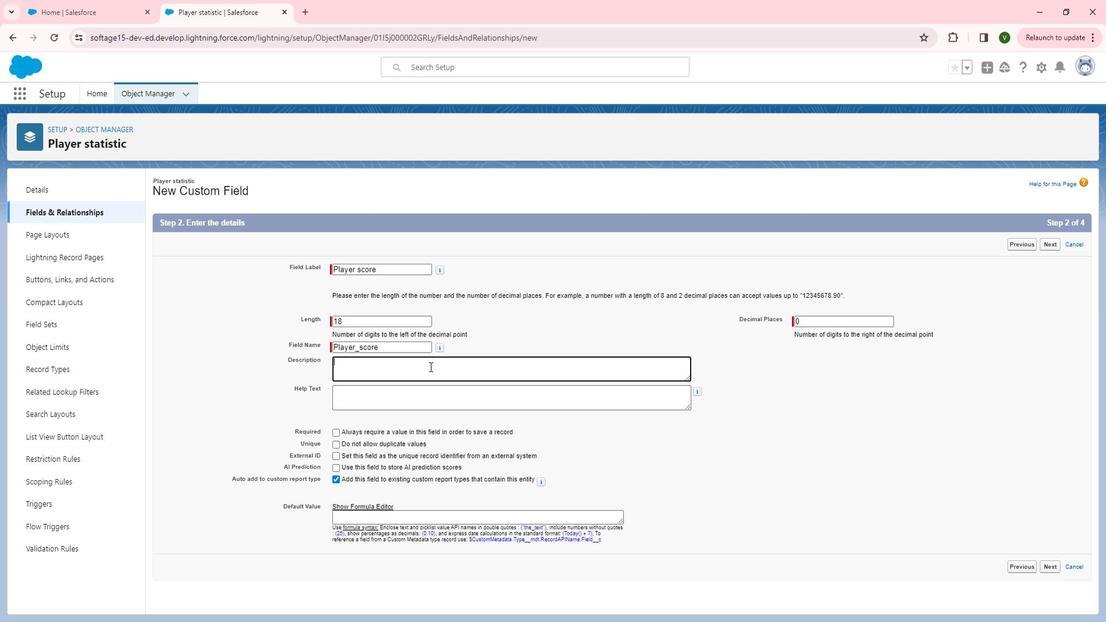 
Action: Key pressed <Key.shift>This<Key.space>field<Key.space>for<Key.space>the<Key.space>capture<Key.space>the<Key.space>plat<Key.backspace>yer<Key.space>score<Key.space>statice=<Key.backspace><Key.backspace><Key.backspace>cas<Key.backspace><Key.backspace><Key.backspace>stics<Key.space>dure<Key.backspace>ing<Key.space>the<Key.space>tournament<Key.space>d<Key.backspace>matches.
Screenshot: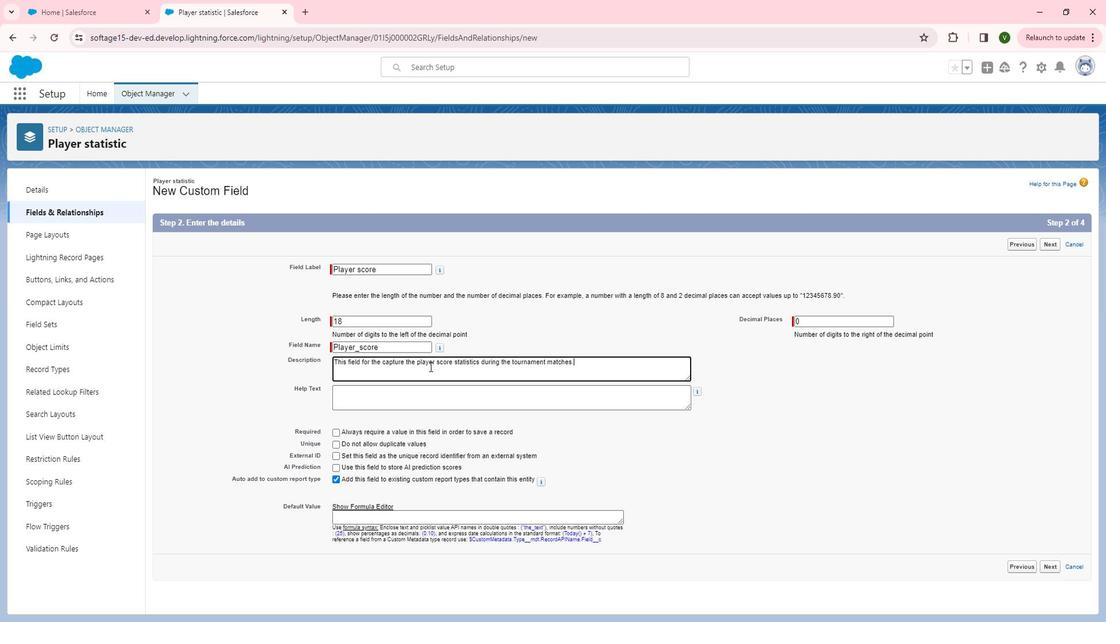 
Action: Mouse moved to (444, 362)
Screenshot: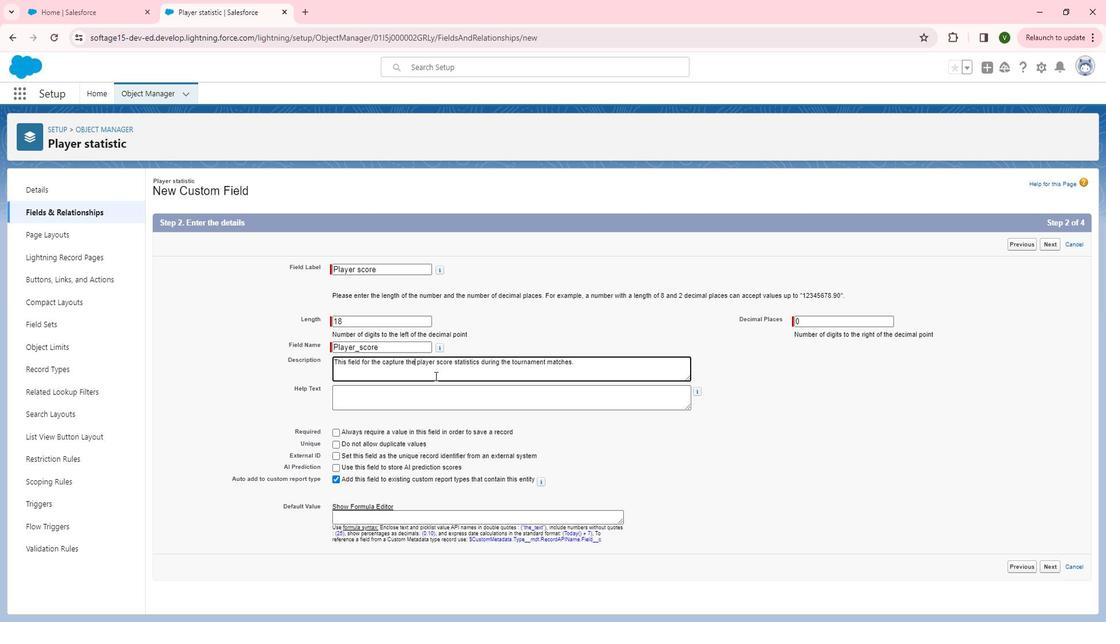 
Action: Mouse pressed left at (444, 362)
Screenshot: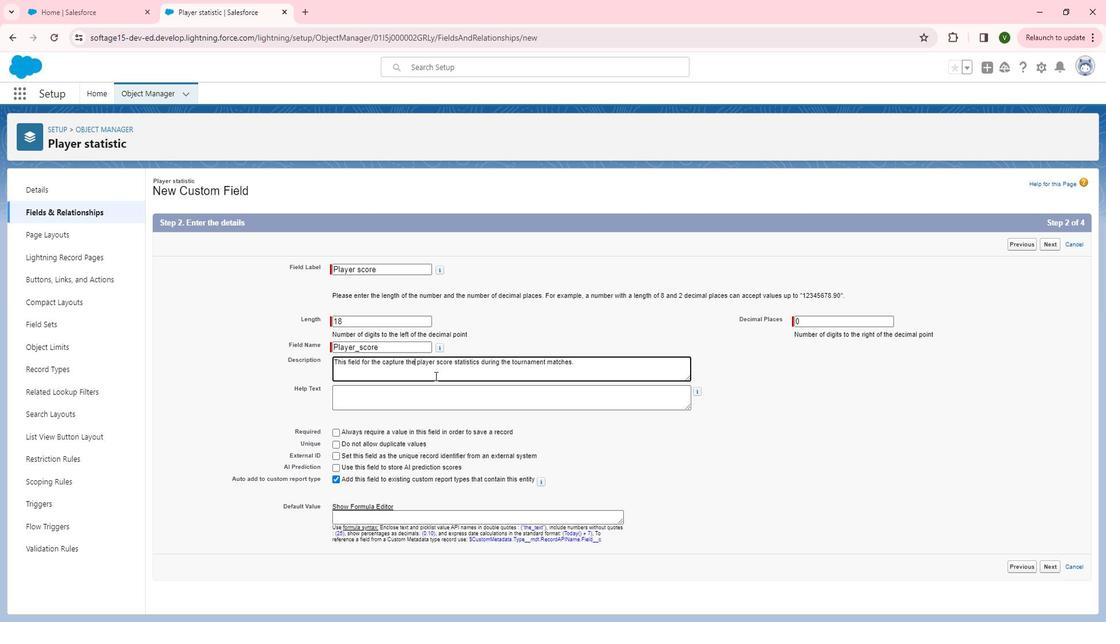 
Action: Mouse moved to (472, 383)
Screenshot: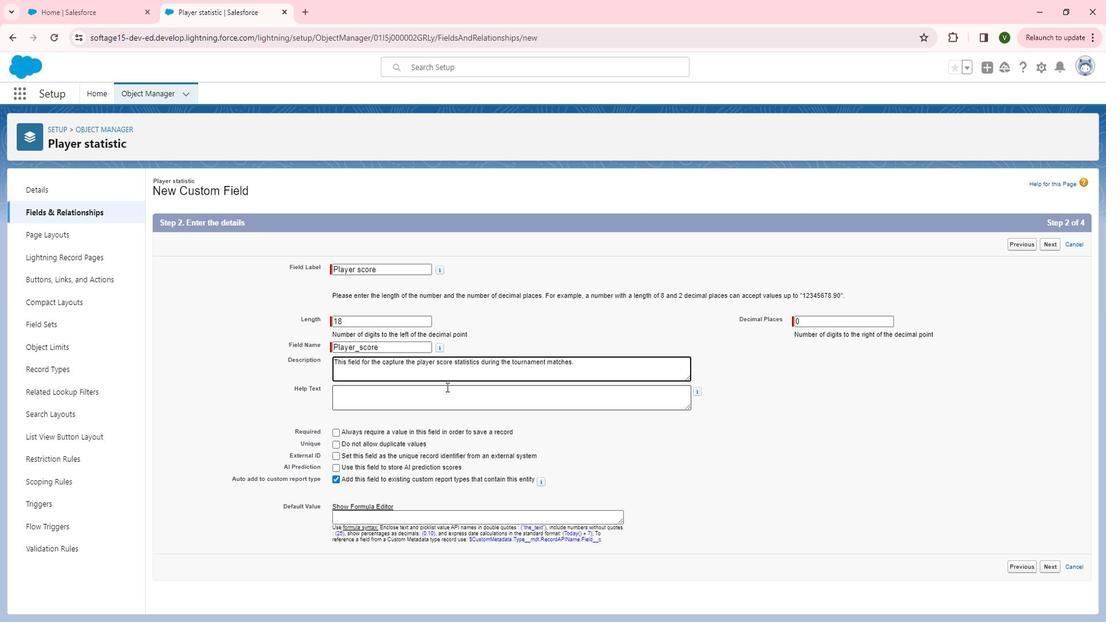 
Action: Key pressed <Key.space>eacg<Key.backspace>h
Screenshot: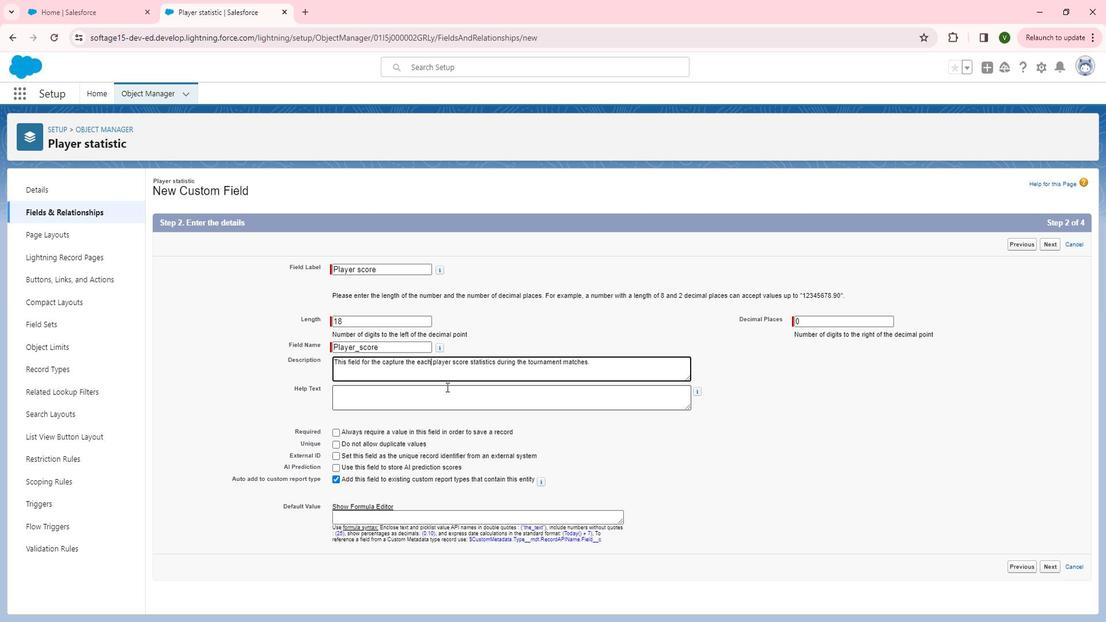 
Action: Mouse moved to (482, 392)
Screenshot: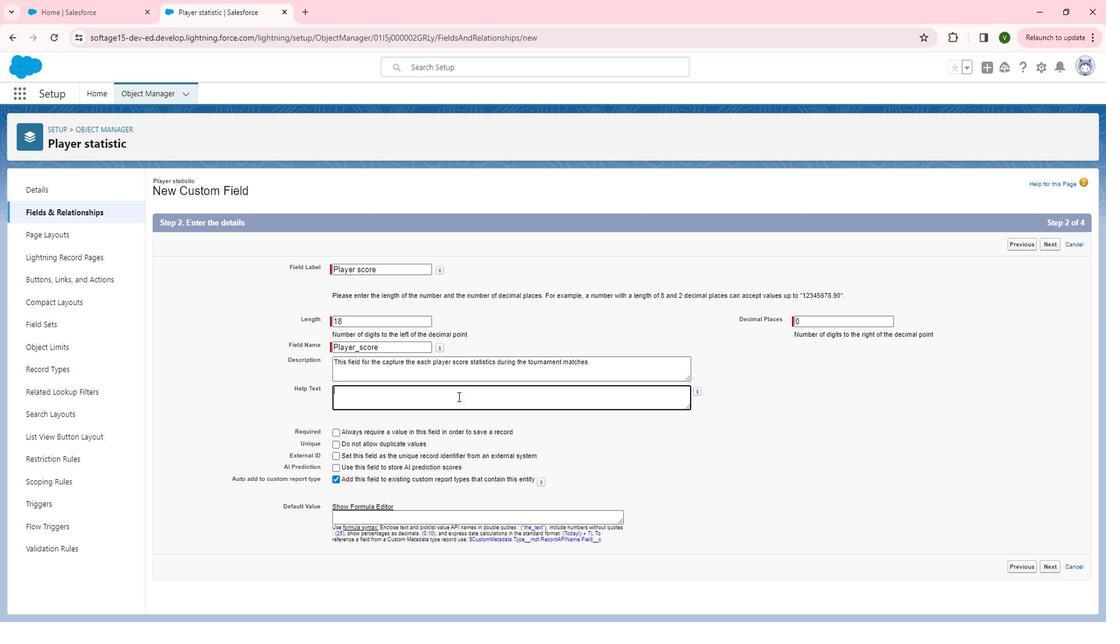
Action: Mouse pressed left at (482, 392)
Screenshot: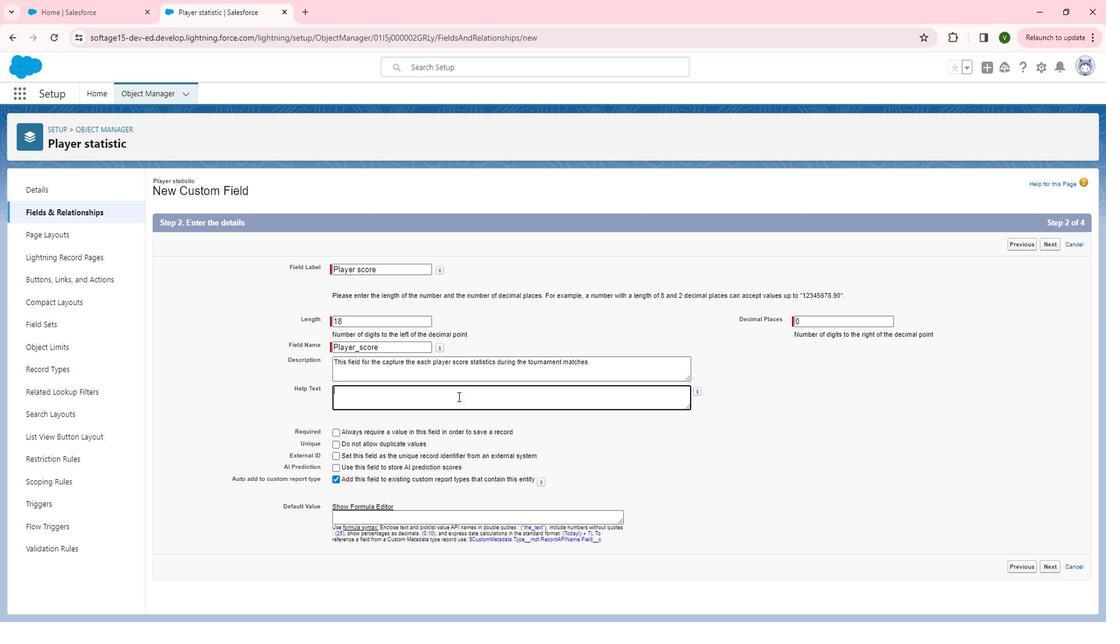 
Action: Key pressed <Key.shift><Key.shift>Update<Key.space>the<Key.space>player<Key.space>records
Screenshot: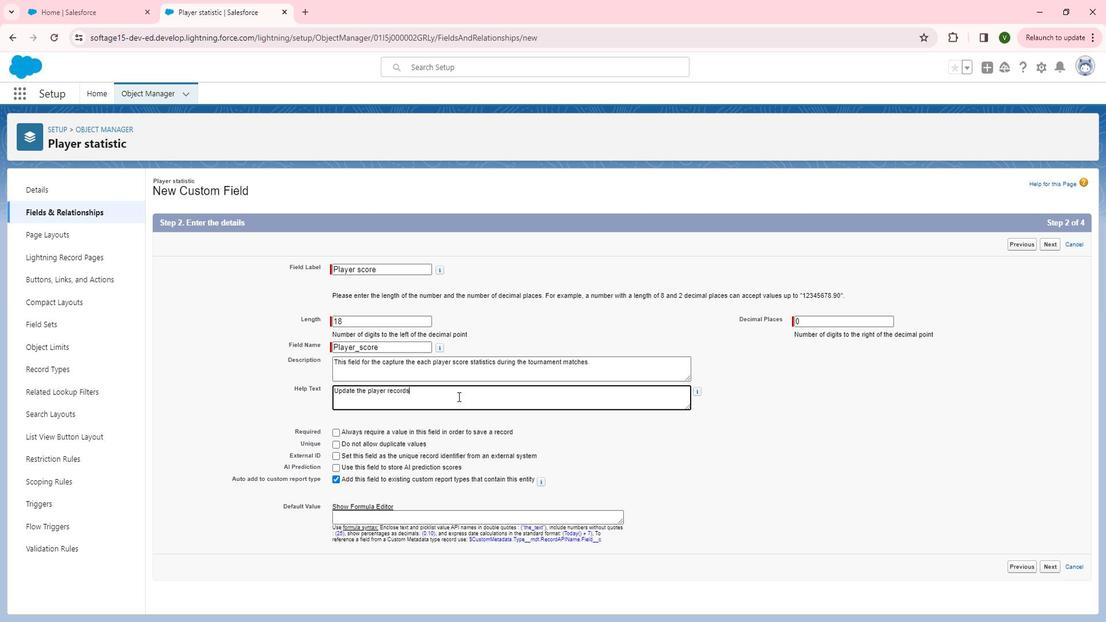 
Action: Mouse moved to (683, 426)
Screenshot: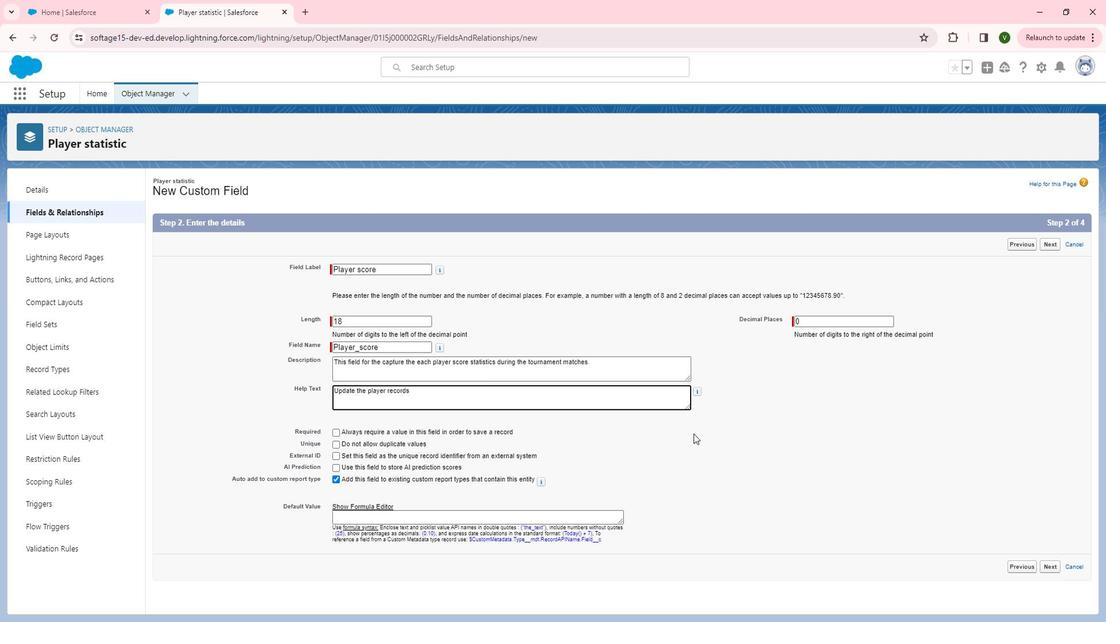 
Action: Key pressed .
Screenshot: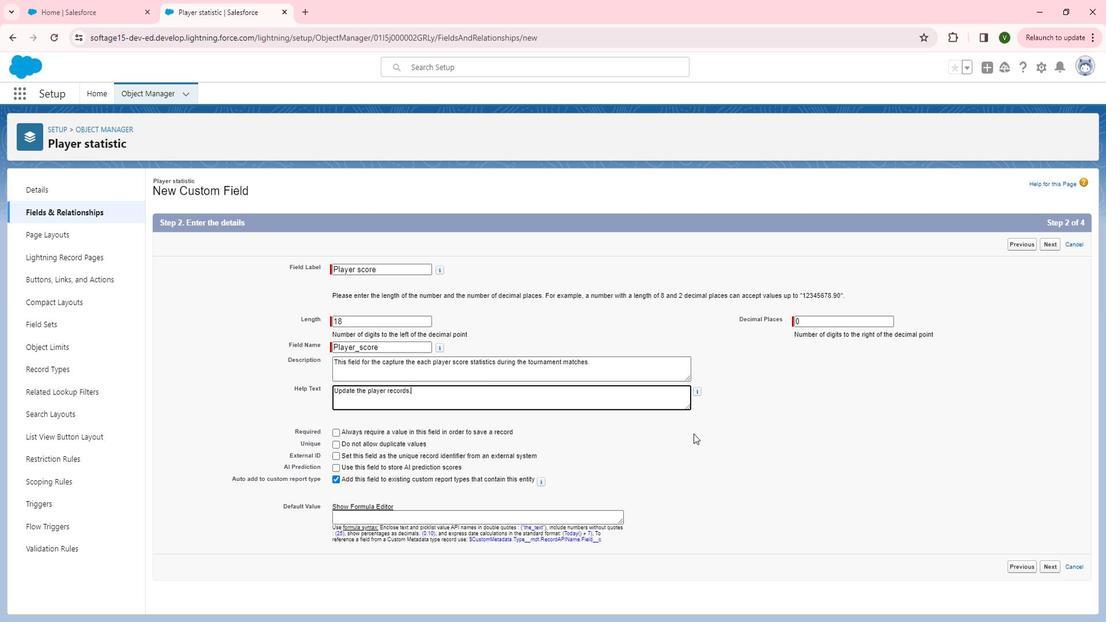 
Action: Mouse moved to (991, 254)
Screenshot: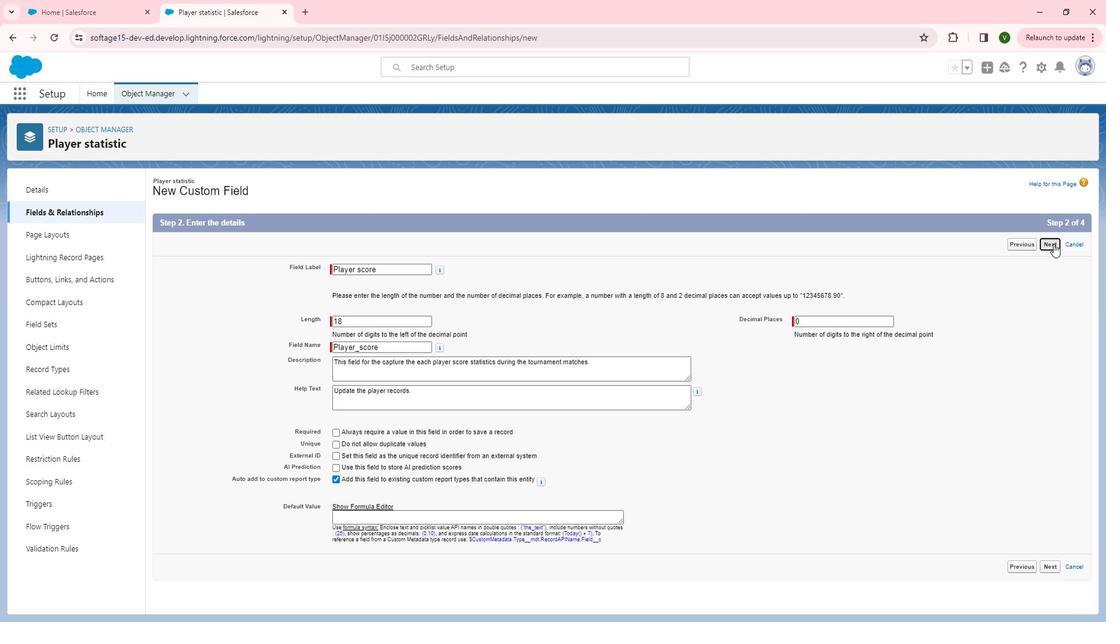 
Action: Mouse pressed left at (991, 254)
Screenshot: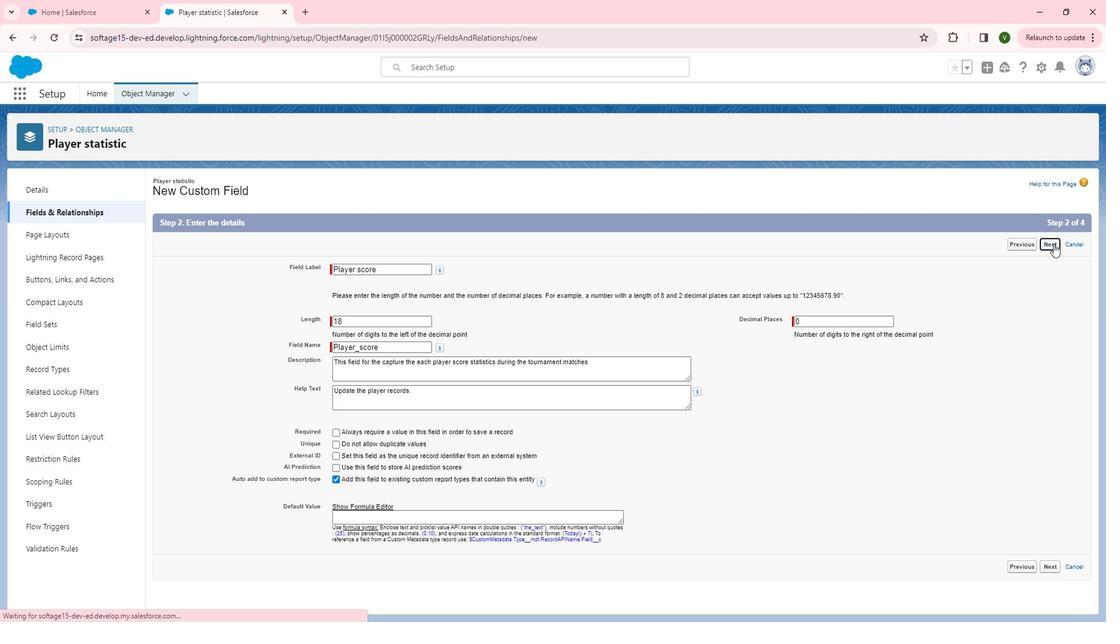 
Action: Mouse moved to (766, 394)
Screenshot: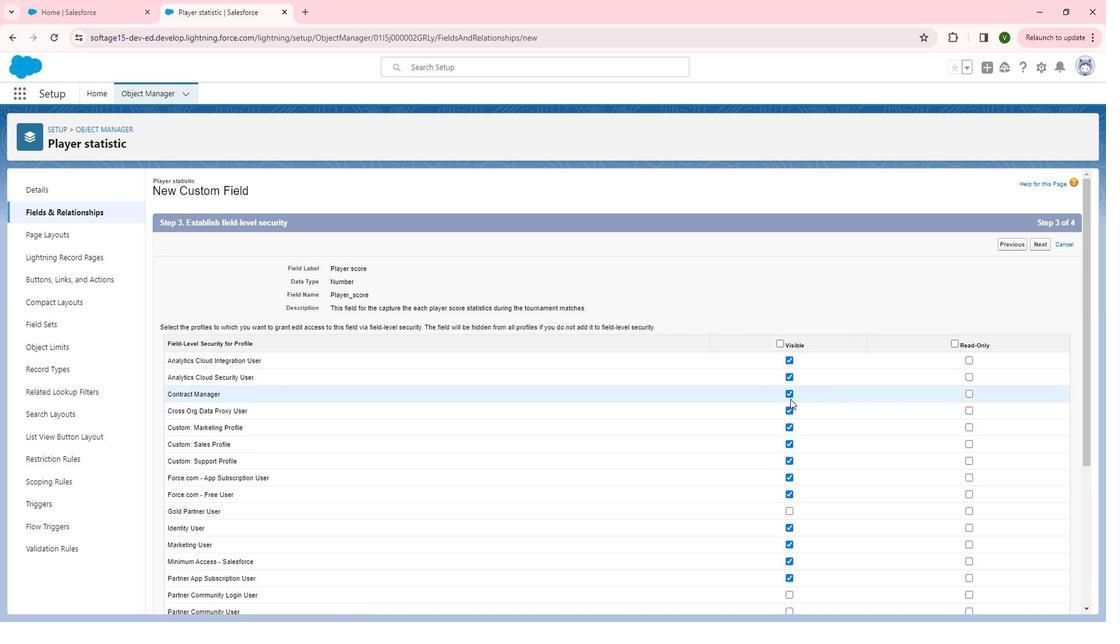 
Action: Mouse pressed left at (766, 394)
Screenshot: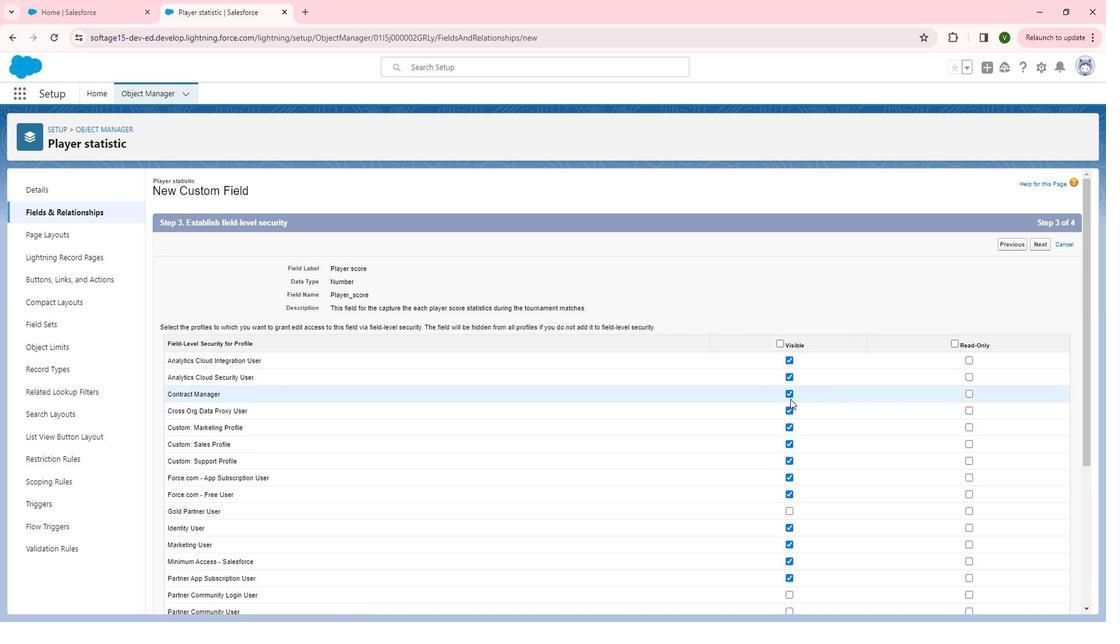 
Action: Mouse moved to (767, 419)
Screenshot: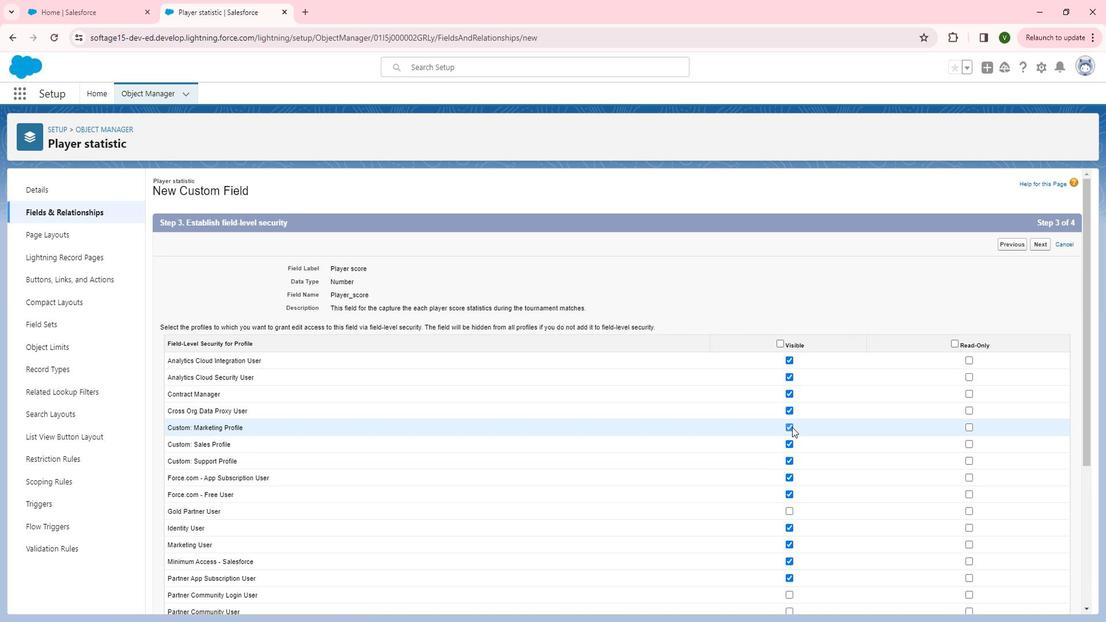 
Action: Mouse pressed left at (767, 419)
Screenshot: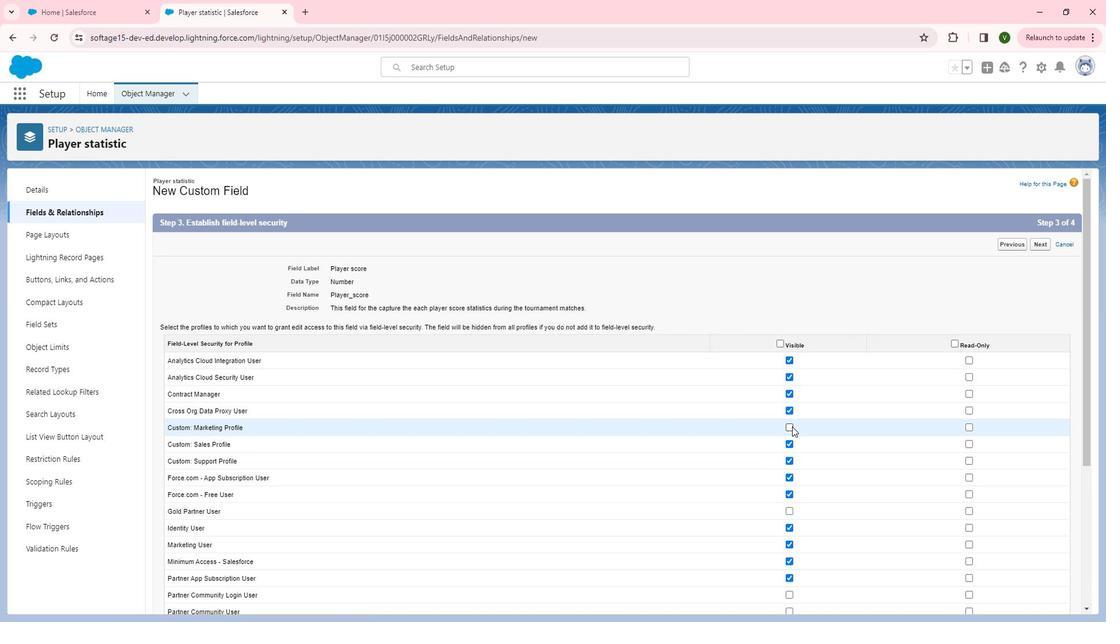 
Action: Mouse moved to (770, 403)
Screenshot: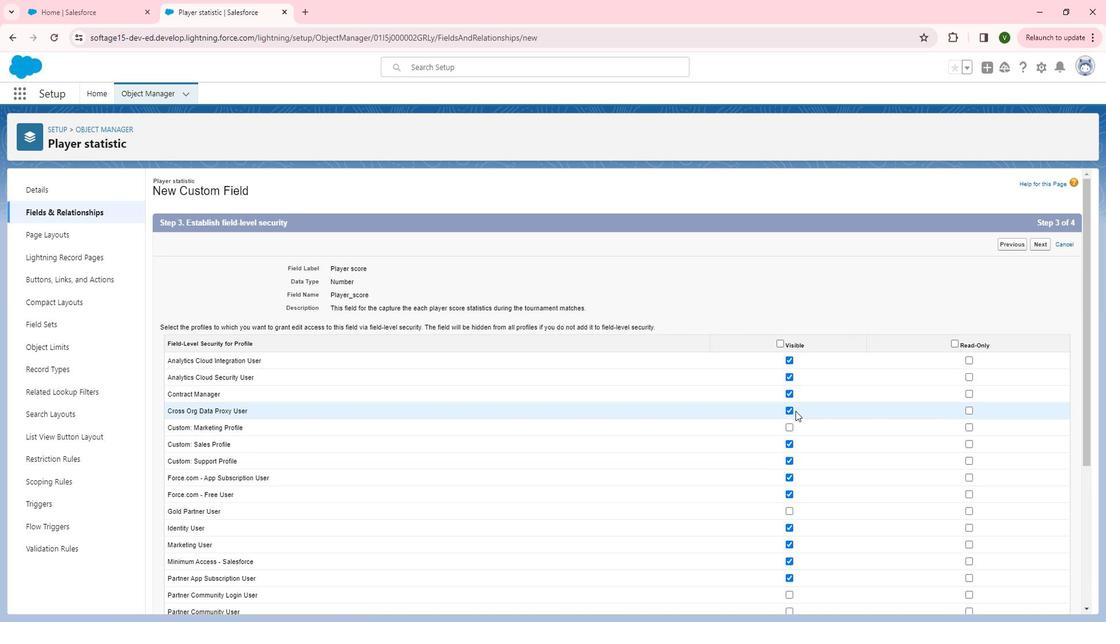 
Action: Mouse pressed left at (770, 403)
Screenshot: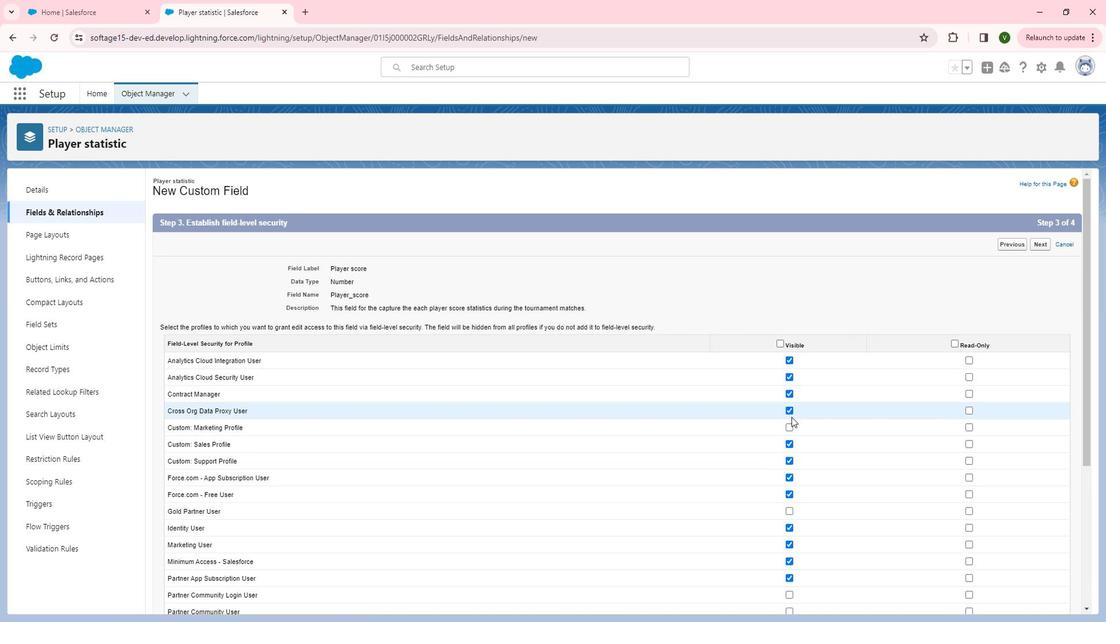 
Action: Mouse moved to (766, 411)
Screenshot: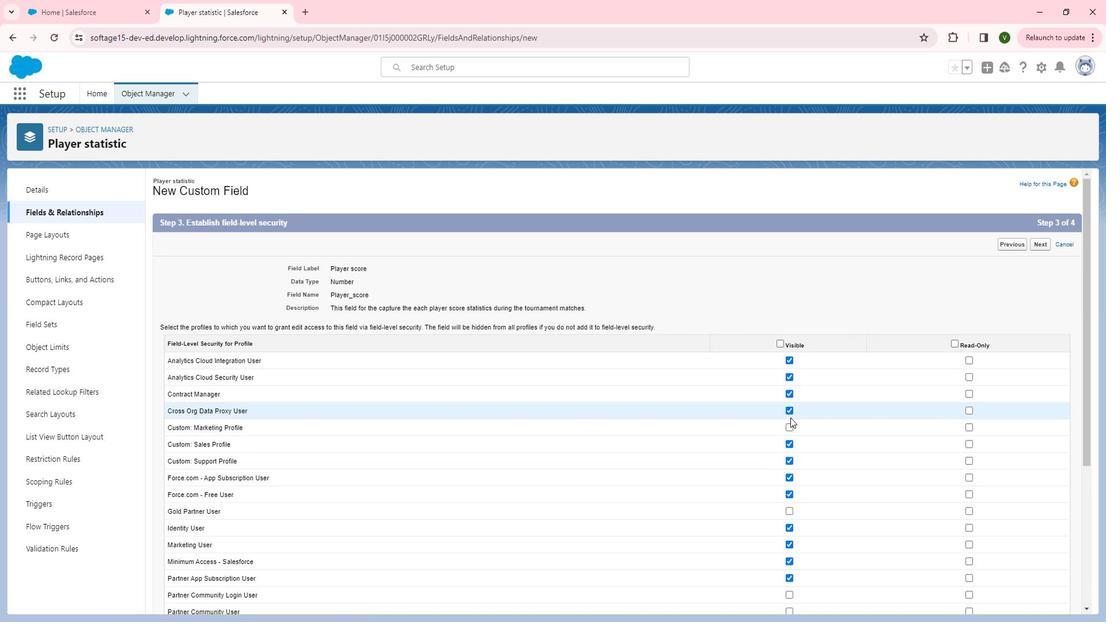 
Action: Mouse pressed left at (766, 411)
Screenshot: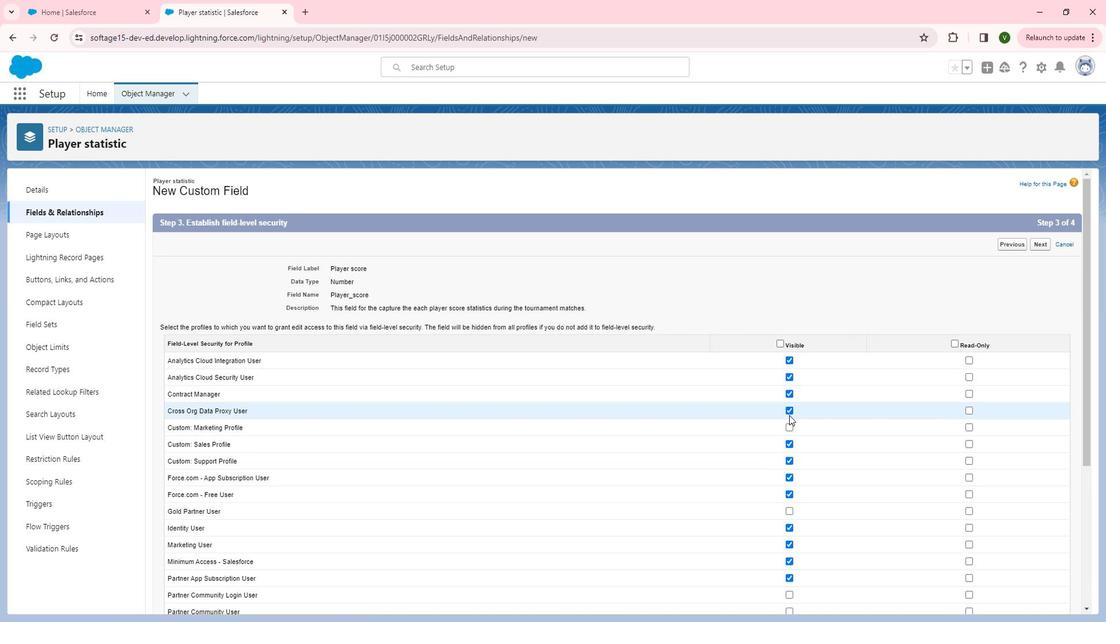 
Action: Mouse moved to (765, 409)
Screenshot: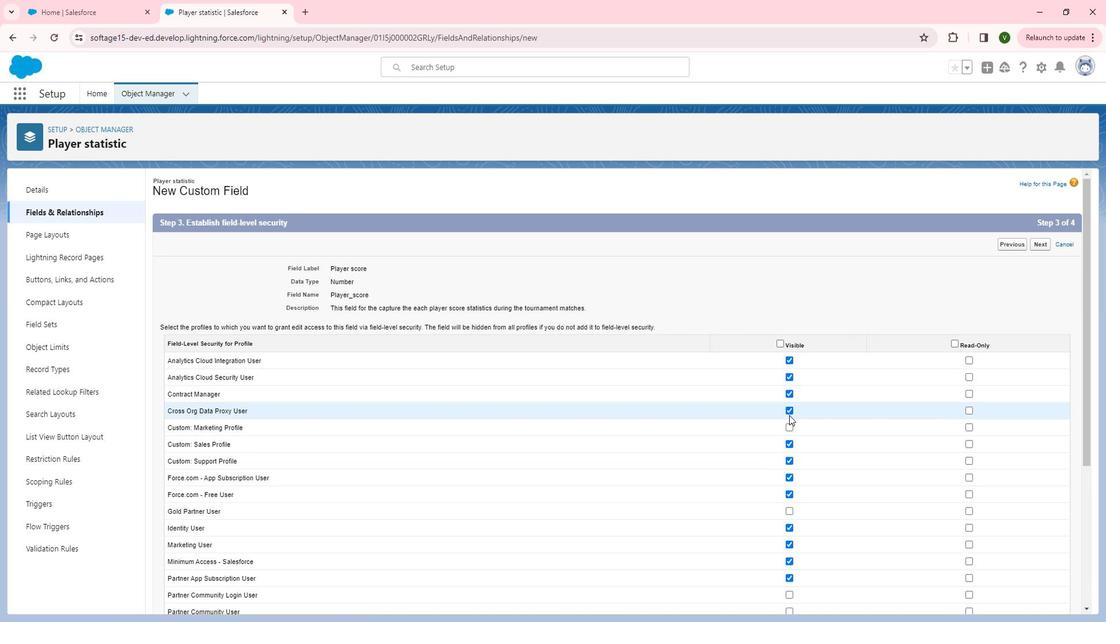 
Action: Mouse pressed left at (765, 409)
Screenshot: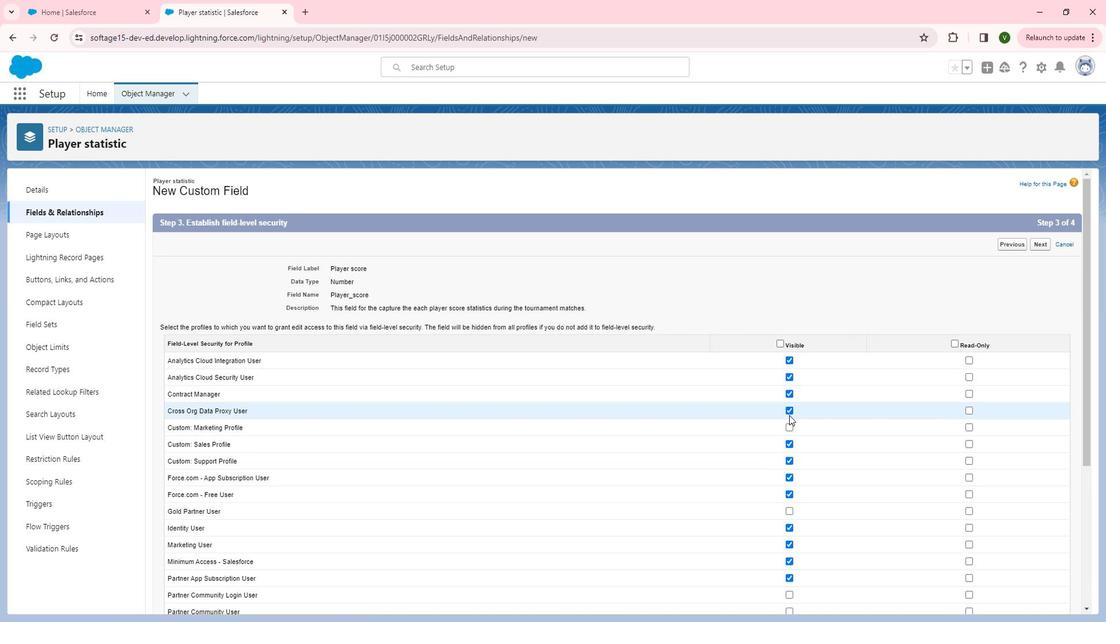 
Action: Mouse moved to (765, 401)
Screenshot: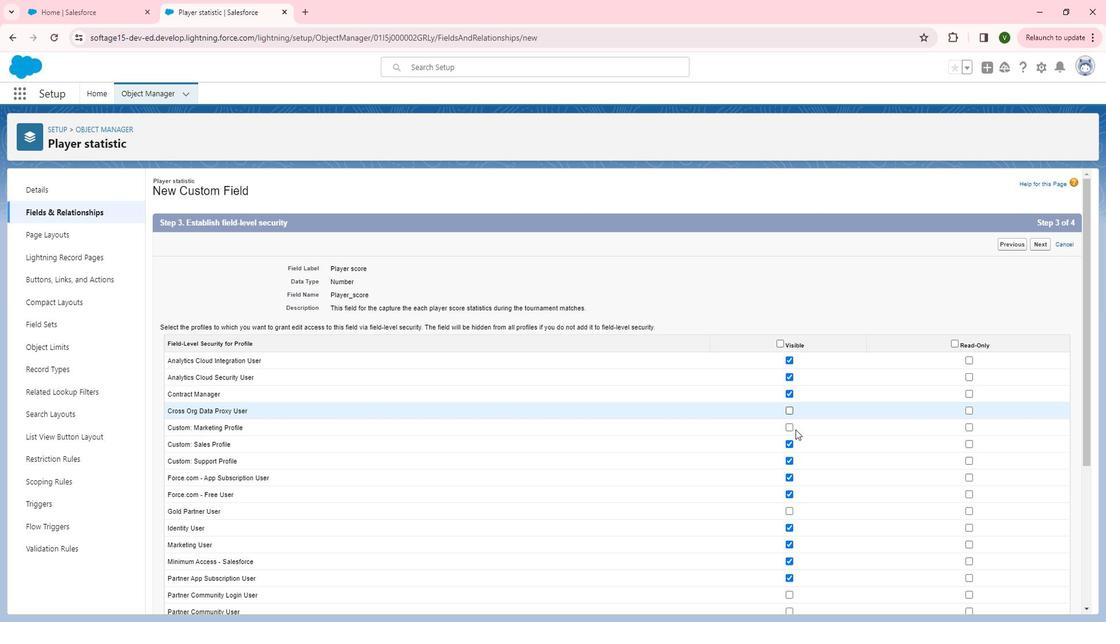 
Action: Mouse pressed left at (765, 401)
Screenshot: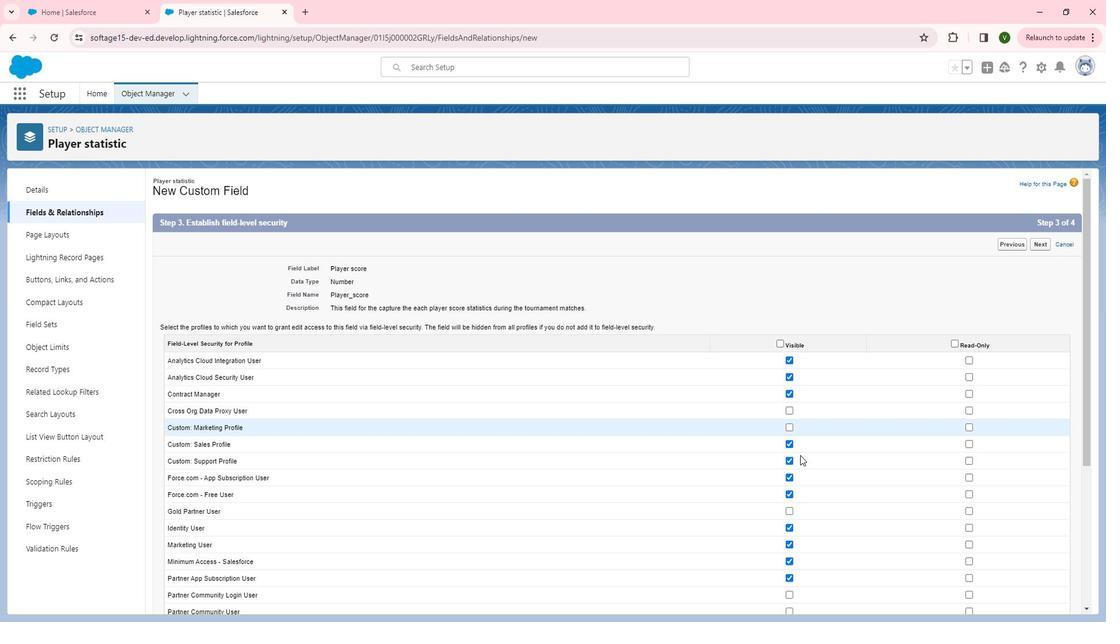 
Action: Mouse moved to (763, 450)
Screenshot: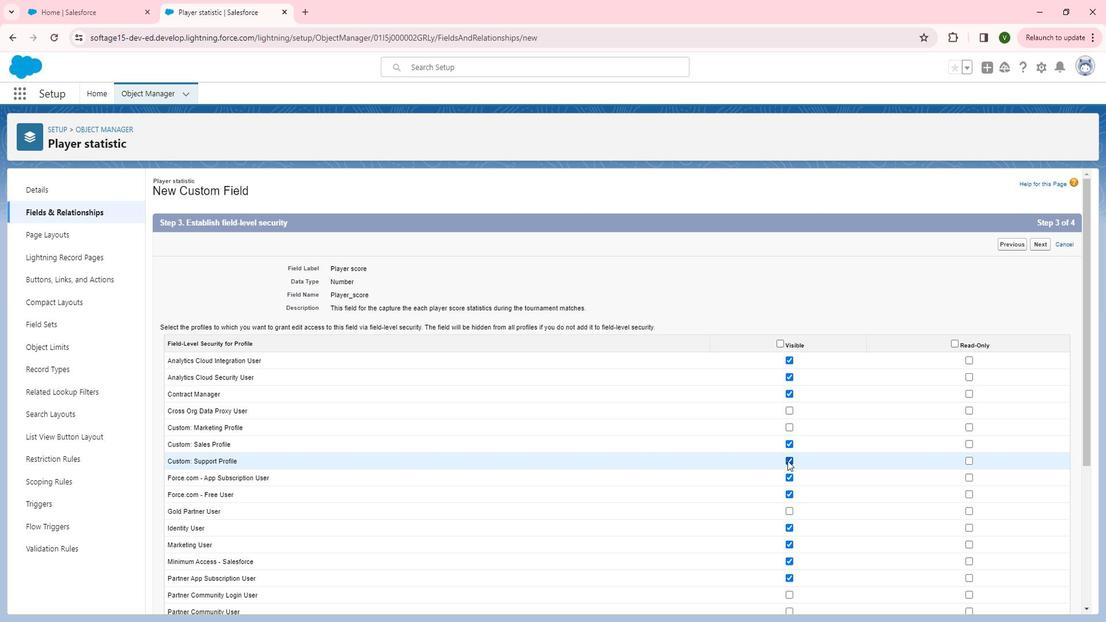 
Action: Mouse pressed left at (763, 450)
Screenshot: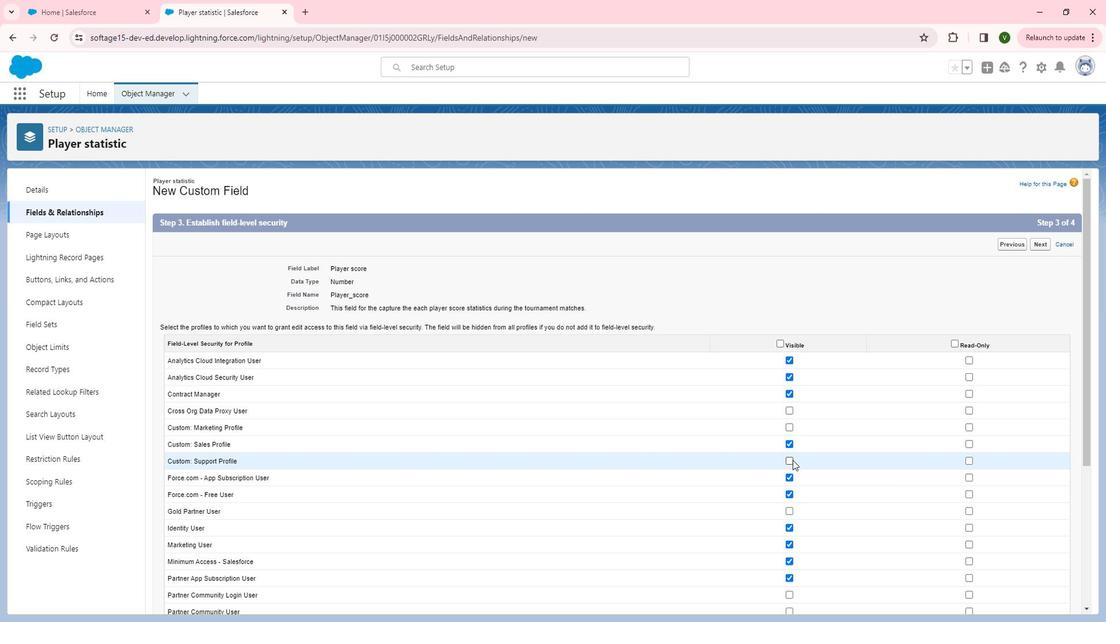 
Action: Mouse moved to (763, 464)
Screenshot: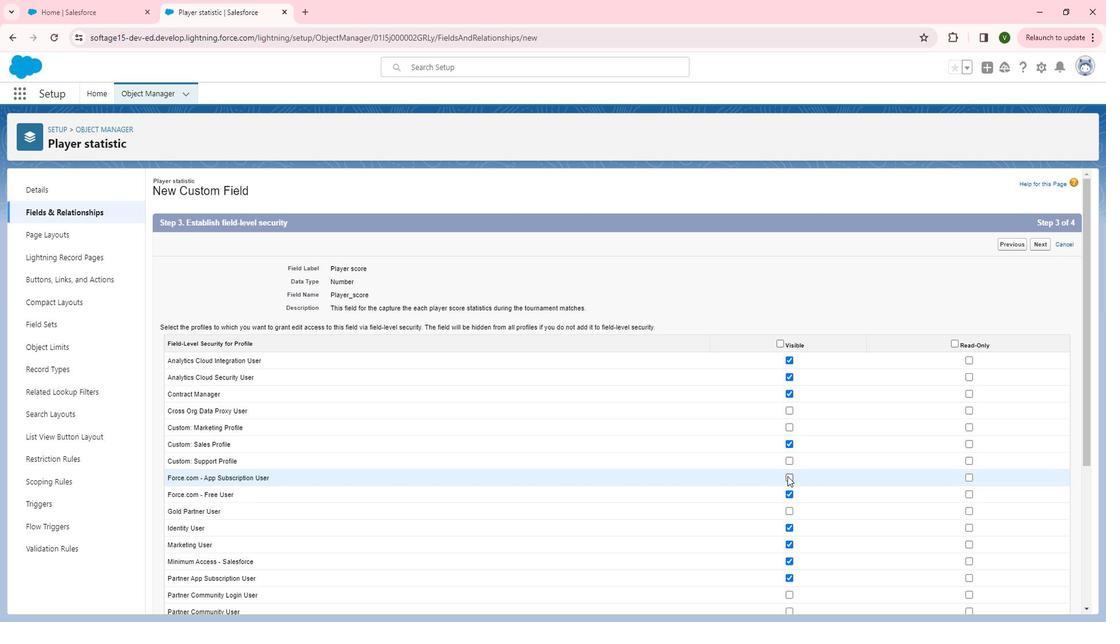 
Action: Mouse pressed left at (763, 464)
Screenshot: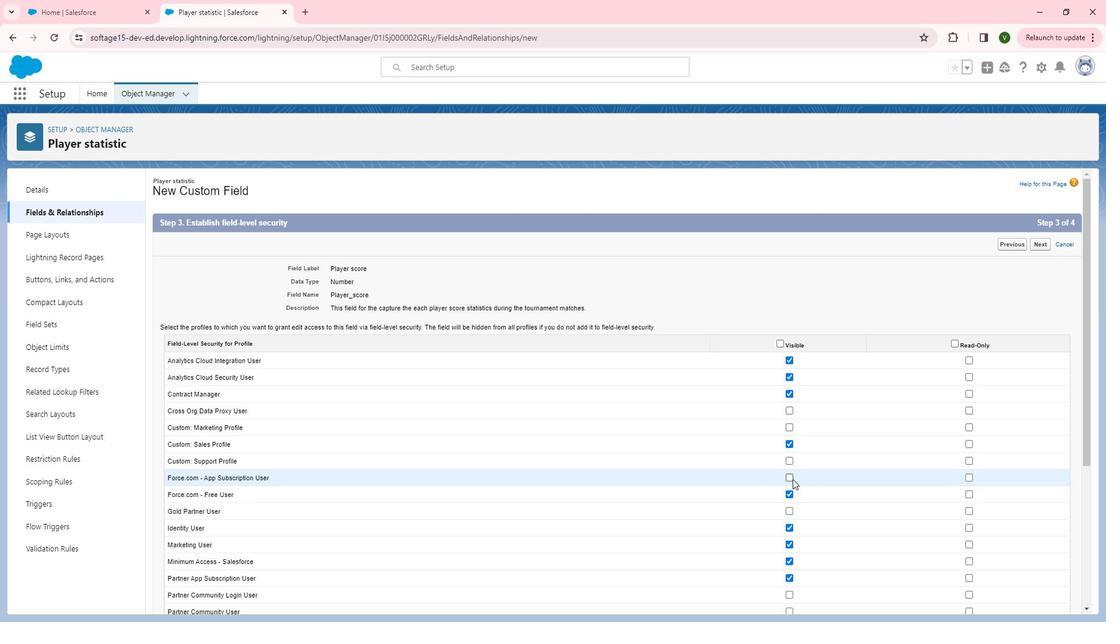
Action: Mouse moved to (764, 478)
Screenshot: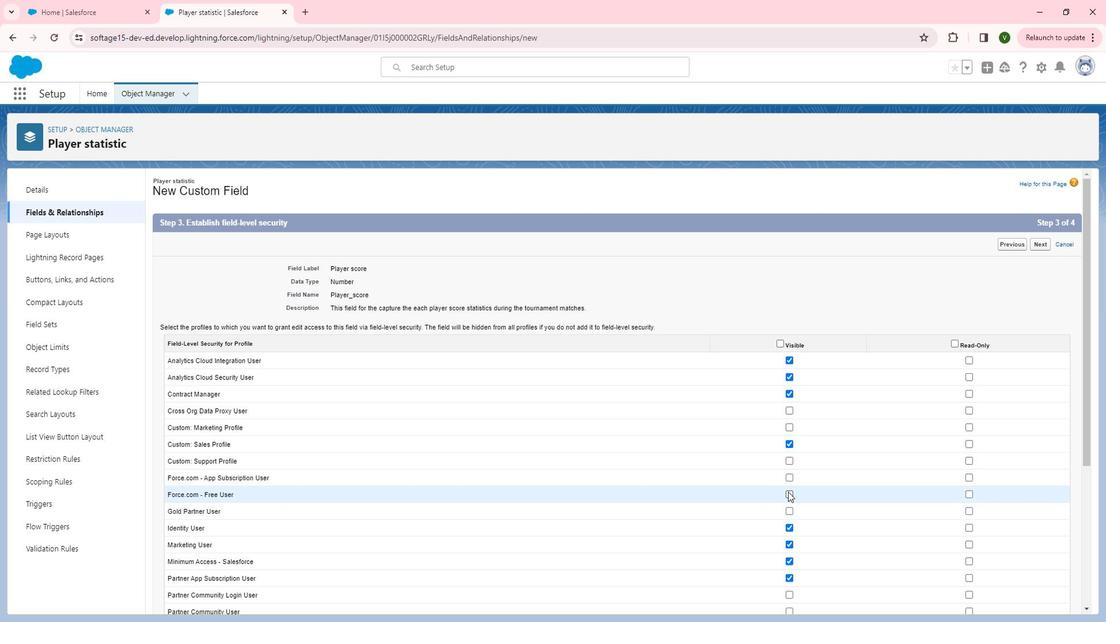 
Action: Mouse pressed left at (764, 478)
Screenshot: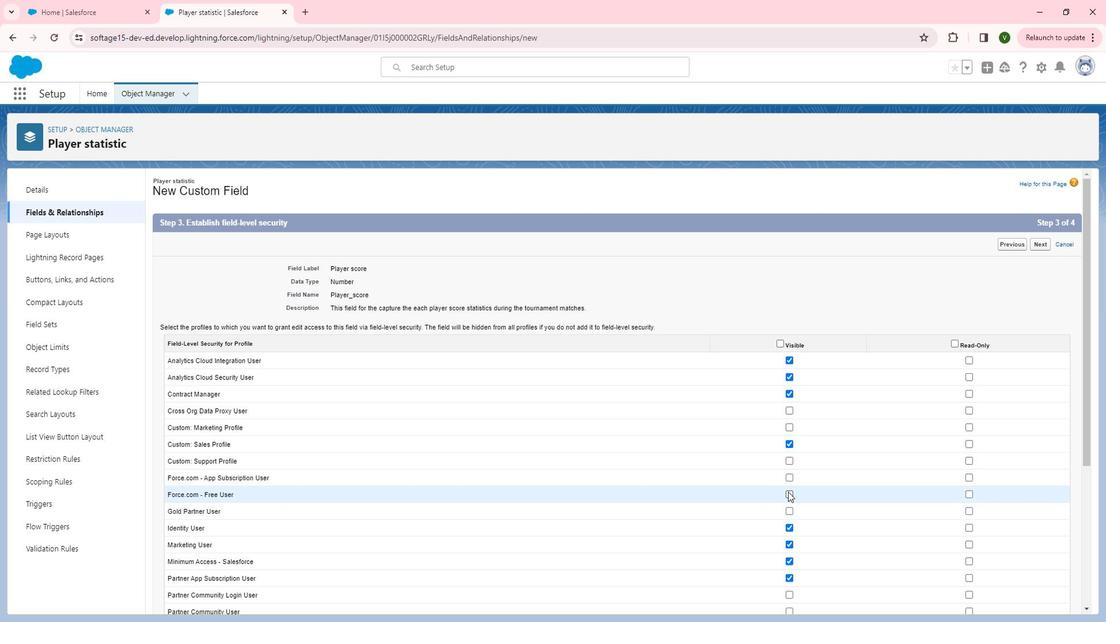 
Action: Mouse moved to (765, 479)
Screenshot: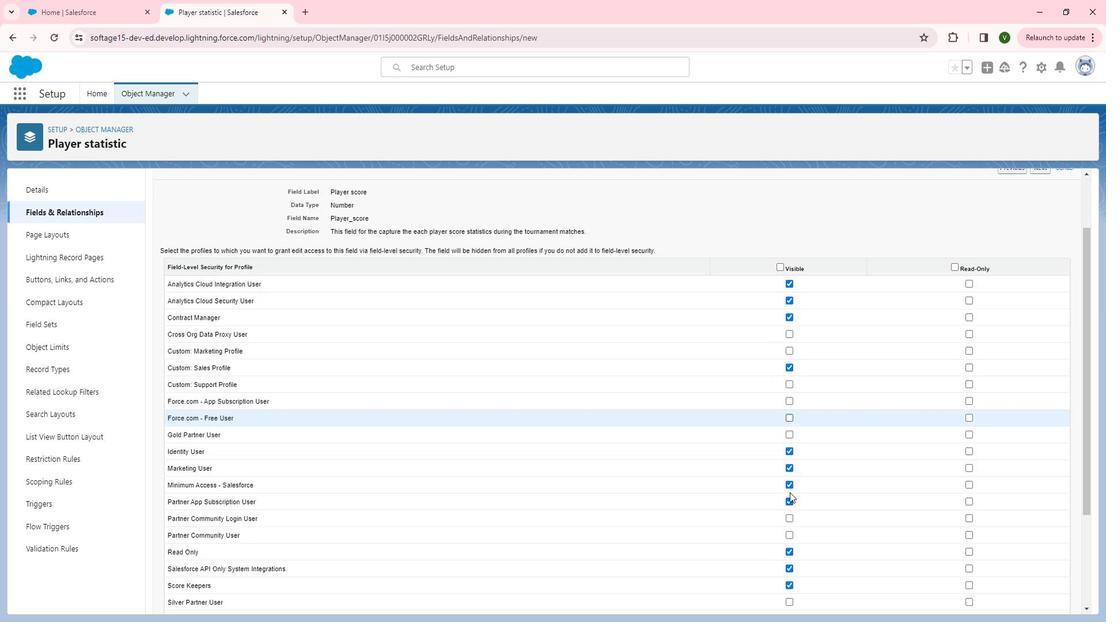 
Action: Mouse scrolled (765, 478) with delta (0, 0)
Screenshot: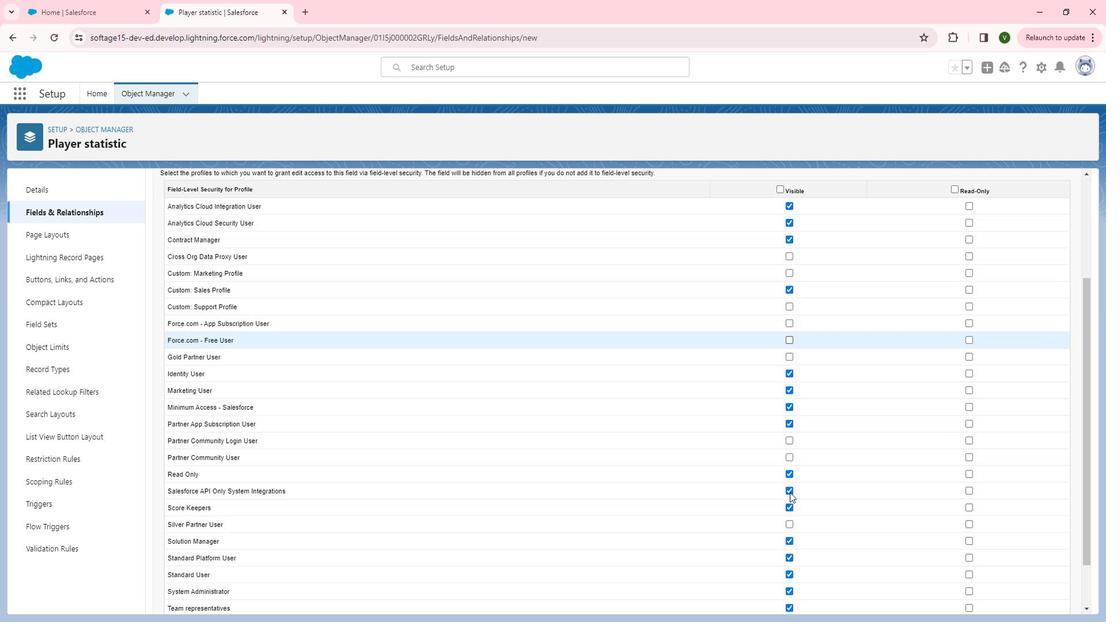 
Action: Mouse scrolled (765, 478) with delta (0, 0)
Screenshot: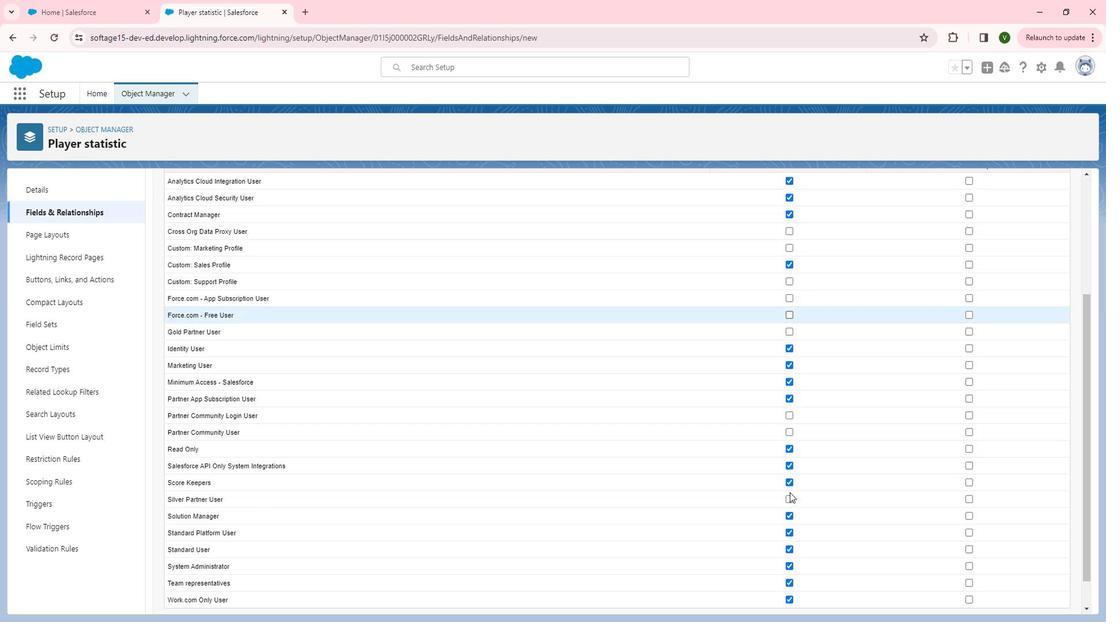 
Action: Mouse scrolled (765, 478) with delta (0, 0)
Screenshot: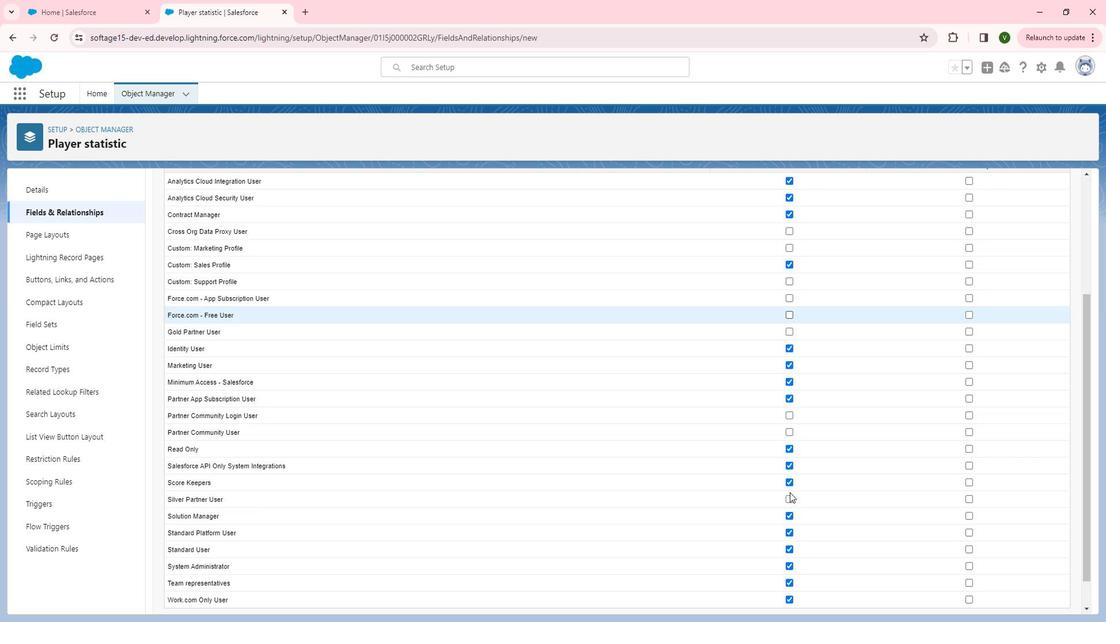 
Action: Mouse moved to (764, 258)
Screenshot: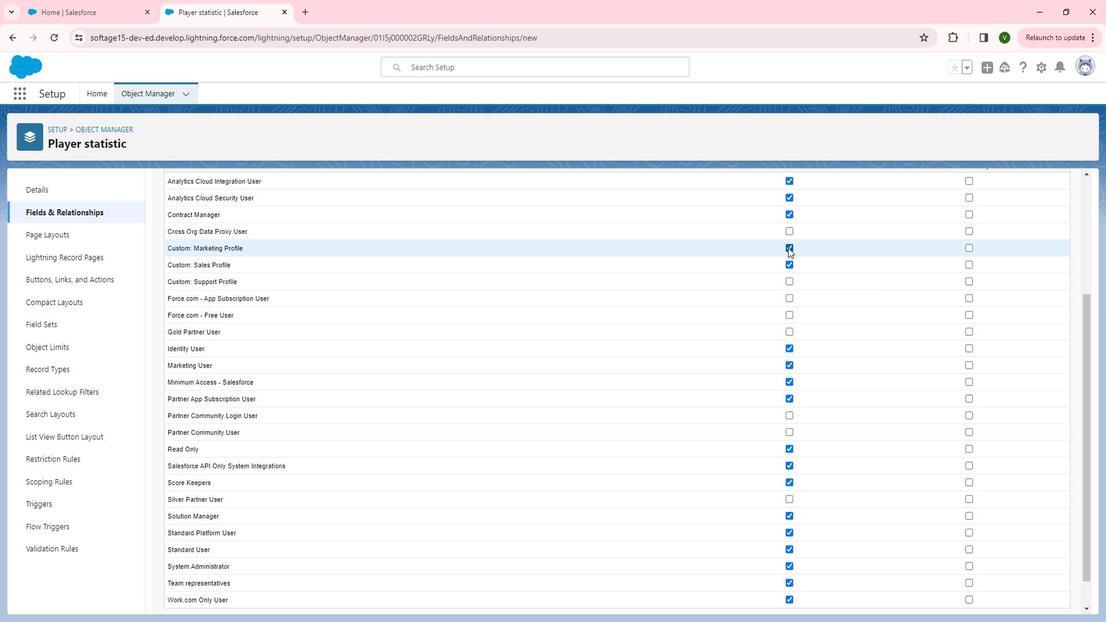 
Action: Mouse pressed left at (764, 258)
Screenshot: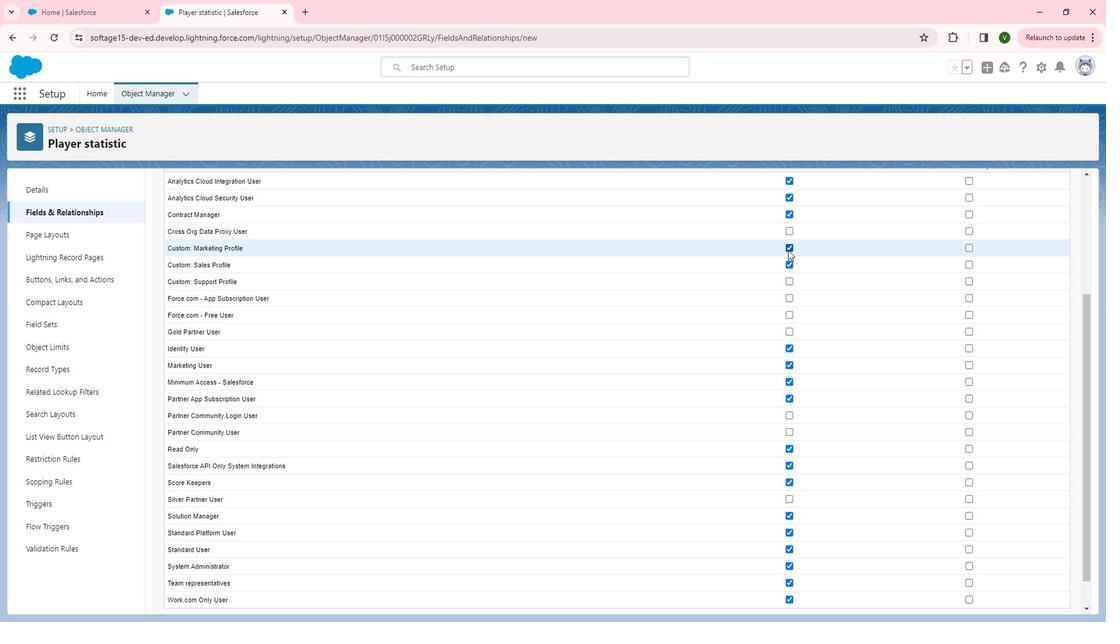 
Action: Mouse moved to (764, 392)
Screenshot: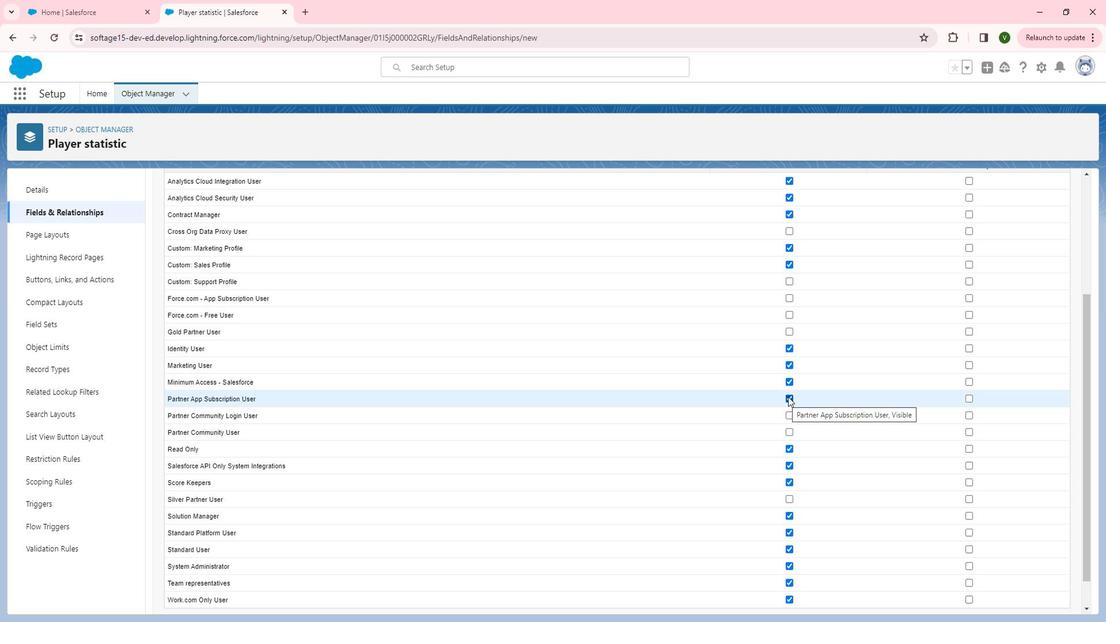 
Action: Mouse pressed left at (764, 392)
Screenshot: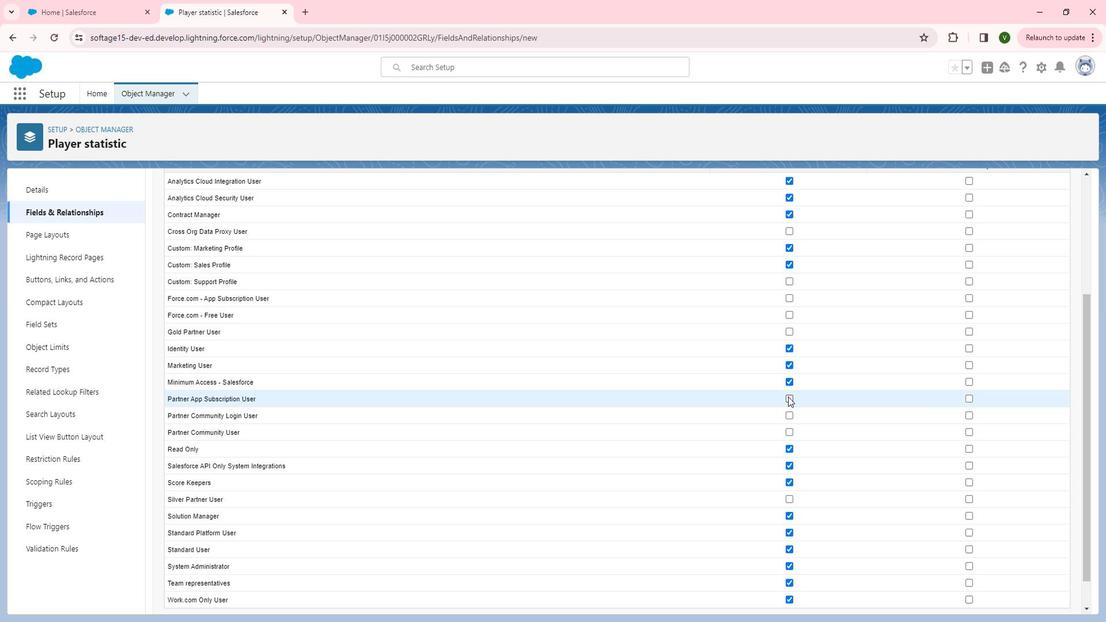 
Action: Mouse moved to (765, 541)
Screenshot: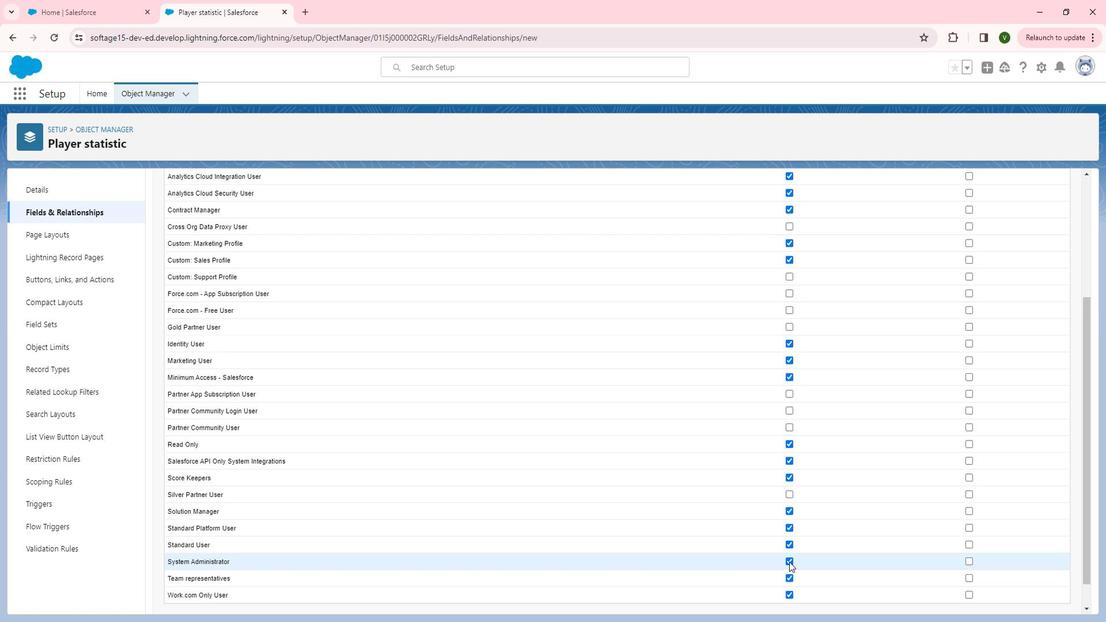
Action: Mouse scrolled (765, 540) with delta (0, 0)
Screenshot: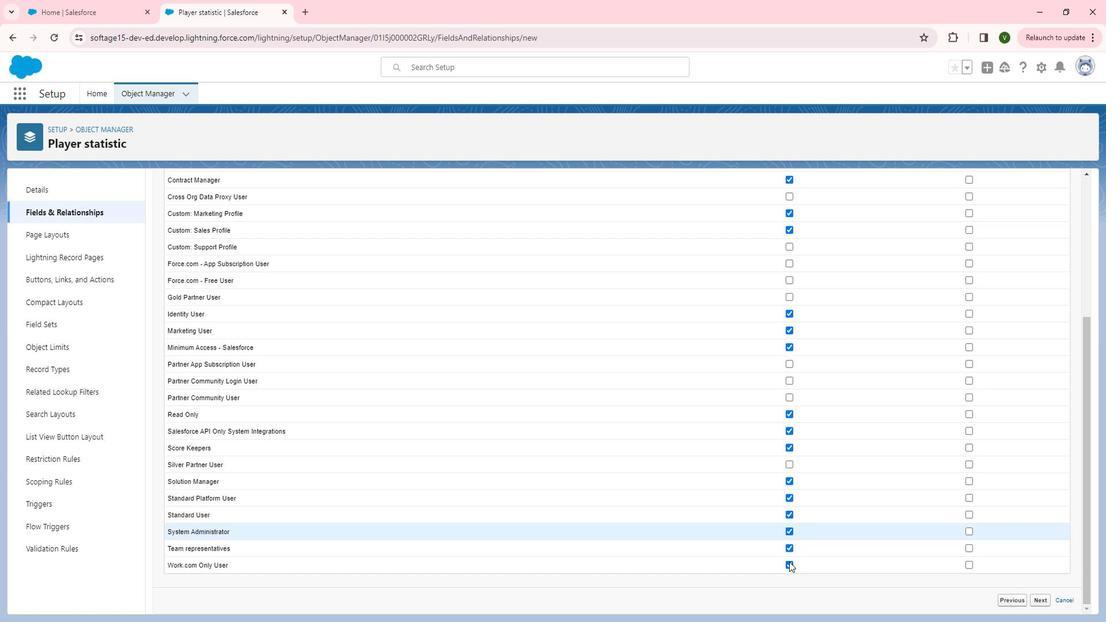 
Action: Mouse moved to (918, 410)
Screenshot: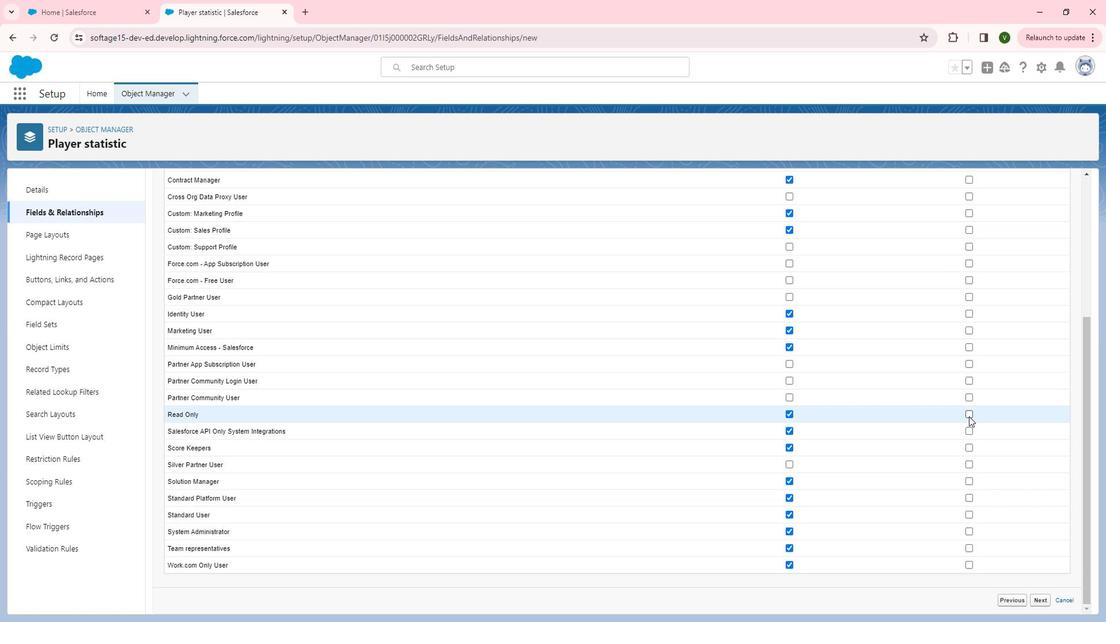 
Action: Mouse pressed left at (918, 410)
Screenshot: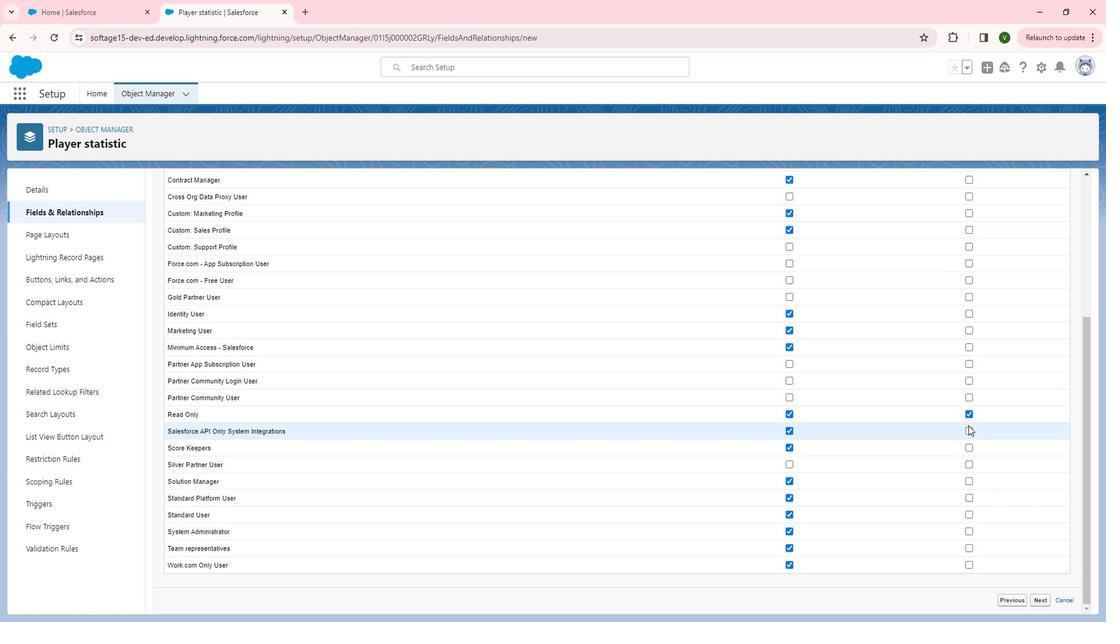 
Action: Mouse moved to (918, 421)
Screenshot: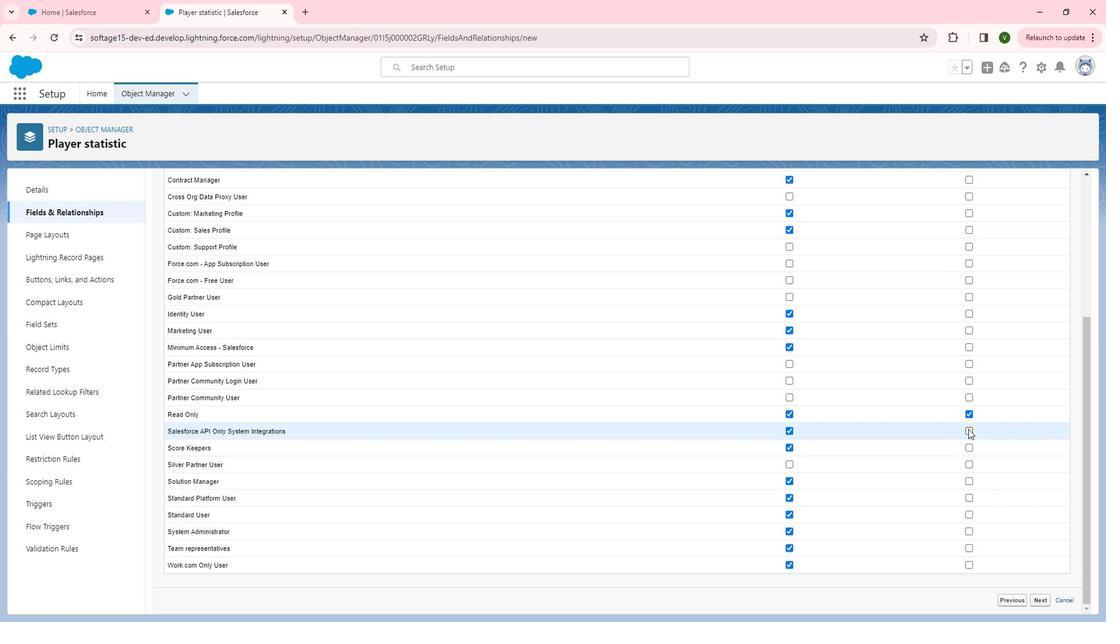 
Action: Mouse pressed left at (918, 421)
Screenshot: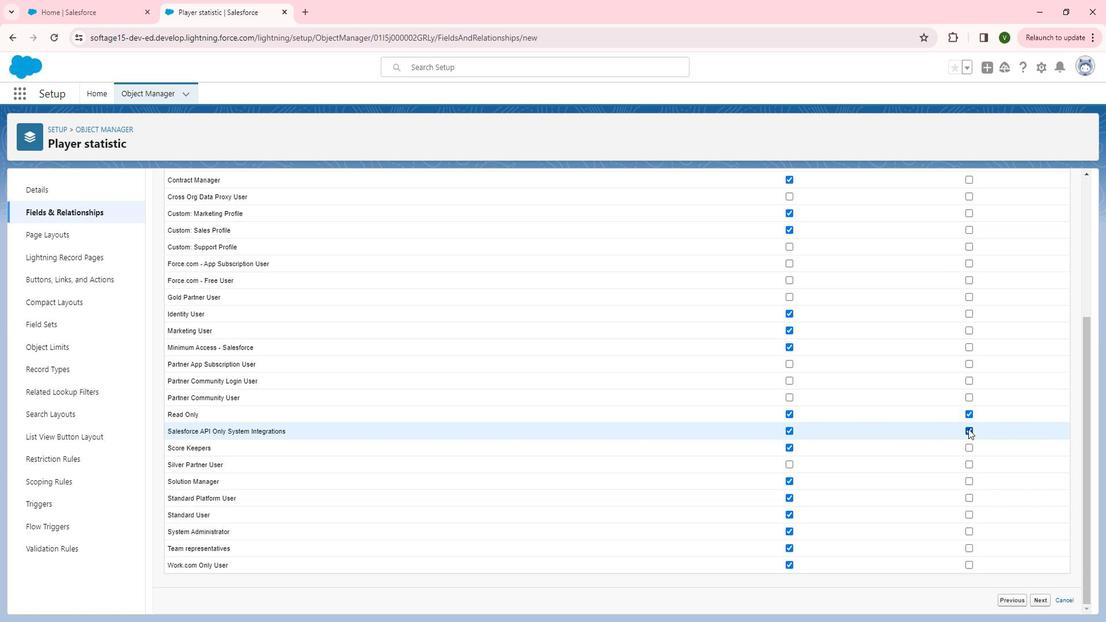 
Action: Mouse moved to (917, 546)
Screenshot: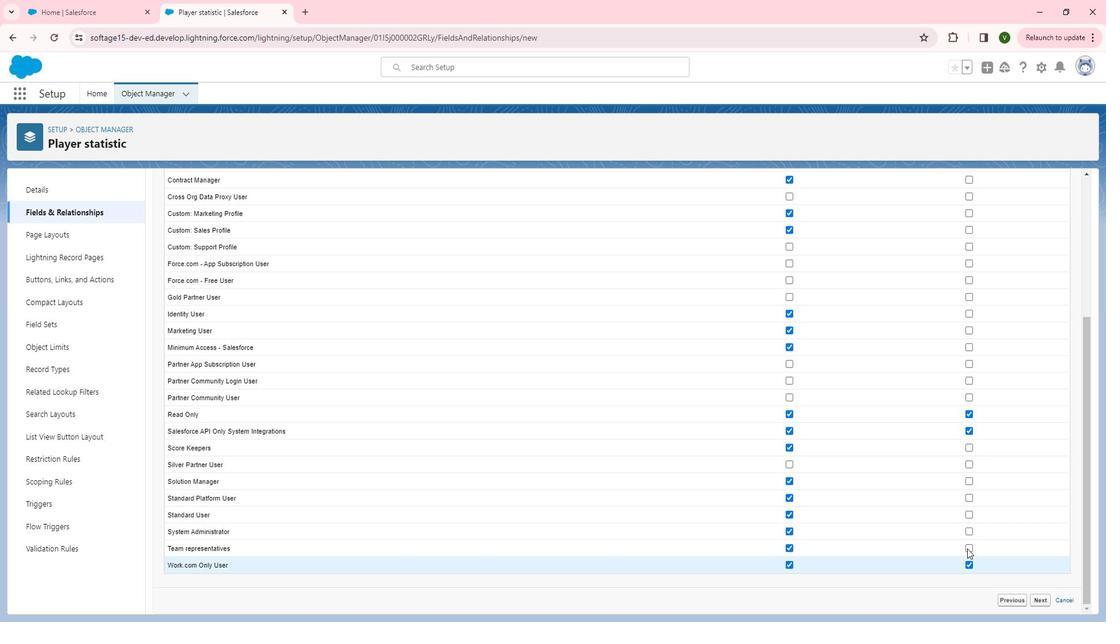 
Action: Mouse pressed left at (917, 546)
